 Task: Find connections with filter location Tapolca with filter topic #coach with filter profile language English with filter current company NXP Semiconductors with filter school Rajalakshmi Institute of Technology with filter industry Entertainment Providers with filter service category Web Design with filter keywords title Iron Worker
Action: Mouse moved to (696, 97)
Screenshot: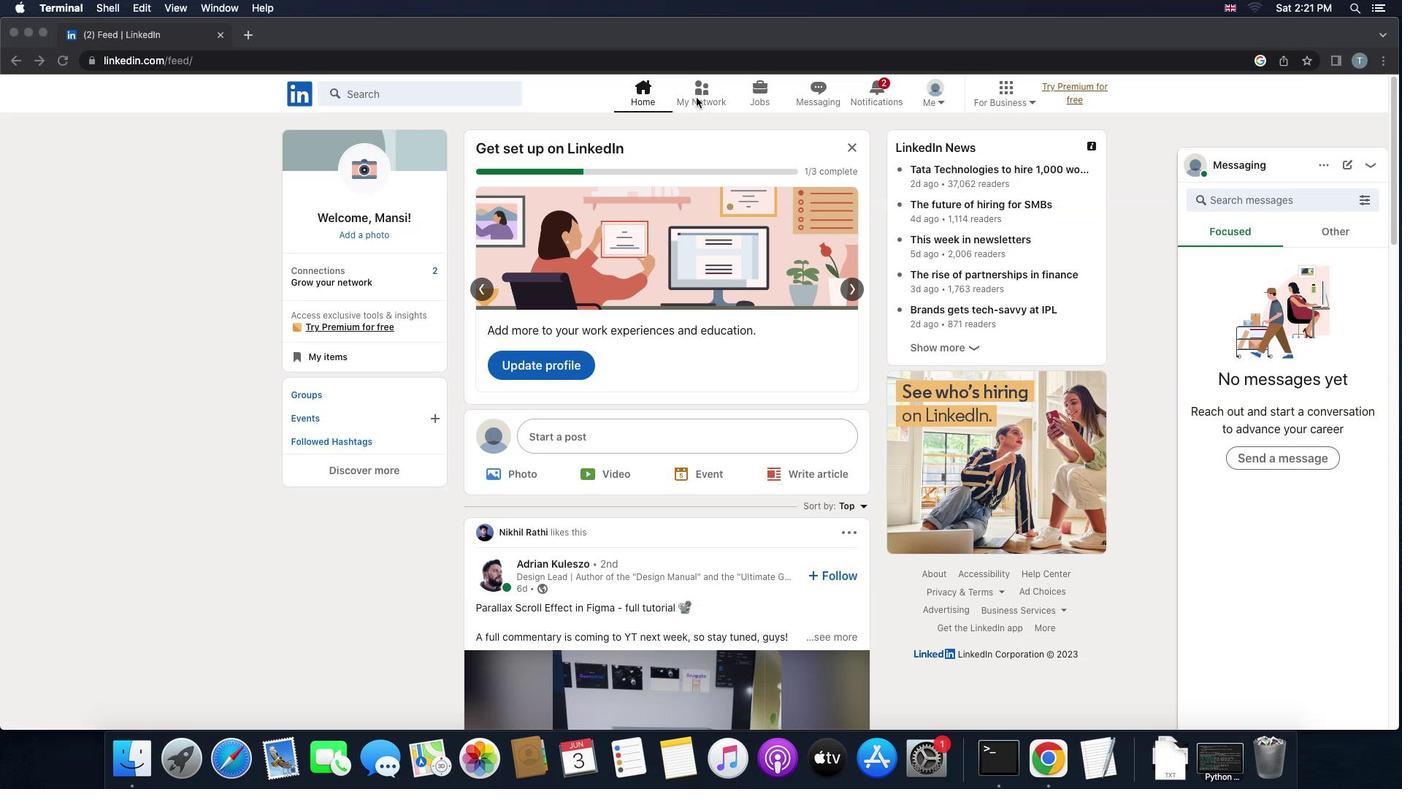 
Action: Mouse pressed left at (696, 97)
Screenshot: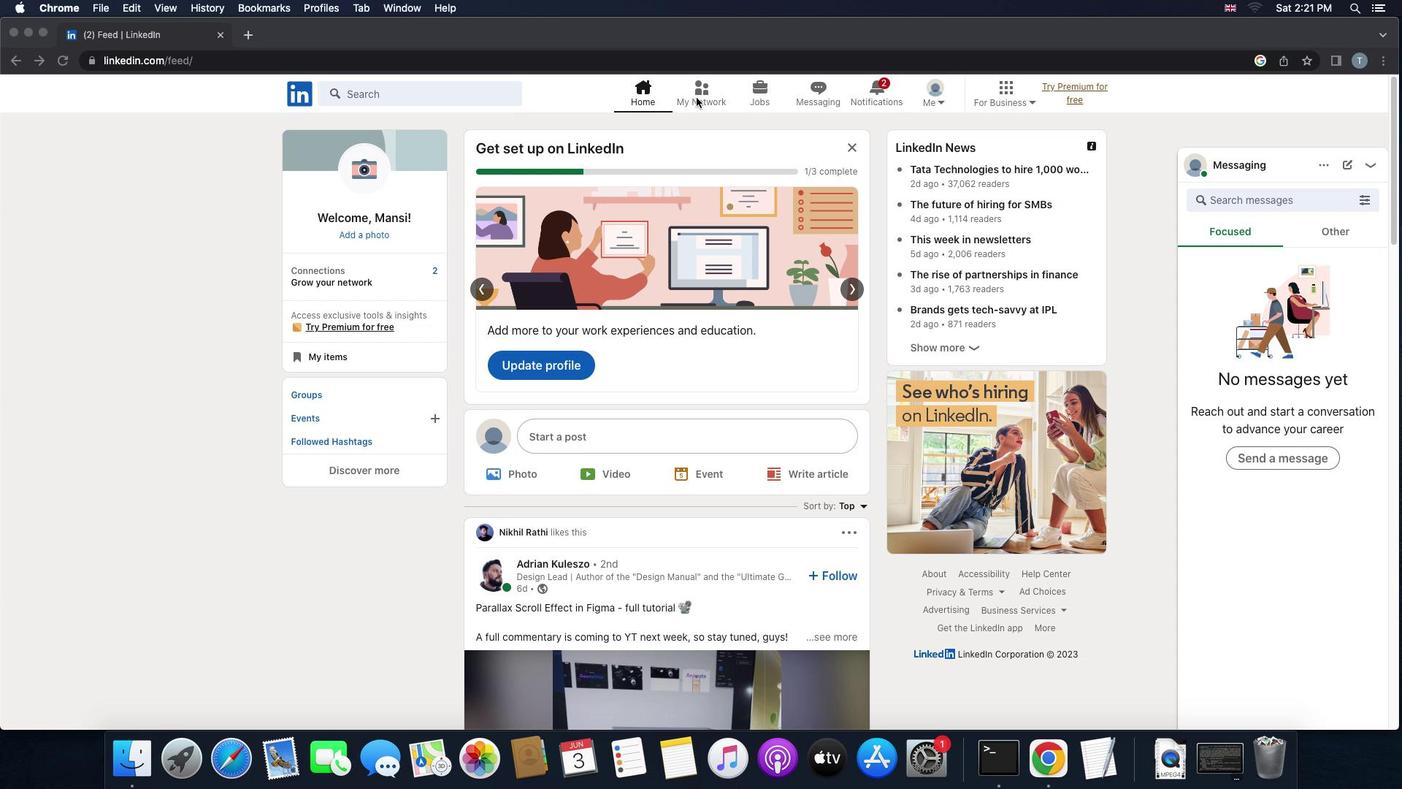 
Action: Mouse pressed left at (696, 97)
Screenshot: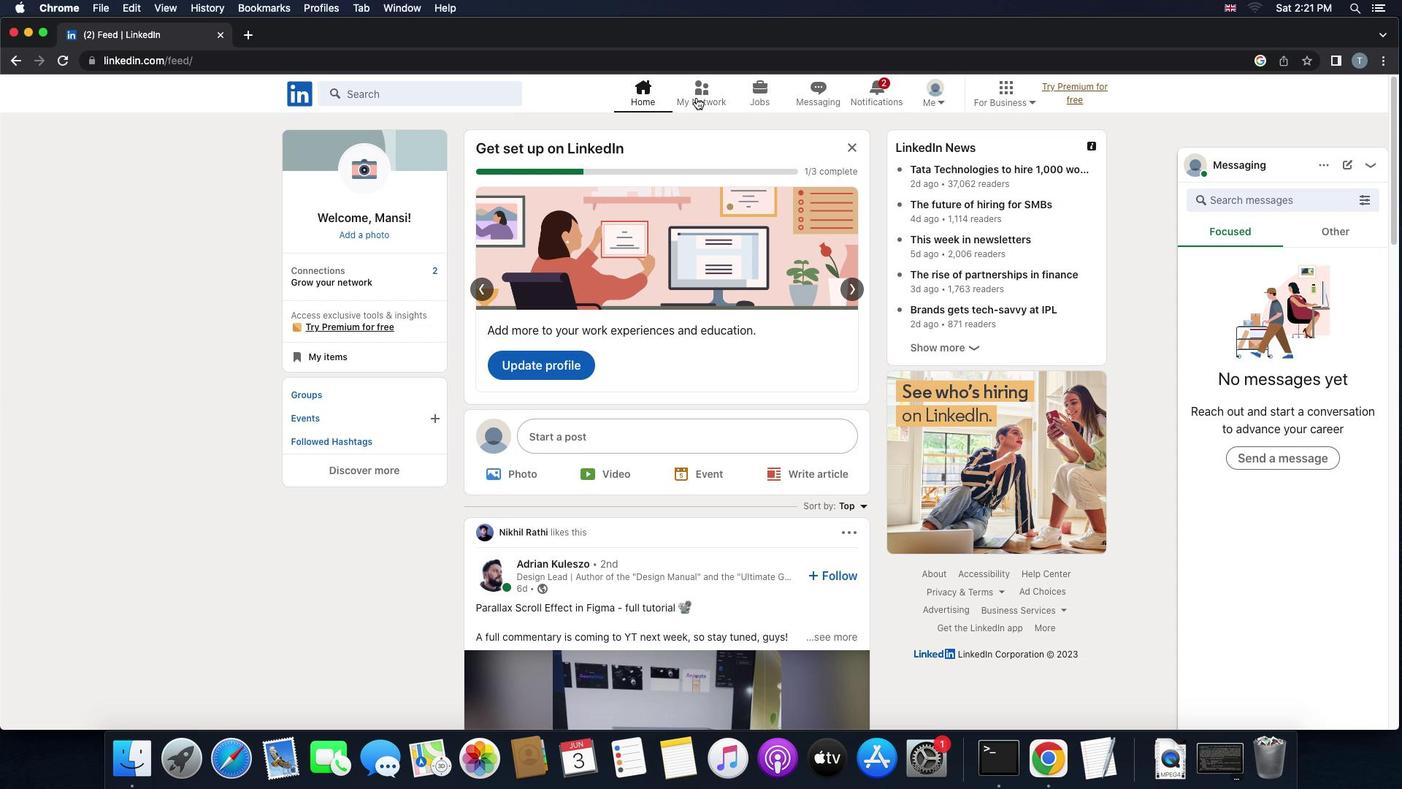
Action: Mouse moved to (420, 181)
Screenshot: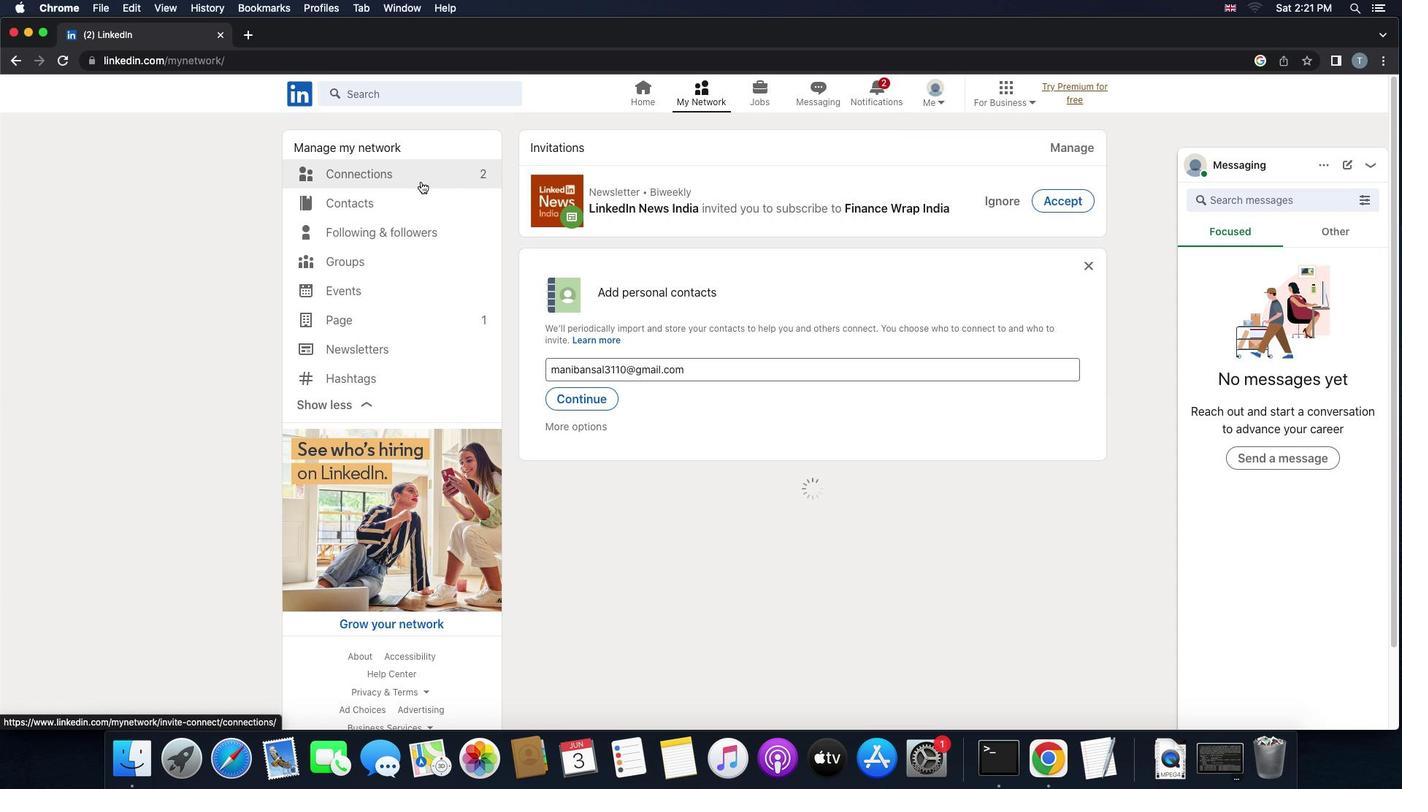
Action: Mouse pressed left at (420, 181)
Screenshot: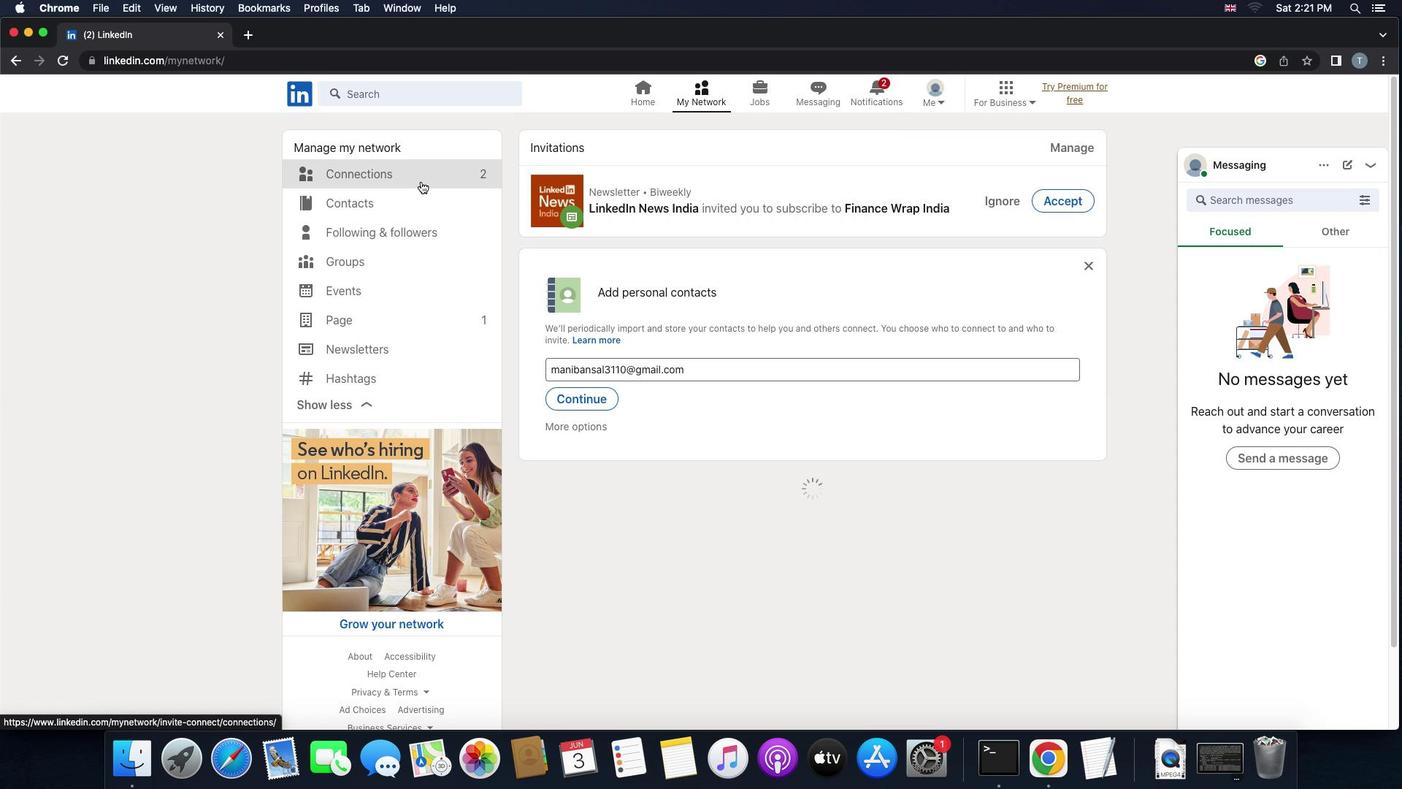 
Action: Mouse pressed left at (420, 181)
Screenshot: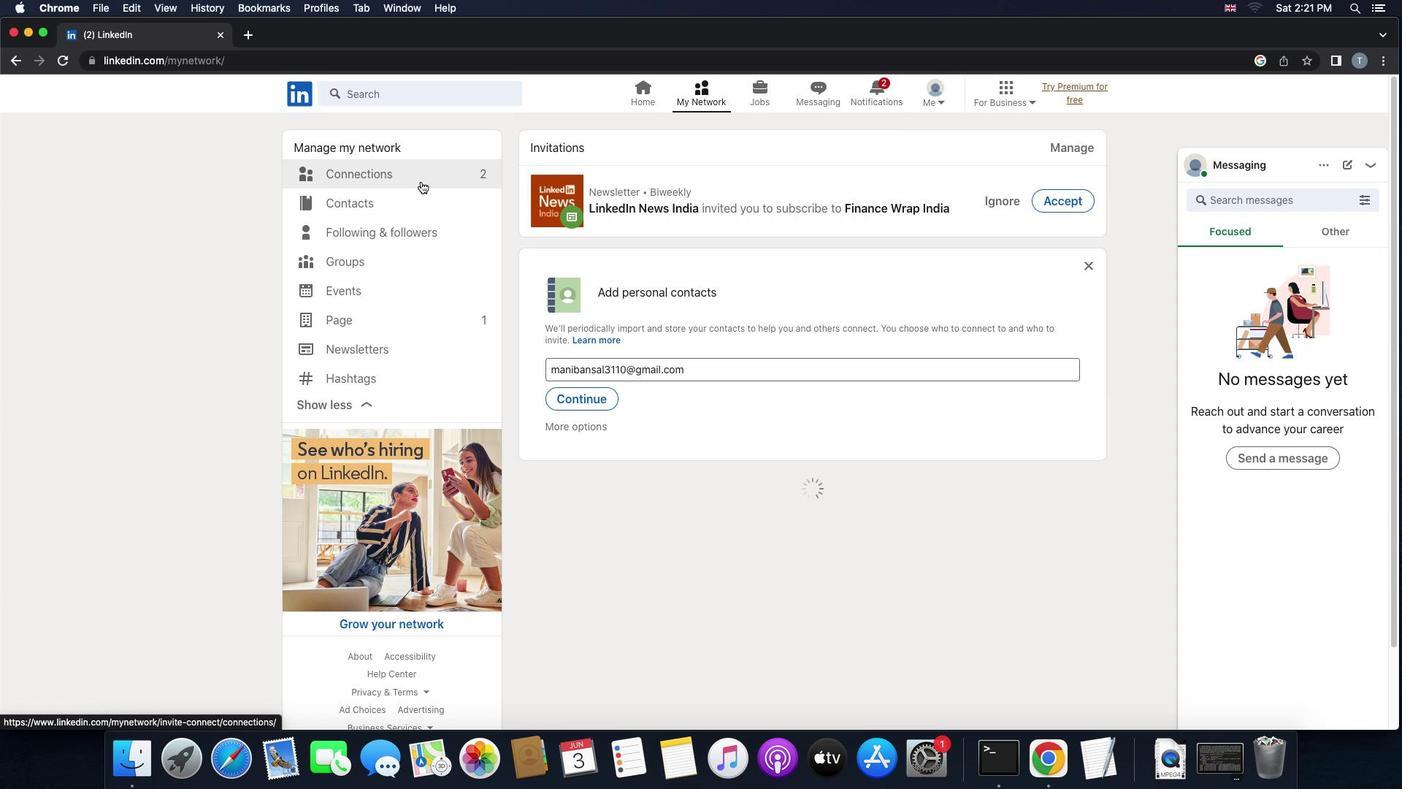 
Action: Mouse moved to (805, 175)
Screenshot: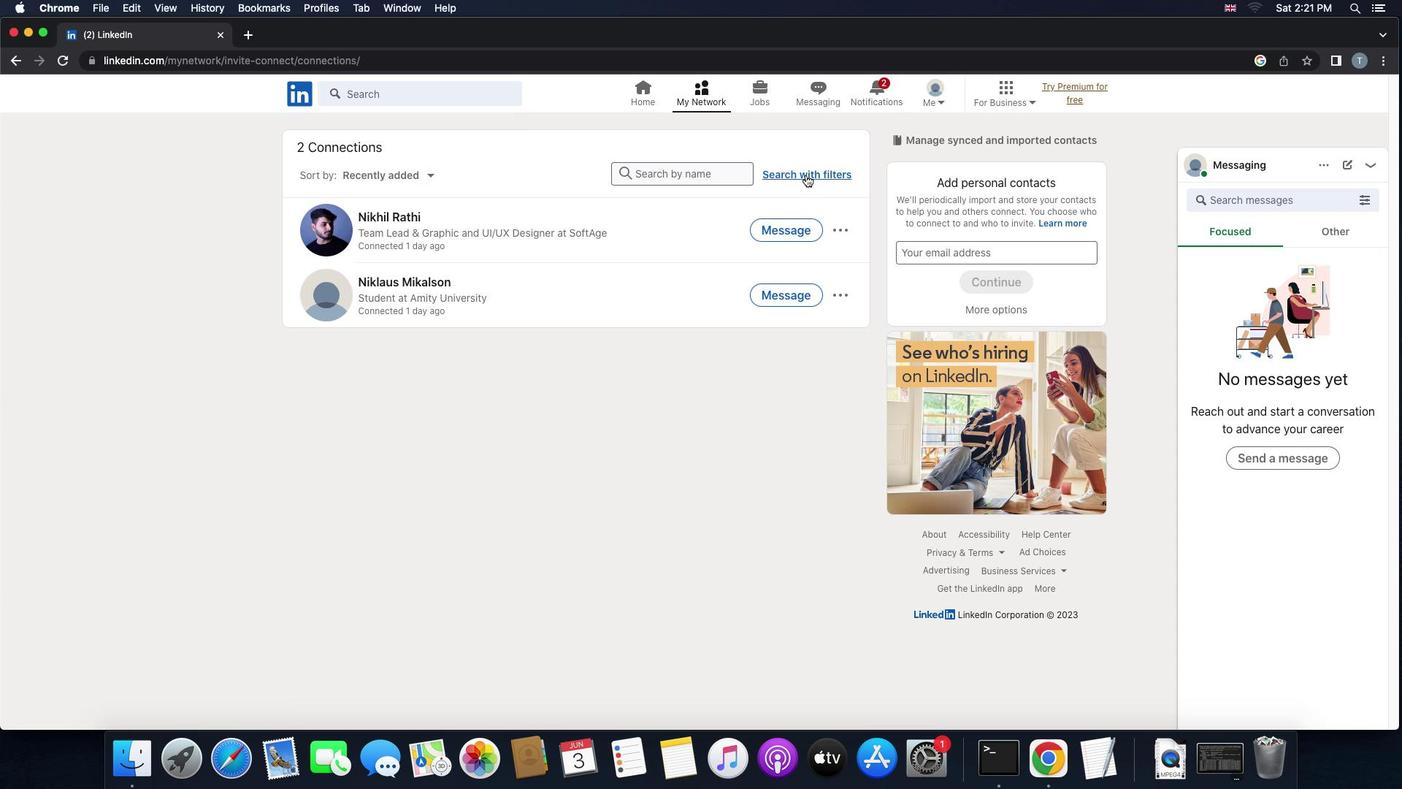 
Action: Mouse pressed left at (805, 175)
Screenshot: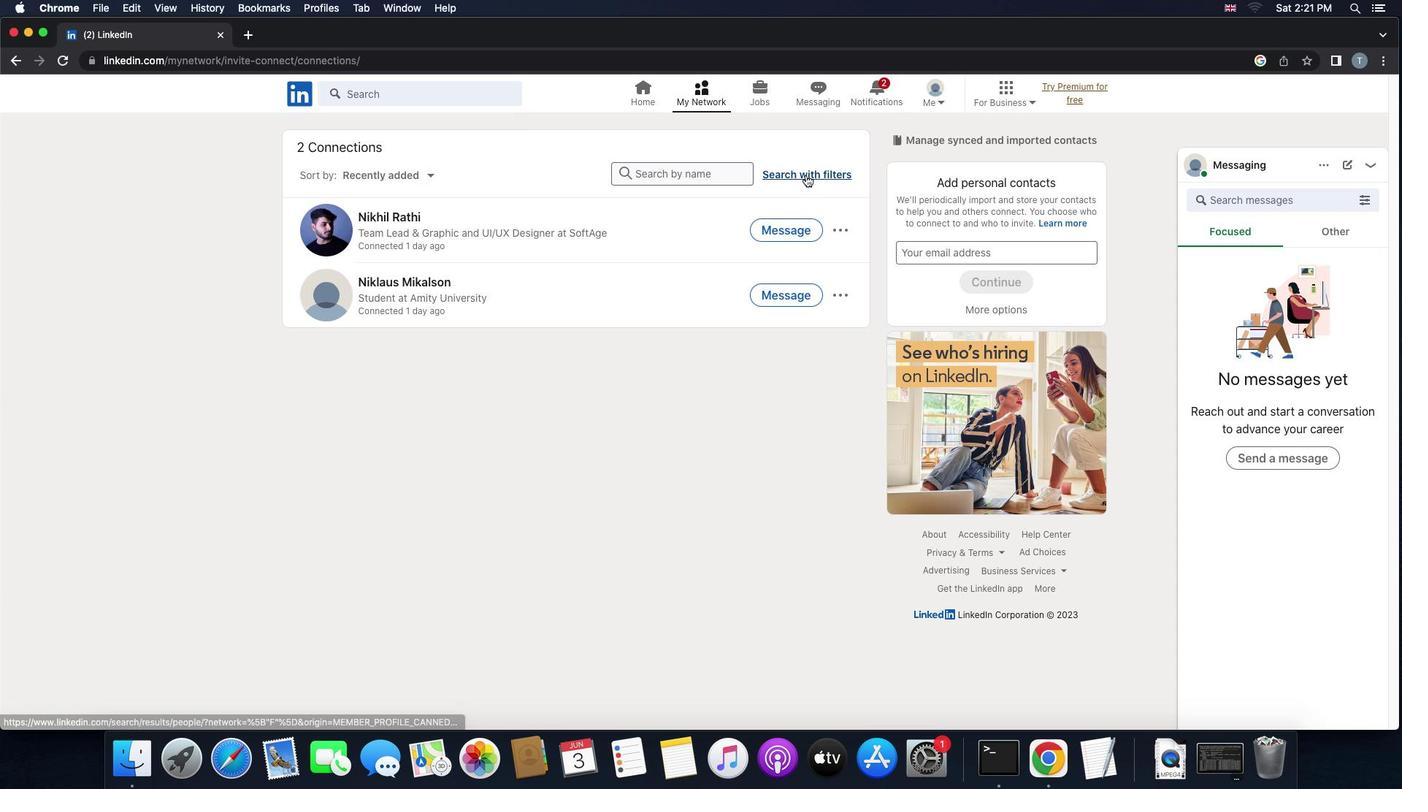 
Action: Mouse moved to (767, 135)
Screenshot: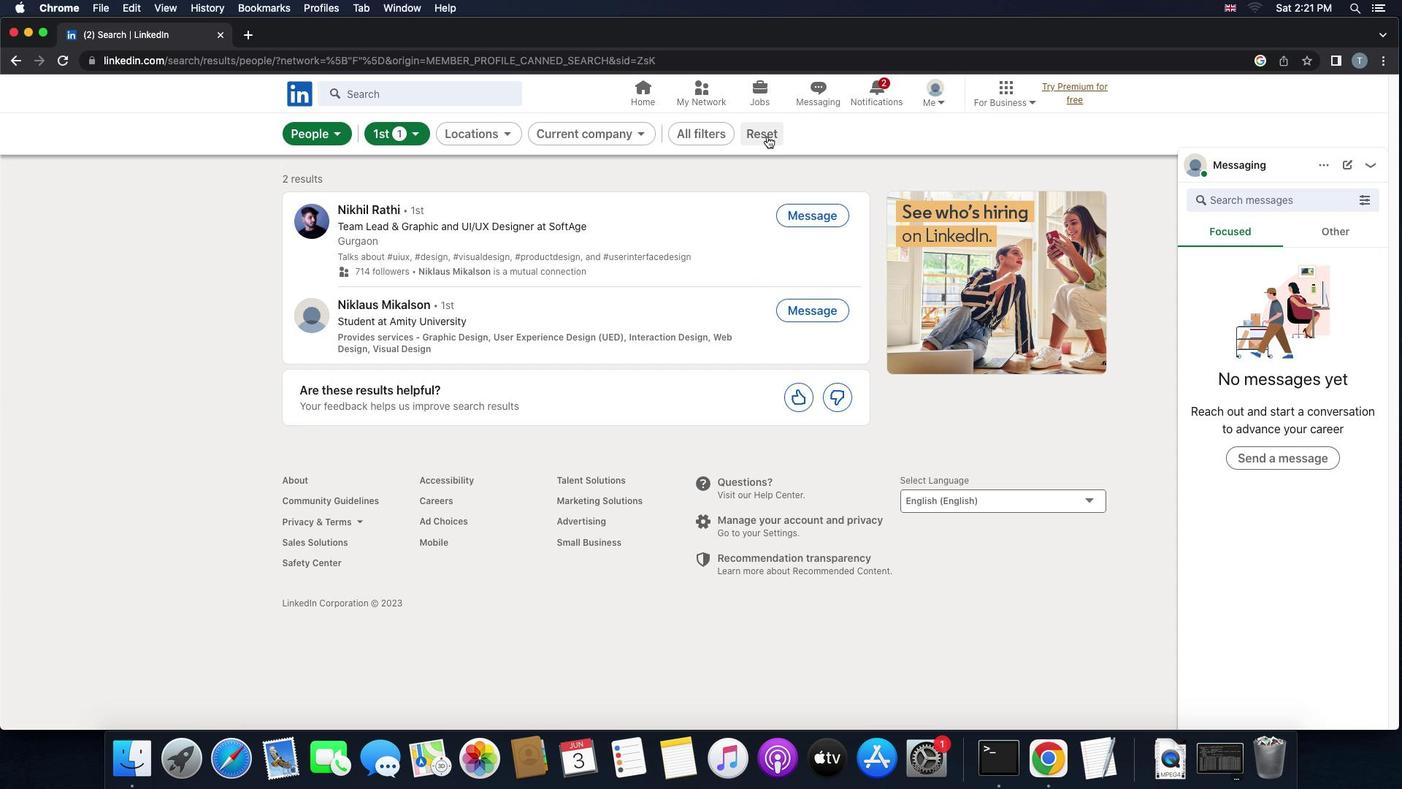 
Action: Mouse pressed left at (767, 135)
Screenshot: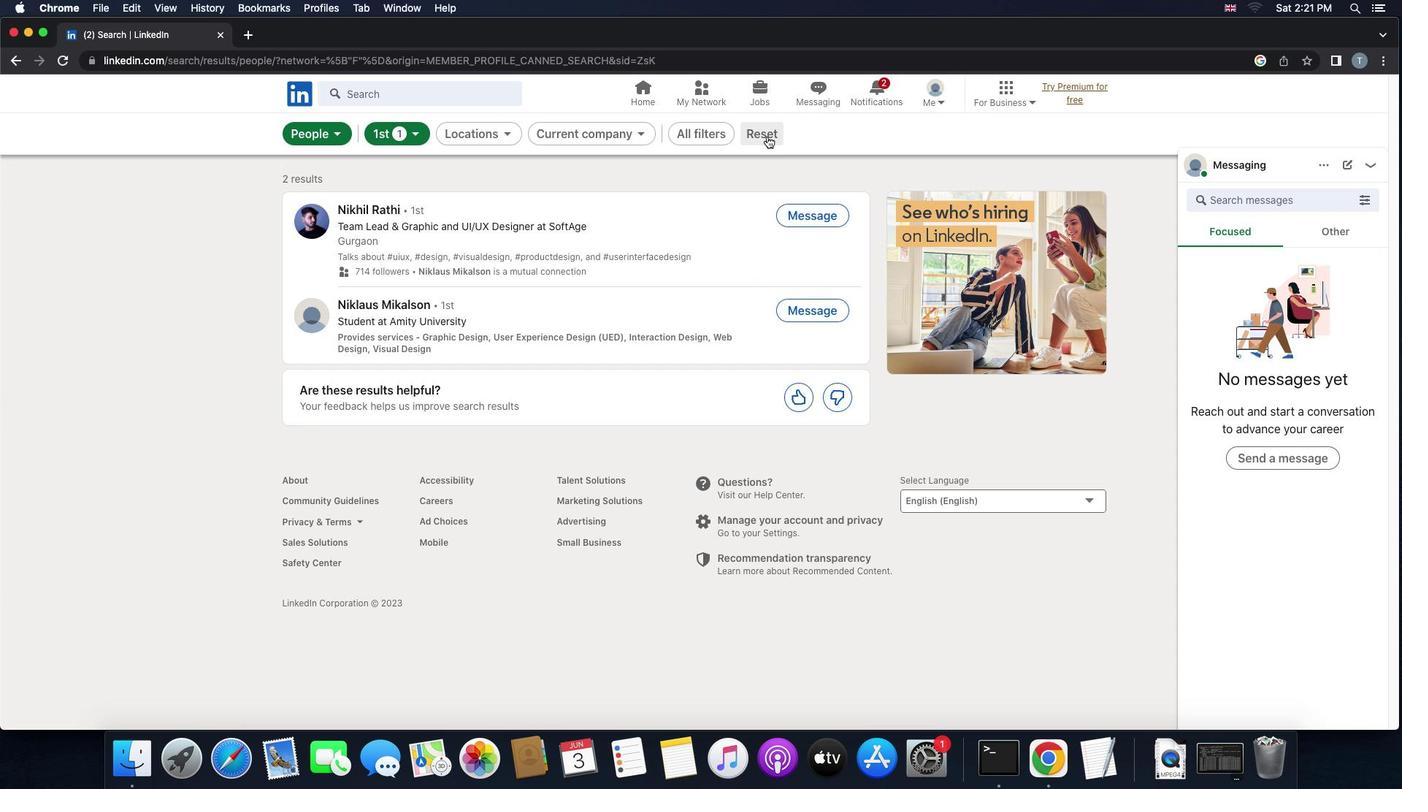 
Action: Mouse moved to (734, 138)
Screenshot: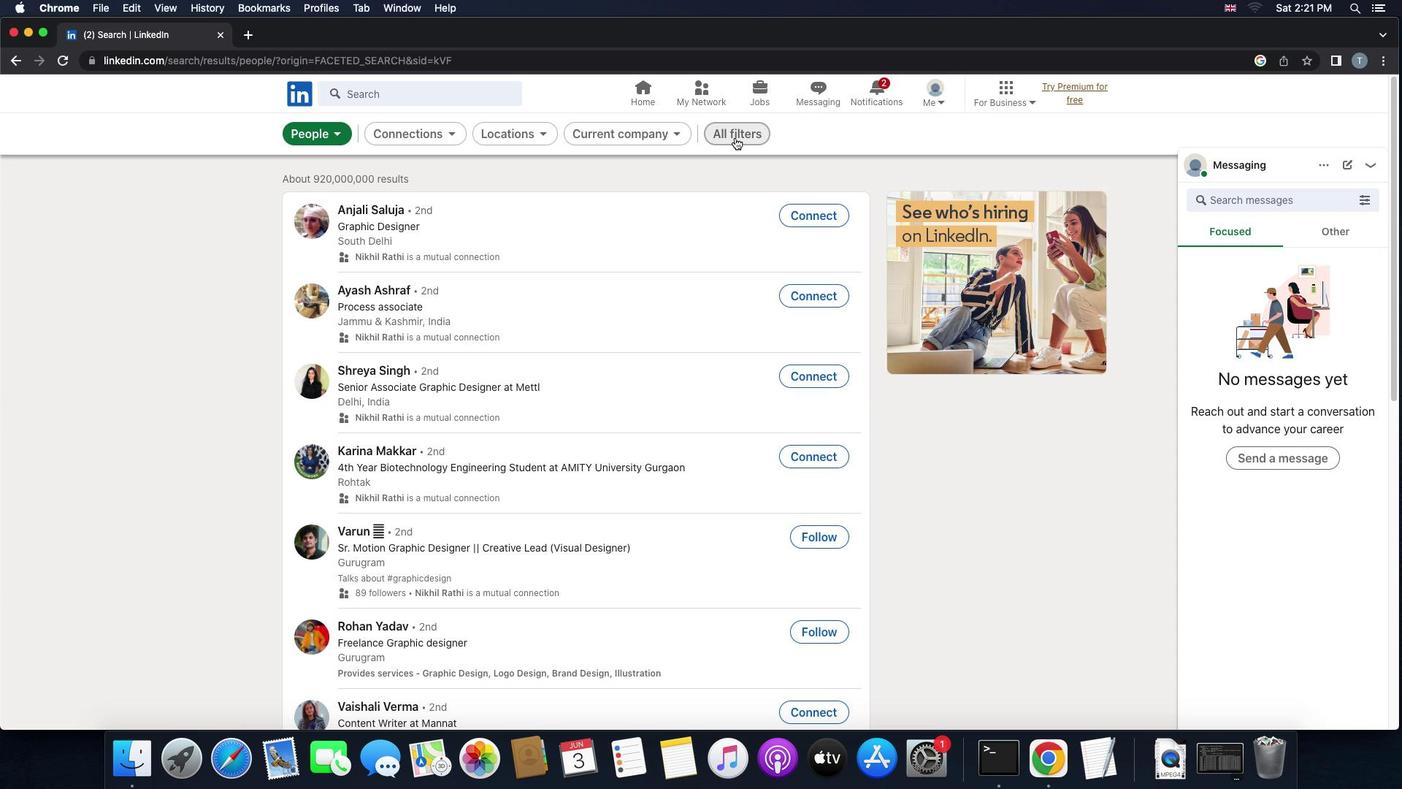 
Action: Mouse pressed left at (734, 138)
Screenshot: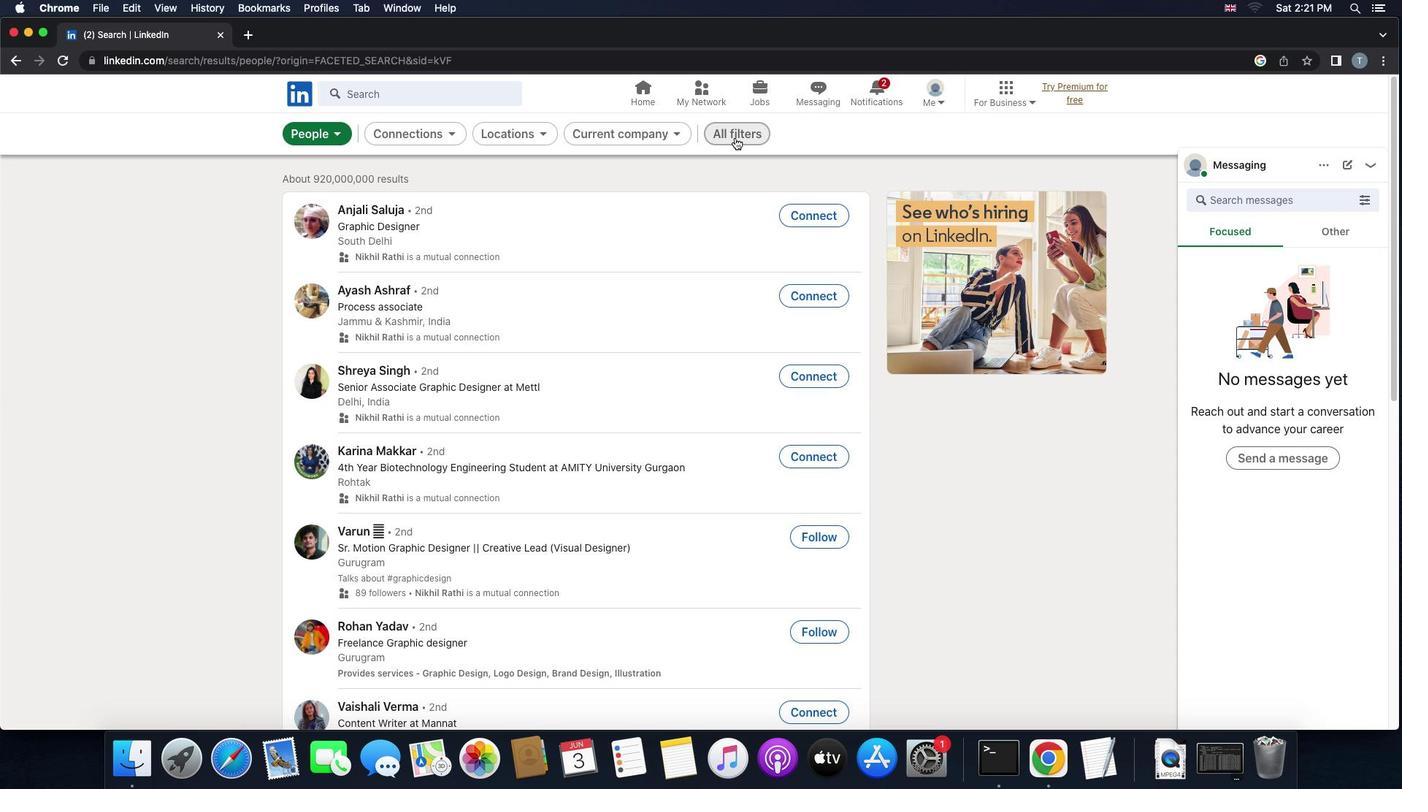 
Action: Mouse moved to (1144, 368)
Screenshot: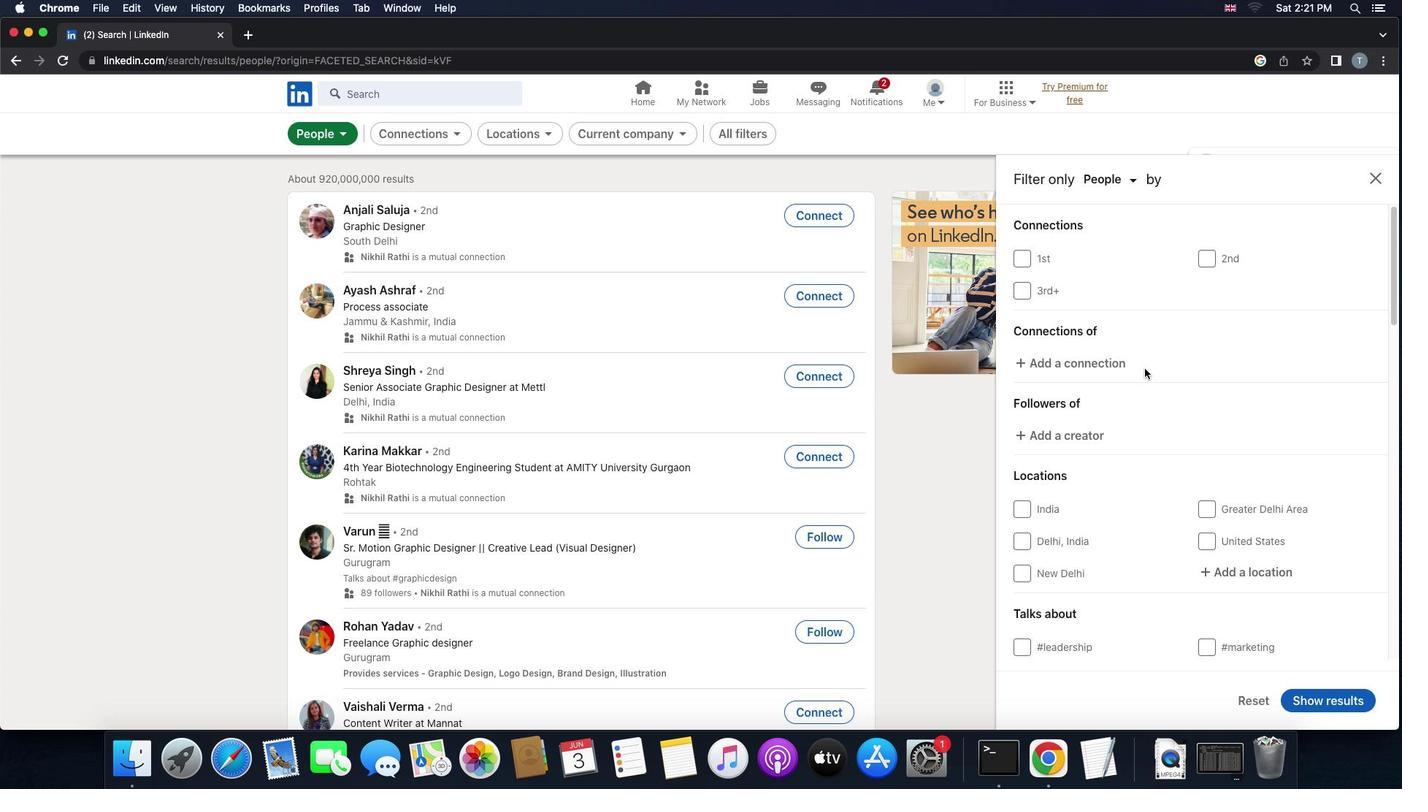 
Action: Mouse scrolled (1144, 368) with delta (0, 0)
Screenshot: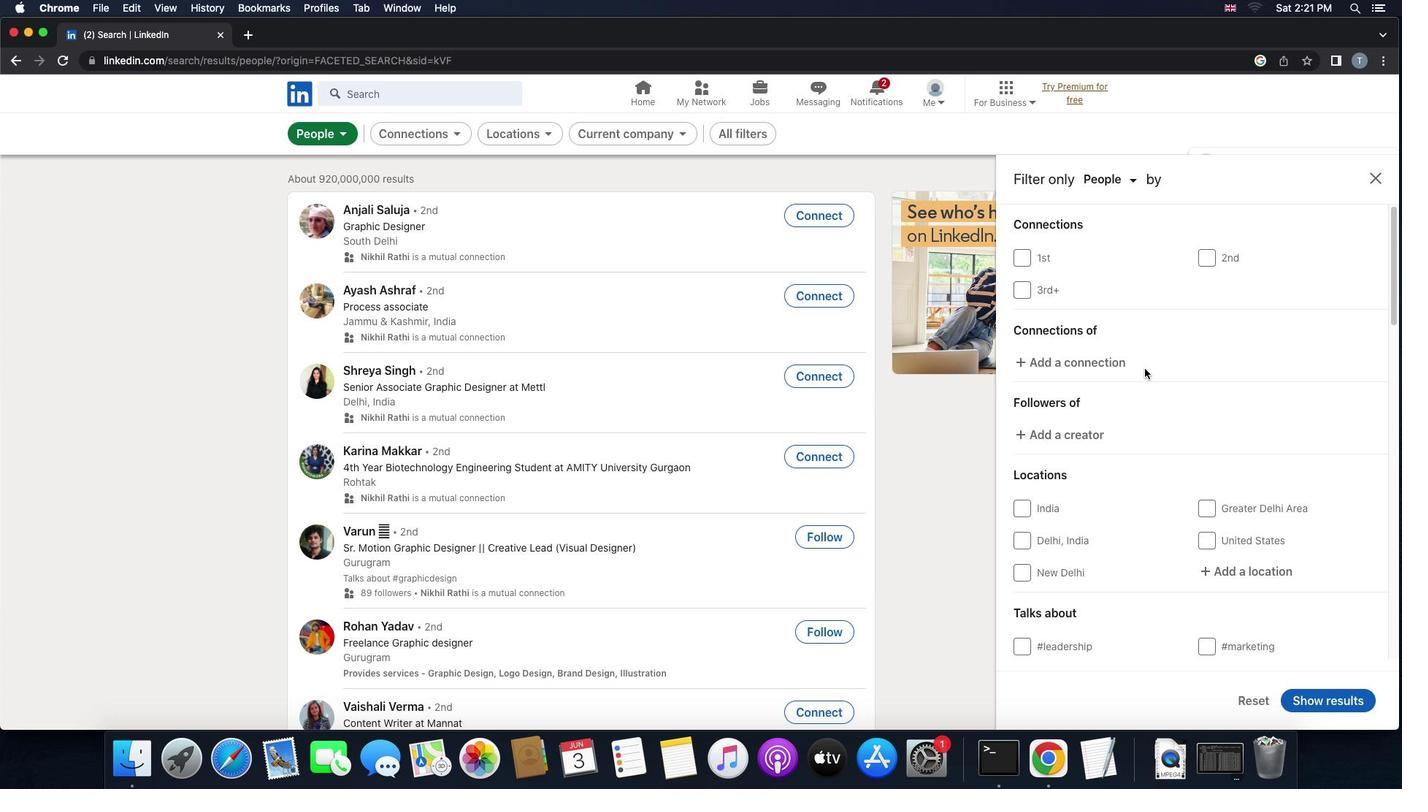 
Action: Mouse scrolled (1144, 368) with delta (0, 0)
Screenshot: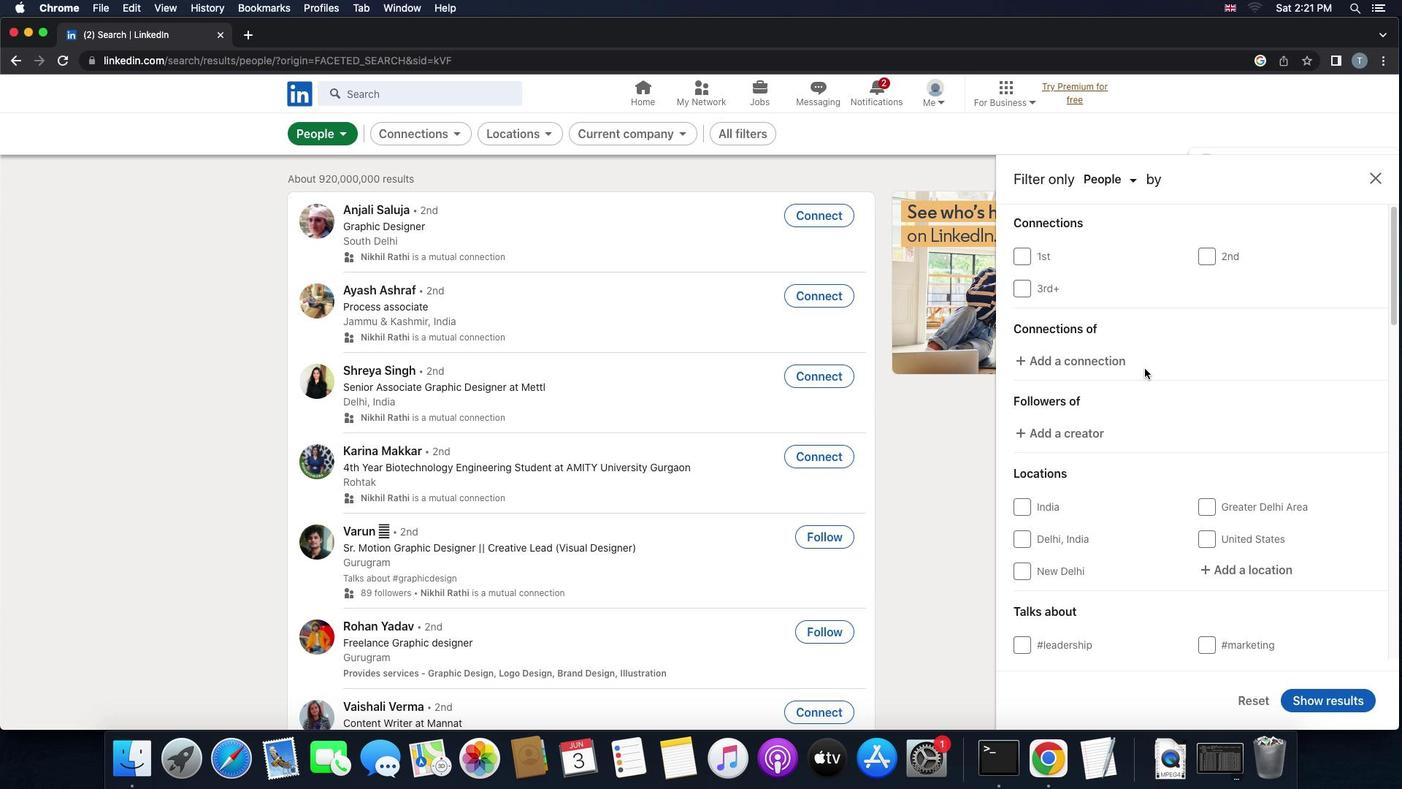 
Action: Mouse scrolled (1144, 368) with delta (0, -1)
Screenshot: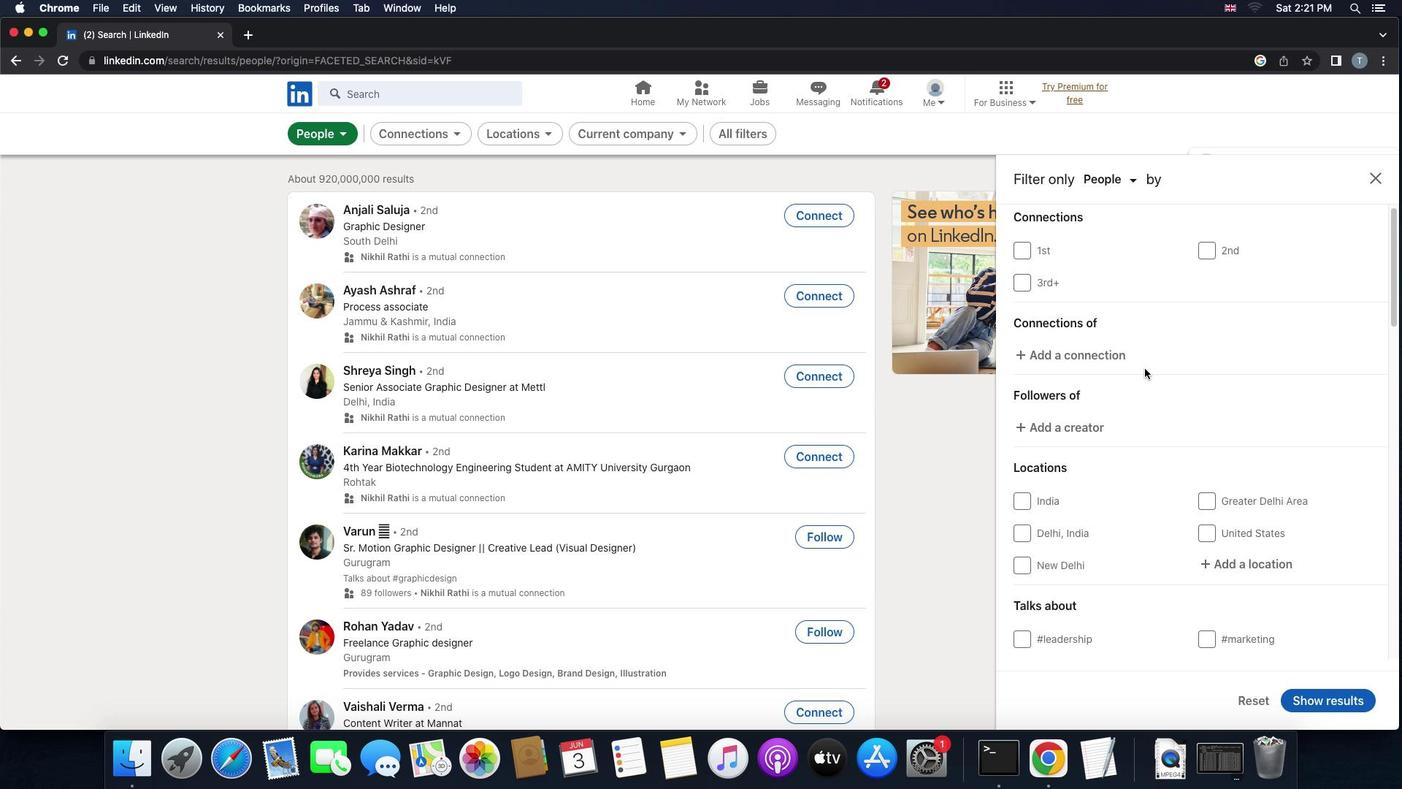 
Action: Mouse moved to (1133, 371)
Screenshot: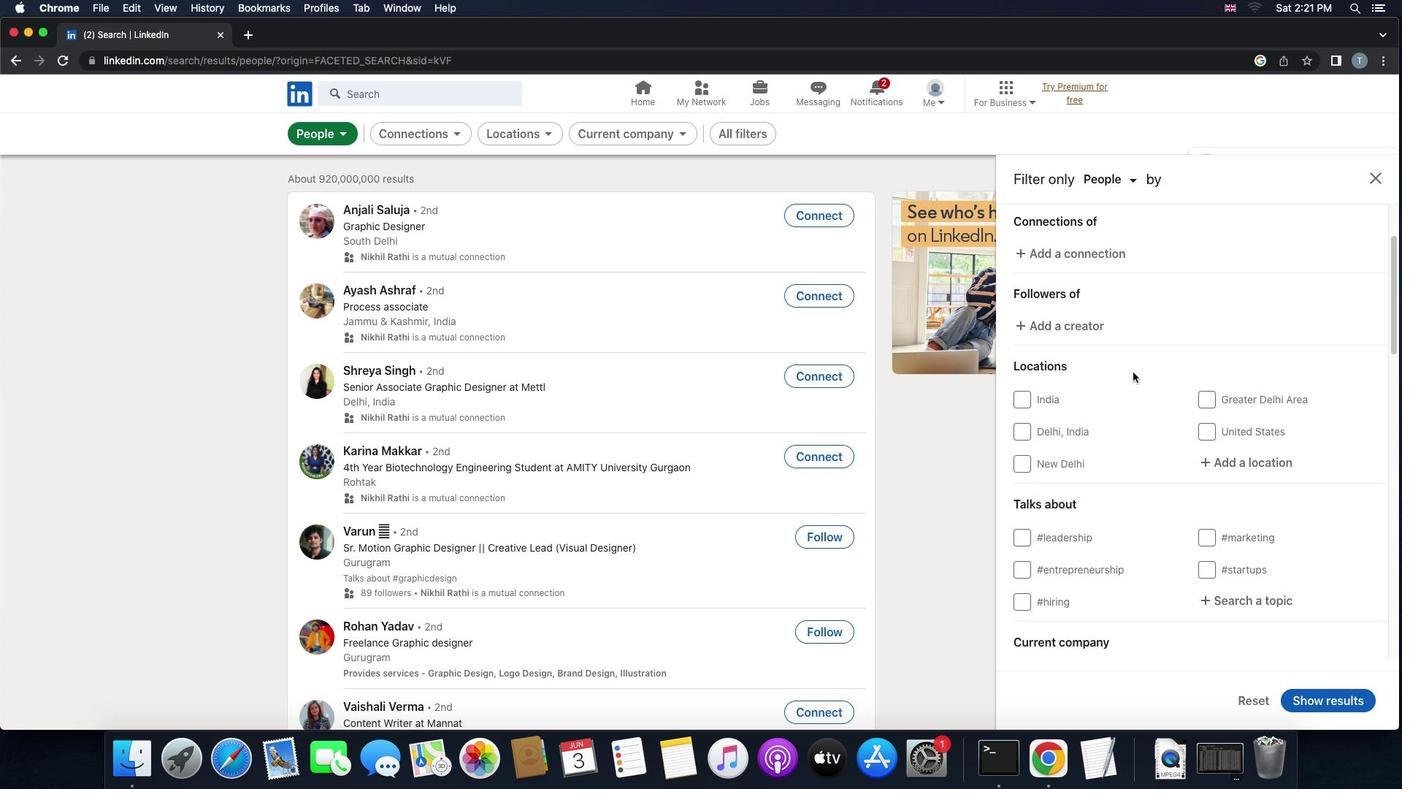 
Action: Mouse scrolled (1133, 371) with delta (0, 0)
Screenshot: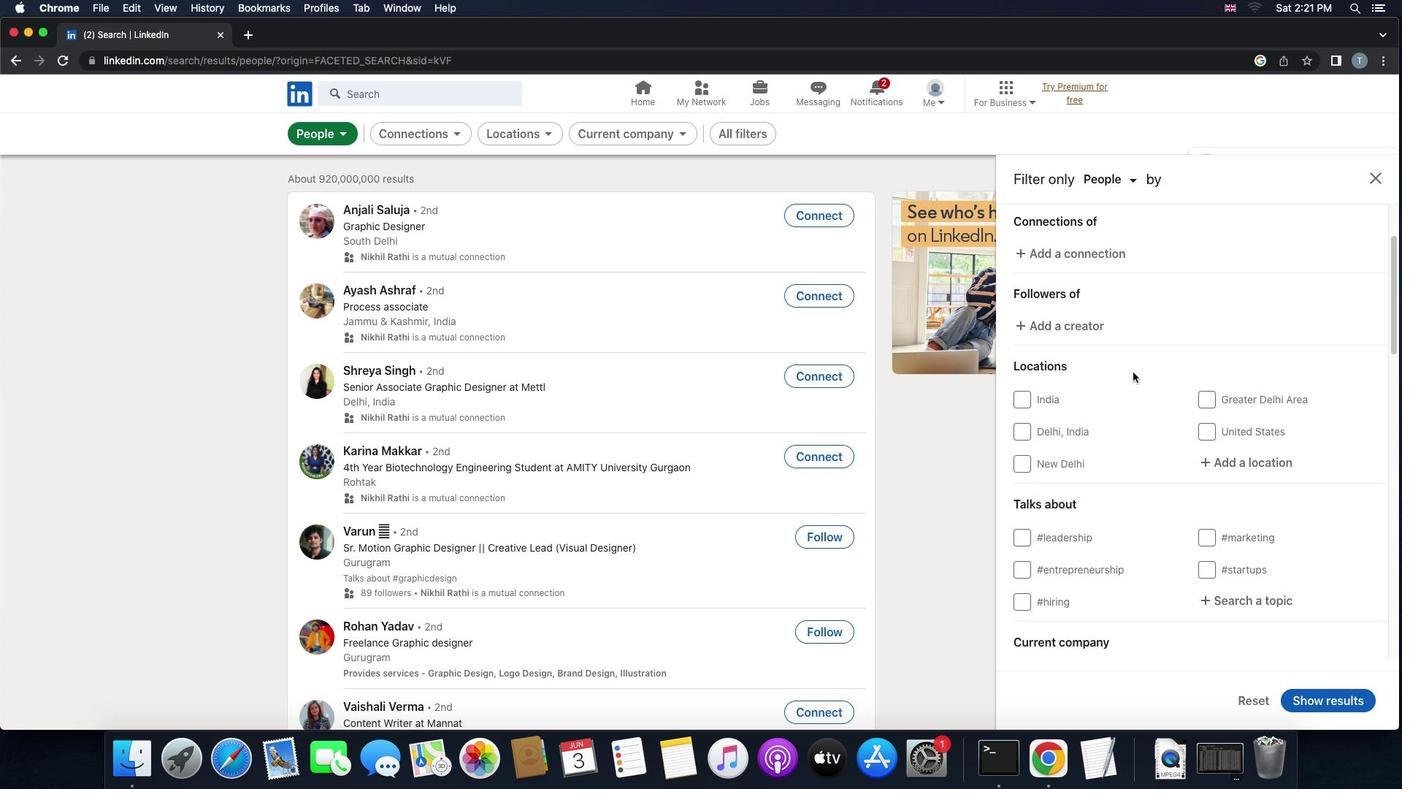 
Action: Mouse scrolled (1133, 371) with delta (0, 0)
Screenshot: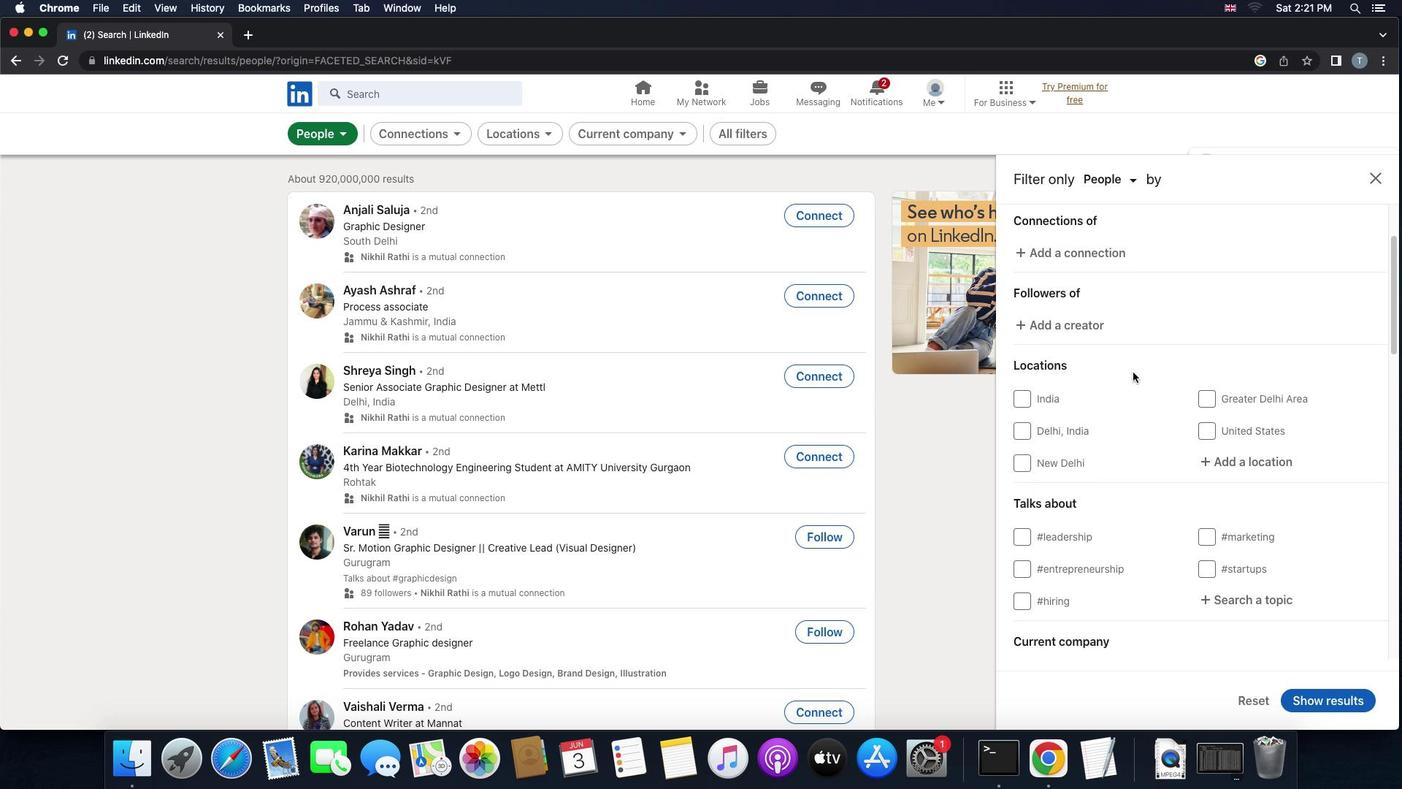 
Action: Mouse moved to (1225, 433)
Screenshot: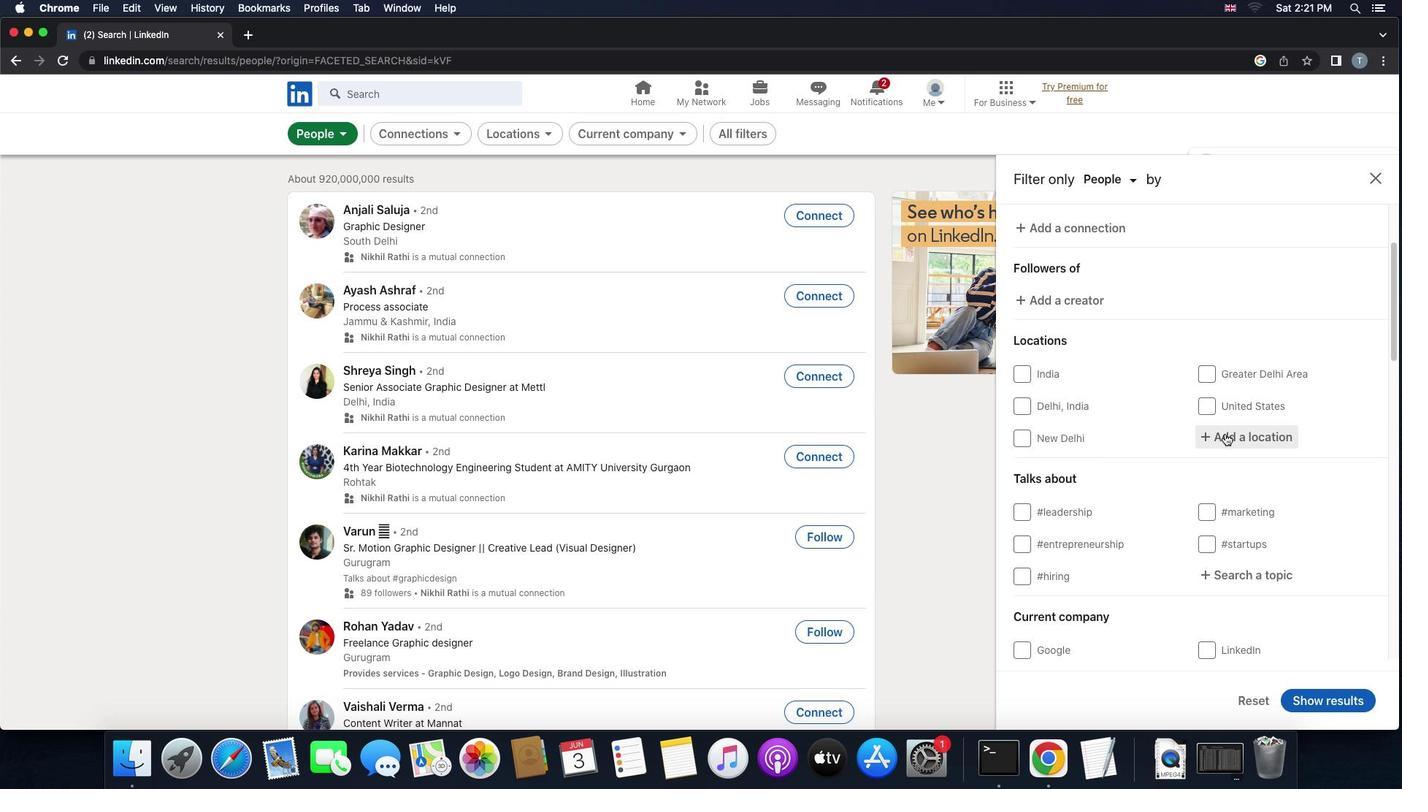 
Action: Mouse pressed left at (1225, 433)
Screenshot: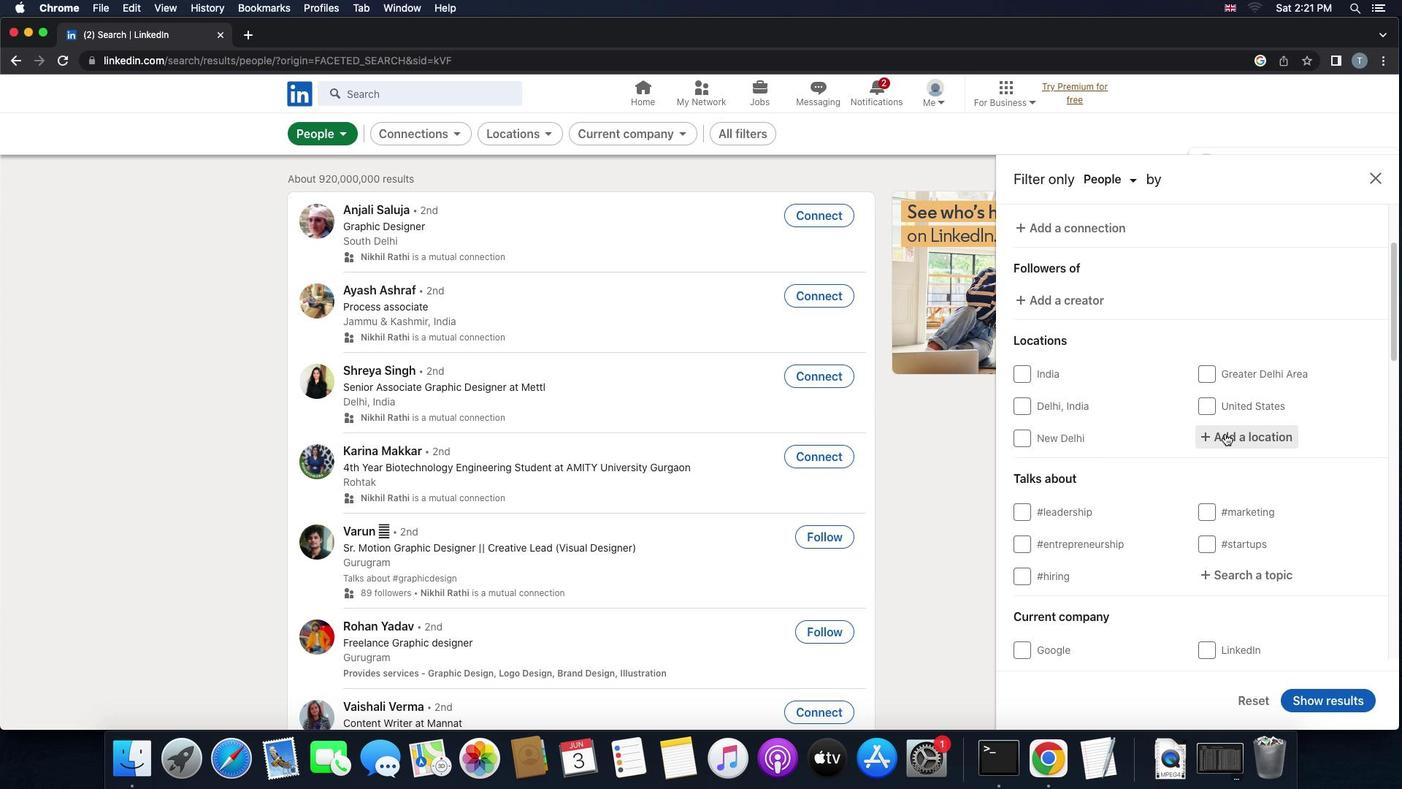 
Action: Mouse moved to (1206, 428)
Screenshot: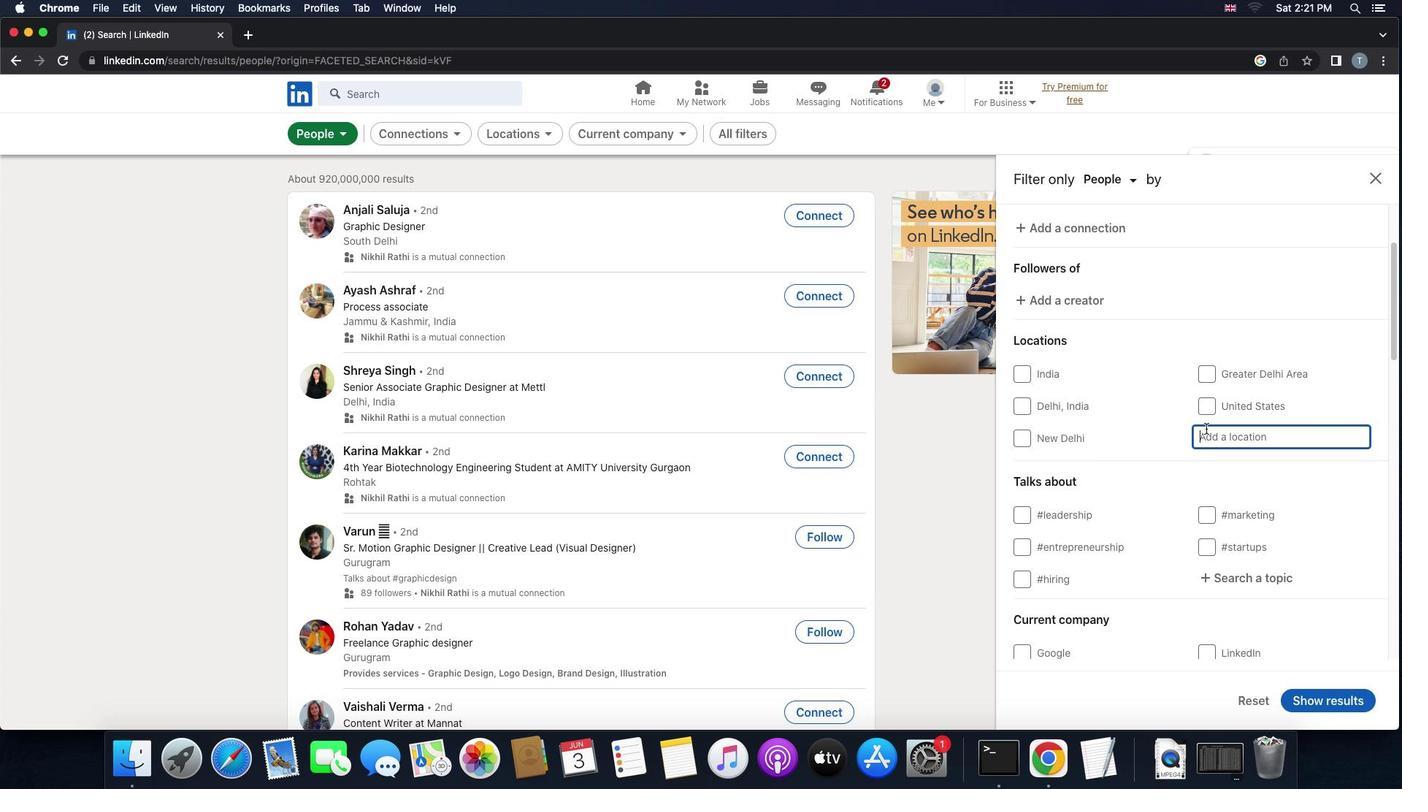 
Action: Key pressed 't'
Screenshot: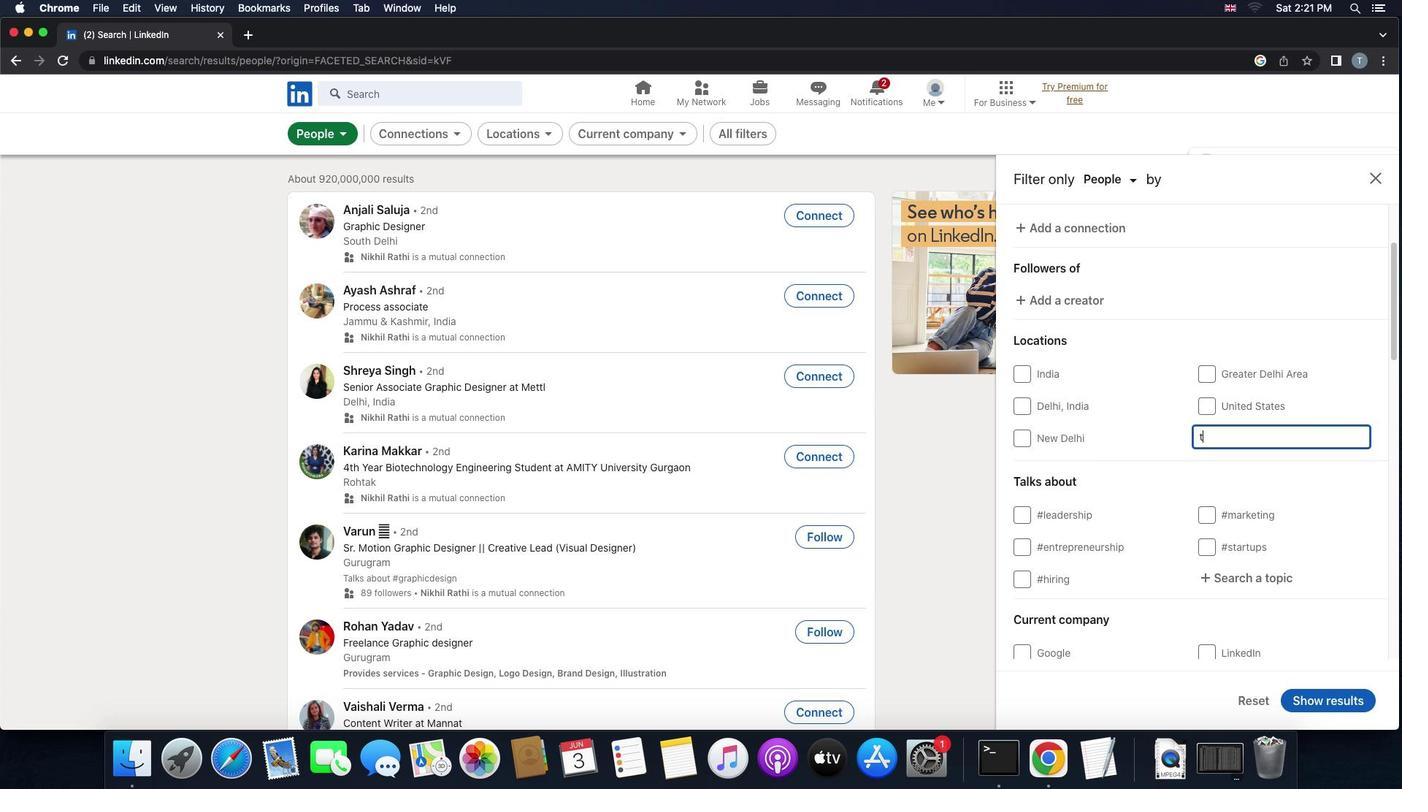 
Action: Mouse moved to (1206, 428)
Screenshot: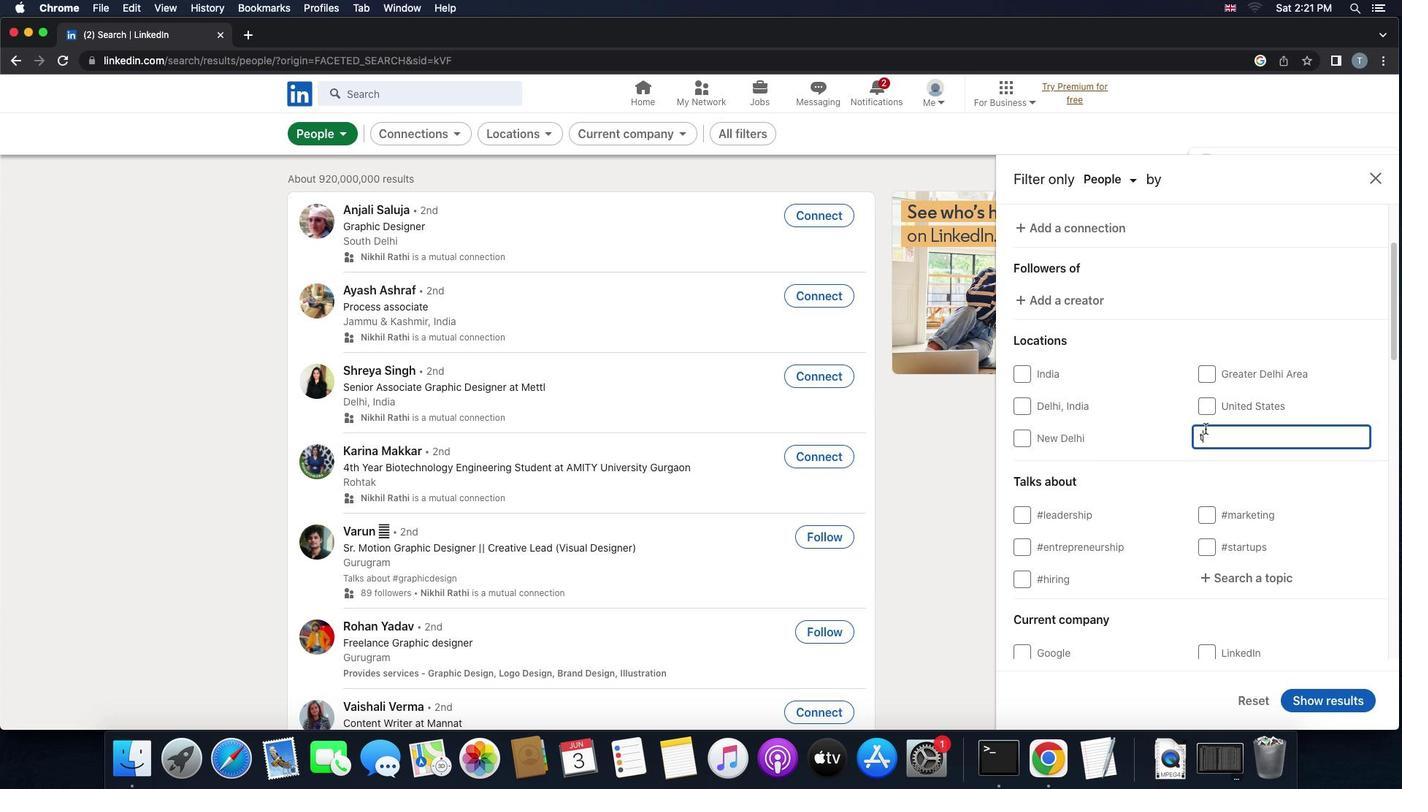
Action: Key pressed 'a''p''o''l''c''a'
Screenshot: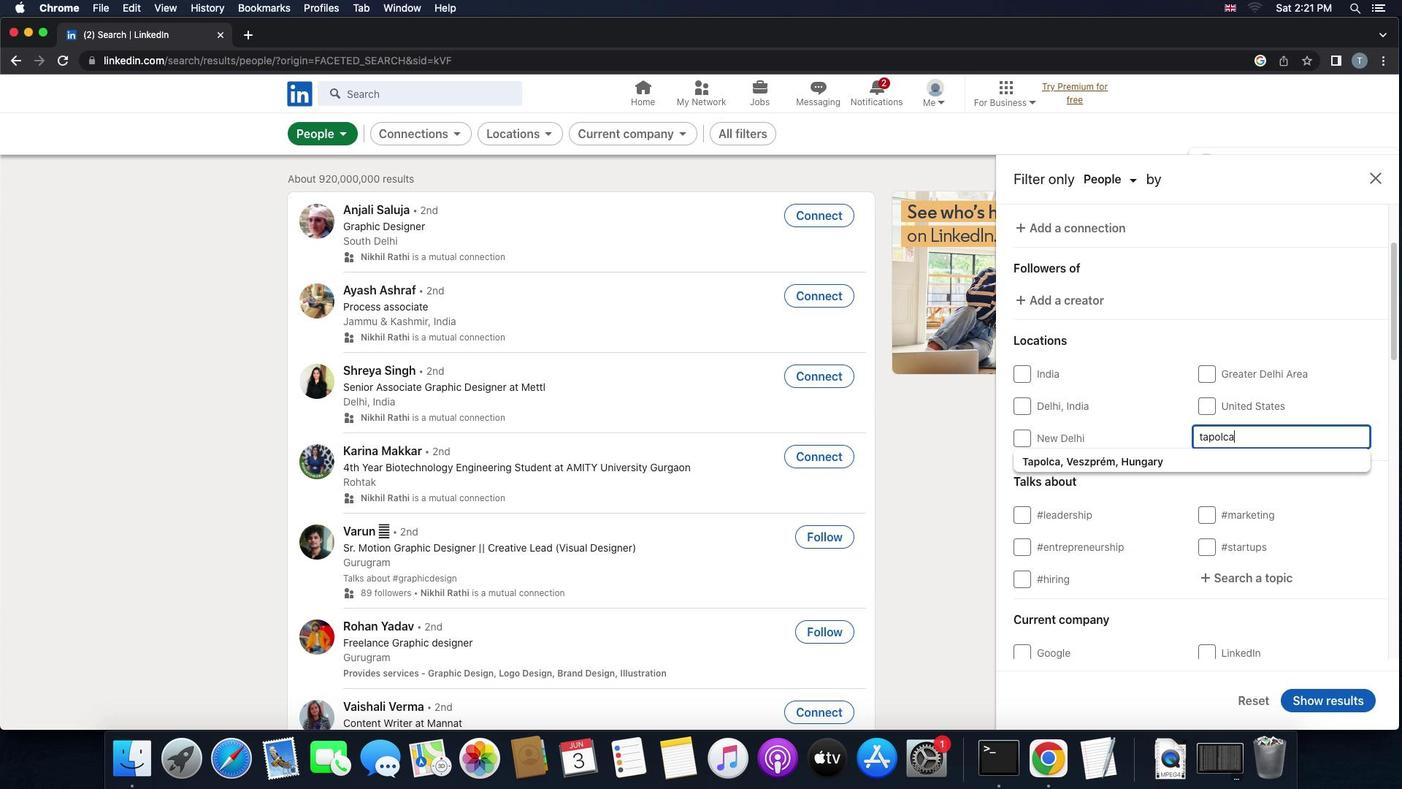 
Action: Mouse moved to (1181, 458)
Screenshot: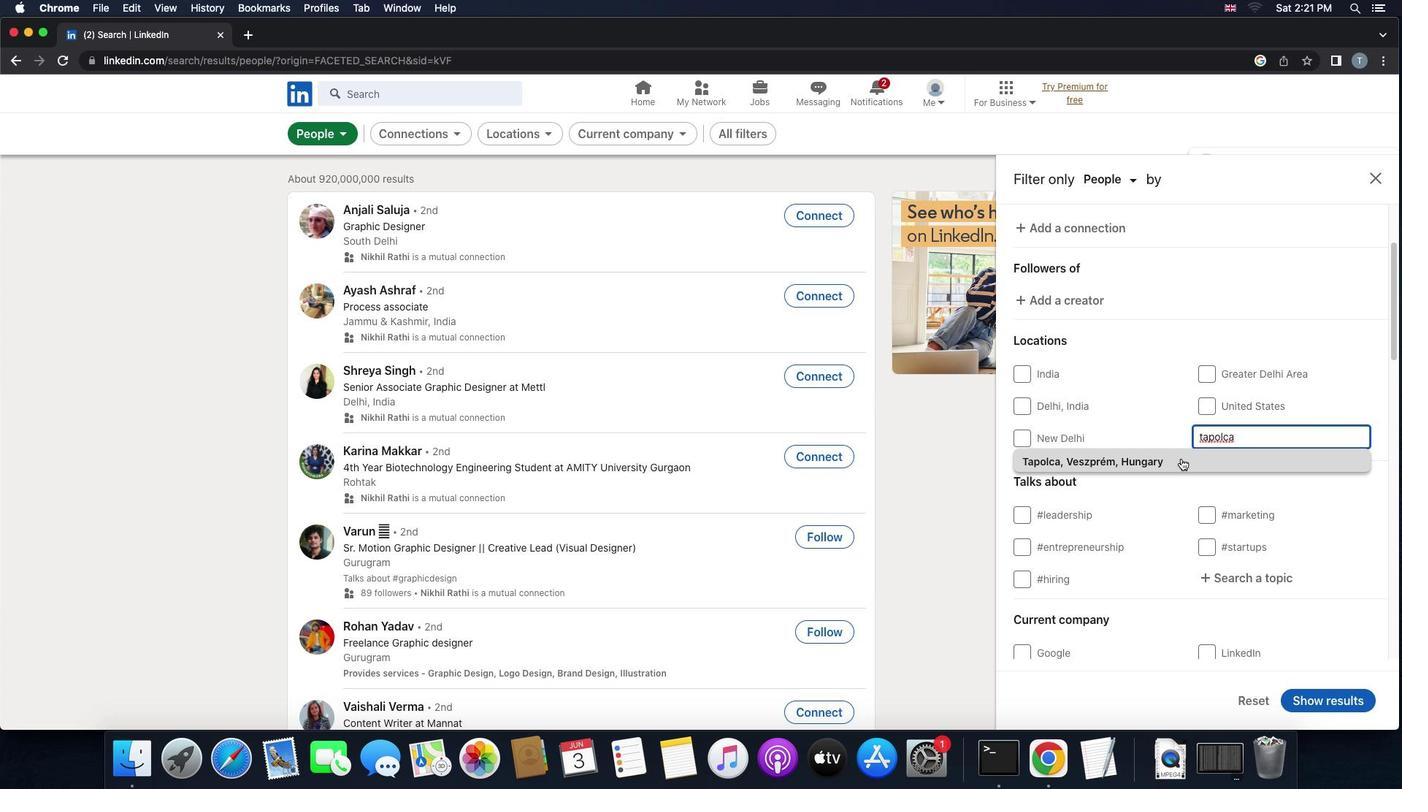 
Action: Mouse pressed left at (1181, 458)
Screenshot: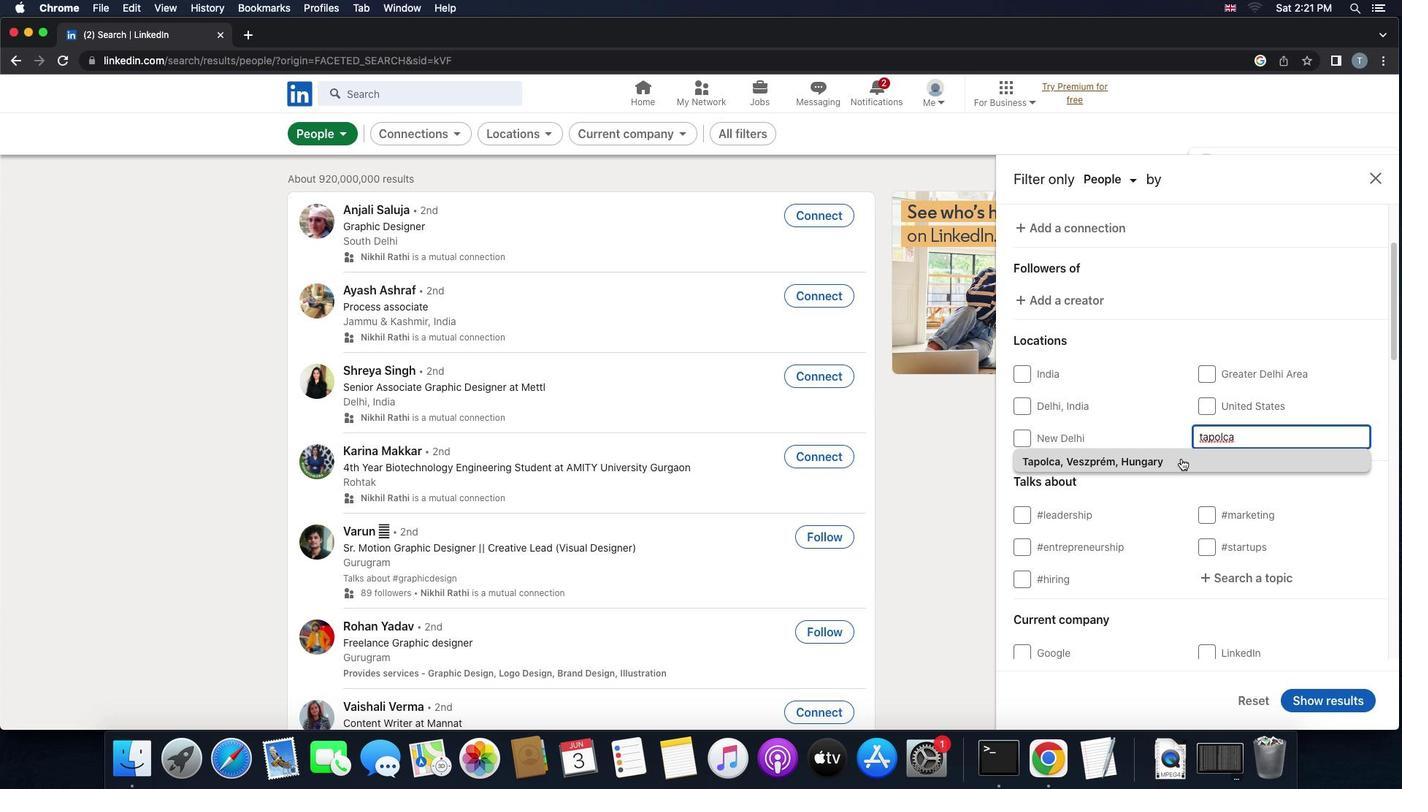 
Action: Mouse moved to (1201, 529)
Screenshot: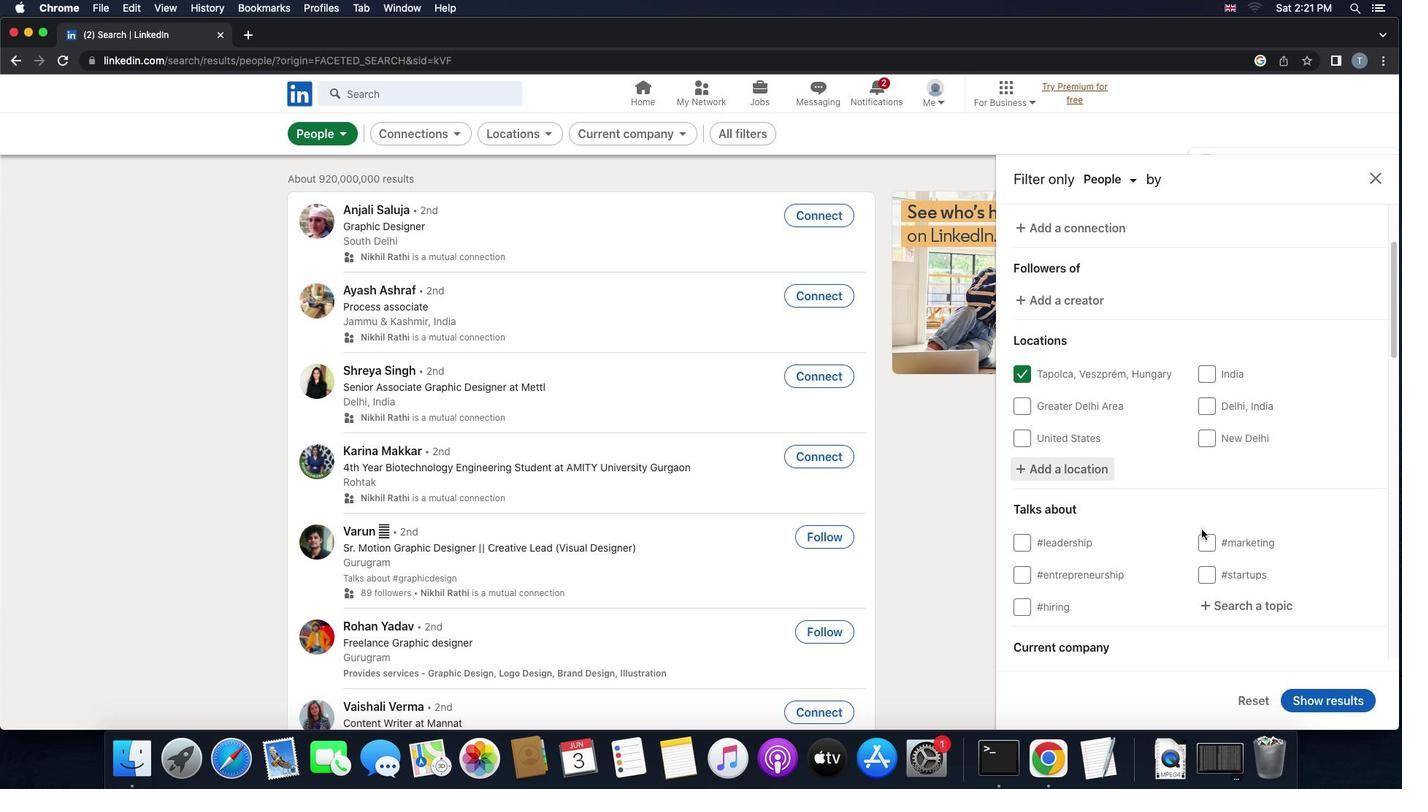 
Action: Mouse scrolled (1201, 529) with delta (0, 0)
Screenshot: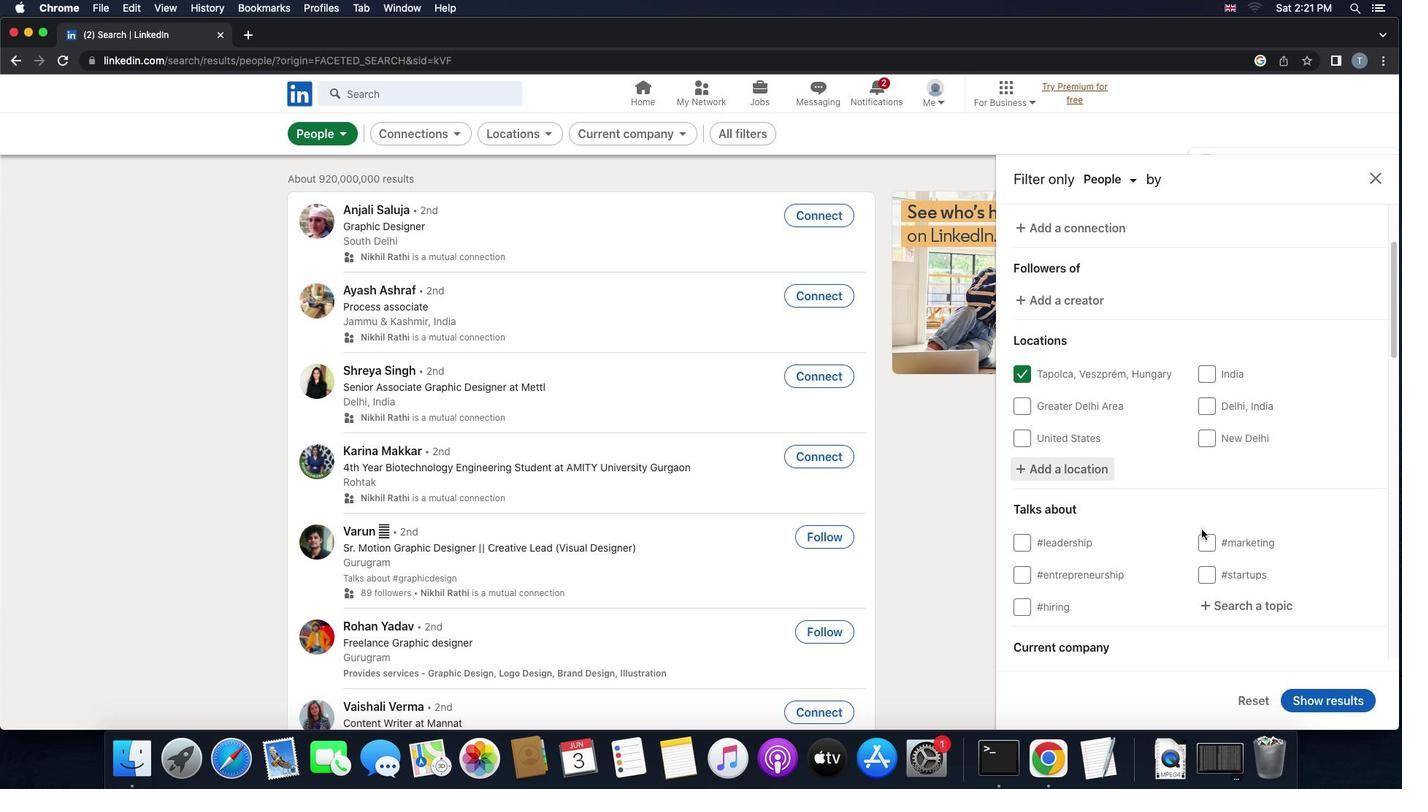 
Action: Mouse scrolled (1201, 529) with delta (0, 0)
Screenshot: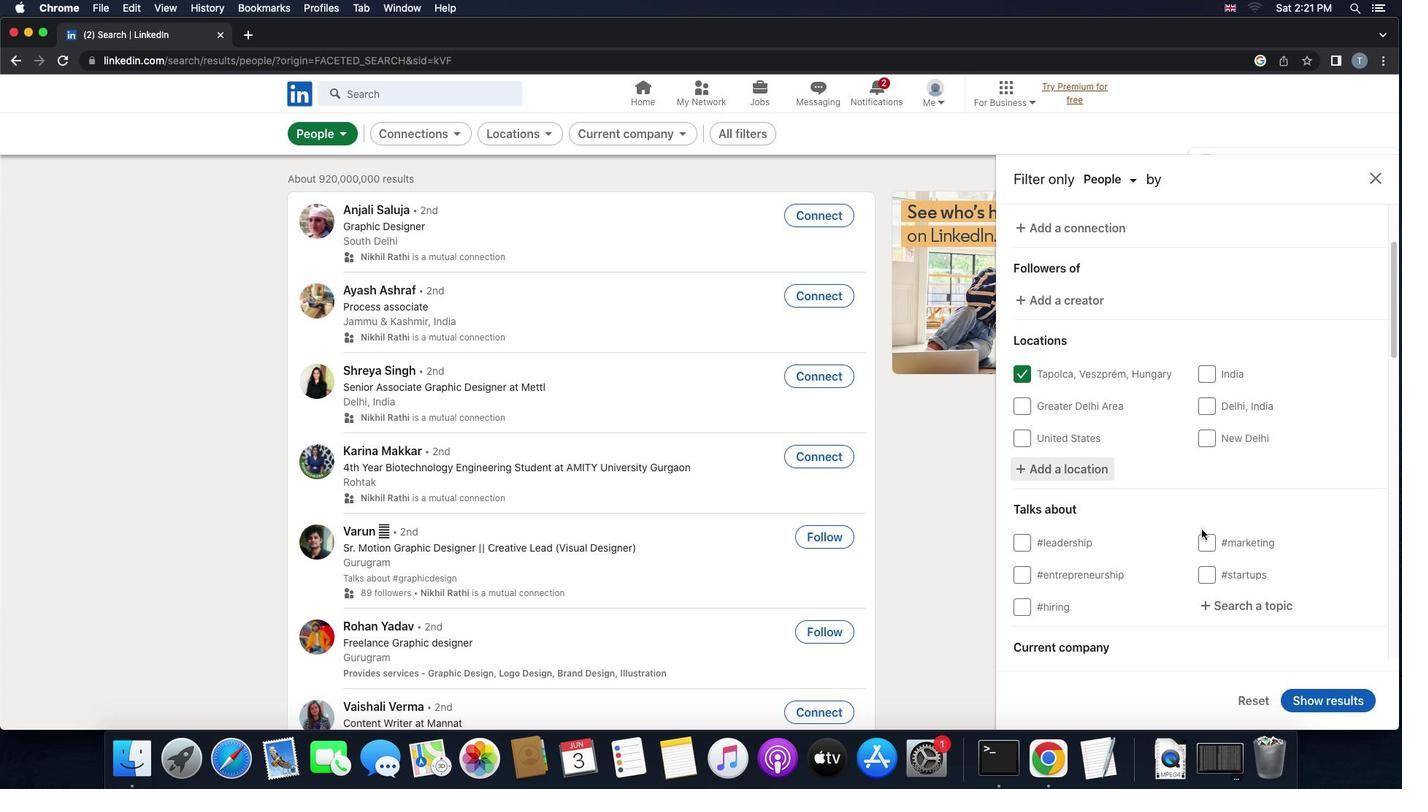 
Action: Mouse scrolled (1201, 529) with delta (0, -1)
Screenshot: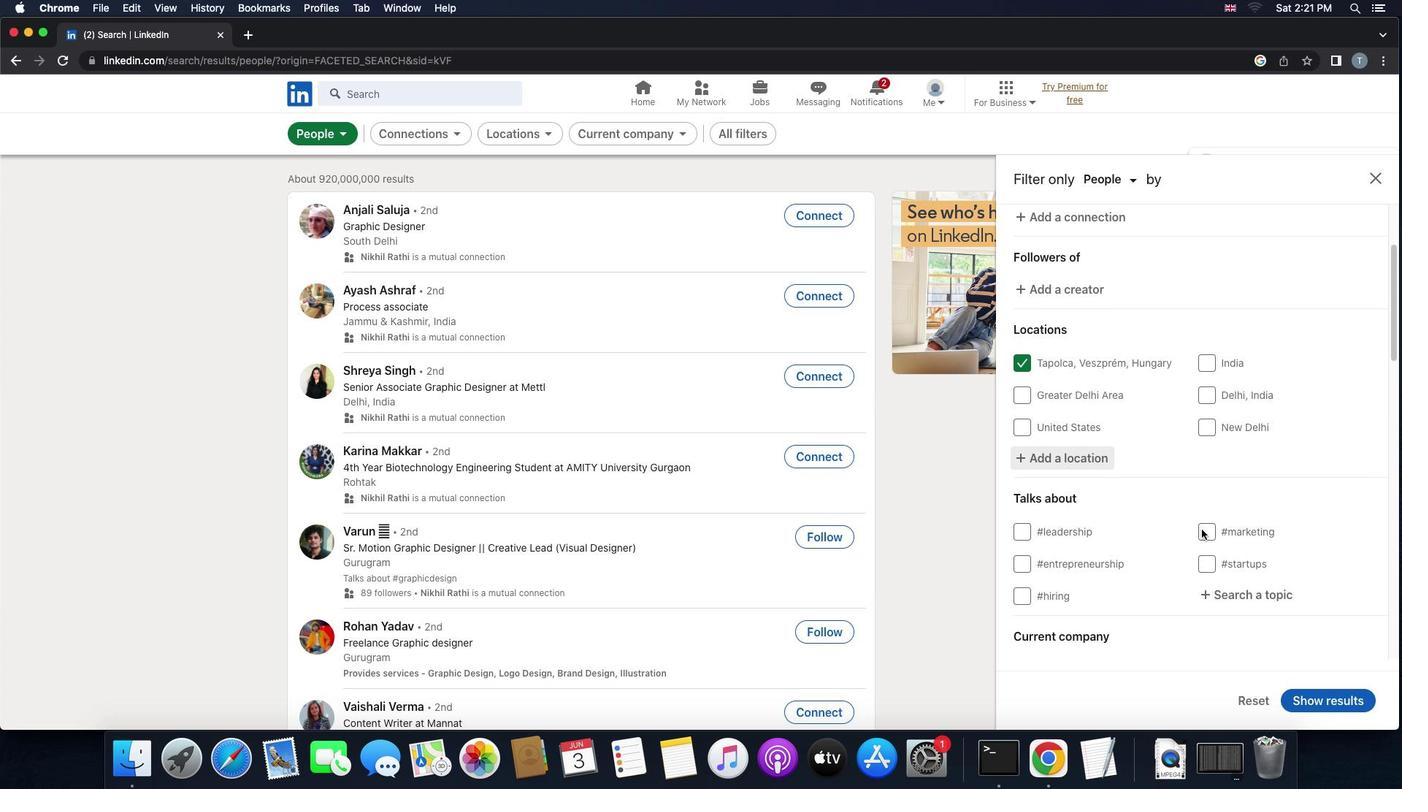 
Action: Mouse moved to (1239, 491)
Screenshot: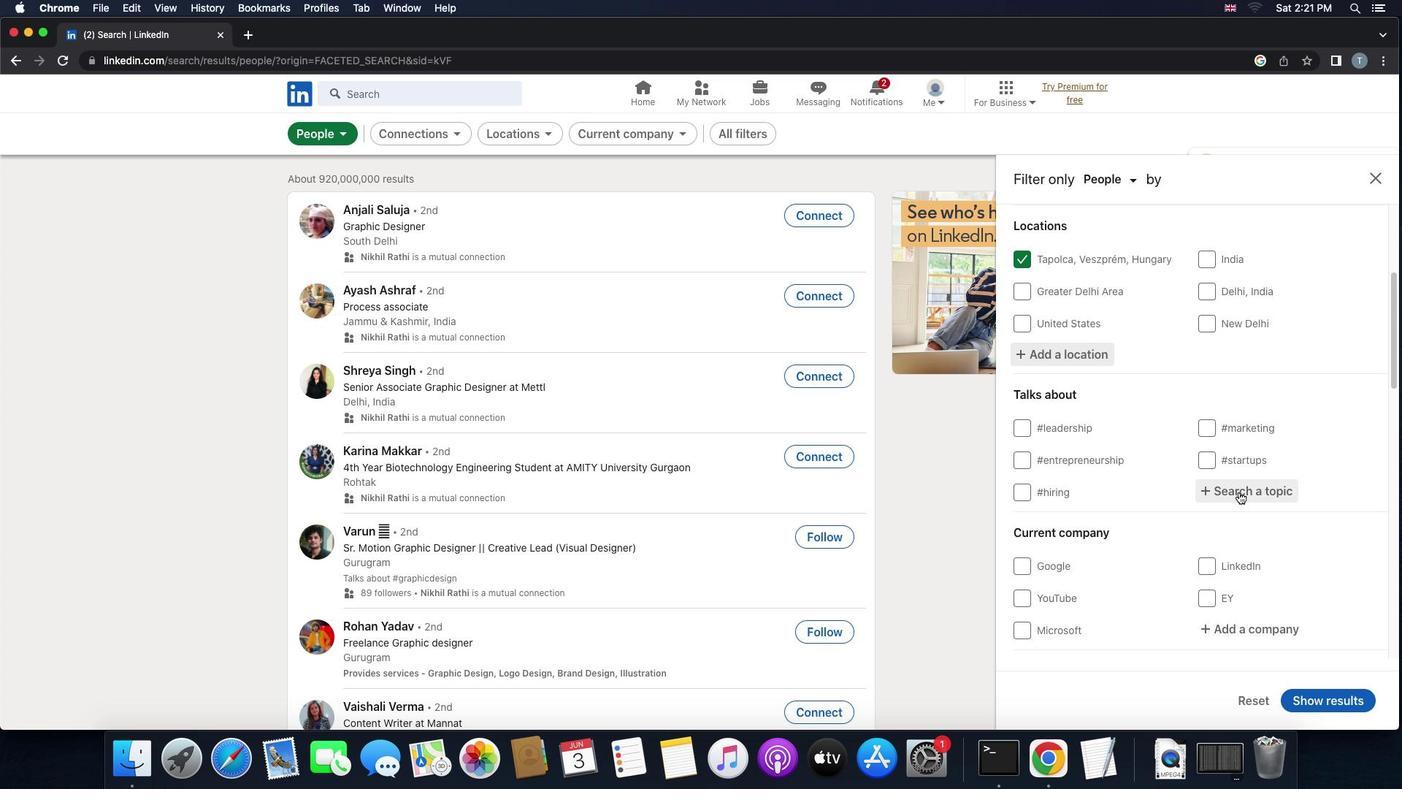 
Action: Mouse pressed left at (1239, 491)
Screenshot: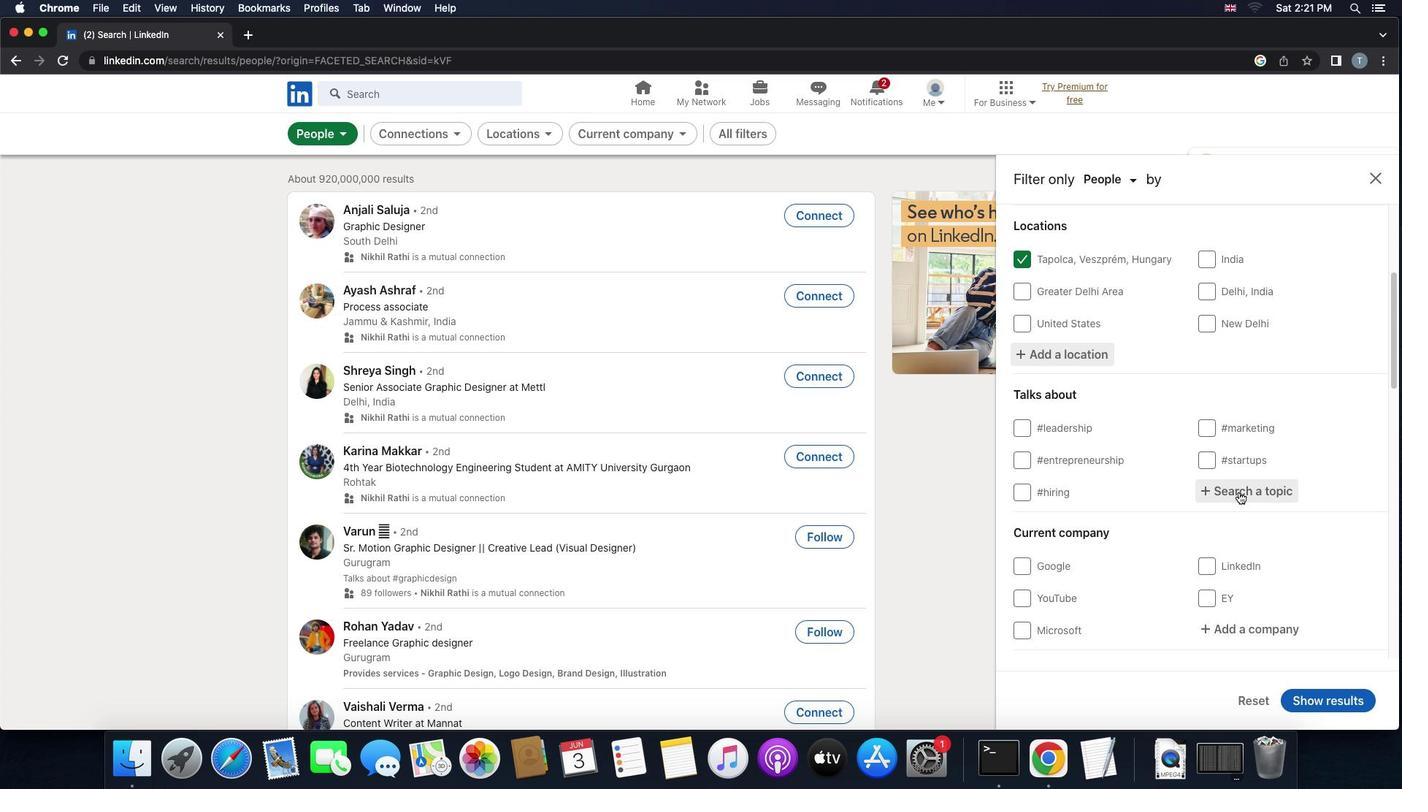 
Action: Mouse moved to (1221, 496)
Screenshot: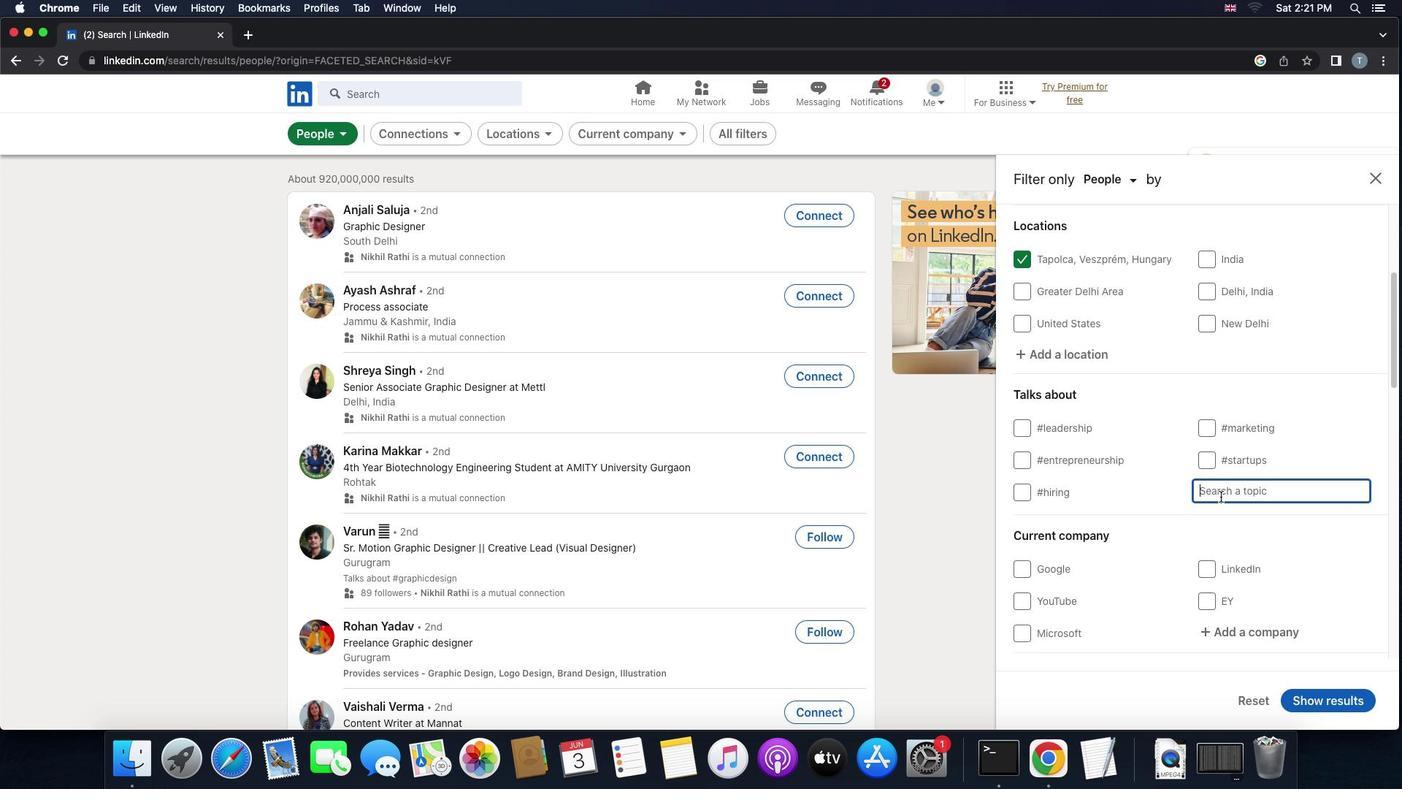 
Action: Key pressed 'c''o''a''c''h'
Screenshot: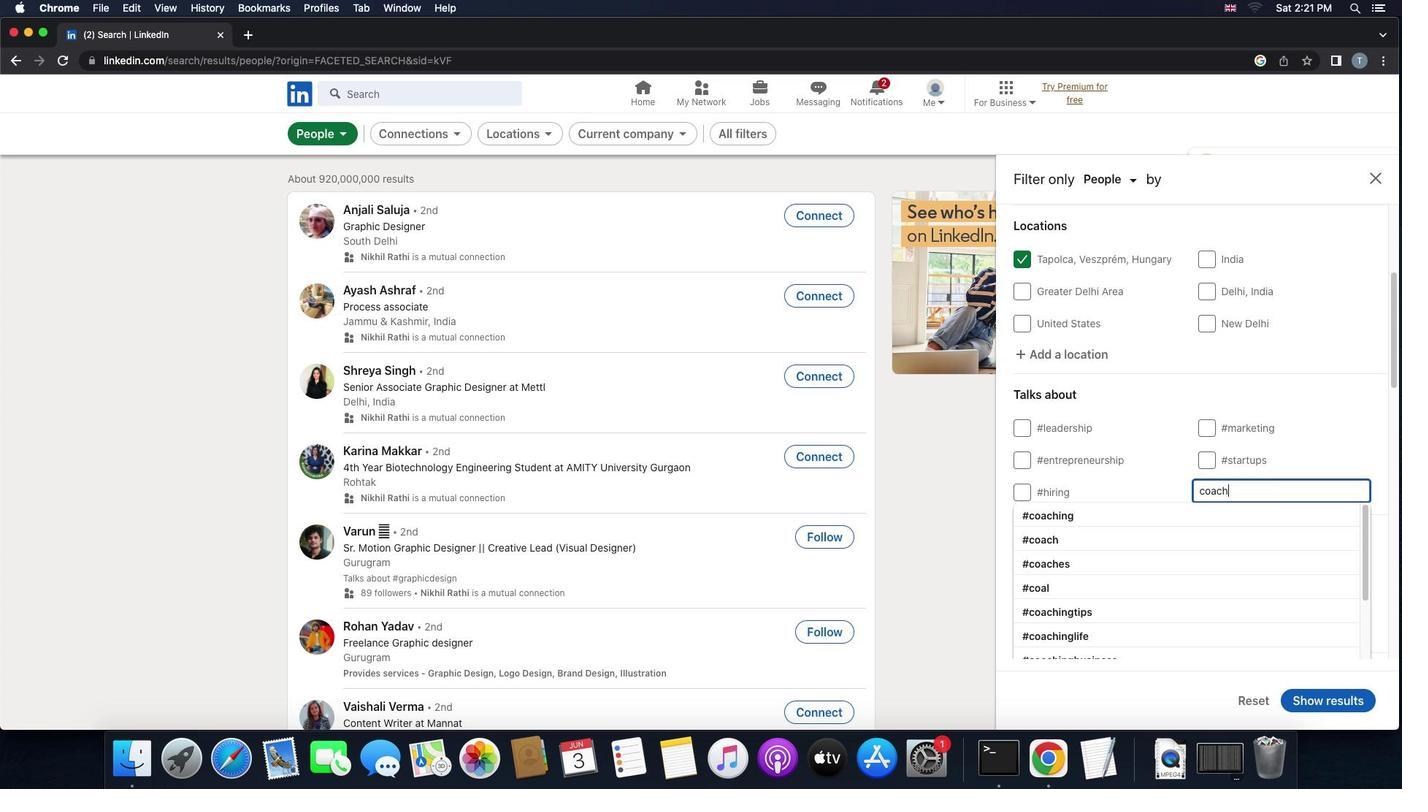 
Action: Mouse moved to (1204, 536)
Screenshot: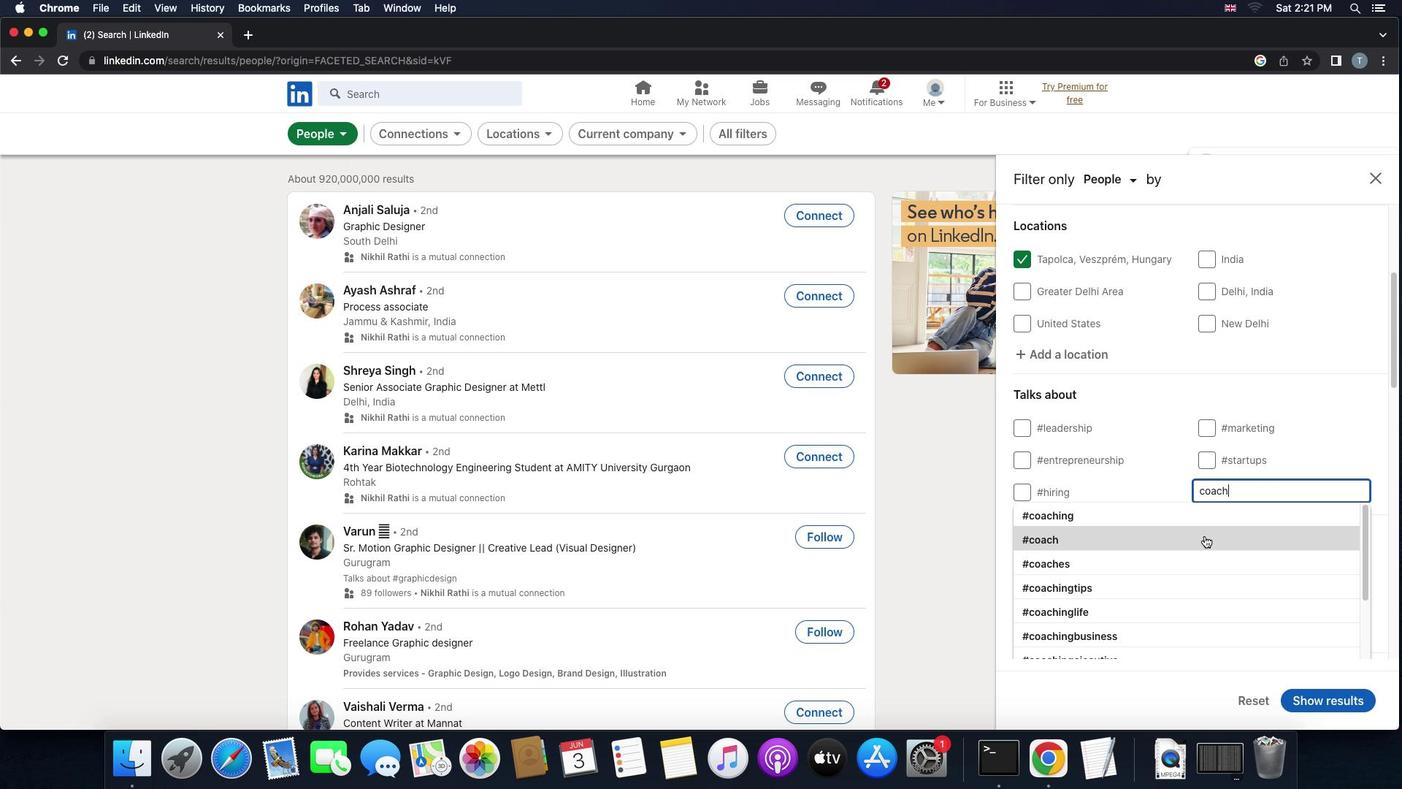 
Action: Mouse pressed left at (1204, 536)
Screenshot: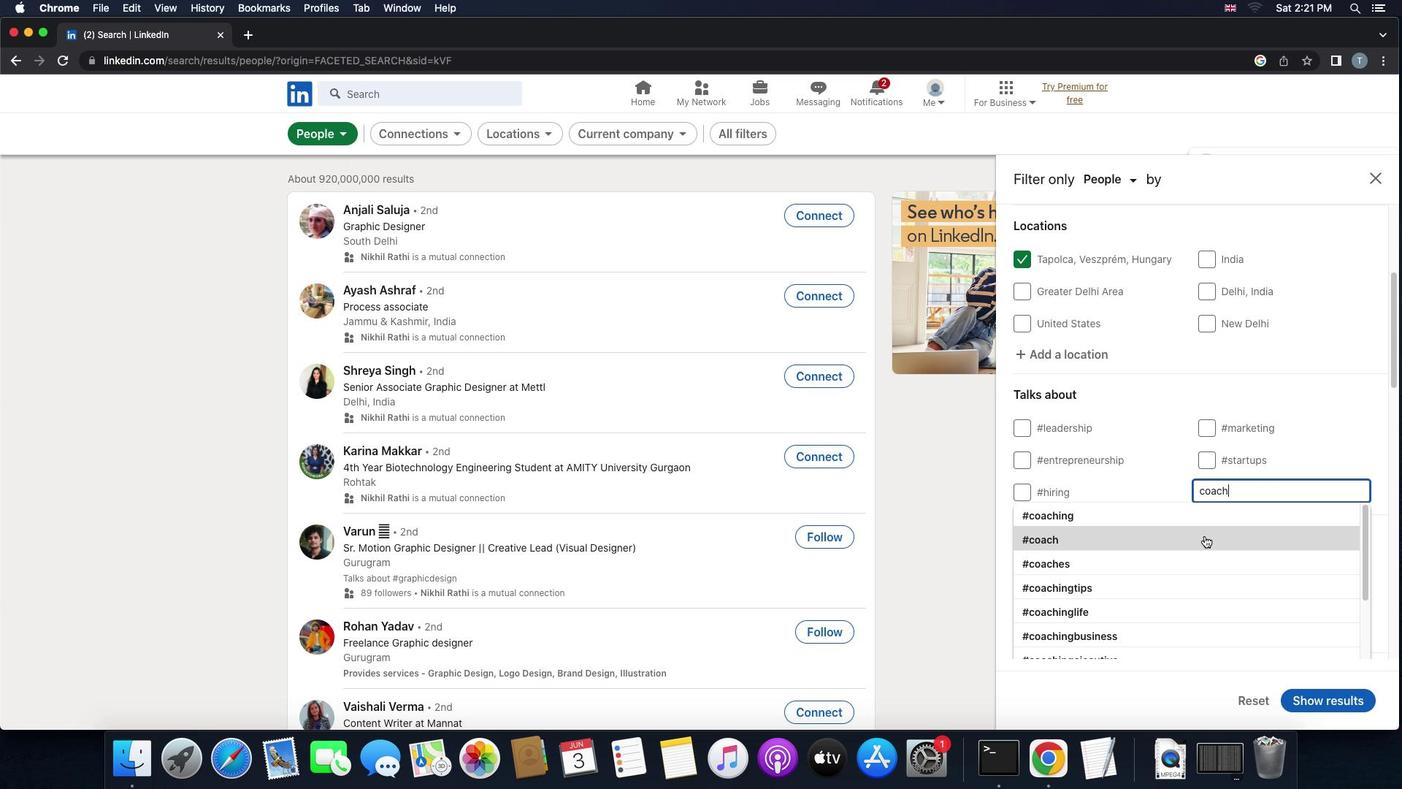 
Action: Mouse scrolled (1204, 536) with delta (0, 0)
Screenshot: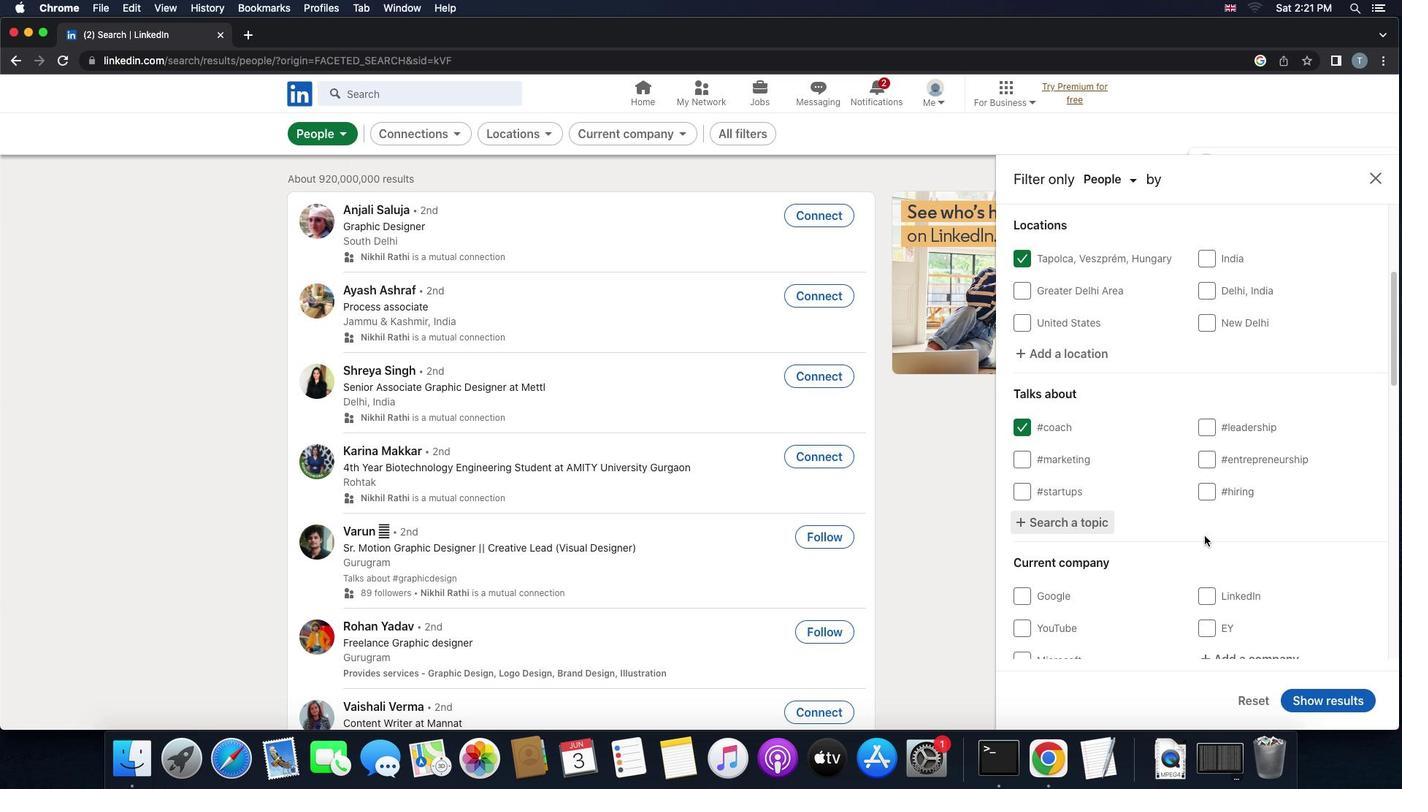 
Action: Mouse scrolled (1204, 536) with delta (0, 0)
Screenshot: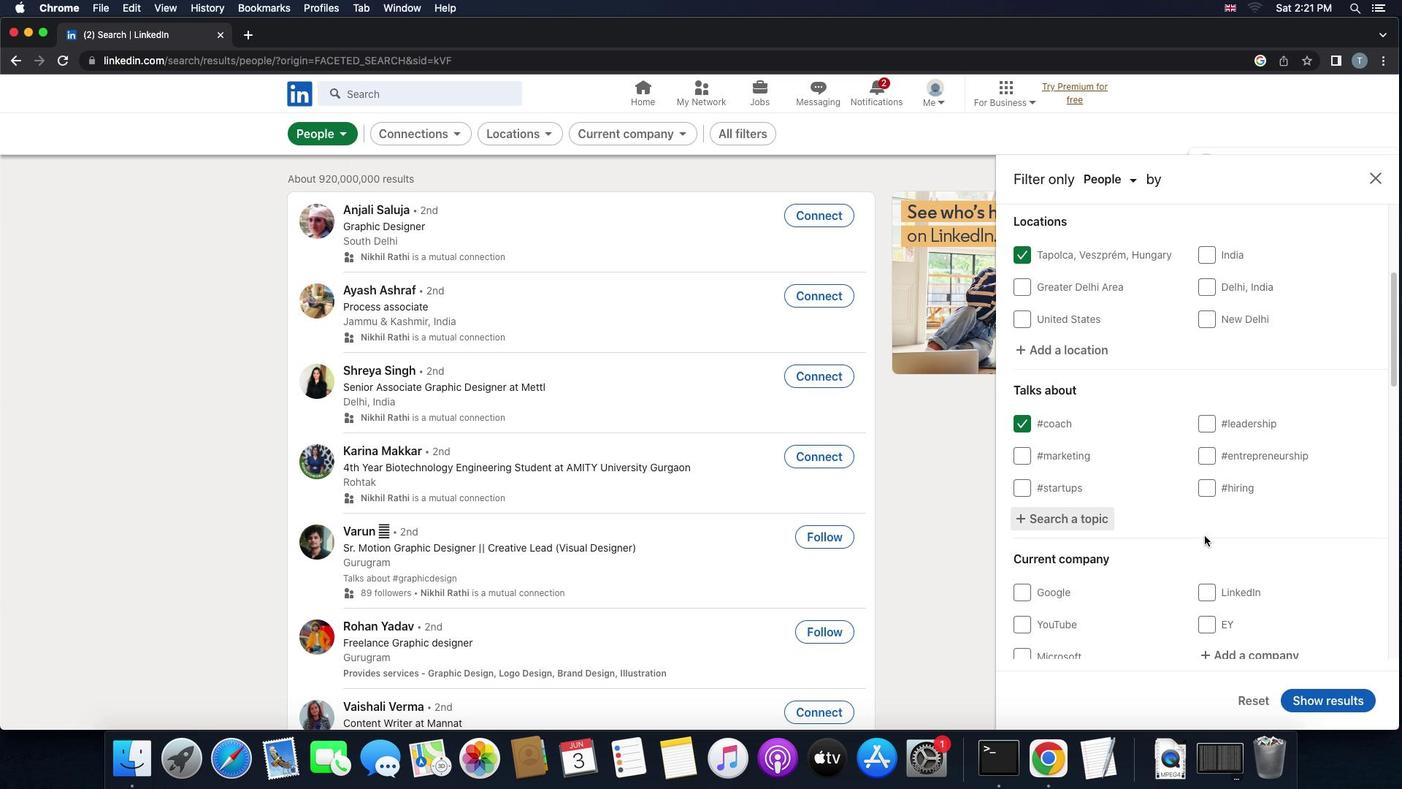 
Action: Mouse scrolled (1204, 536) with delta (0, -1)
Screenshot: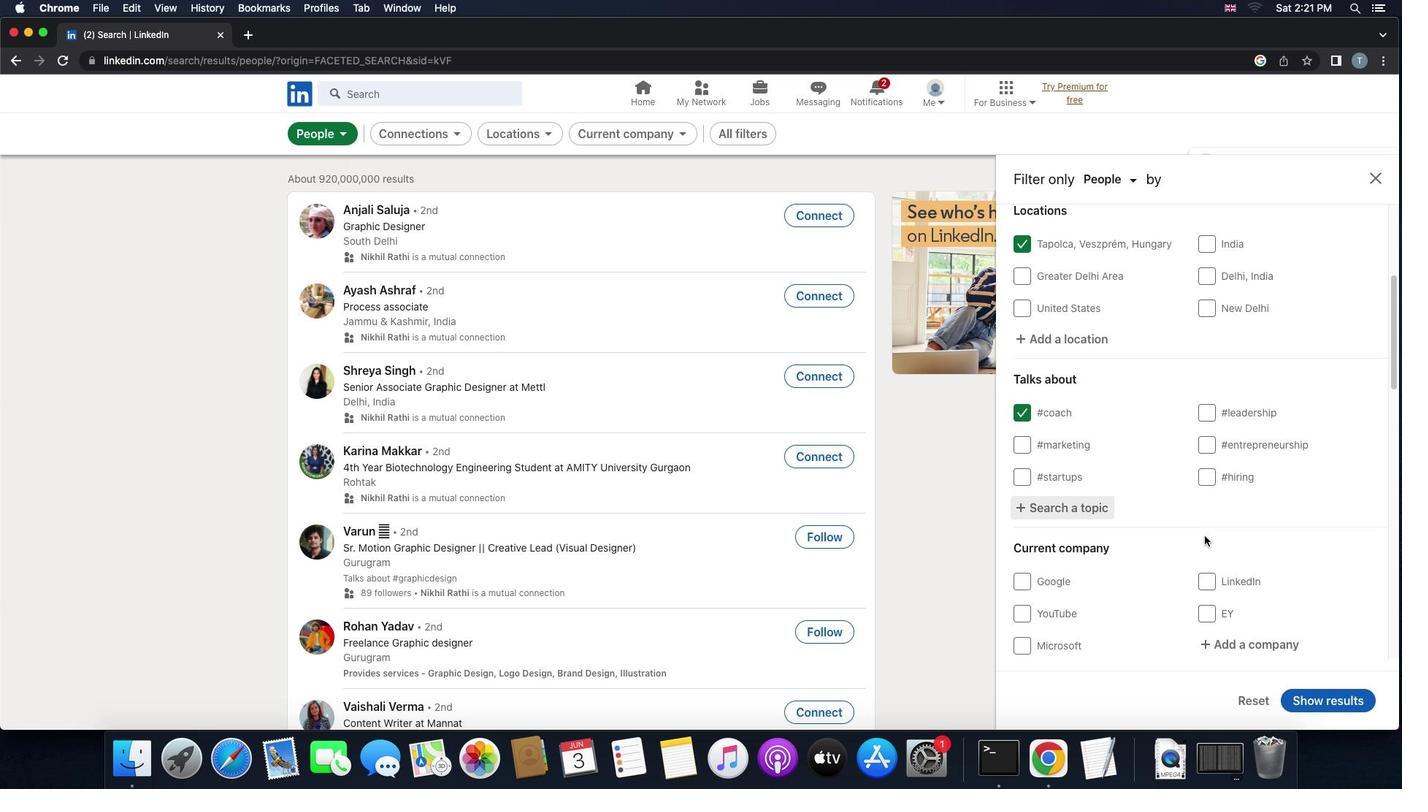 
Action: Mouse scrolled (1204, 536) with delta (0, -1)
Screenshot: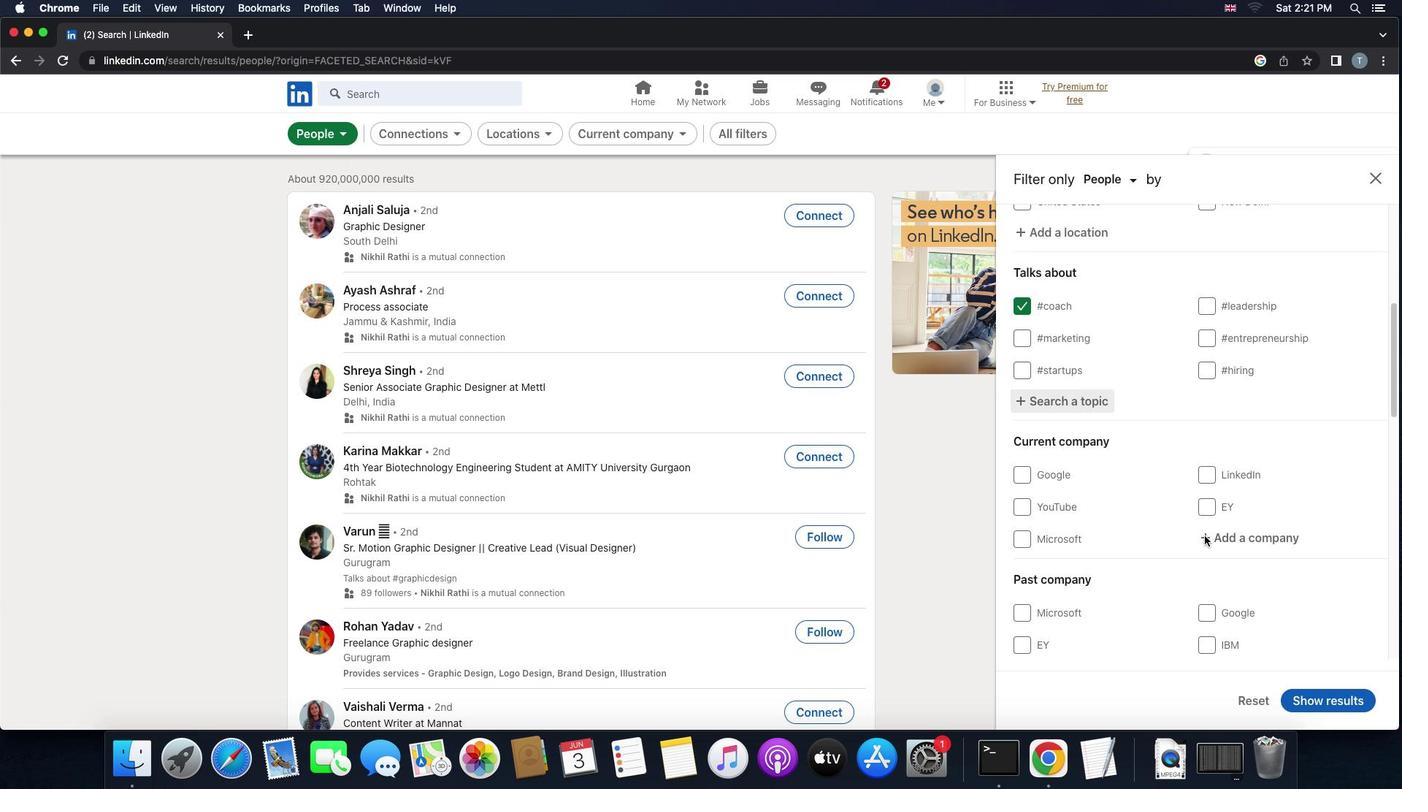 
Action: Mouse moved to (1204, 527)
Screenshot: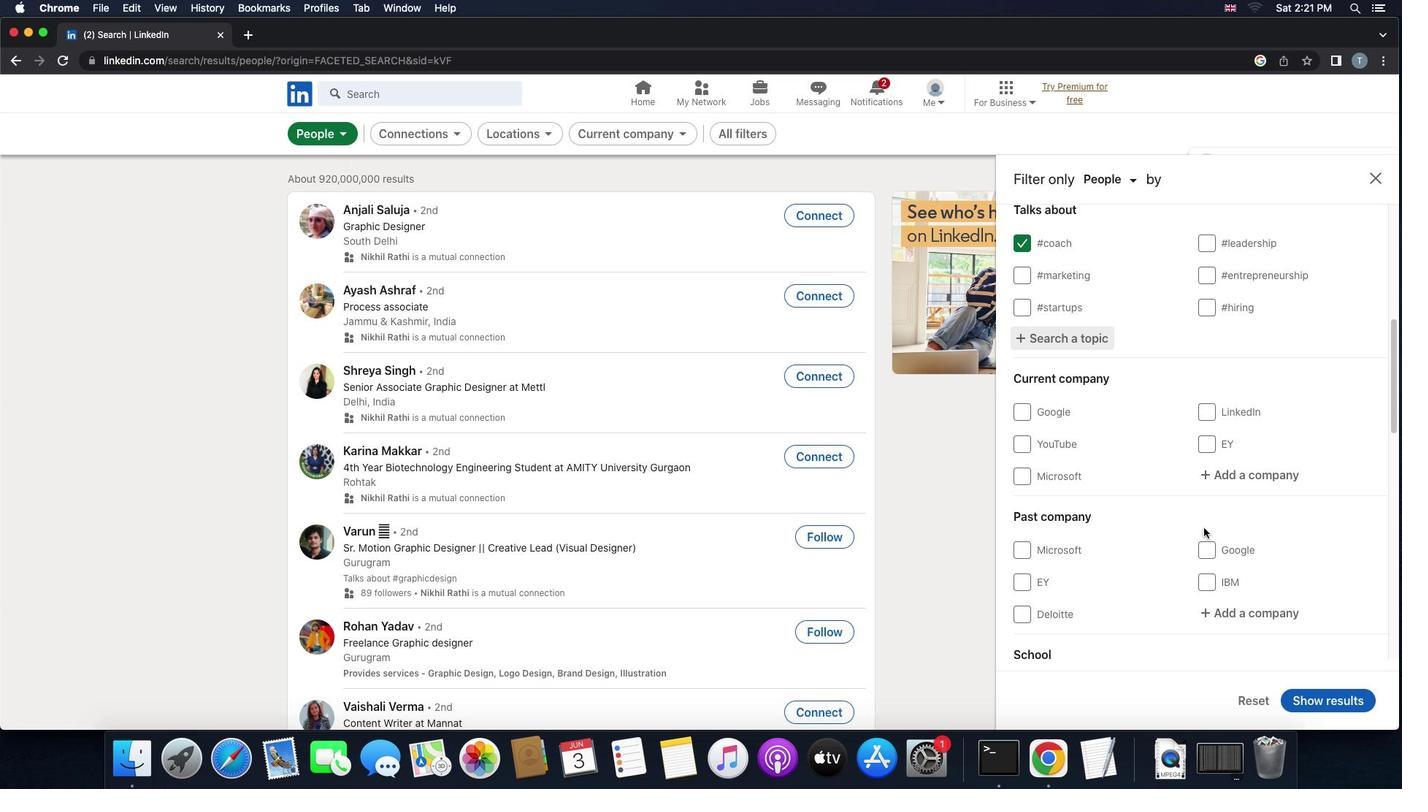 
Action: Mouse scrolled (1204, 527) with delta (0, 0)
Screenshot: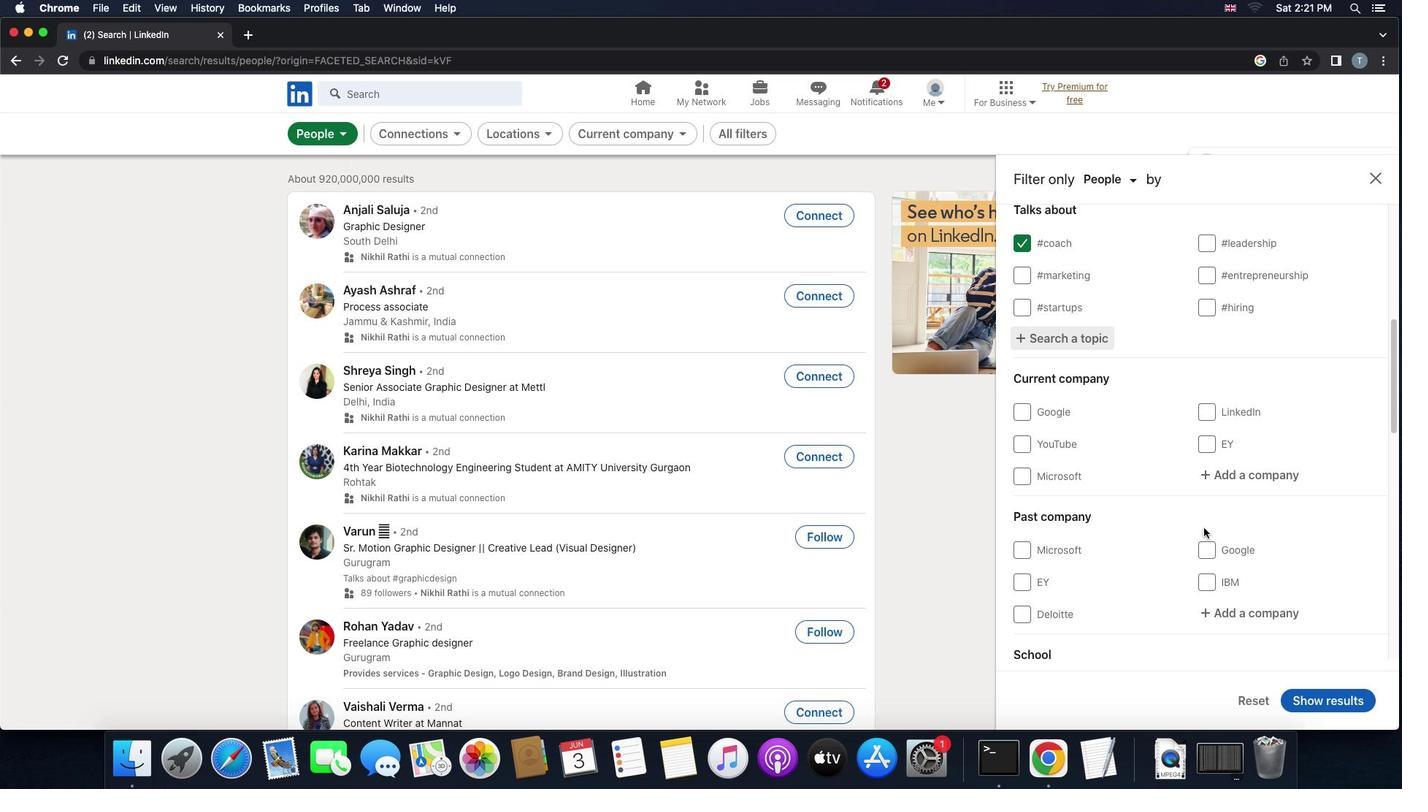 
Action: Mouse scrolled (1204, 527) with delta (0, 0)
Screenshot: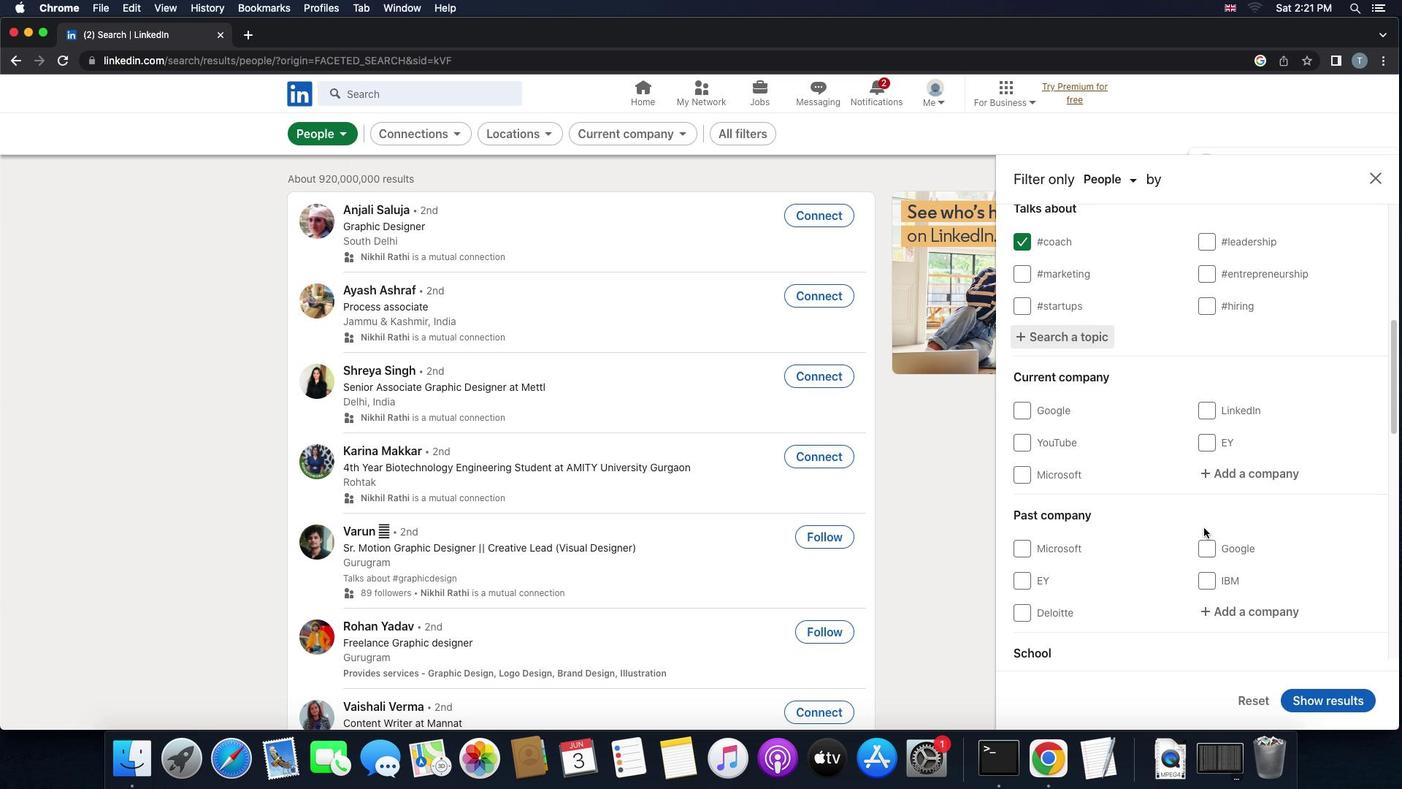 
Action: Mouse moved to (1242, 452)
Screenshot: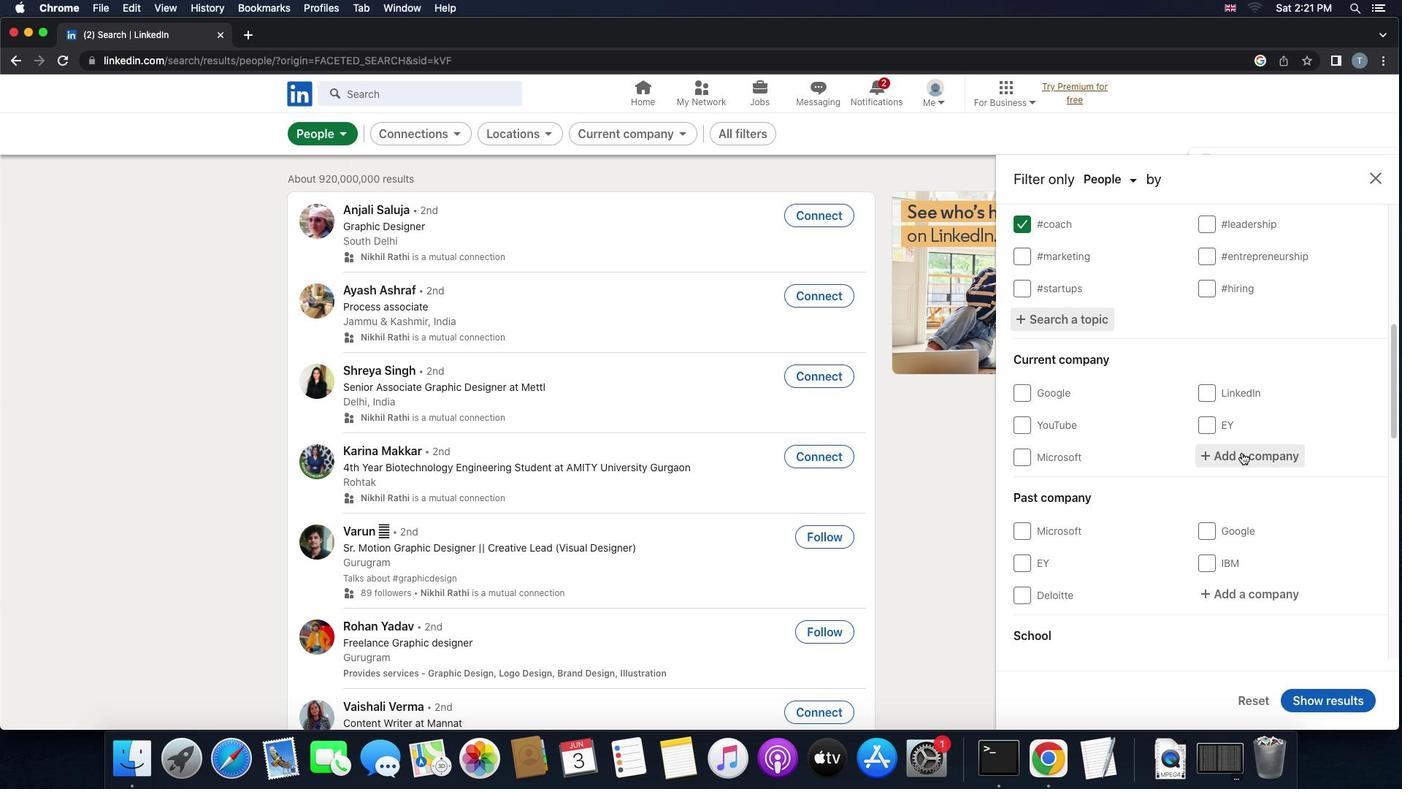 
Action: Mouse pressed left at (1242, 452)
Screenshot: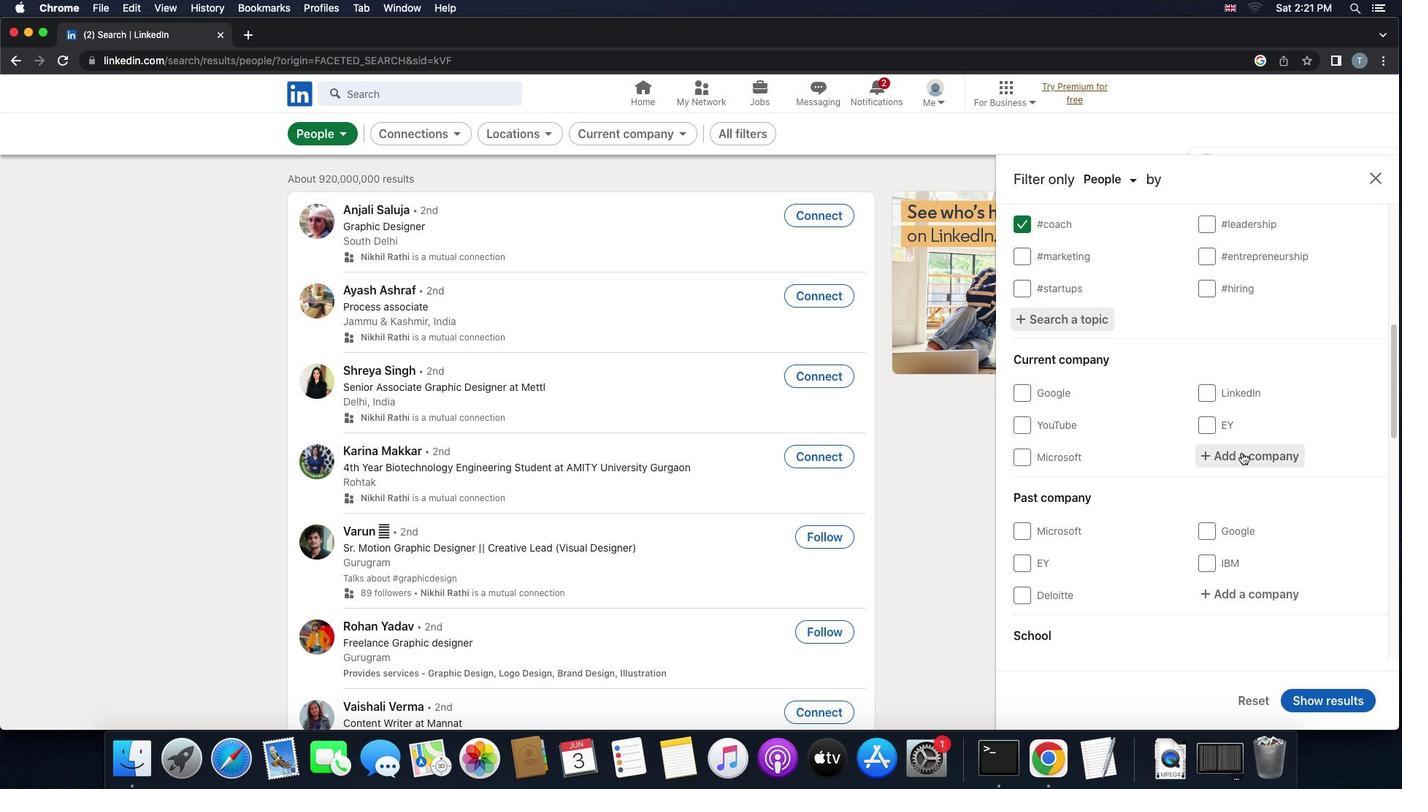 
Action: Key pressed Key.shift'N''X''P'
Screenshot: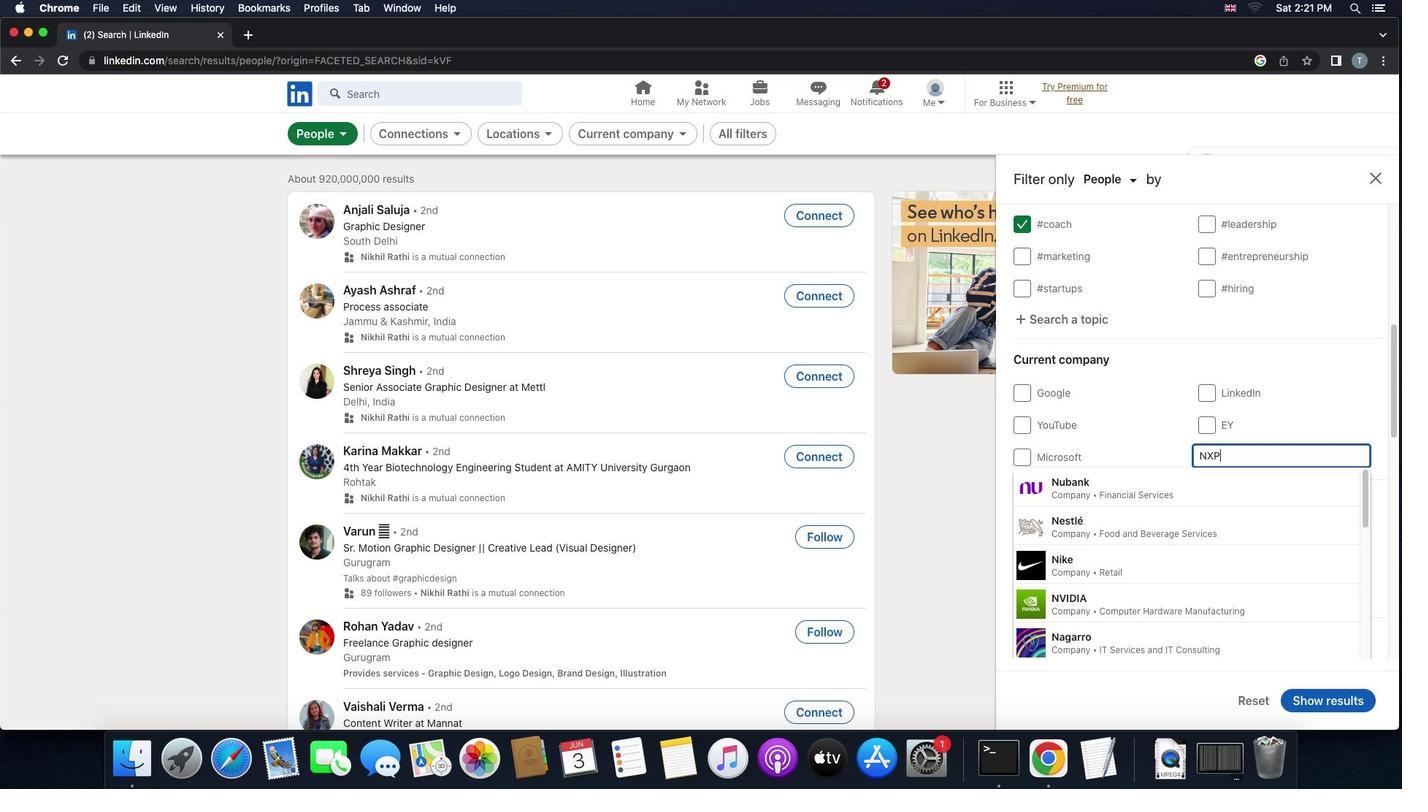 
Action: Mouse moved to (1216, 481)
Screenshot: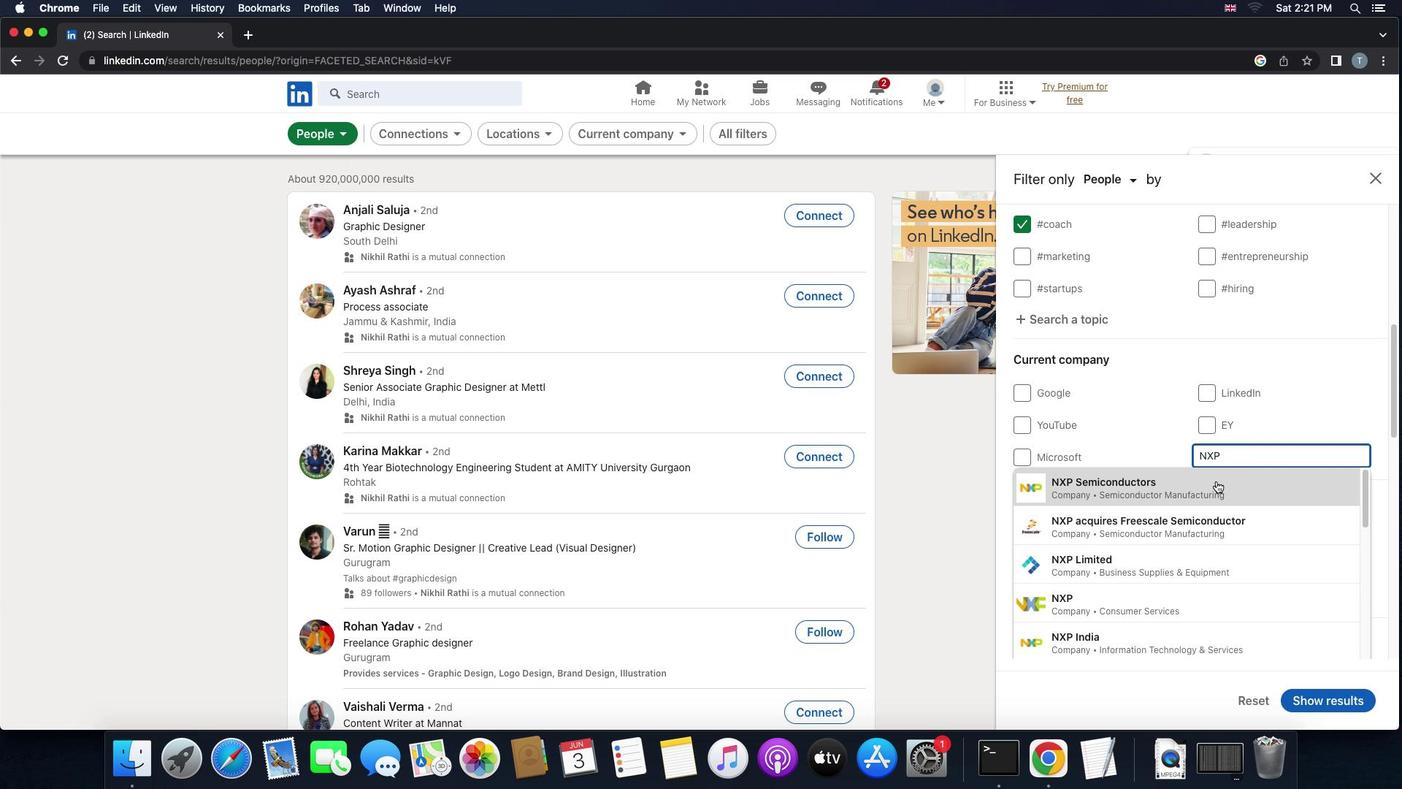 
Action: Mouse pressed left at (1216, 481)
Screenshot: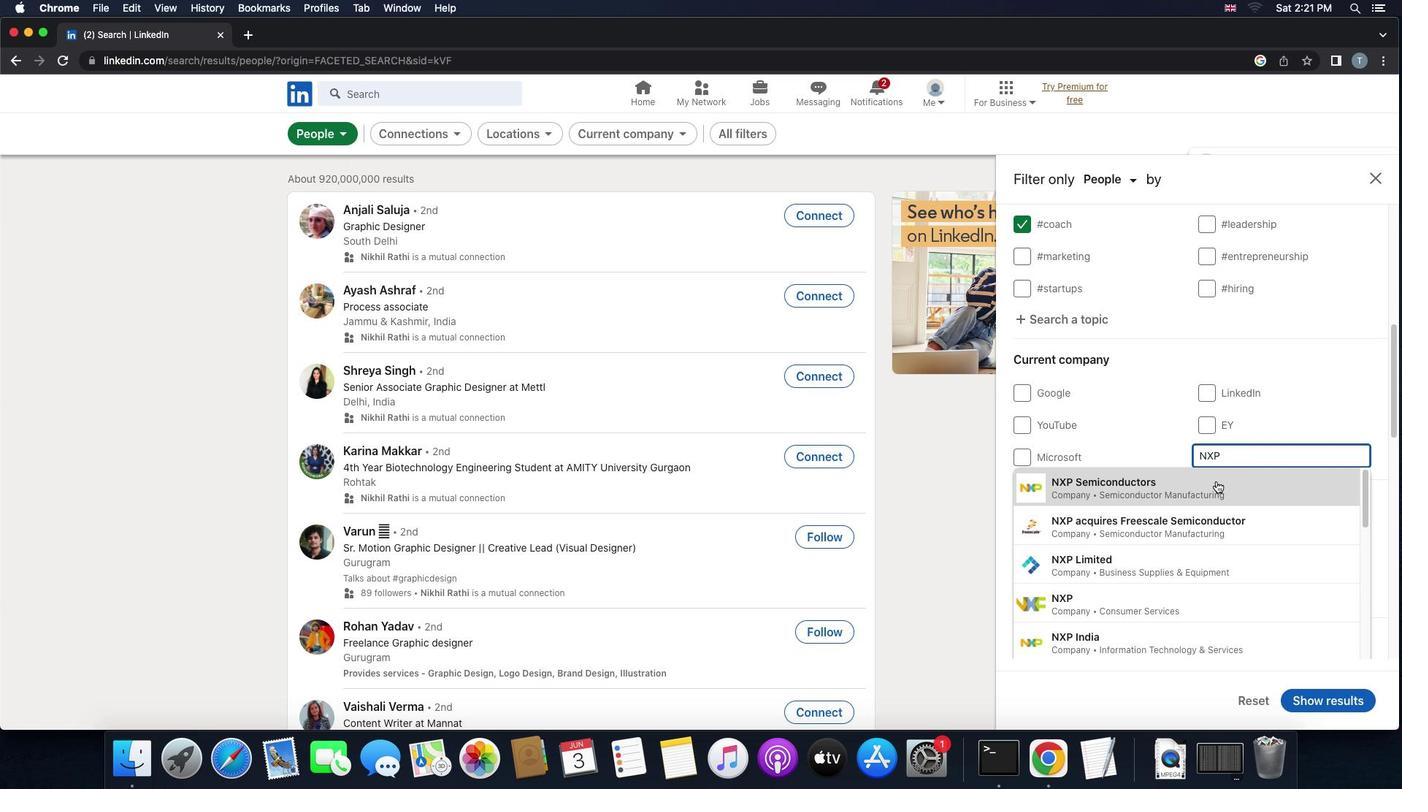 
Action: Mouse scrolled (1216, 481) with delta (0, 0)
Screenshot: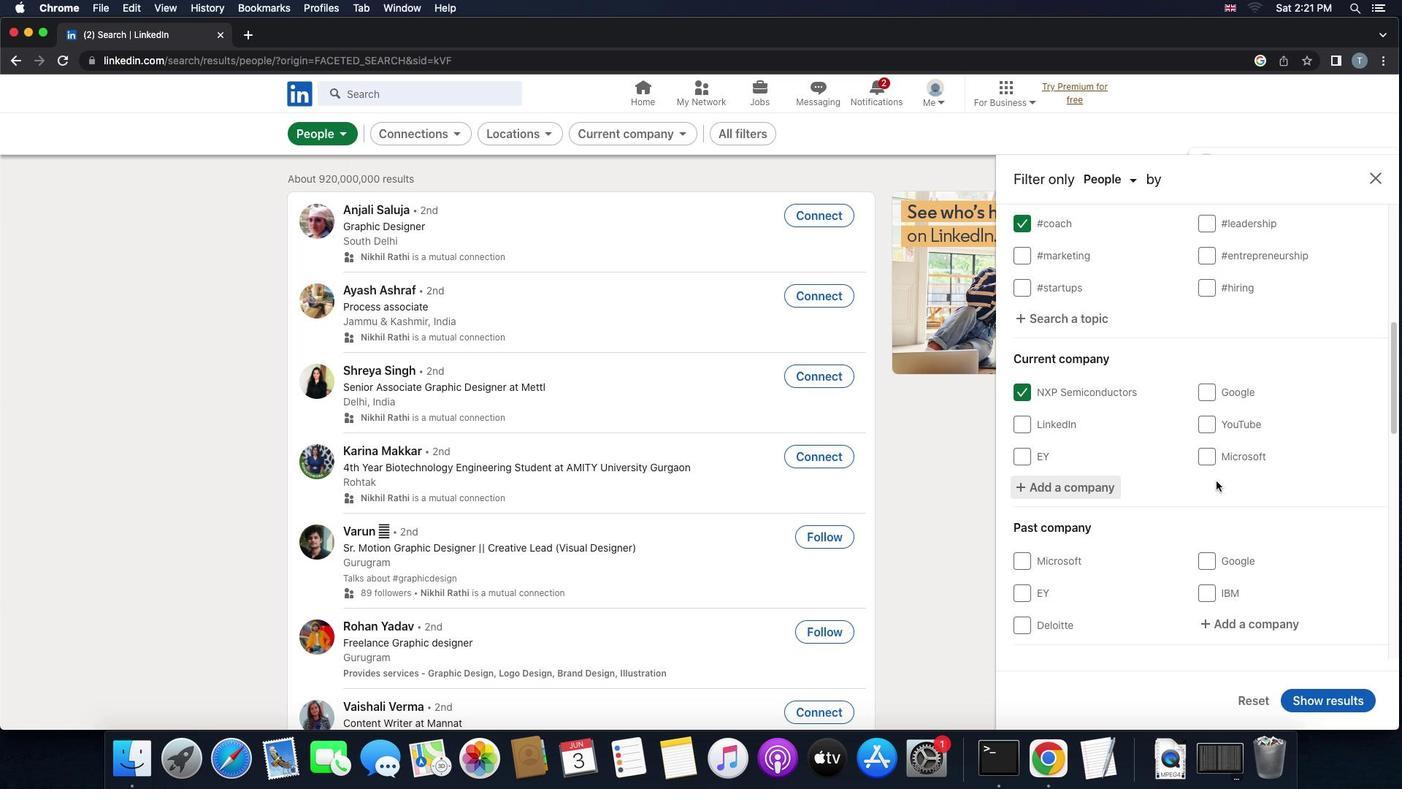 
Action: Mouse scrolled (1216, 481) with delta (0, 0)
Screenshot: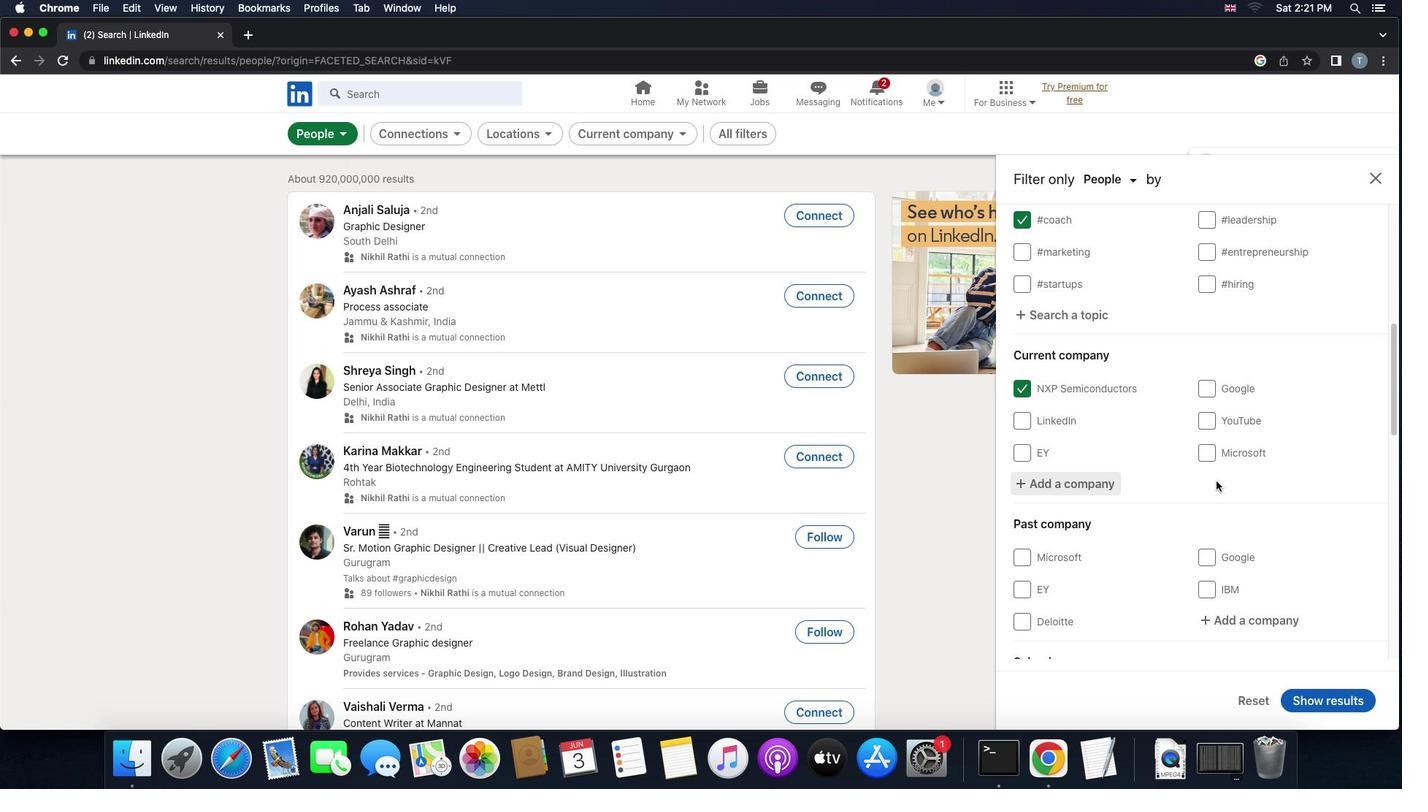 
Action: Mouse scrolled (1216, 481) with delta (0, 0)
Screenshot: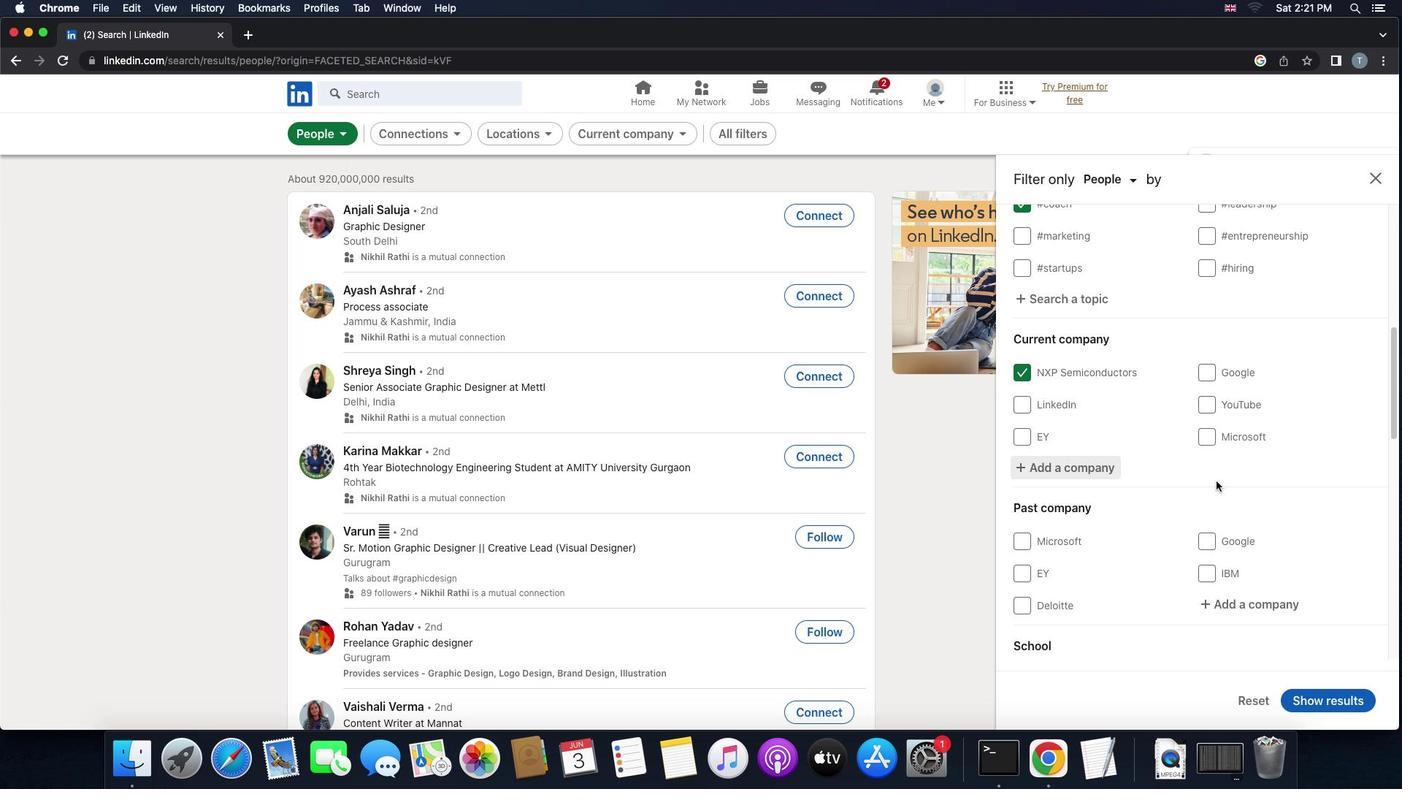 
Action: Mouse scrolled (1216, 481) with delta (0, 0)
Screenshot: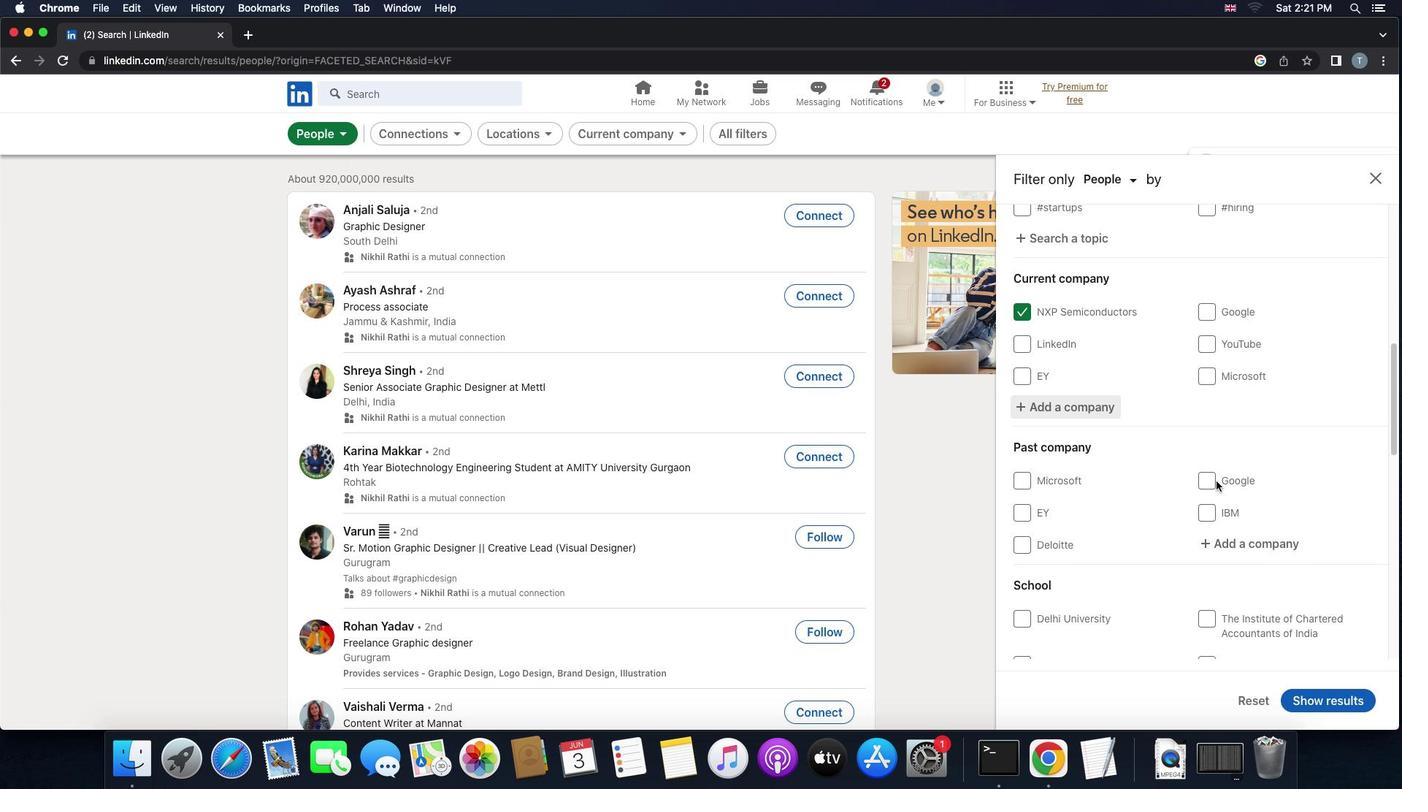 
Action: Mouse scrolled (1216, 481) with delta (0, 0)
Screenshot: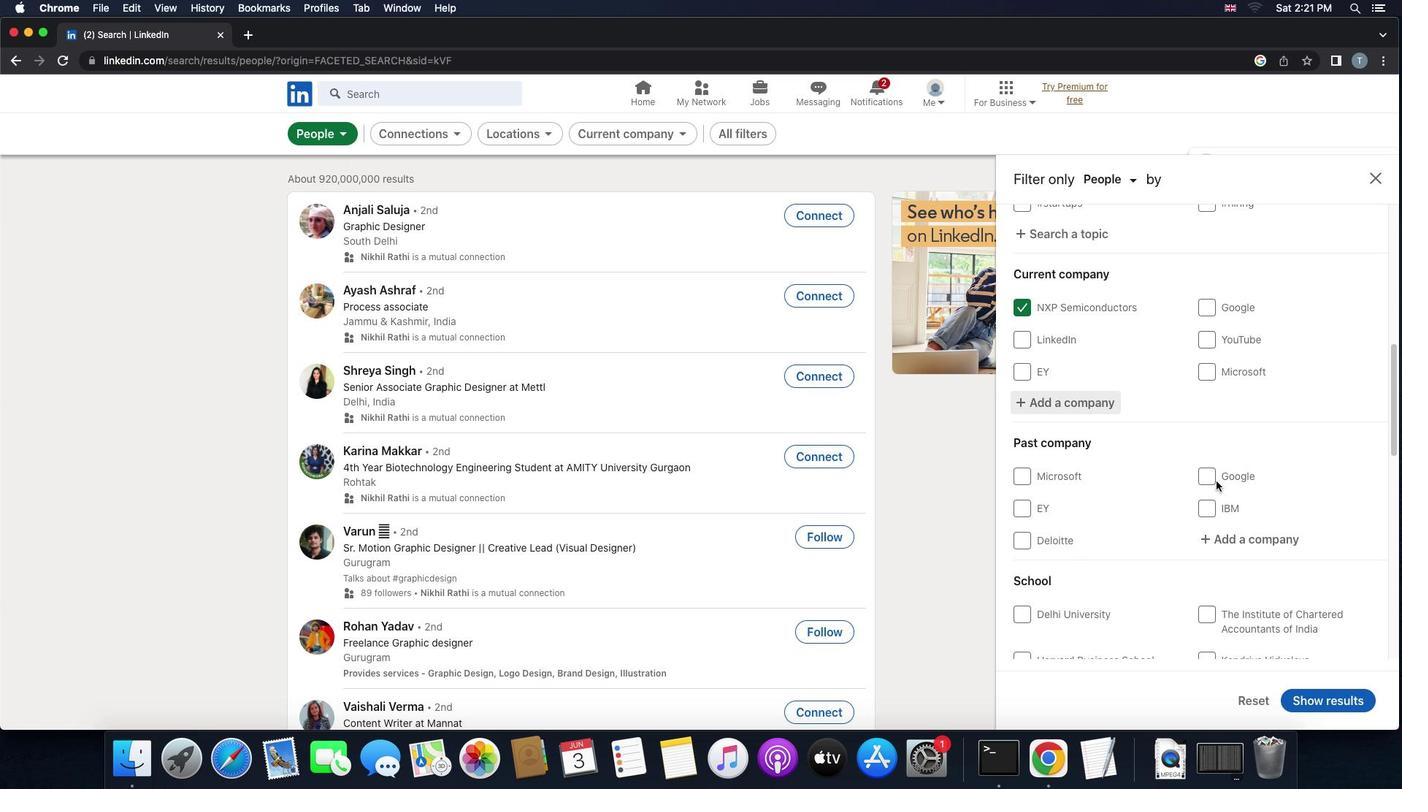 
Action: Mouse scrolled (1216, 481) with delta (0, 0)
Screenshot: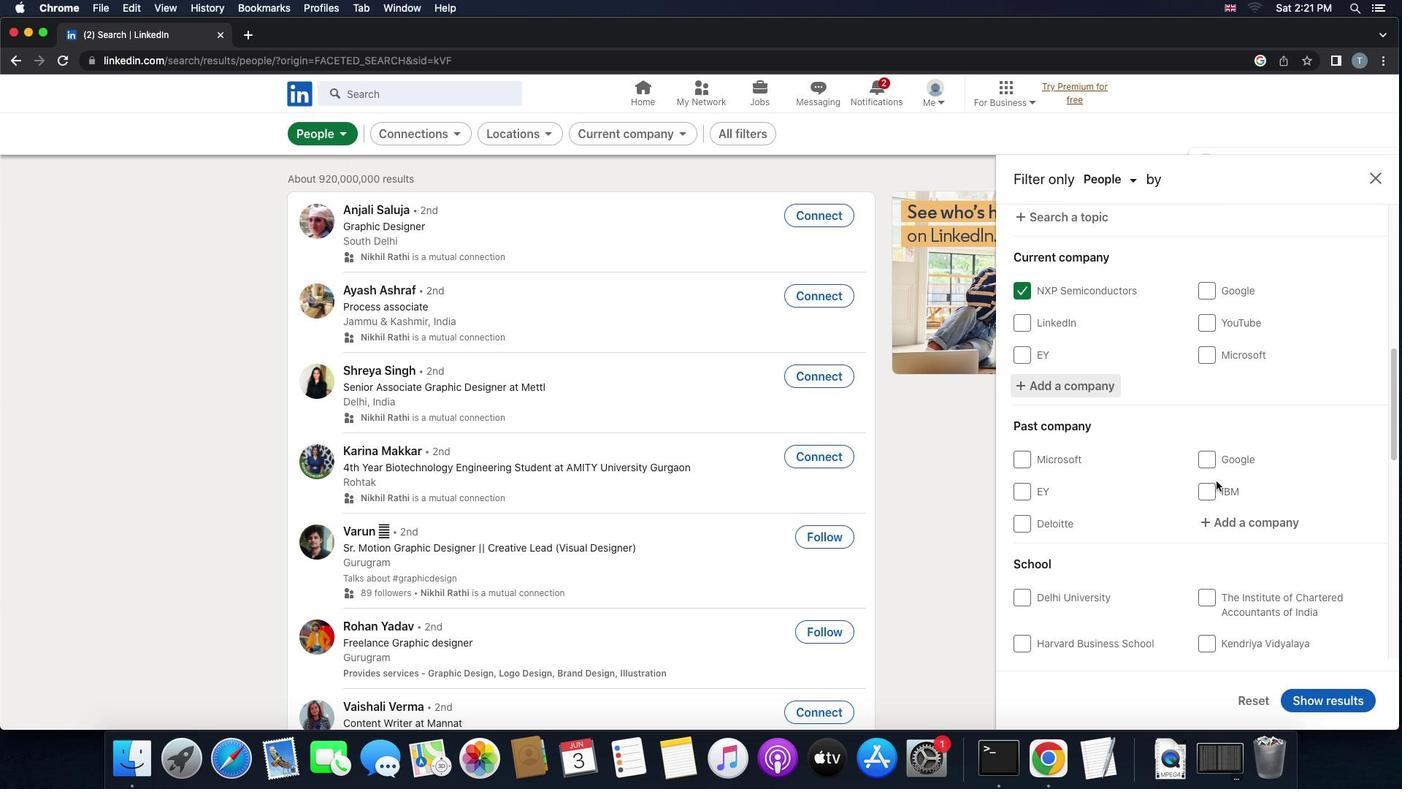 
Action: Mouse scrolled (1216, 481) with delta (0, 0)
Screenshot: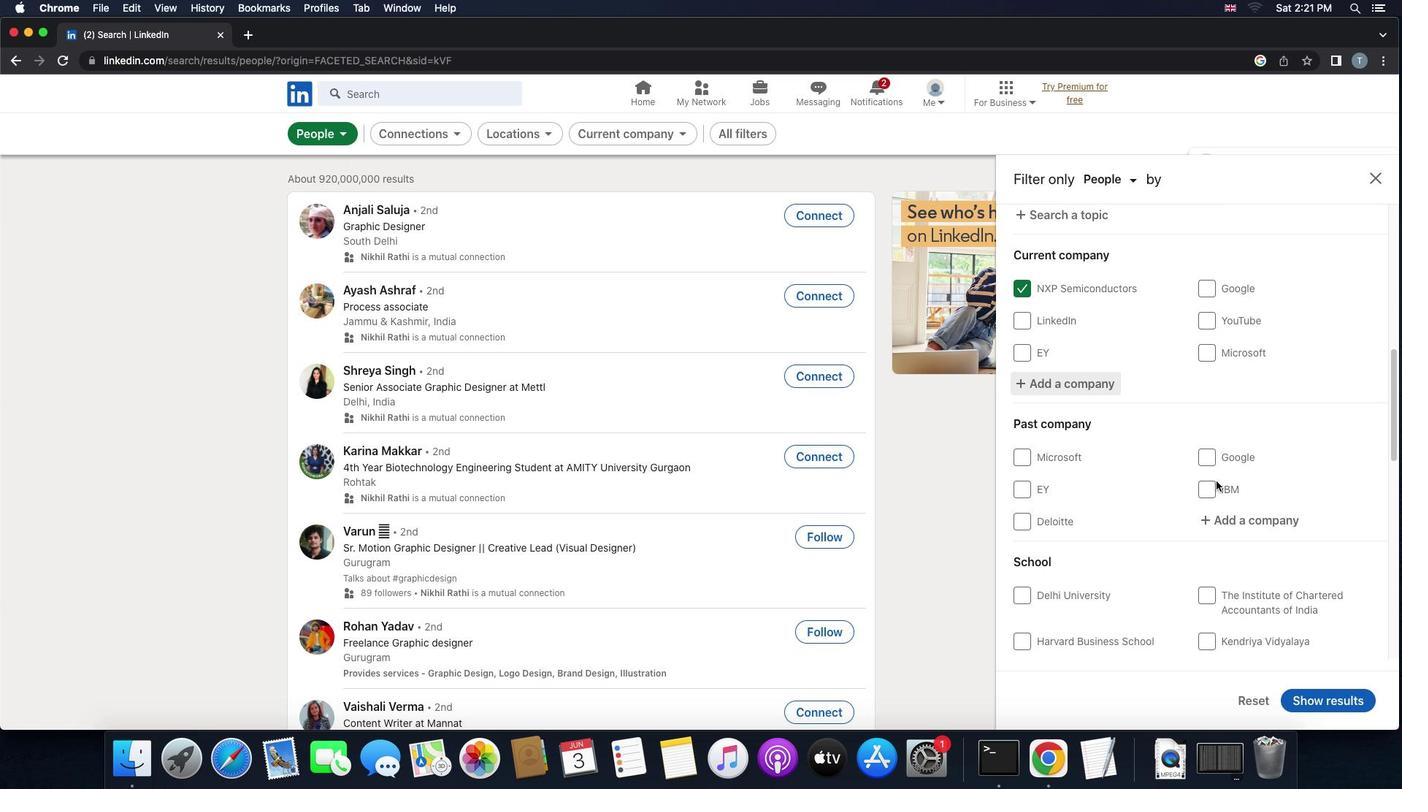 
Action: Mouse scrolled (1216, 481) with delta (0, 0)
Screenshot: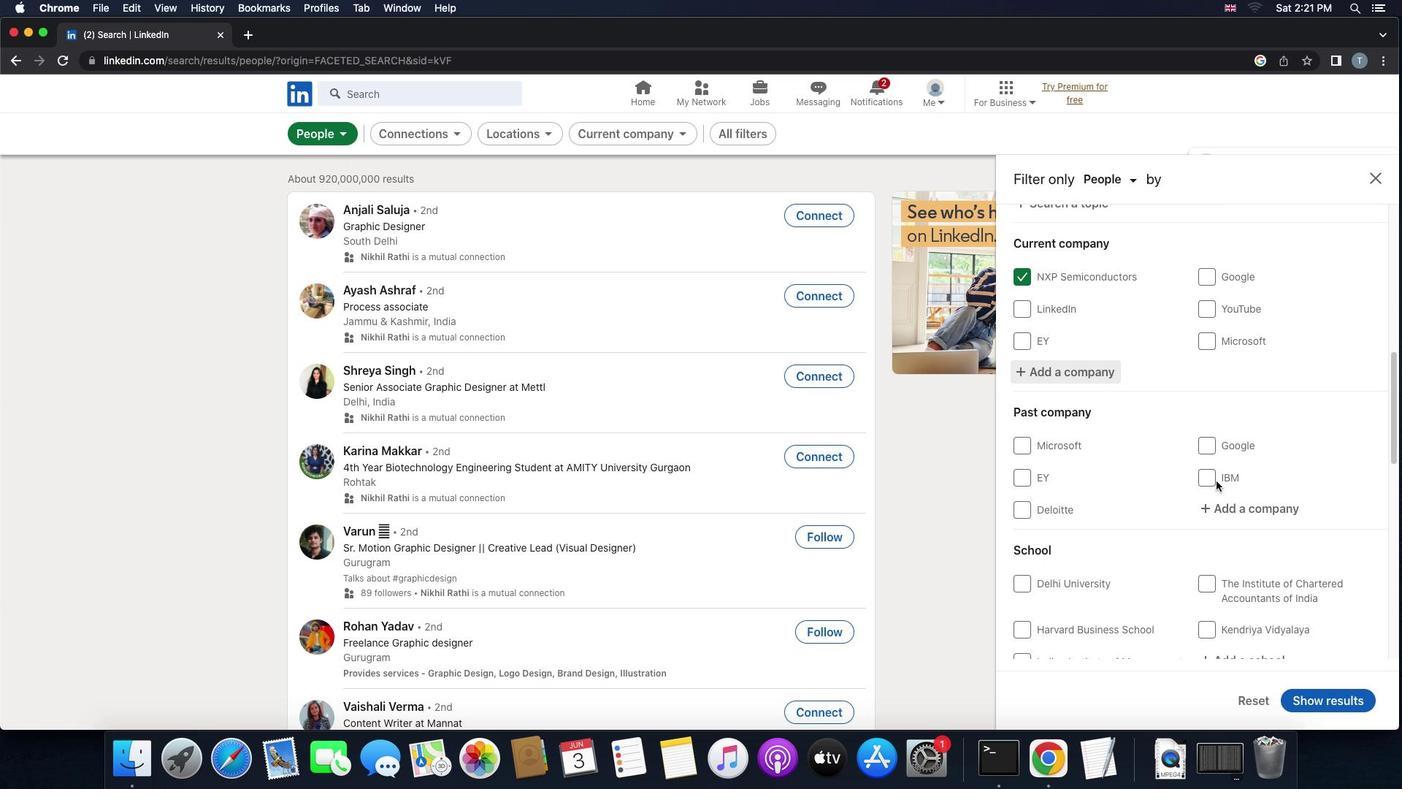 
Action: Mouse scrolled (1216, 481) with delta (0, 0)
Screenshot: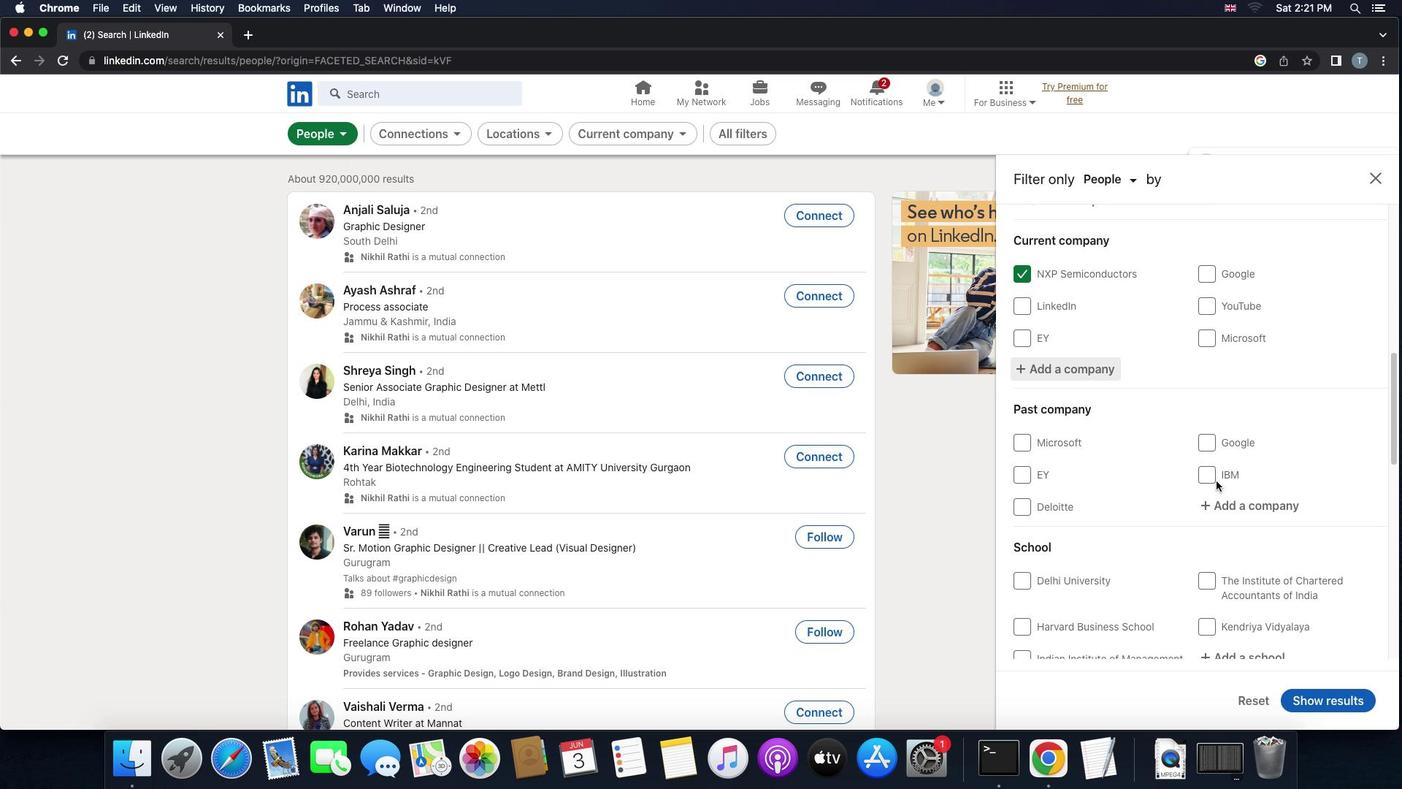 
Action: Mouse scrolled (1216, 481) with delta (0, -1)
Screenshot: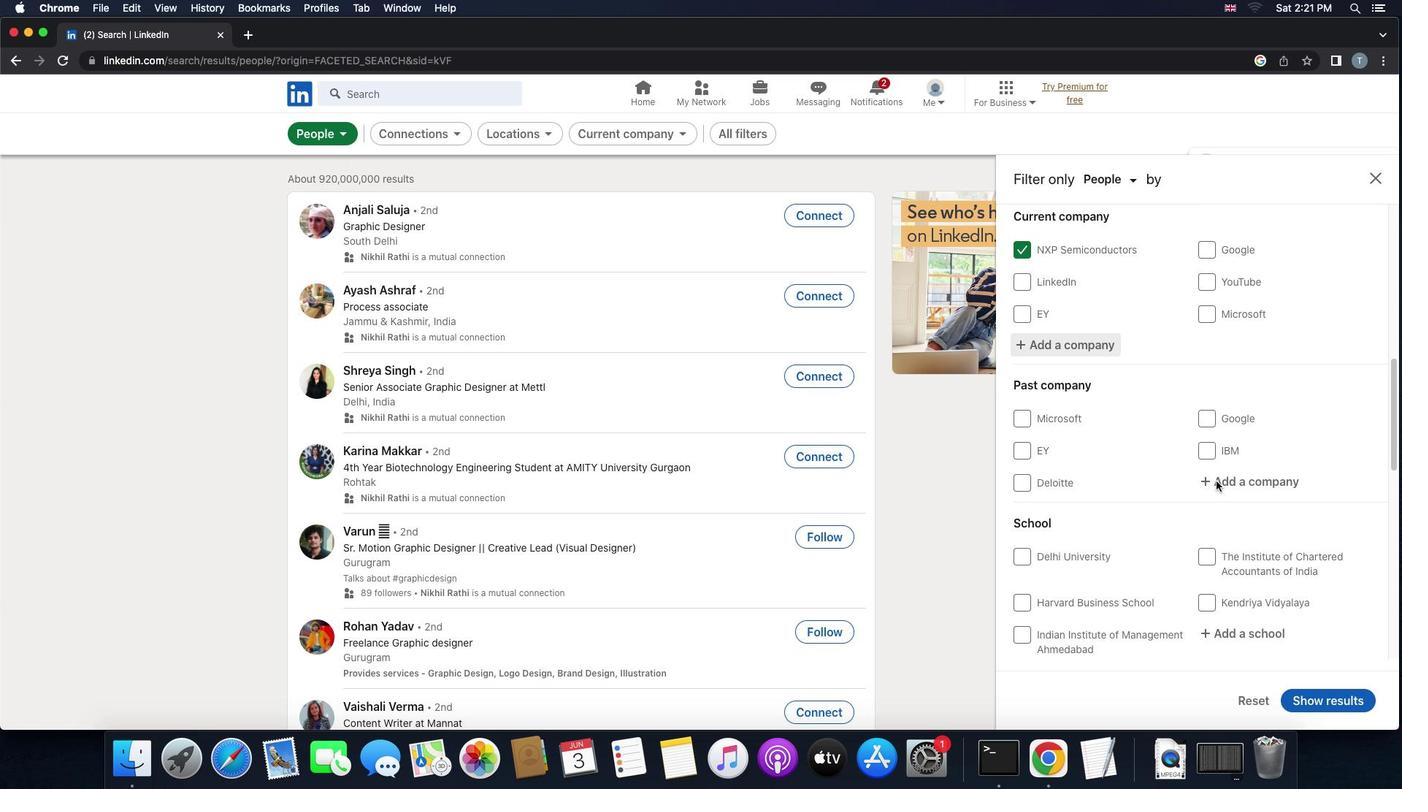 
Action: Mouse moved to (1224, 555)
Screenshot: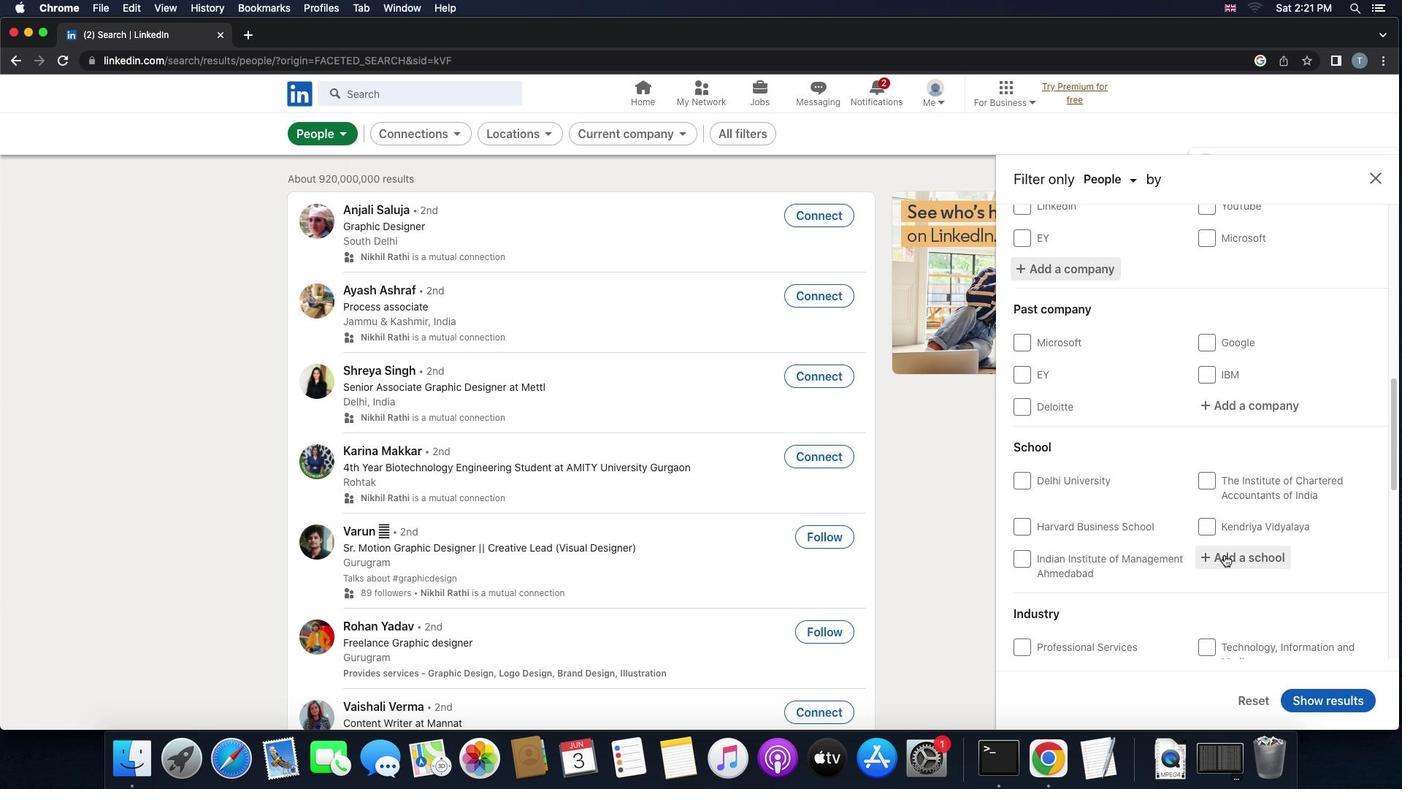 
Action: Mouse pressed left at (1224, 555)
Screenshot: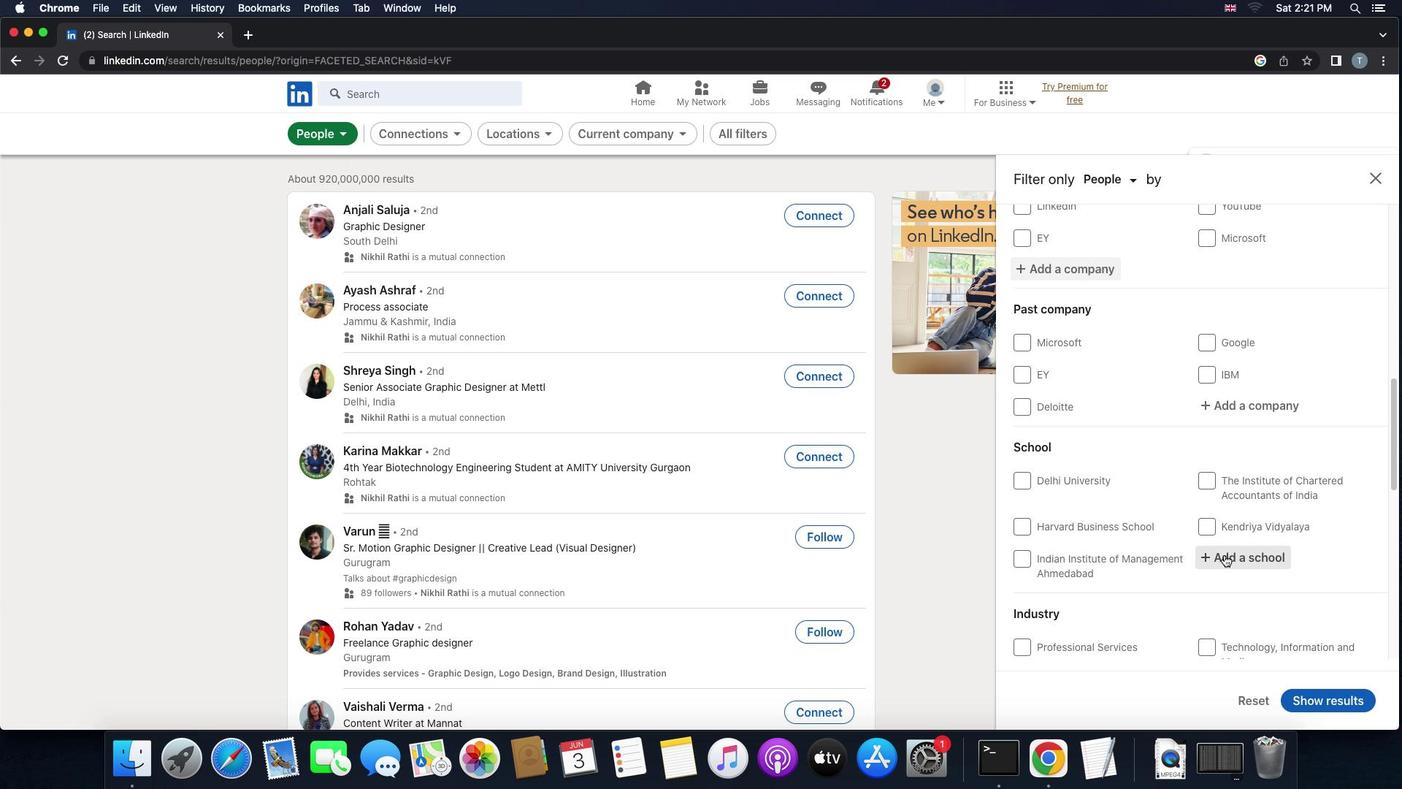 
Action: Mouse moved to (1172, 539)
Screenshot: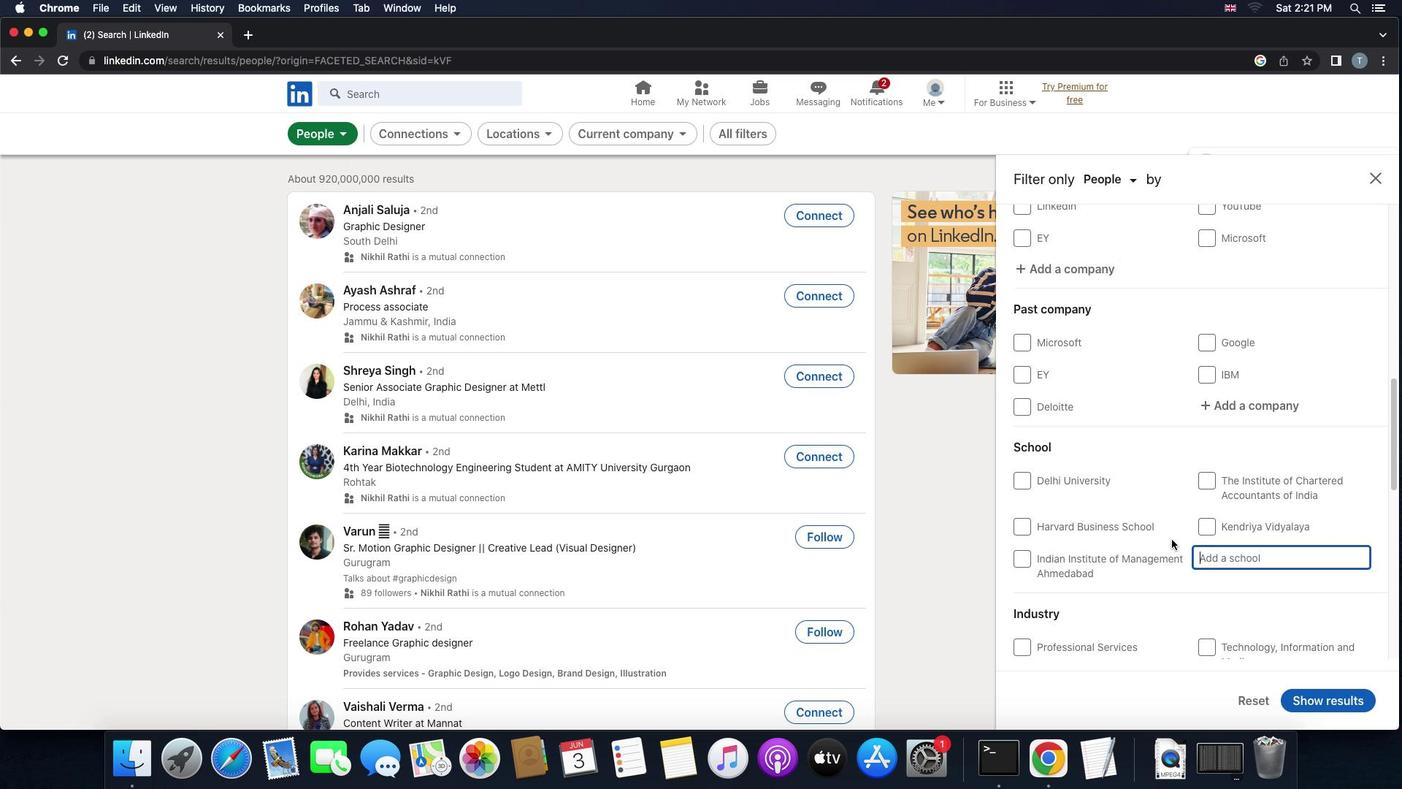 
Action: Mouse scrolled (1172, 539) with delta (0, 0)
Screenshot: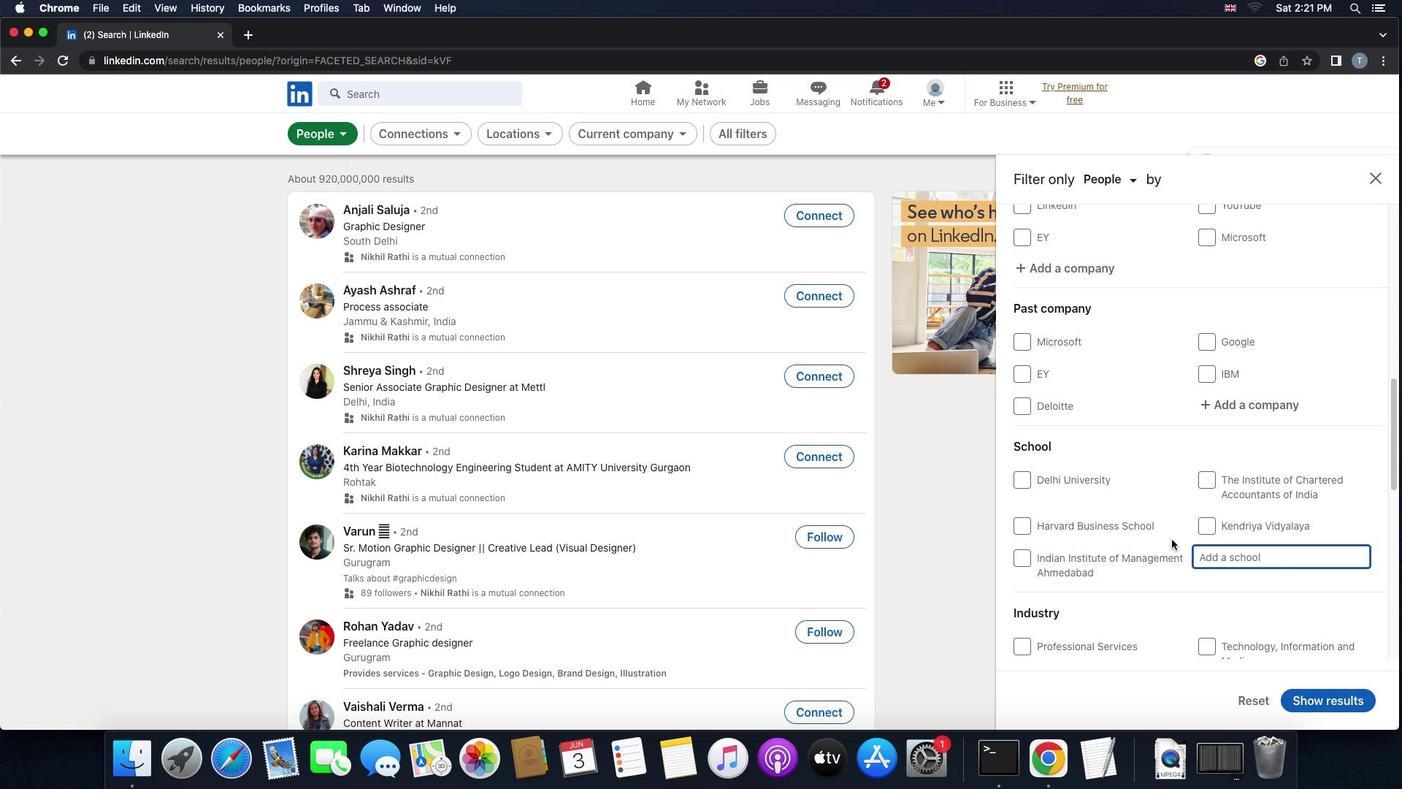 
Action: Mouse scrolled (1172, 539) with delta (0, 0)
Screenshot: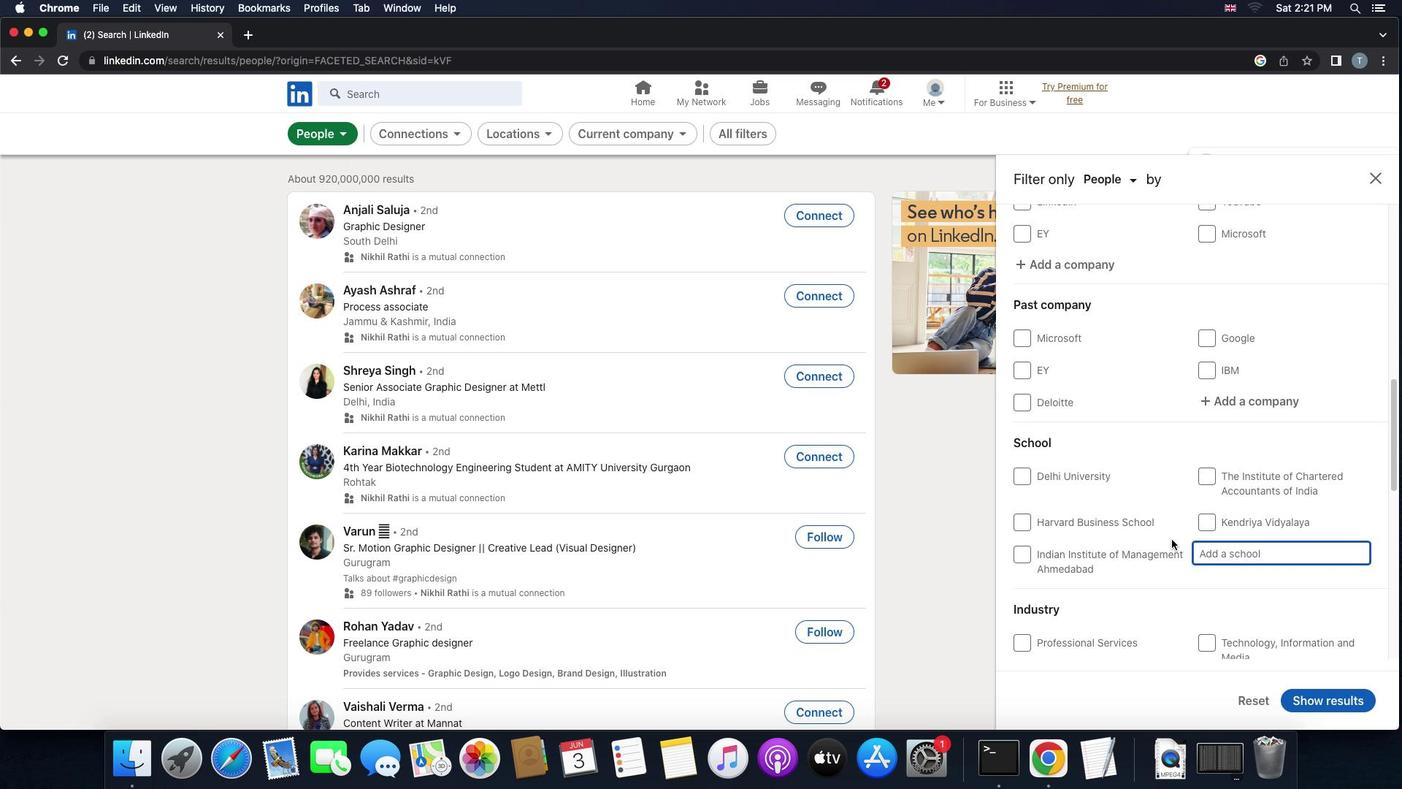
Action: Mouse scrolled (1172, 539) with delta (0, -1)
Screenshot: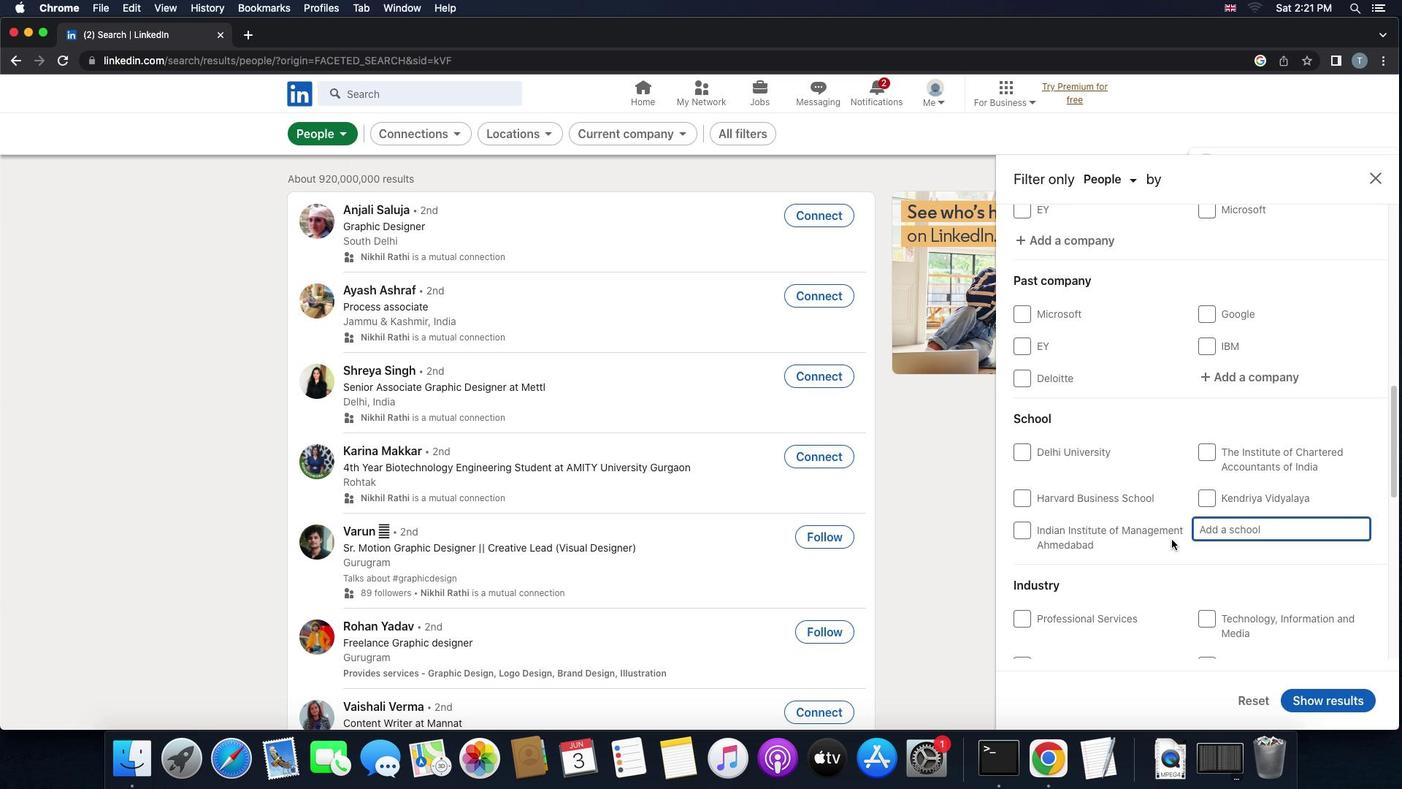 
Action: Mouse moved to (1249, 452)
Screenshot: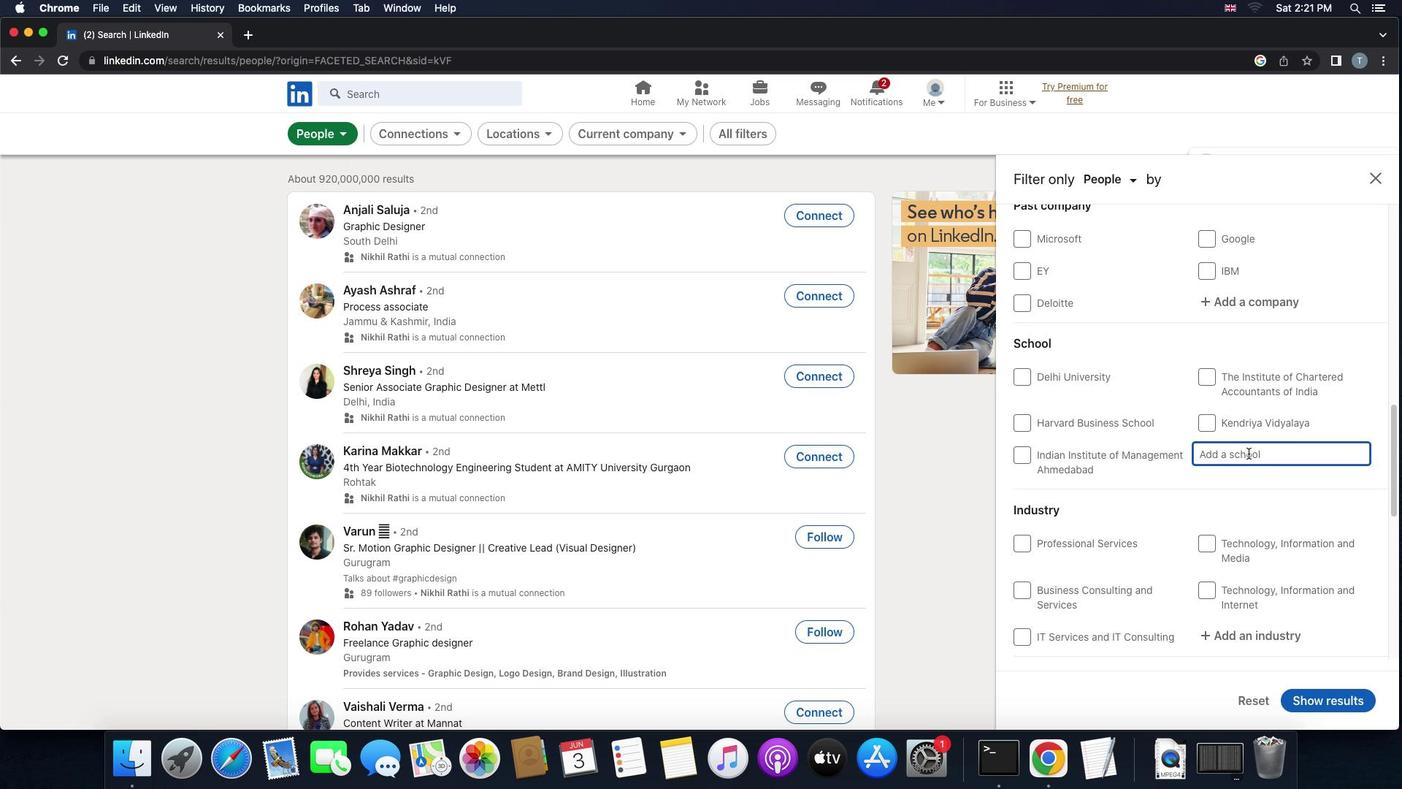 
Action: Key pressed 'r''a''j''a''l''a''k''s''h''m''i'Key.space'i''n''s''t''i'
Screenshot: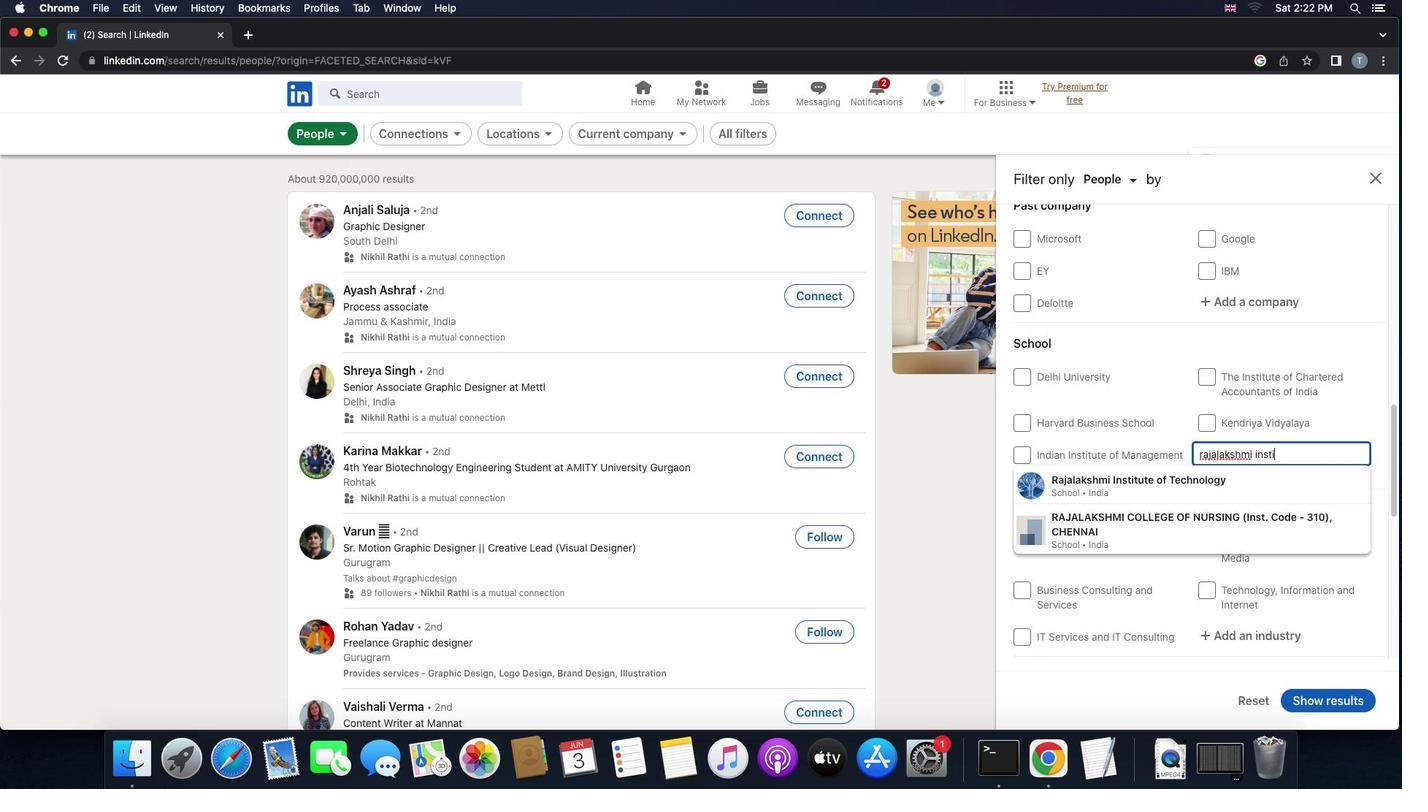 
Action: Mouse moved to (1229, 477)
Screenshot: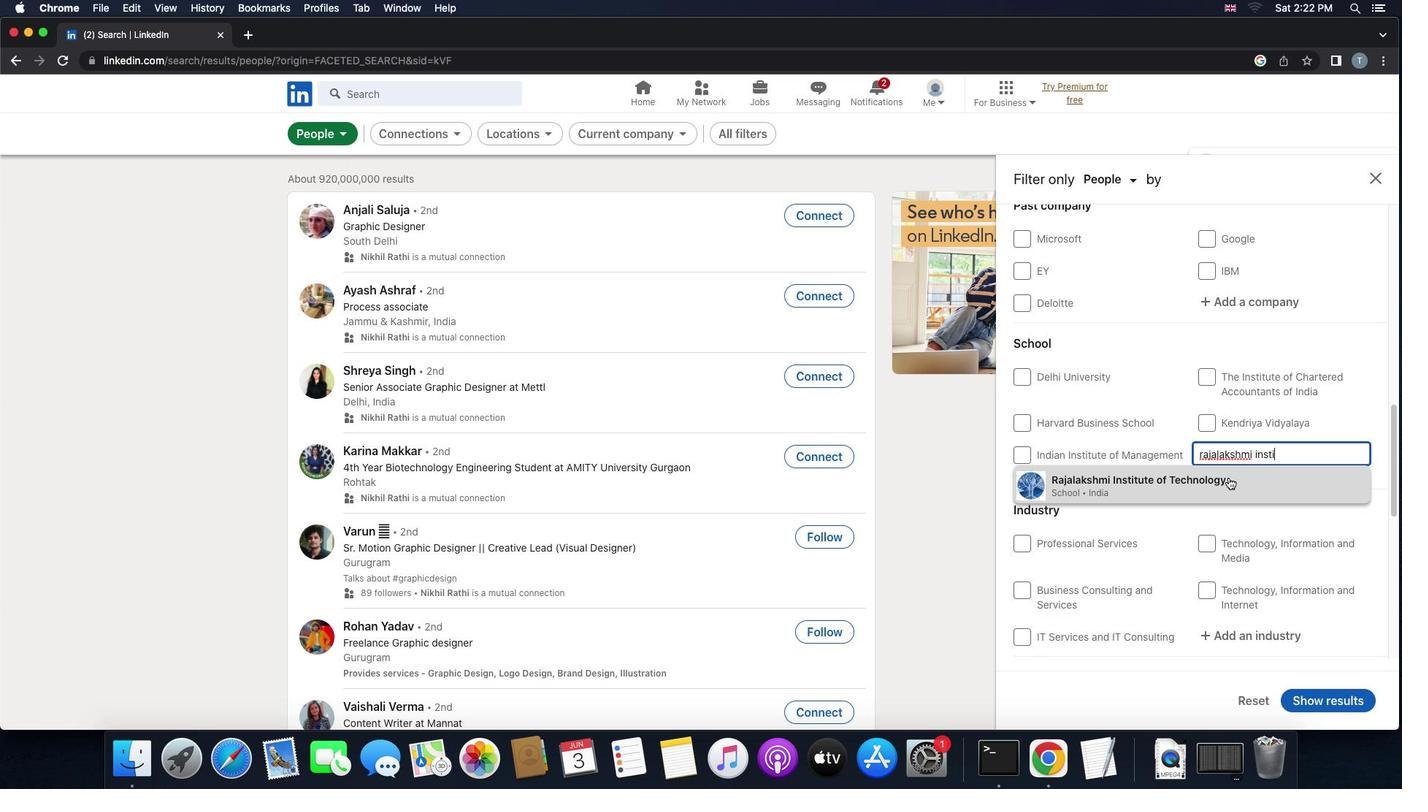 
Action: Mouse pressed left at (1229, 477)
Screenshot: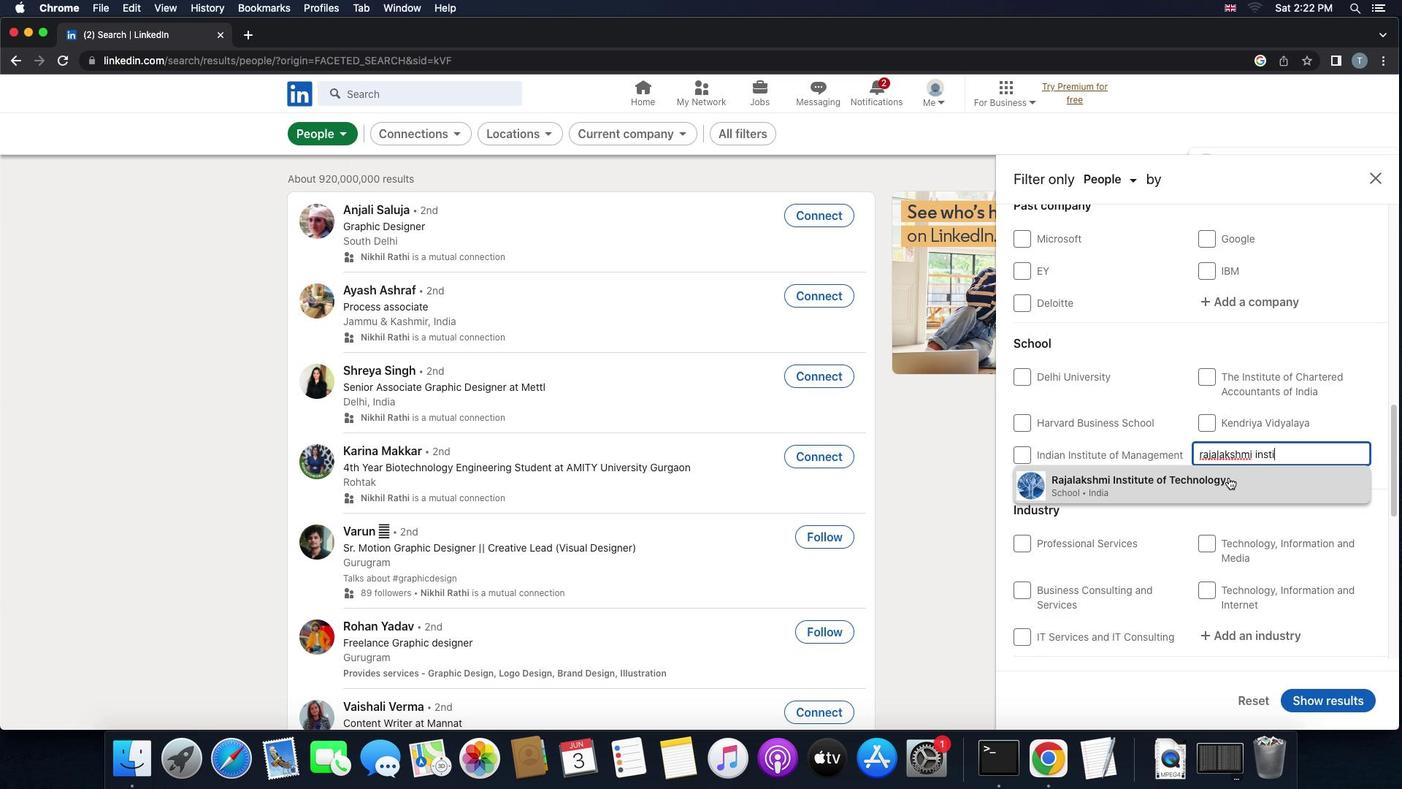 
Action: Mouse moved to (1220, 501)
Screenshot: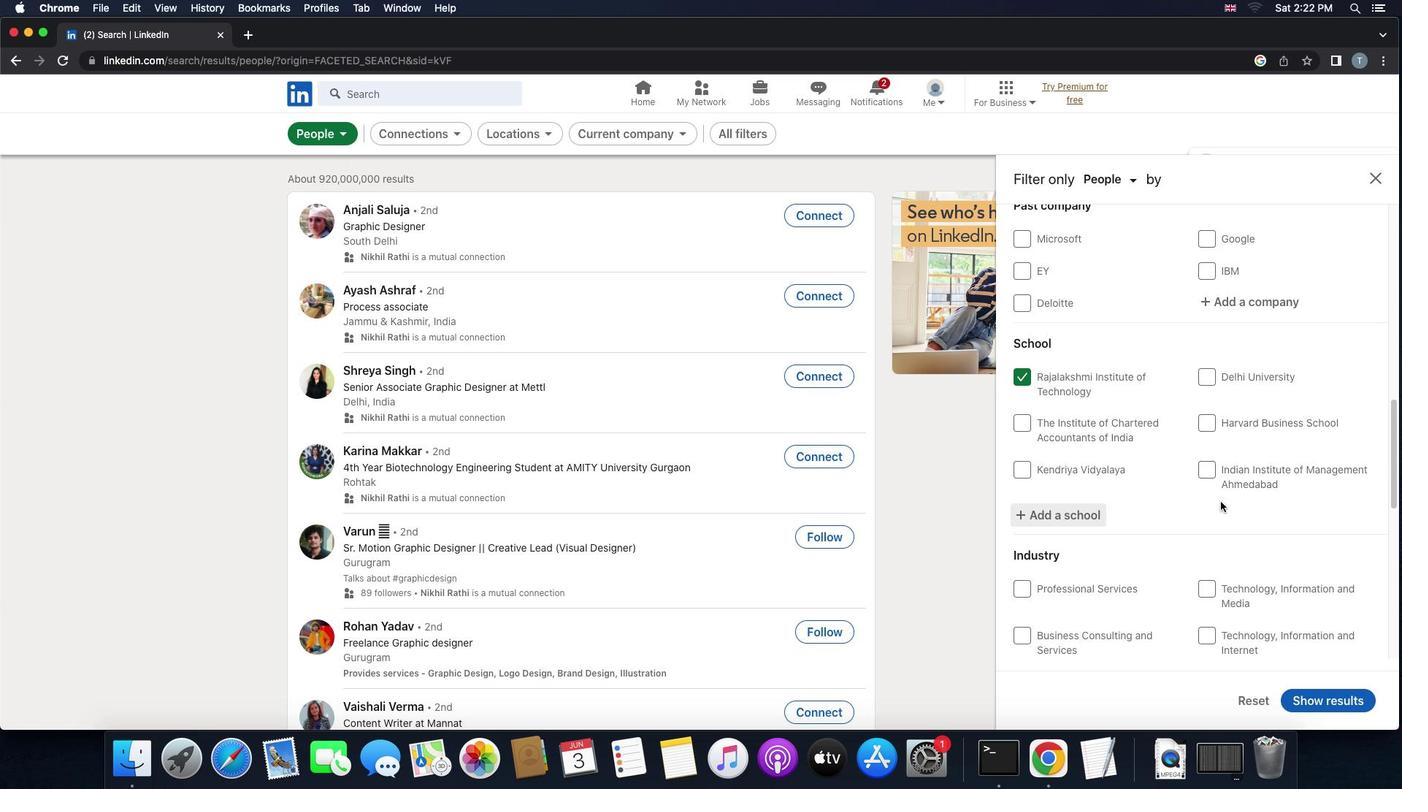 
Action: Mouse scrolled (1220, 501) with delta (0, 0)
Screenshot: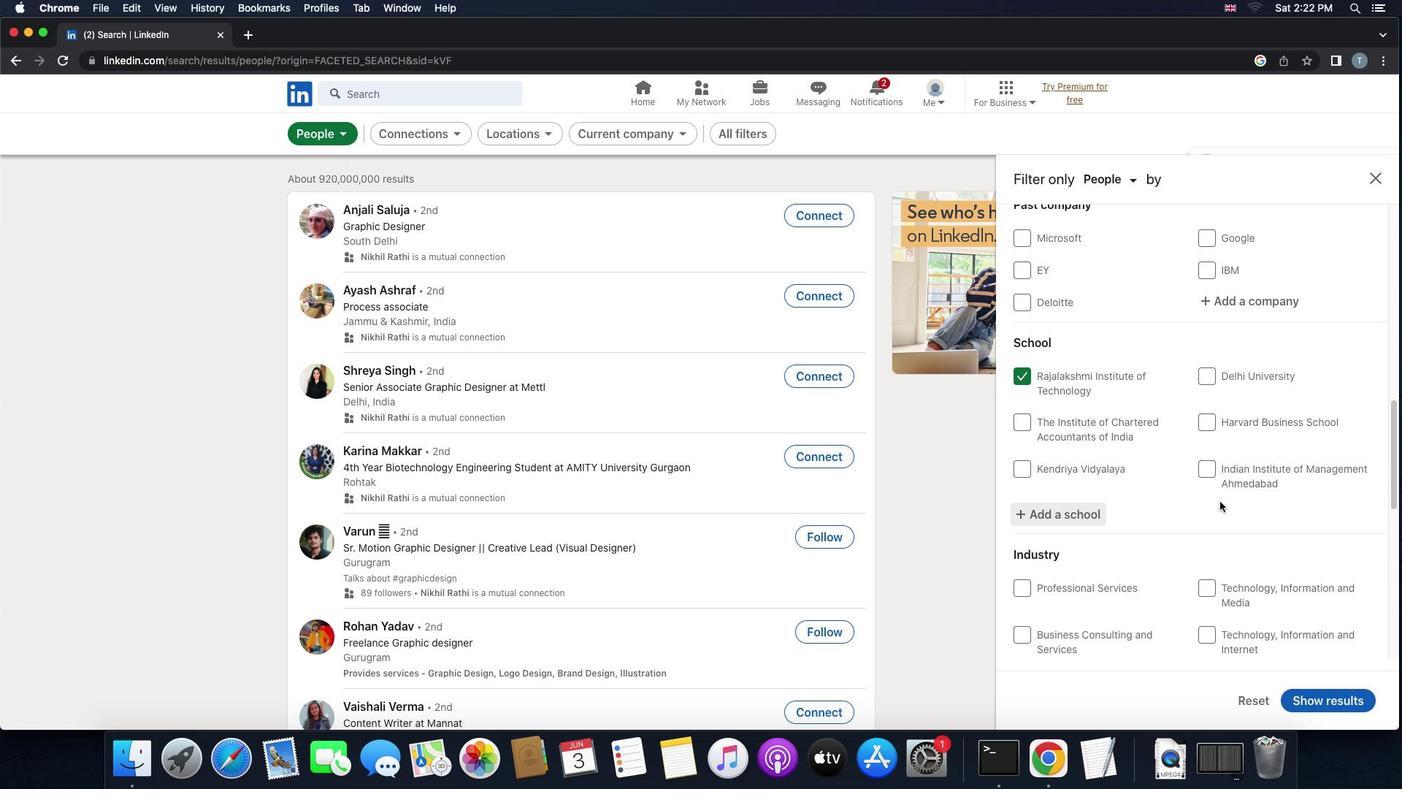 
Action: Mouse scrolled (1220, 501) with delta (0, 0)
Screenshot: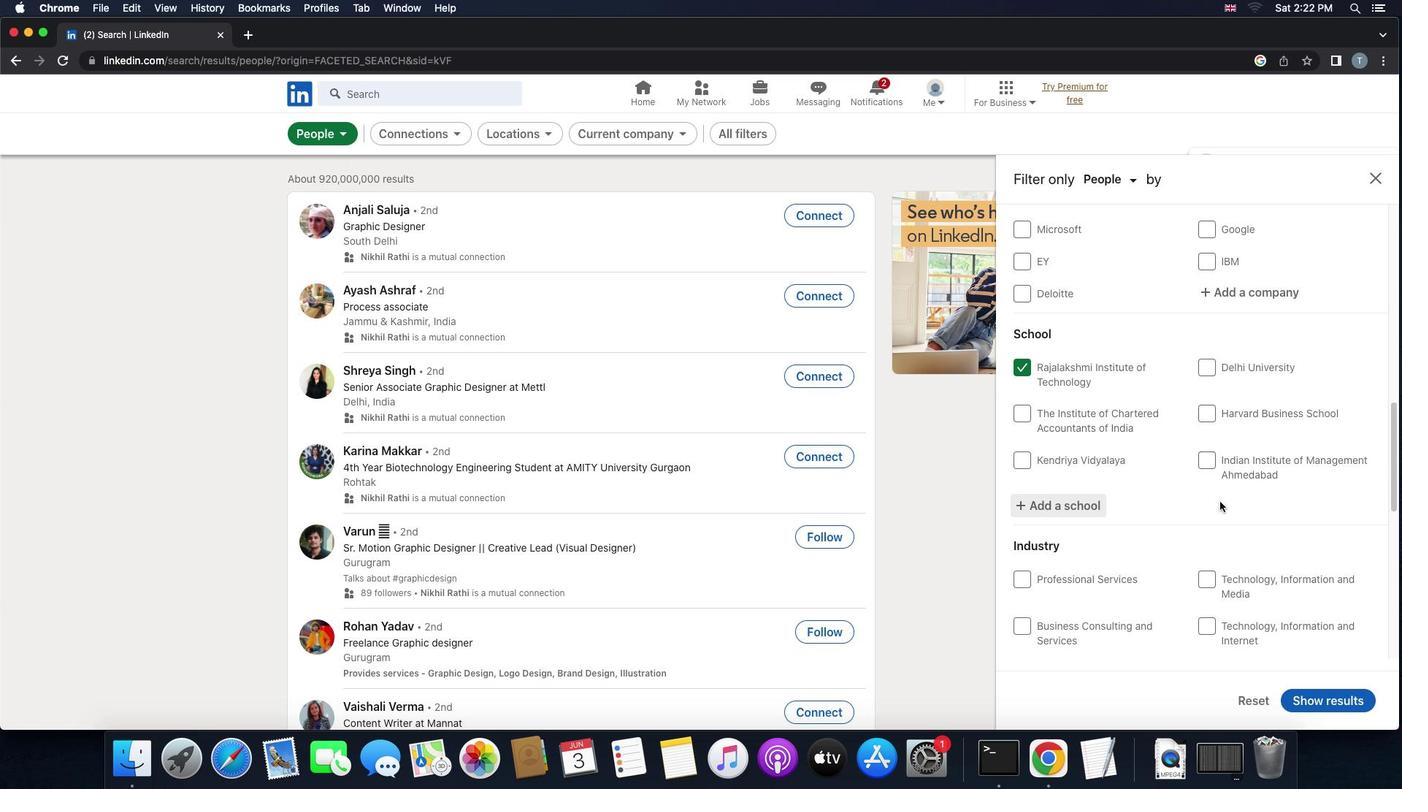 
Action: Mouse moved to (1220, 501)
Screenshot: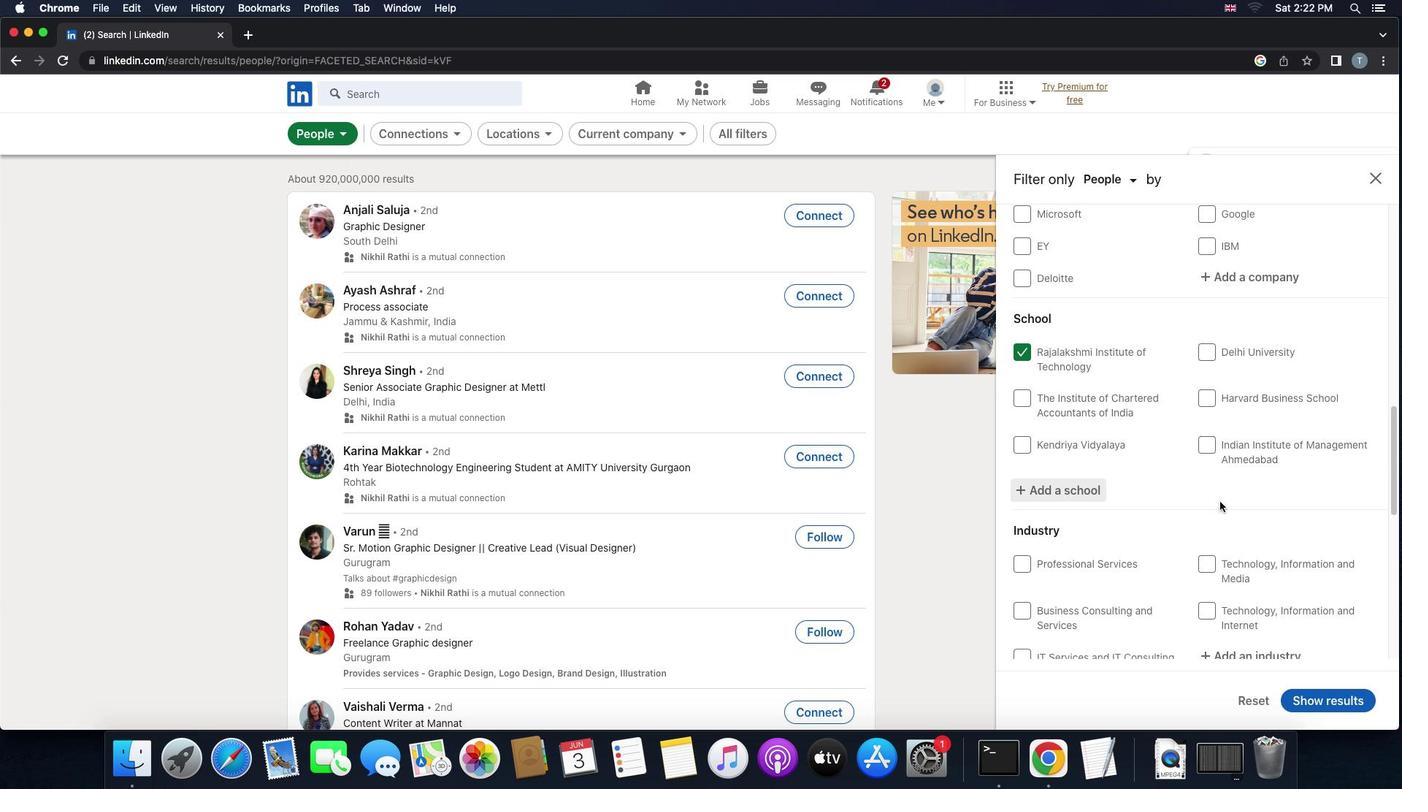 
Action: Mouse scrolled (1220, 501) with delta (0, -1)
Screenshot: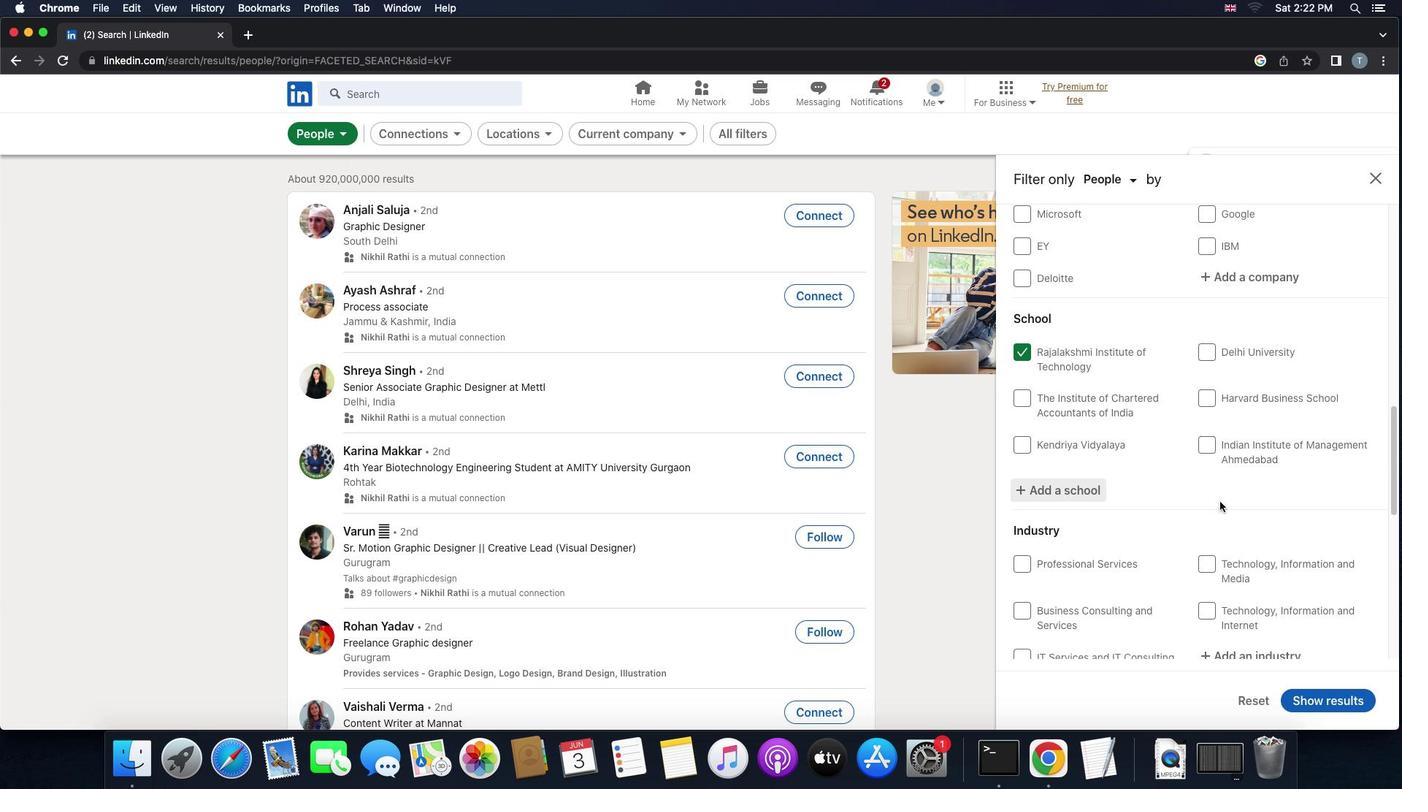 
Action: Mouse scrolled (1220, 501) with delta (0, -2)
Screenshot: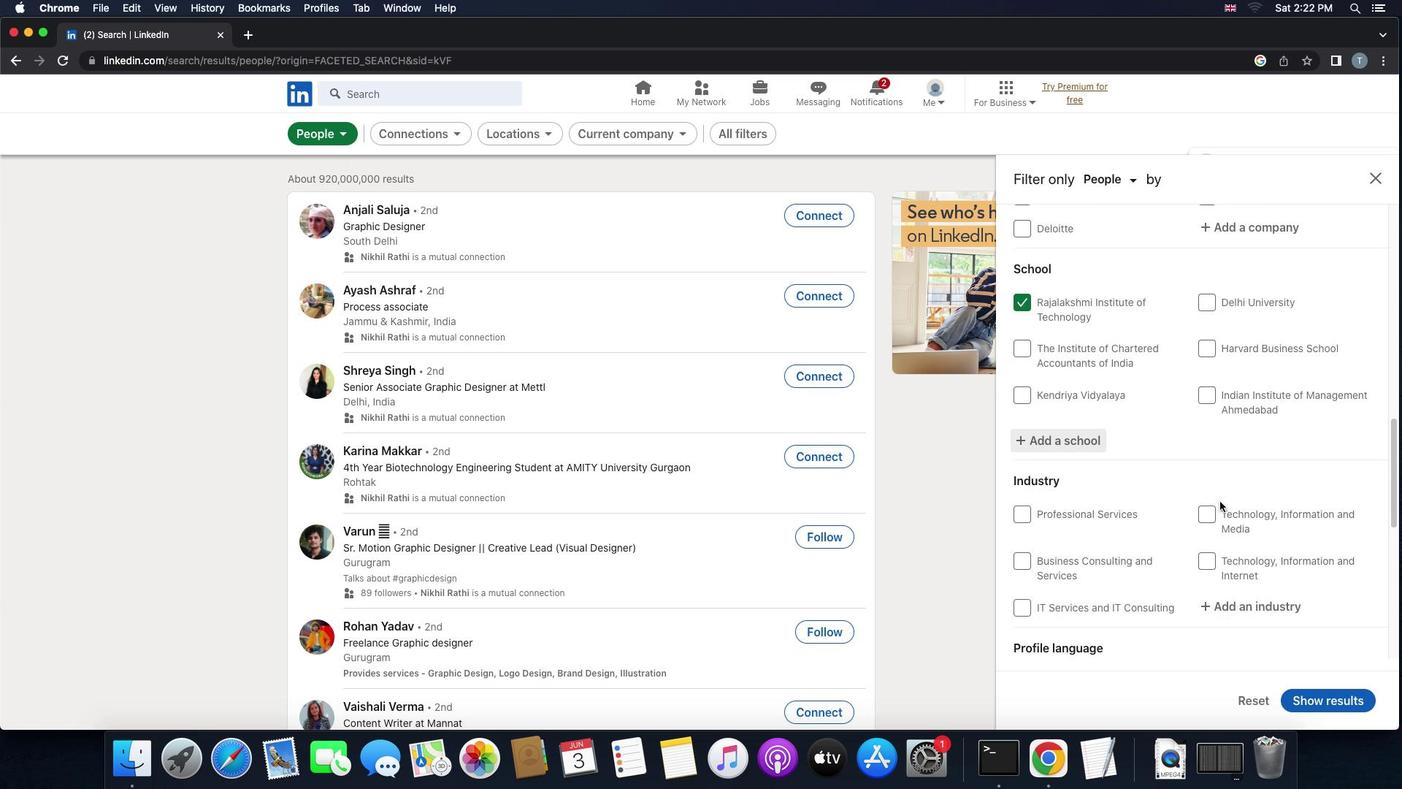 
Action: Mouse moved to (1251, 494)
Screenshot: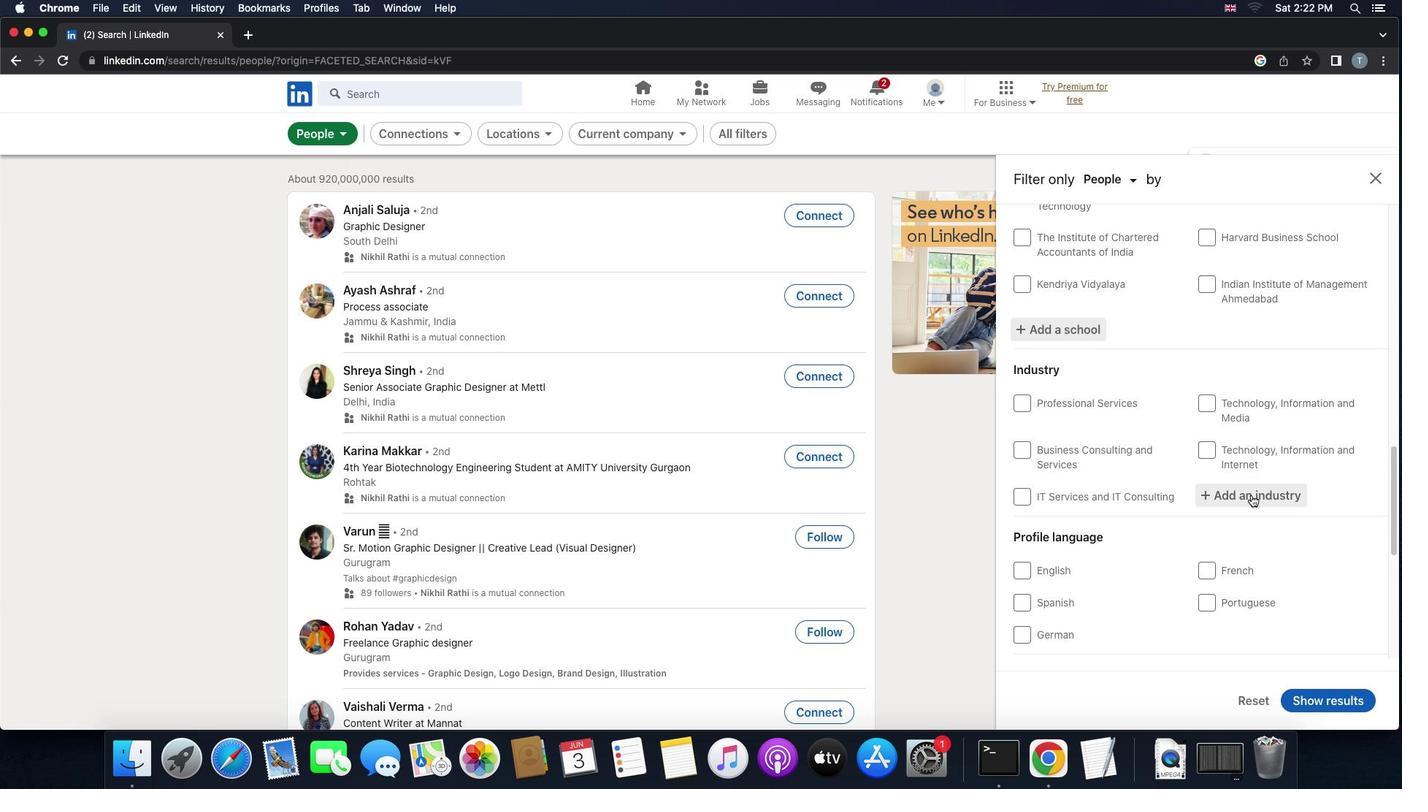 
Action: Mouse pressed left at (1251, 494)
Screenshot: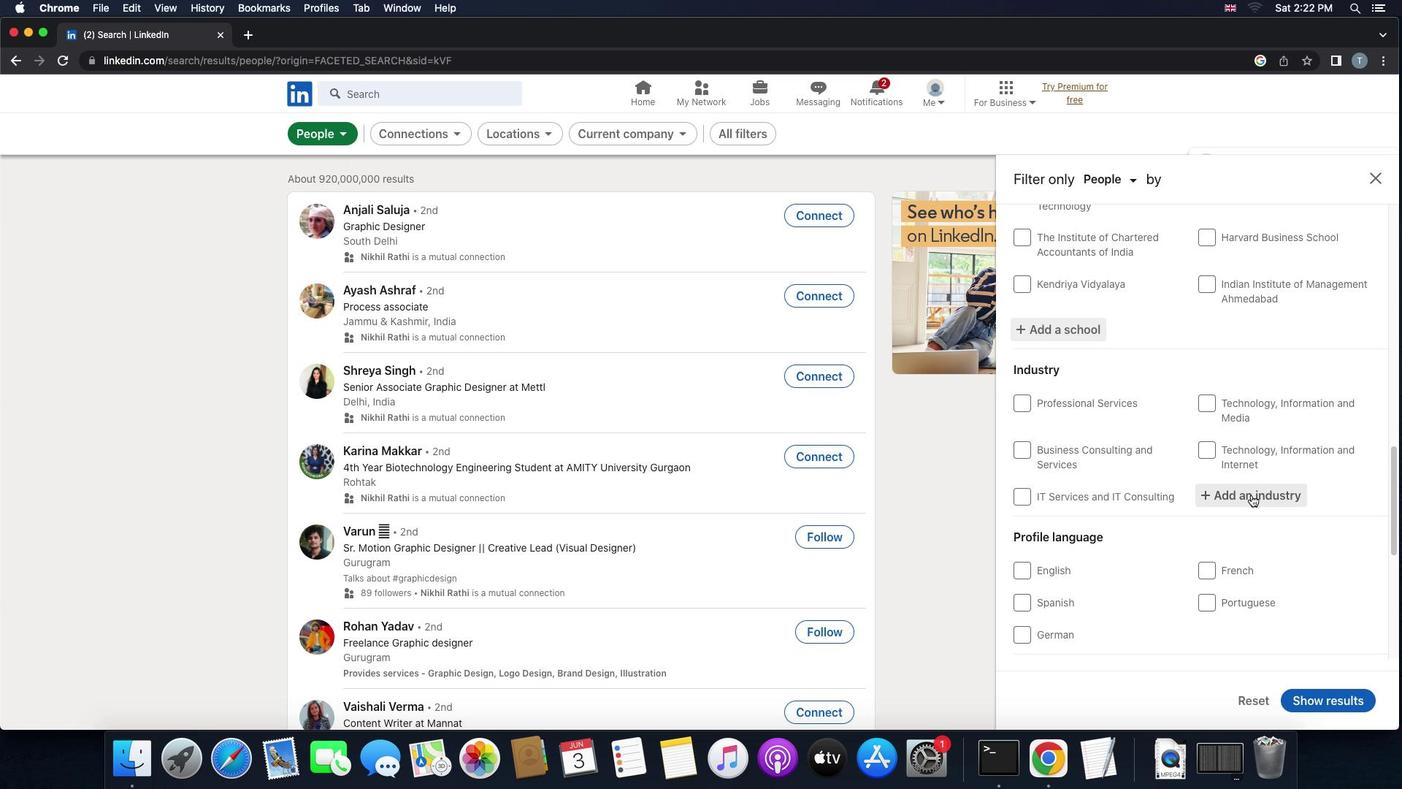 
Action: Mouse moved to (1251, 494)
Screenshot: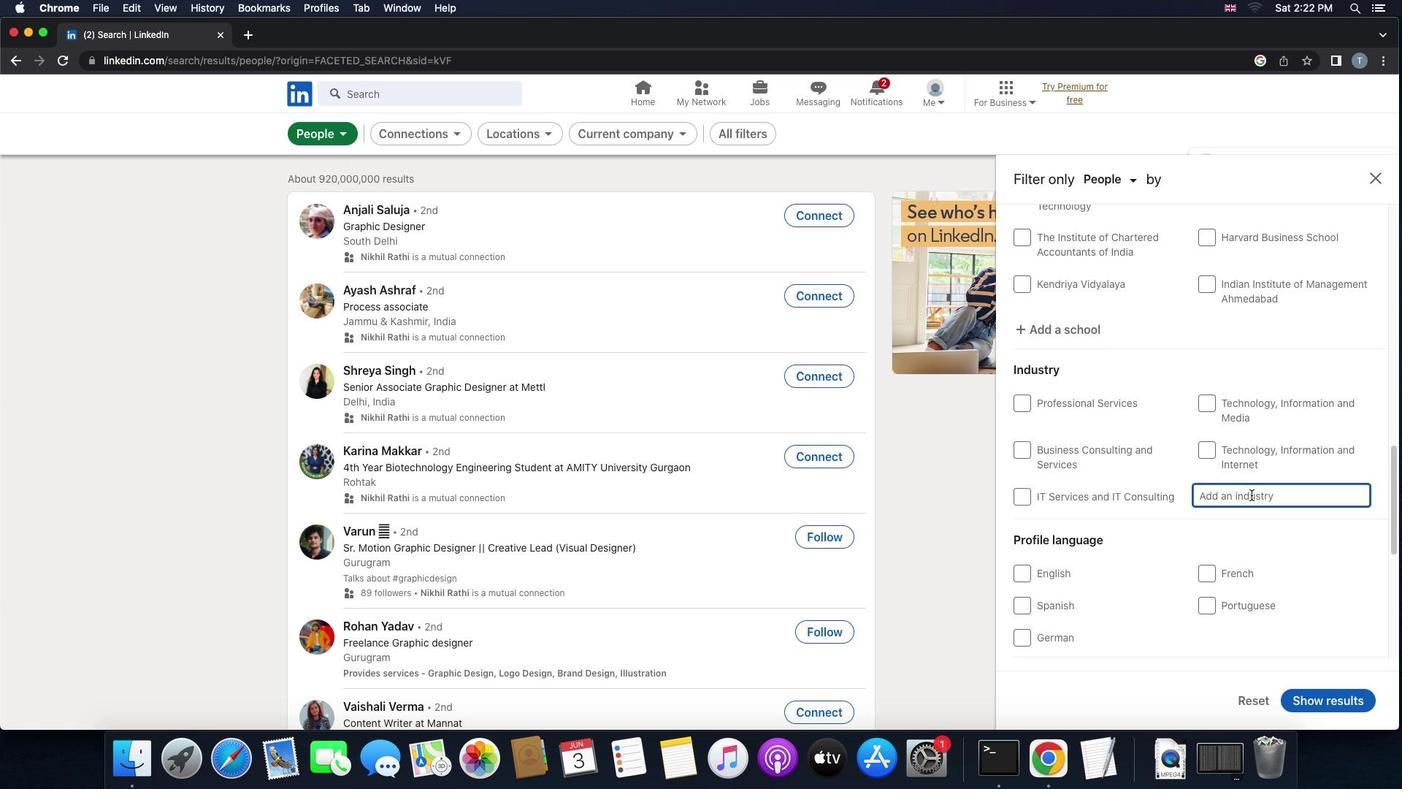 
Action: Key pressed 'e''n''t''e''r''t''a''i''n''m'
Screenshot: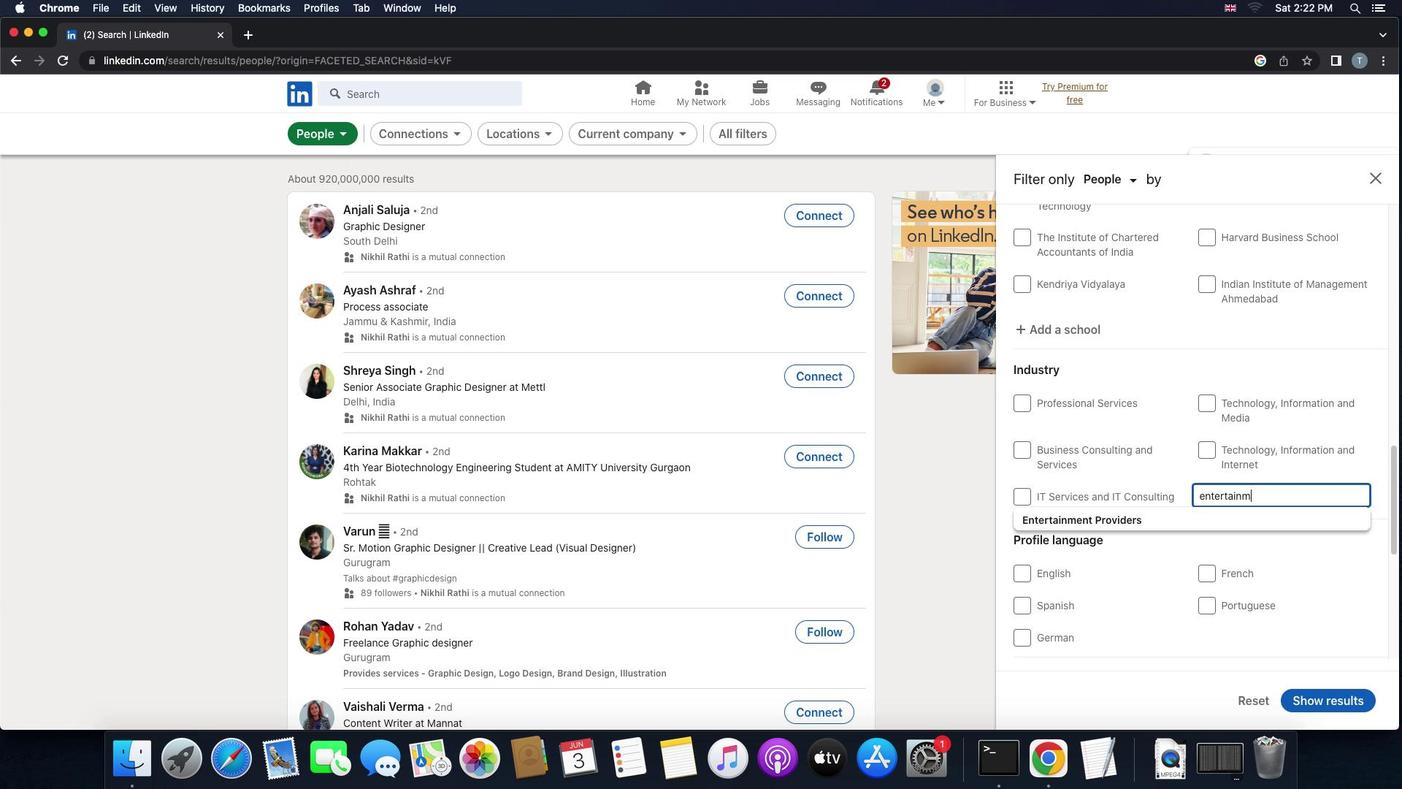 
Action: Mouse moved to (1164, 522)
Screenshot: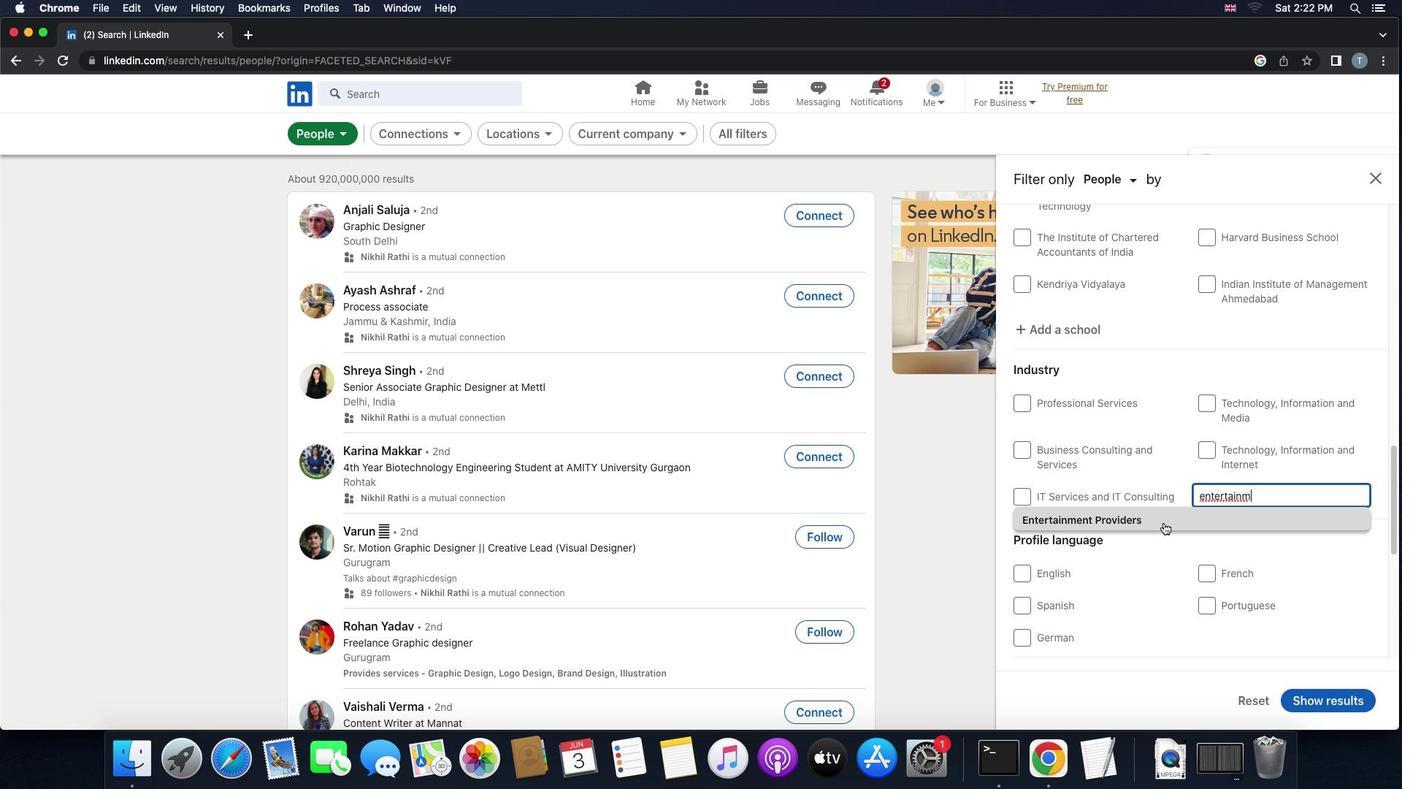 
Action: Mouse pressed left at (1164, 522)
Screenshot: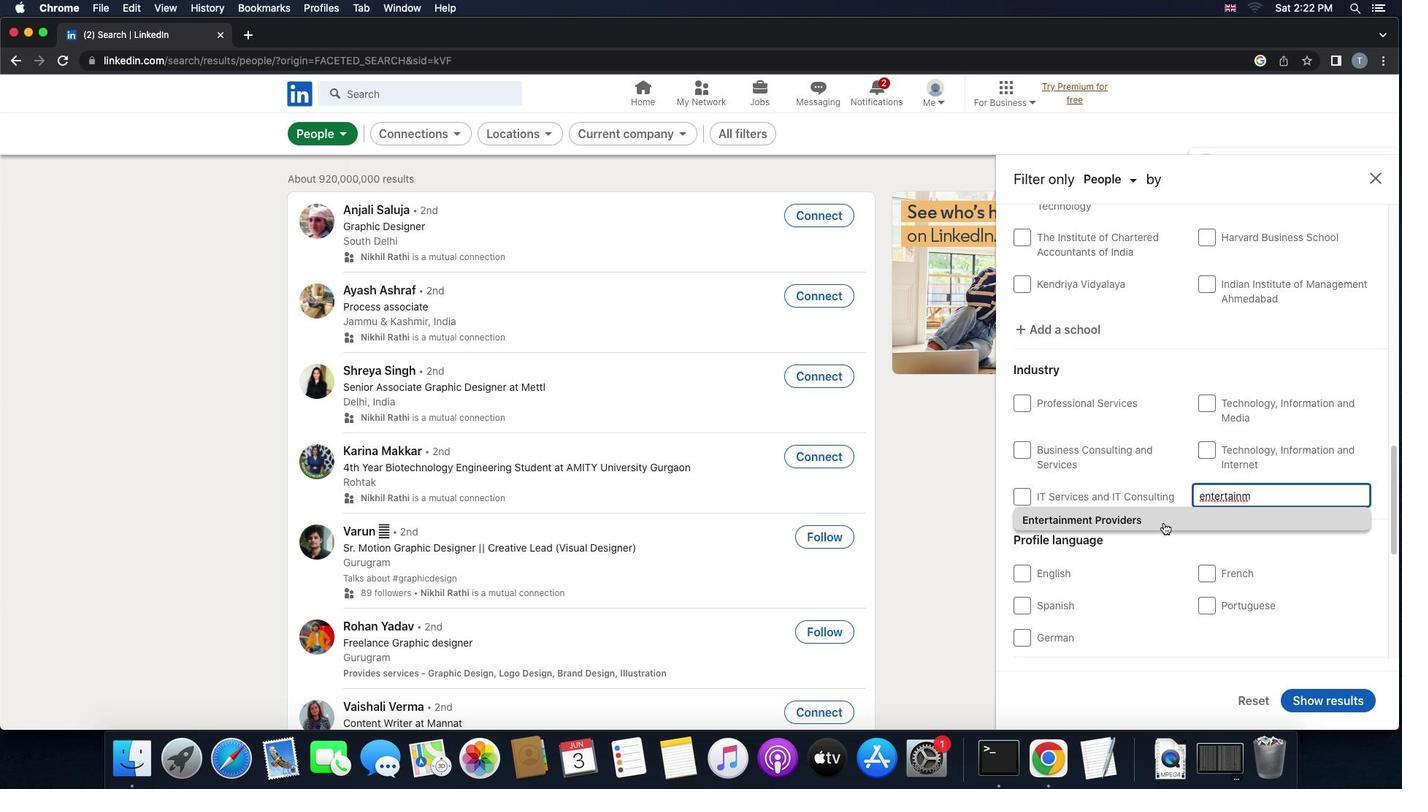 
Action: Mouse moved to (1143, 550)
Screenshot: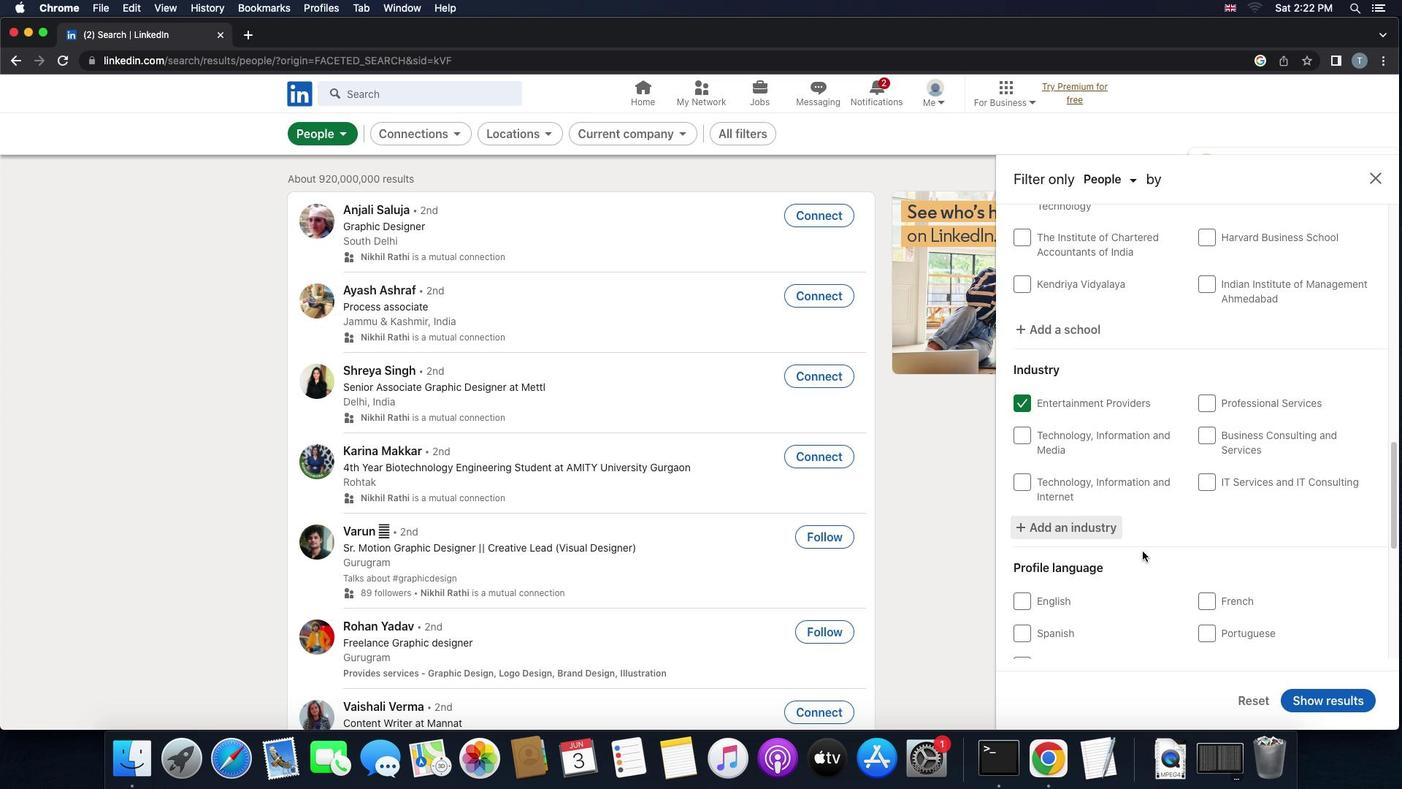 
Action: Mouse scrolled (1143, 550) with delta (0, 0)
Screenshot: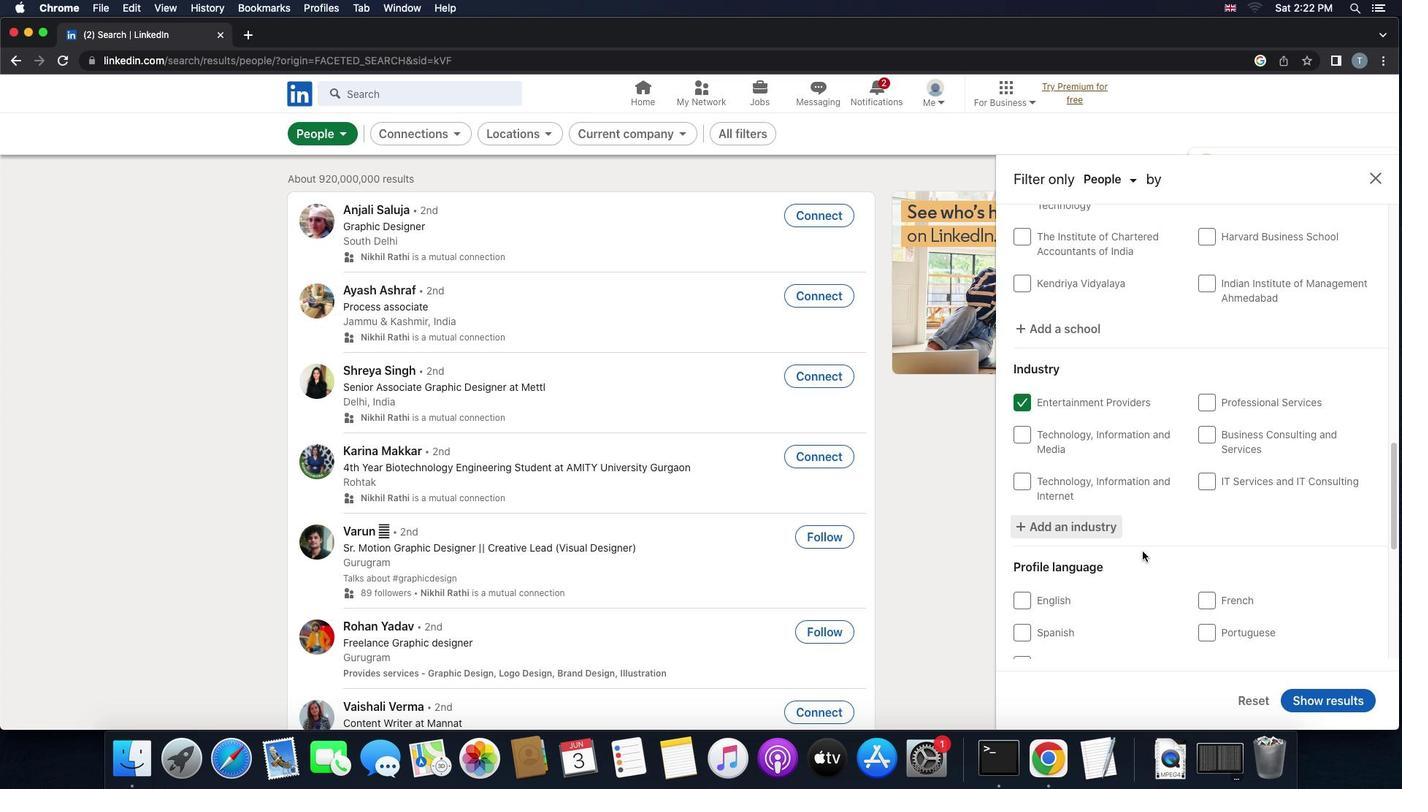 
Action: Mouse moved to (1143, 550)
Screenshot: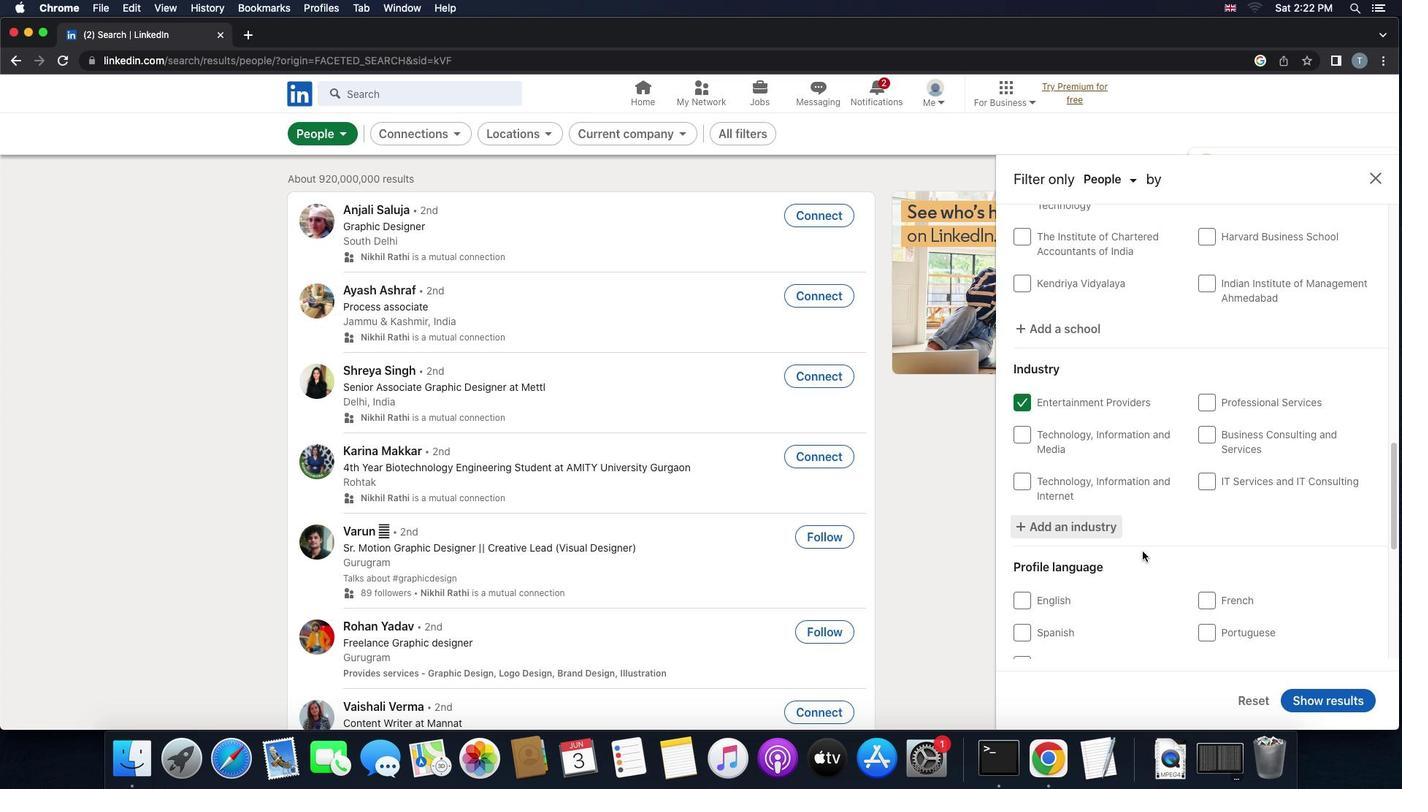 
Action: Mouse scrolled (1143, 550) with delta (0, 0)
Screenshot: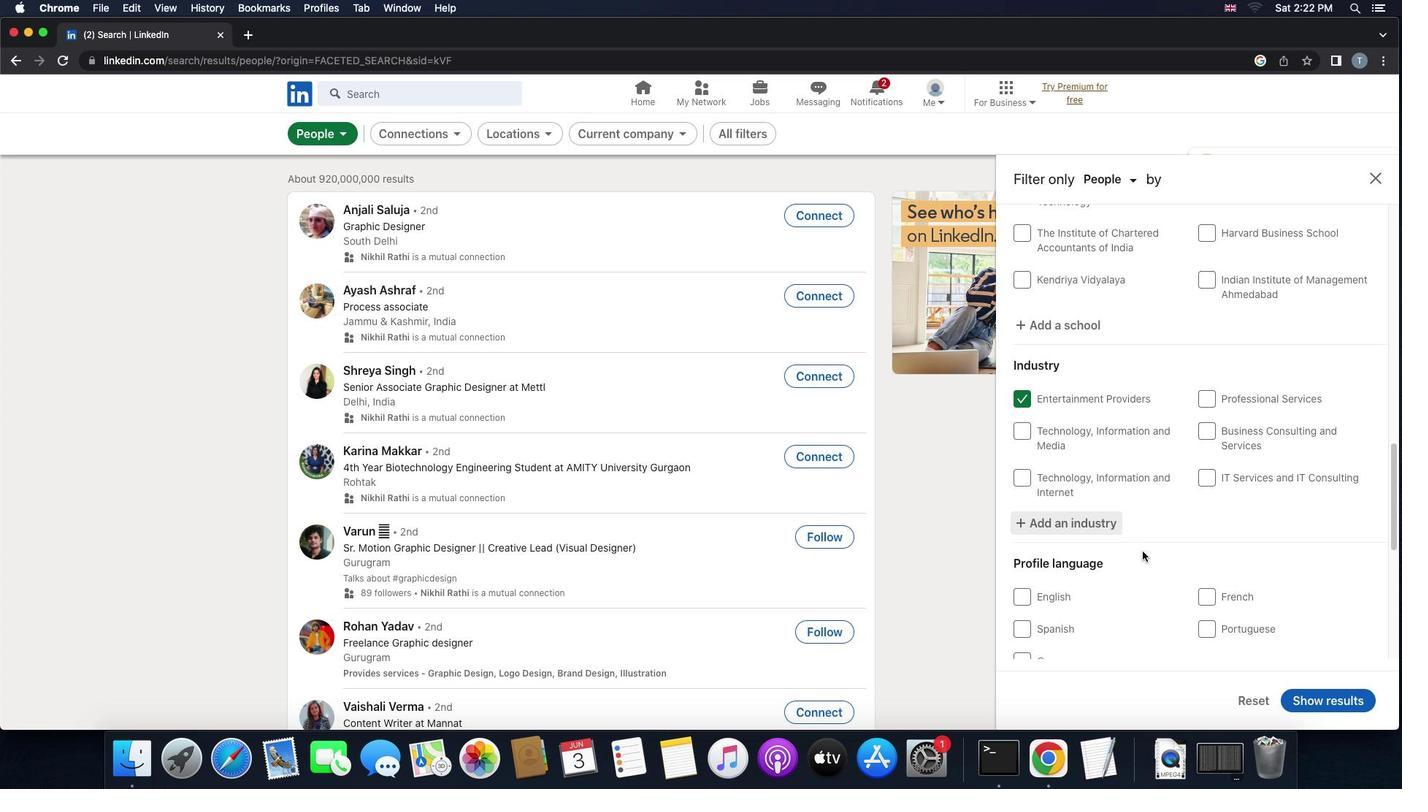 
Action: Mouse scrolled (1143, 550) with delta (0, -1)
Screenshot: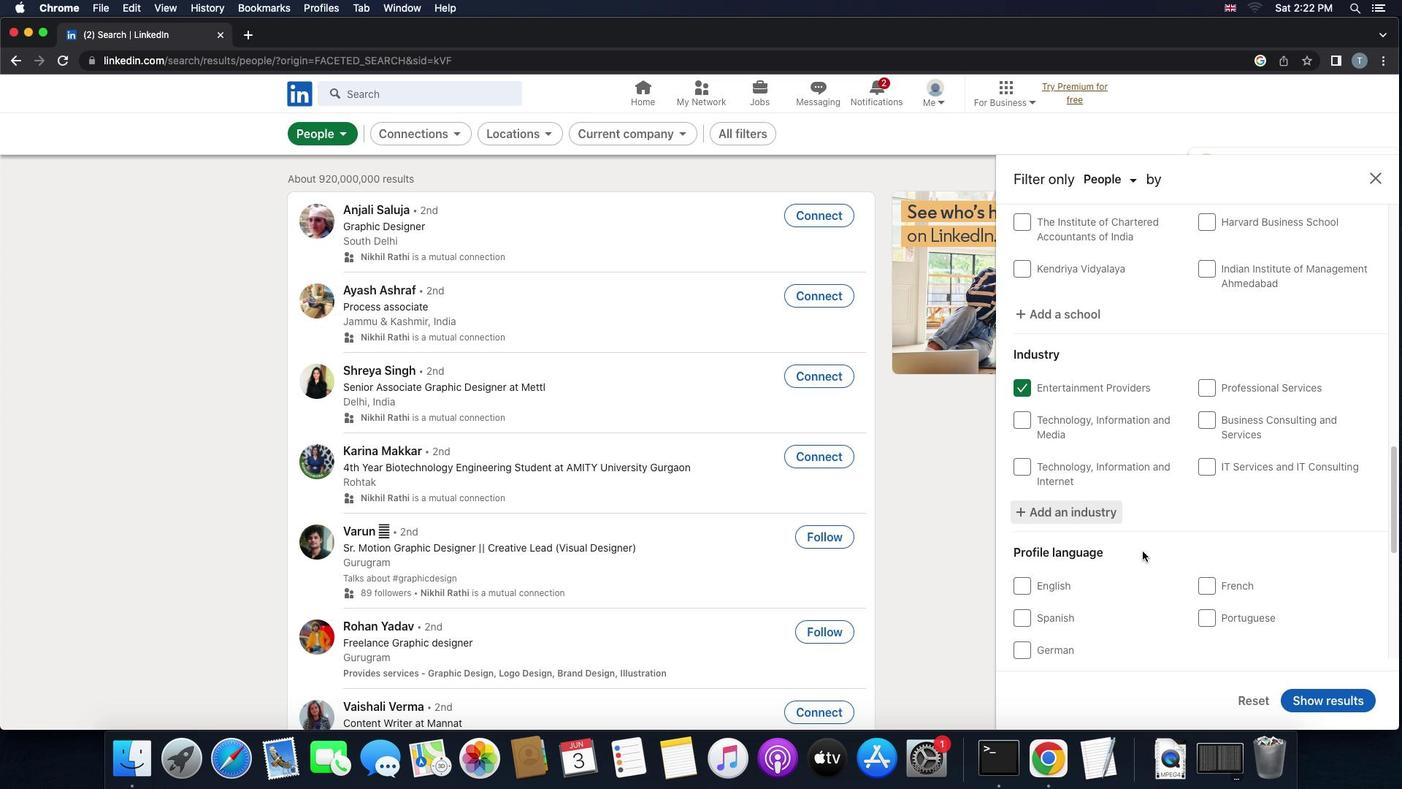 
Action: Mouse moved to (1143, 550)
Screenshot: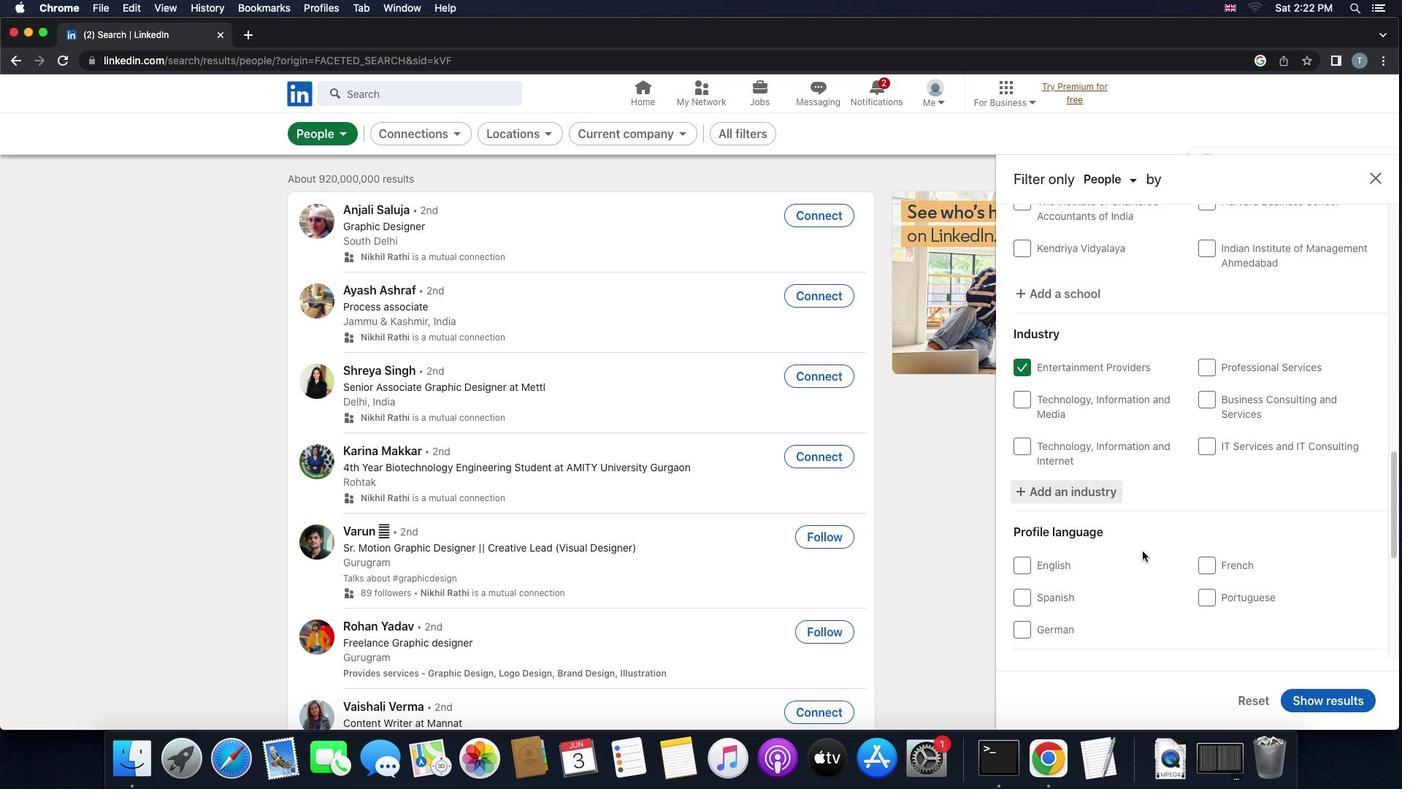 
Action: Mouse scrolled (1143, 550) with delta (0, 0)
Screenshot: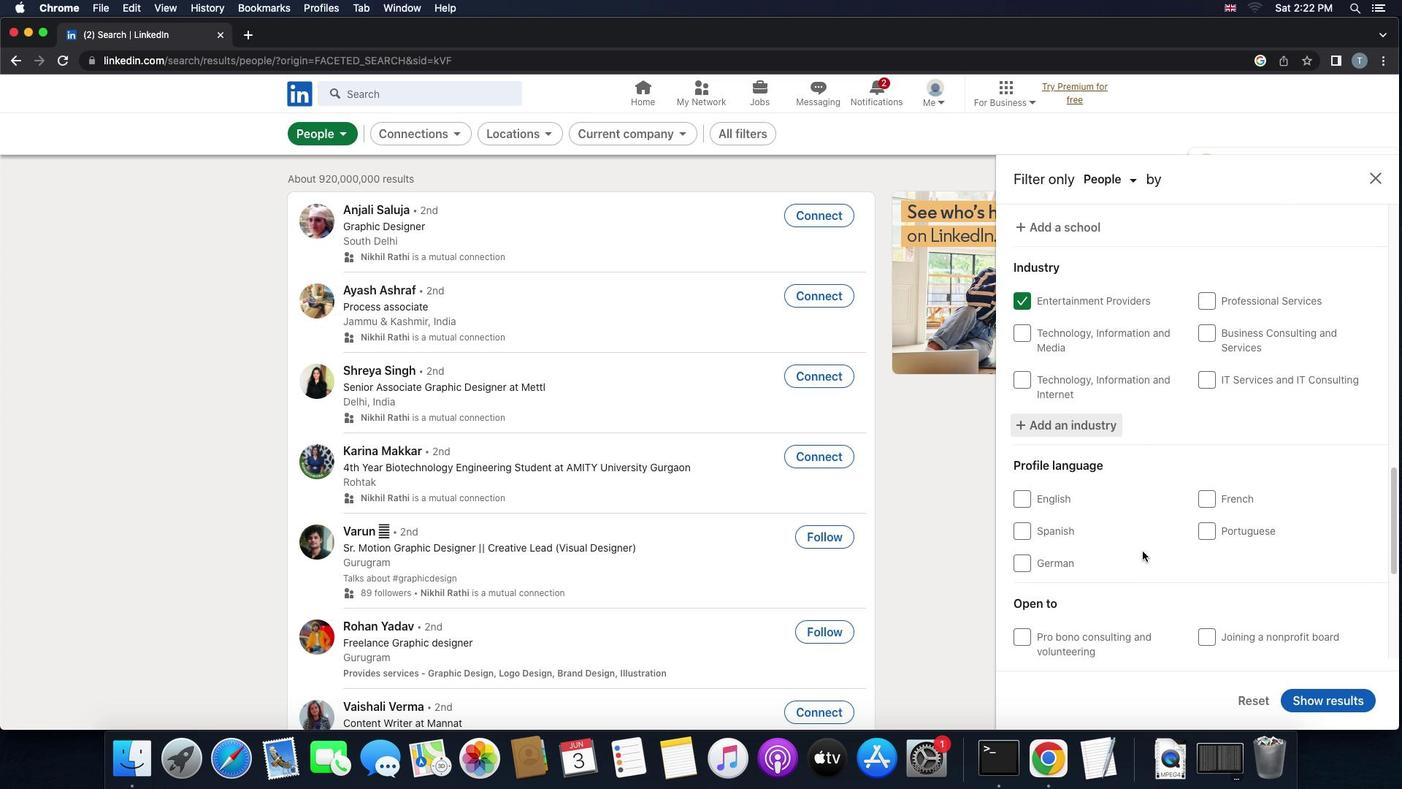 
Action: Mouse scrolled (1143, 550) with delta (0, 0)
Screenshot: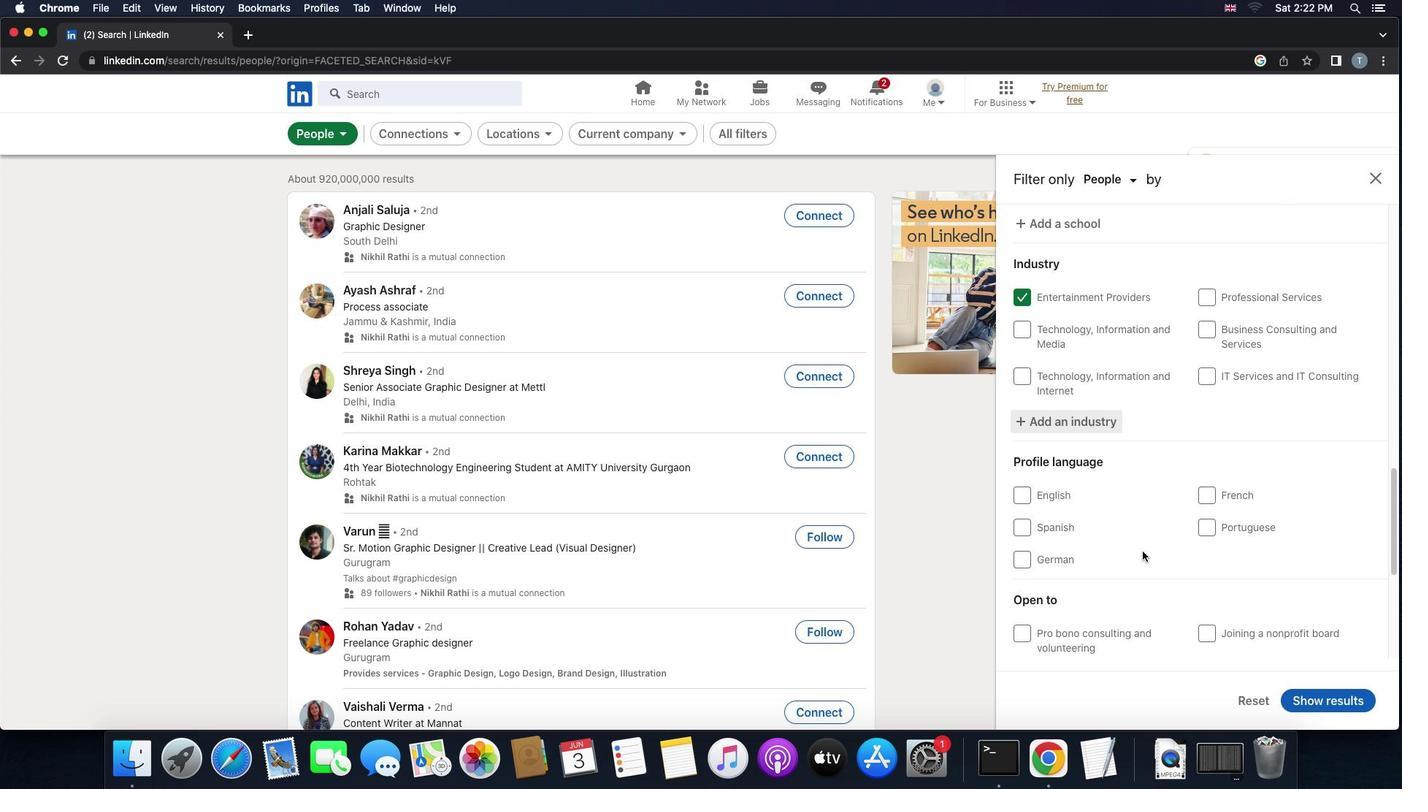 
Action: Mouse scrolled (1143, 550) with delta (0, 0)
Screenshot: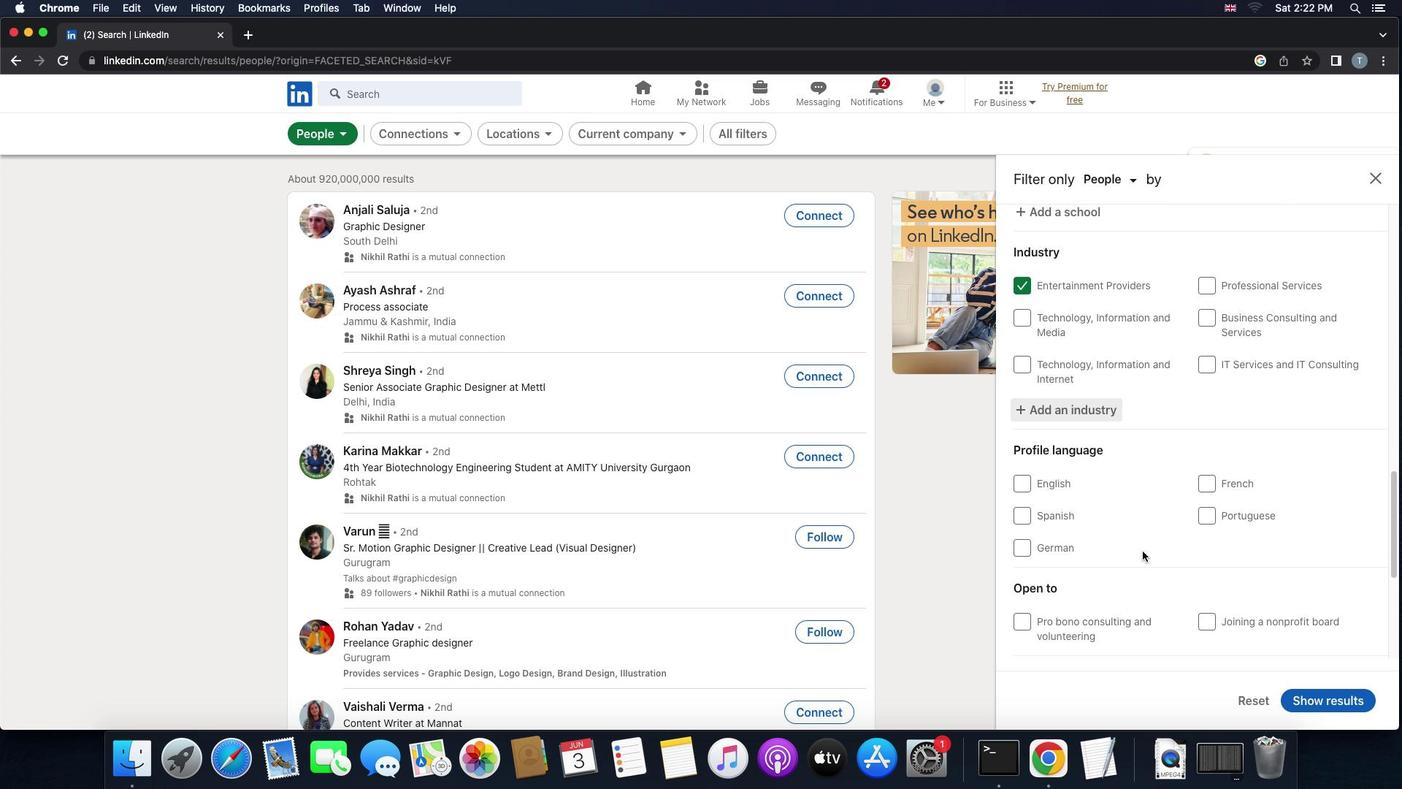 
Action: Mouse moved to (1029, 479)
Screenshot: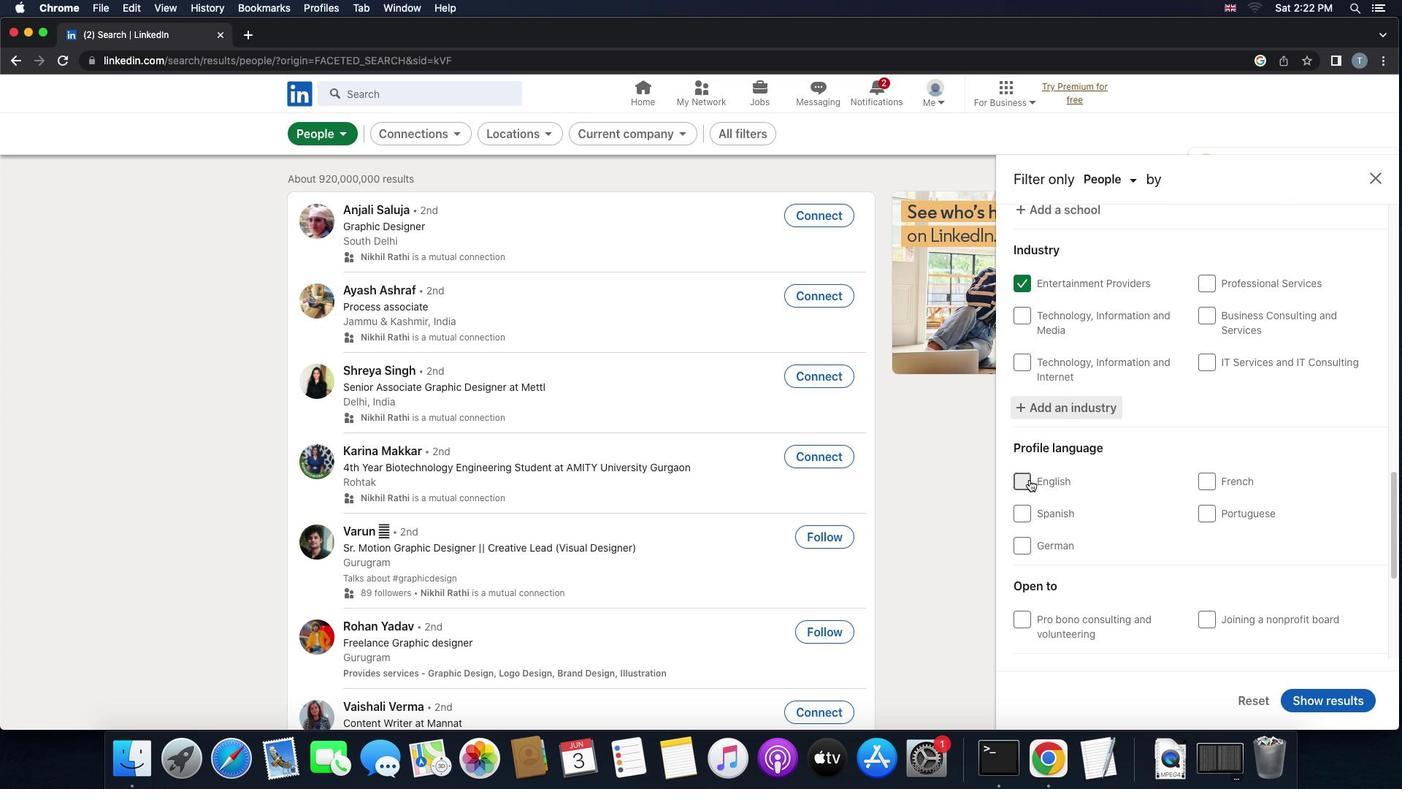 
Action: Mouse pressed left at (1029, 479)
Screenshot: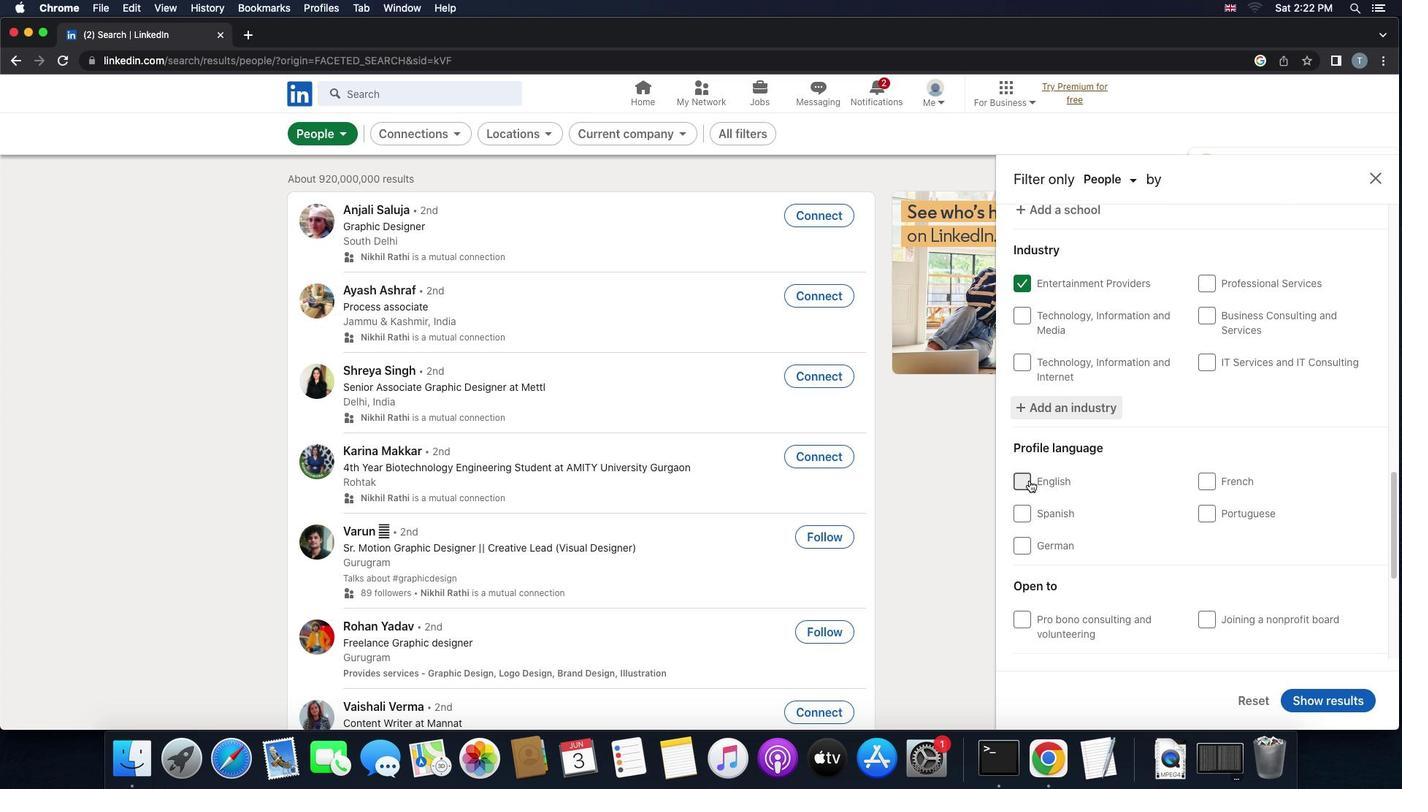 
Action: Mouse moved to (1259, 543)
Screenshot: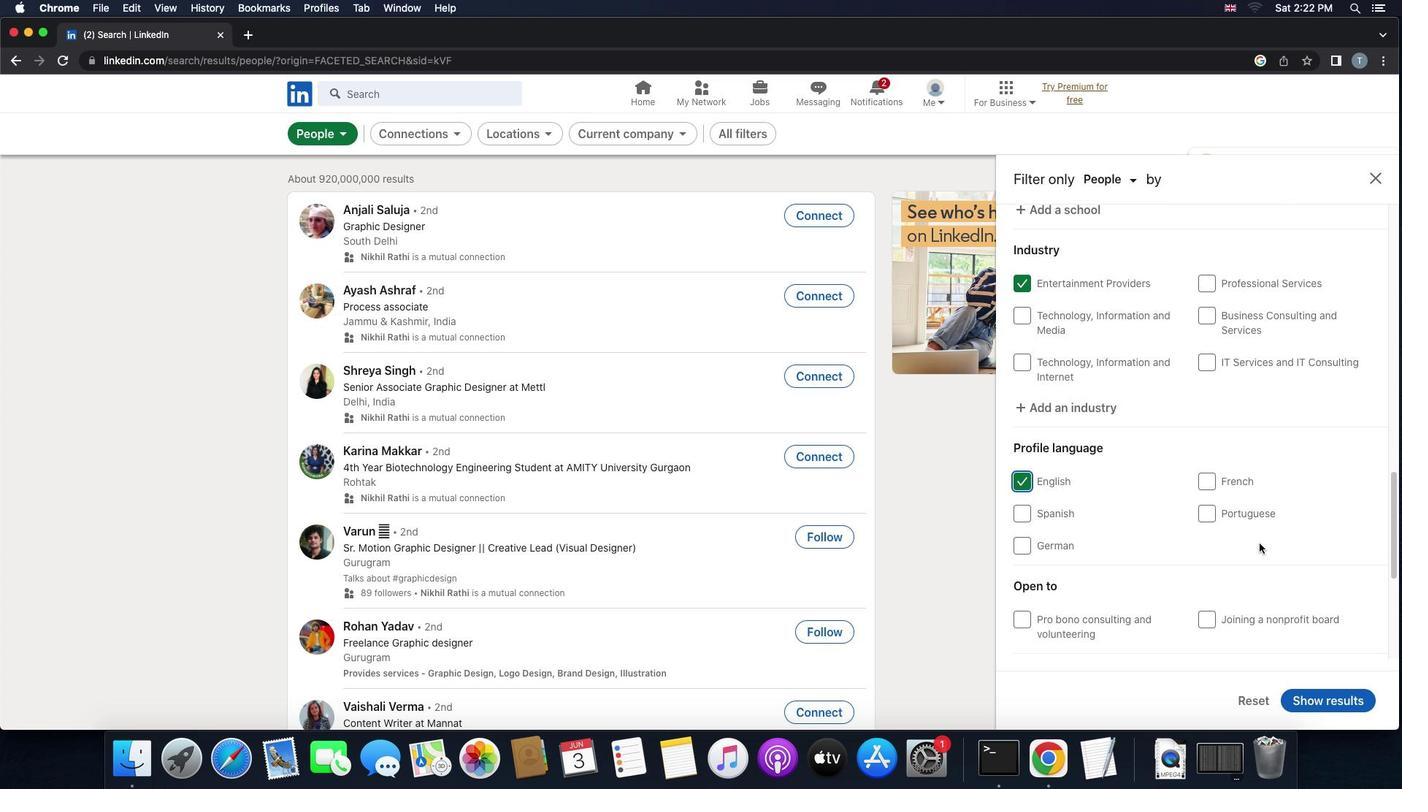 
Action: Mouse scrolled (1259, 543) with delta (0, 0)
Screenshot: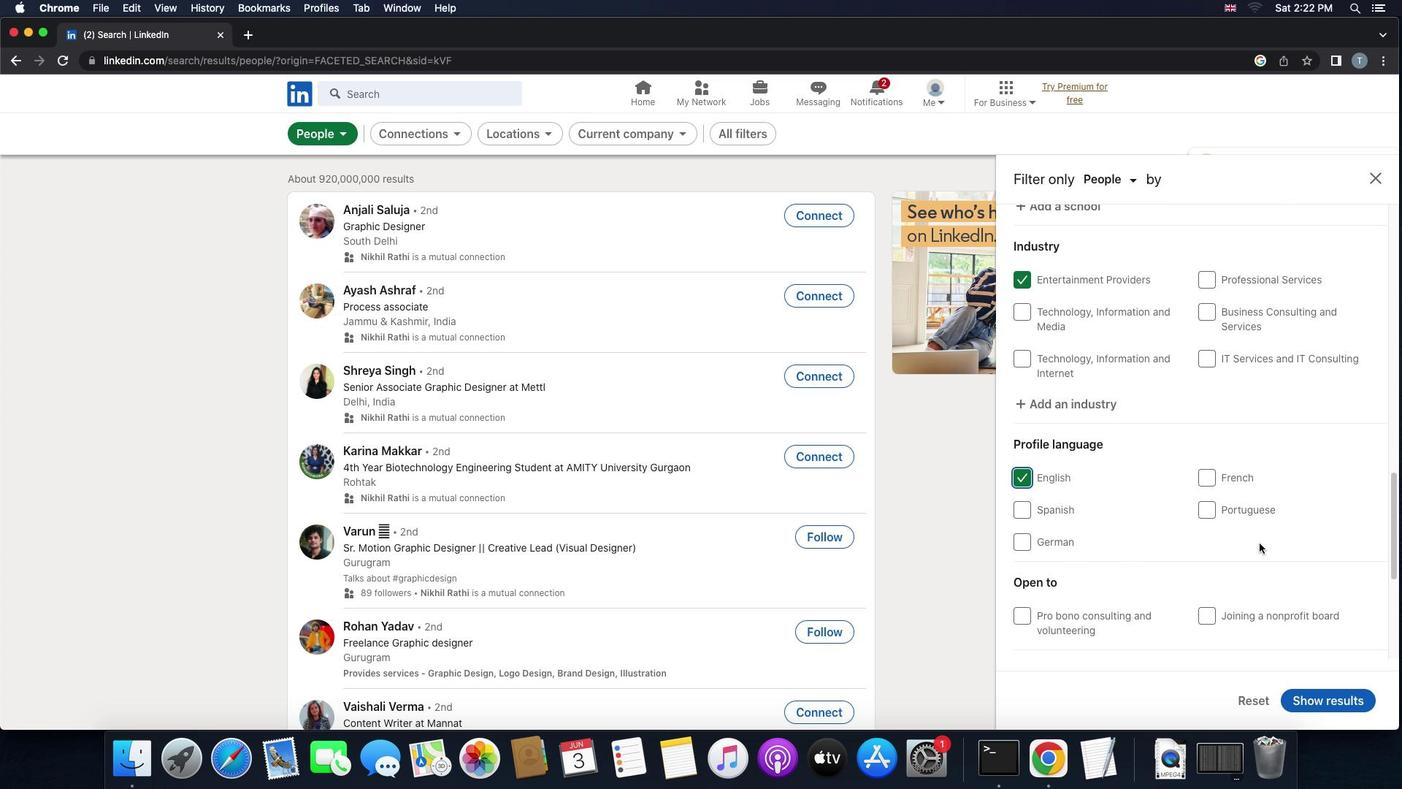 
Action: Mouse scrolled (1259, 543) with delta (0, 0)
Screenshot: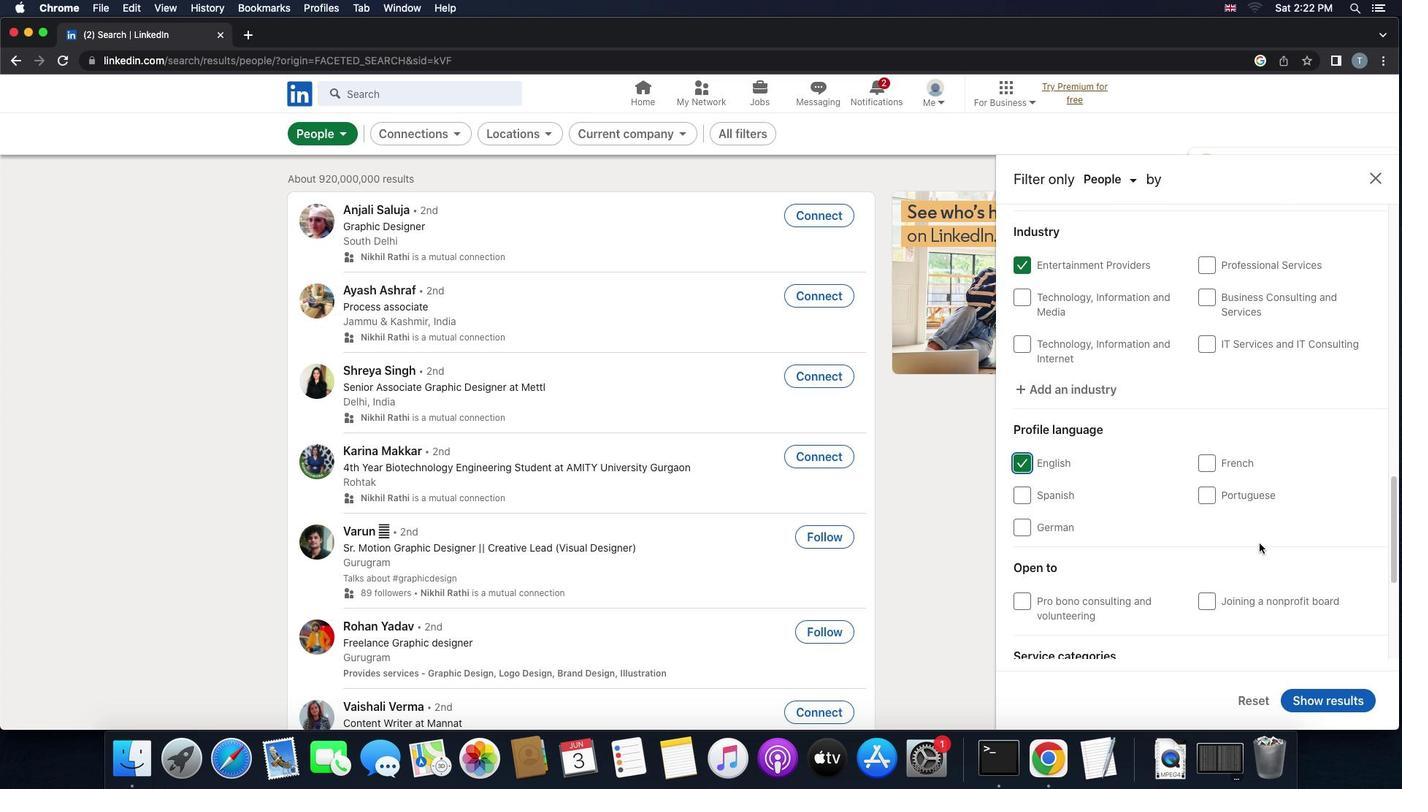 
Action: Mouse scrolled (1259, 543) with delta (0, -2)
Screenshot: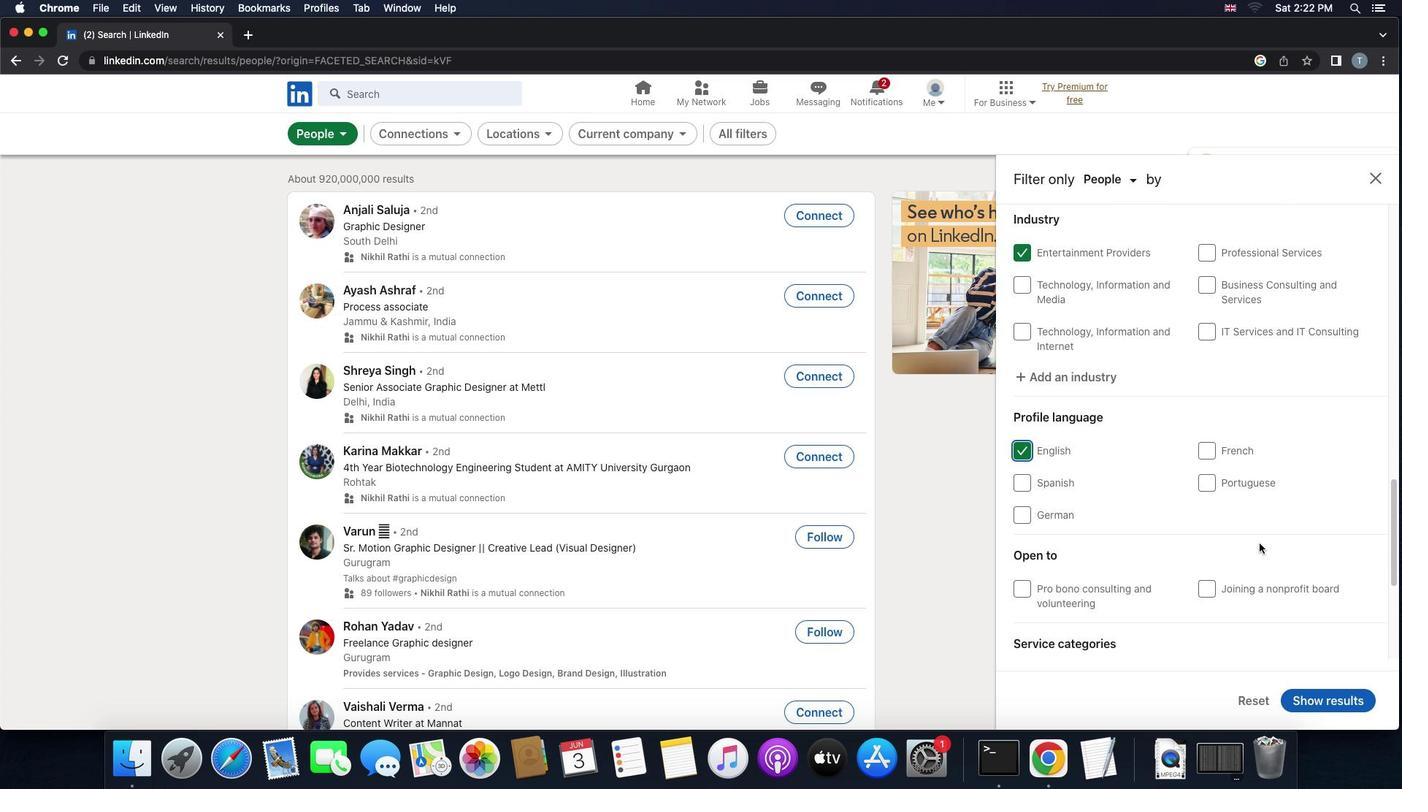 
Action: Mouse moved to (1259, 544)
Screenshot: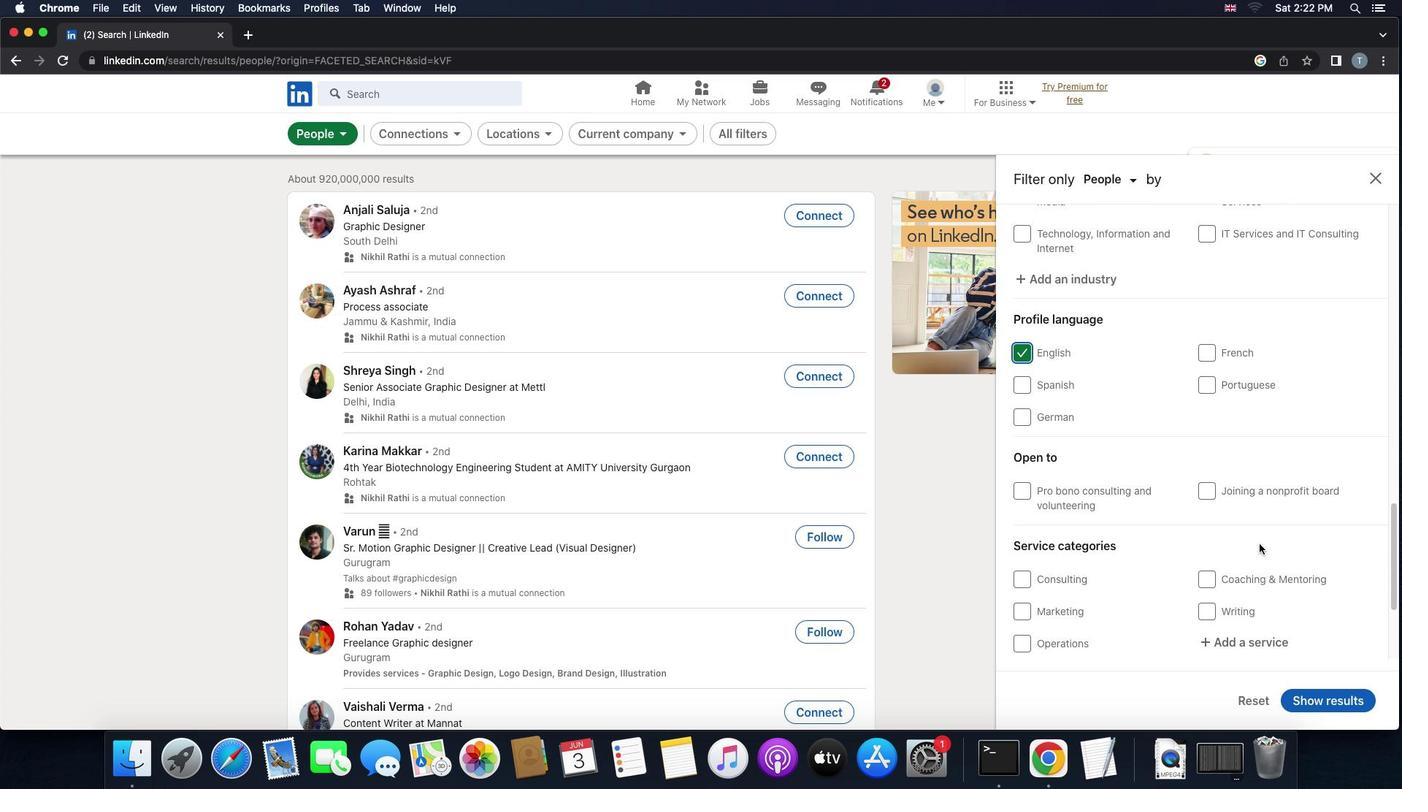 
Action: Mouse scrolled (1259, 544) with delta (0, 0)
Screenshot: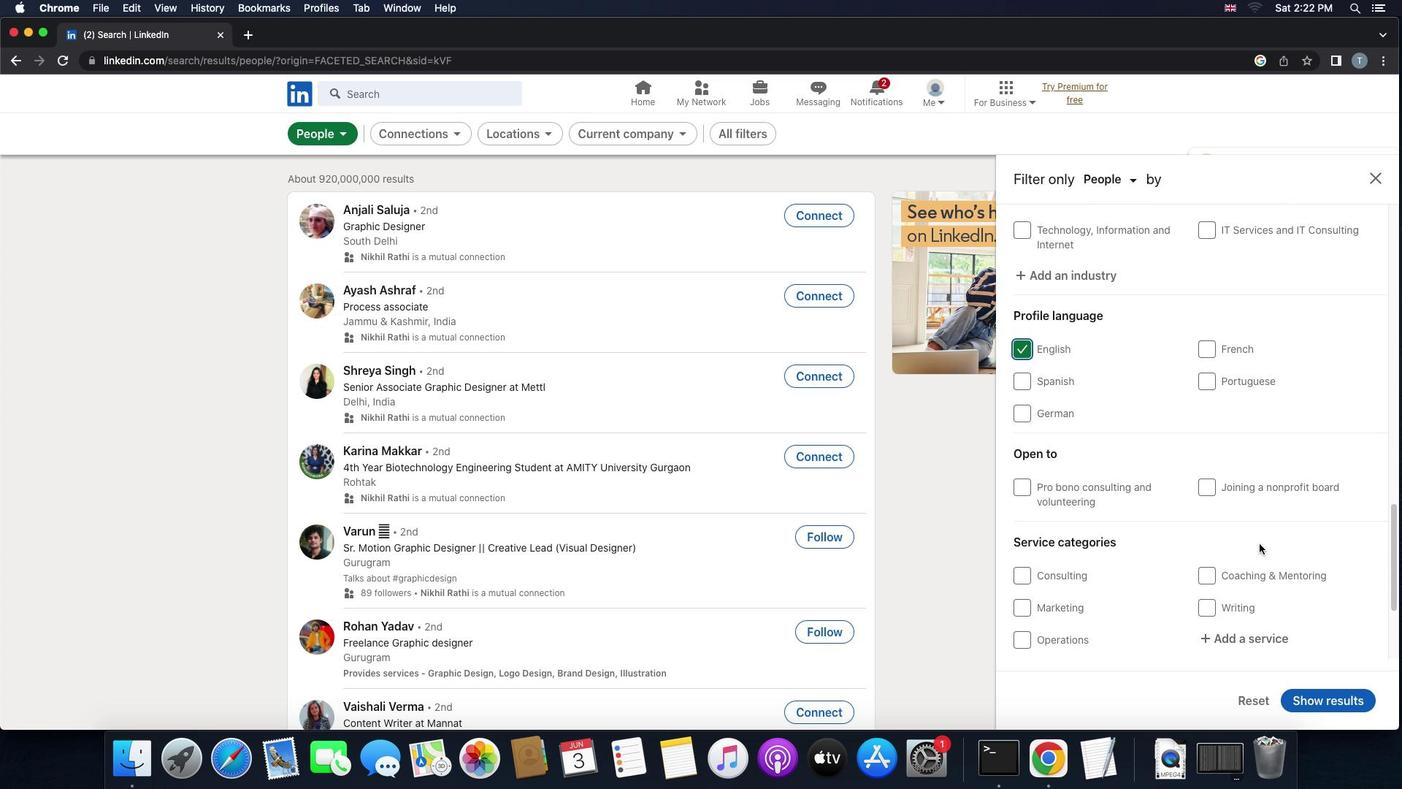 
Action: Mouse scrolled (1259, 544) with delta (0, 0)
Screenshot: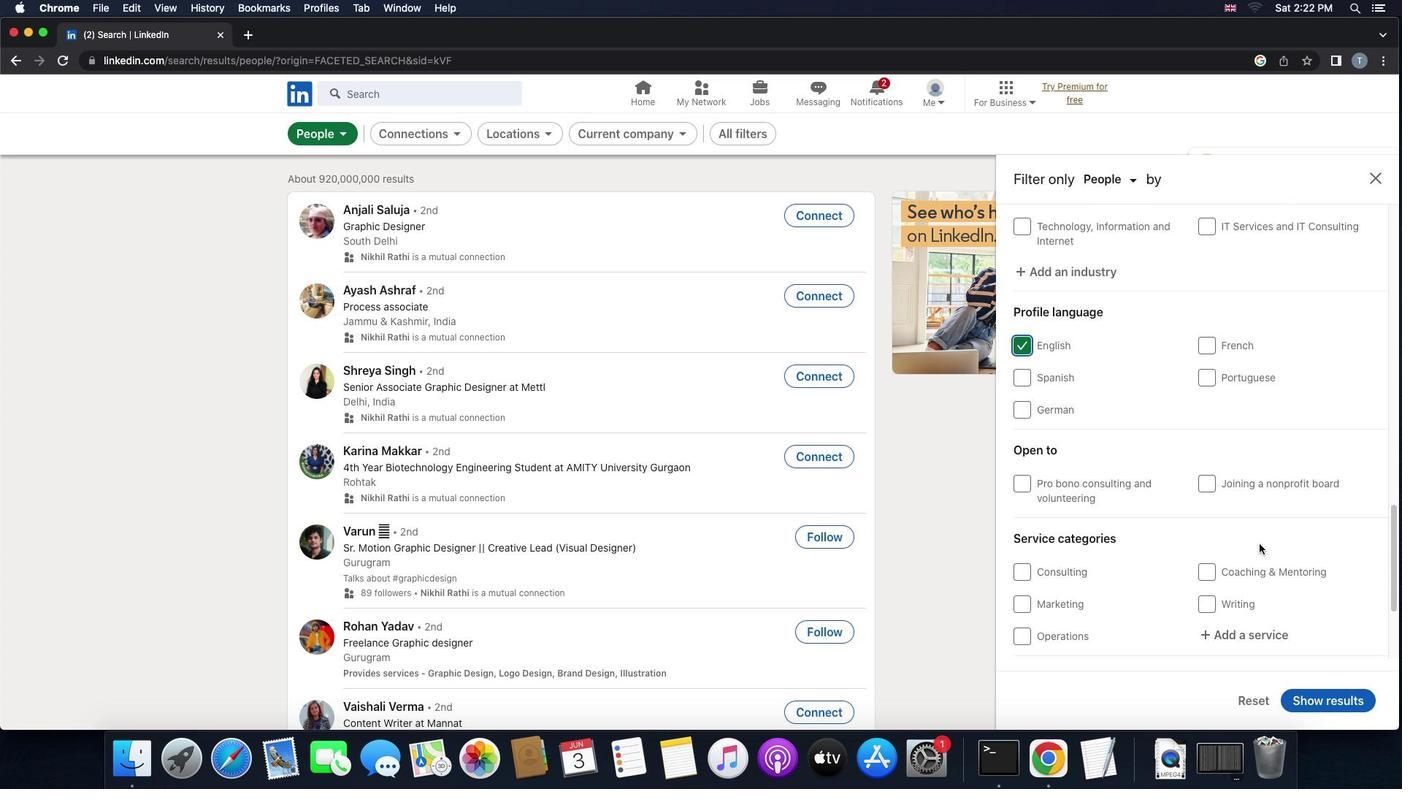 
Action: Mouse scrolled (1259, 544) with delta (0, -1)
Screenshot: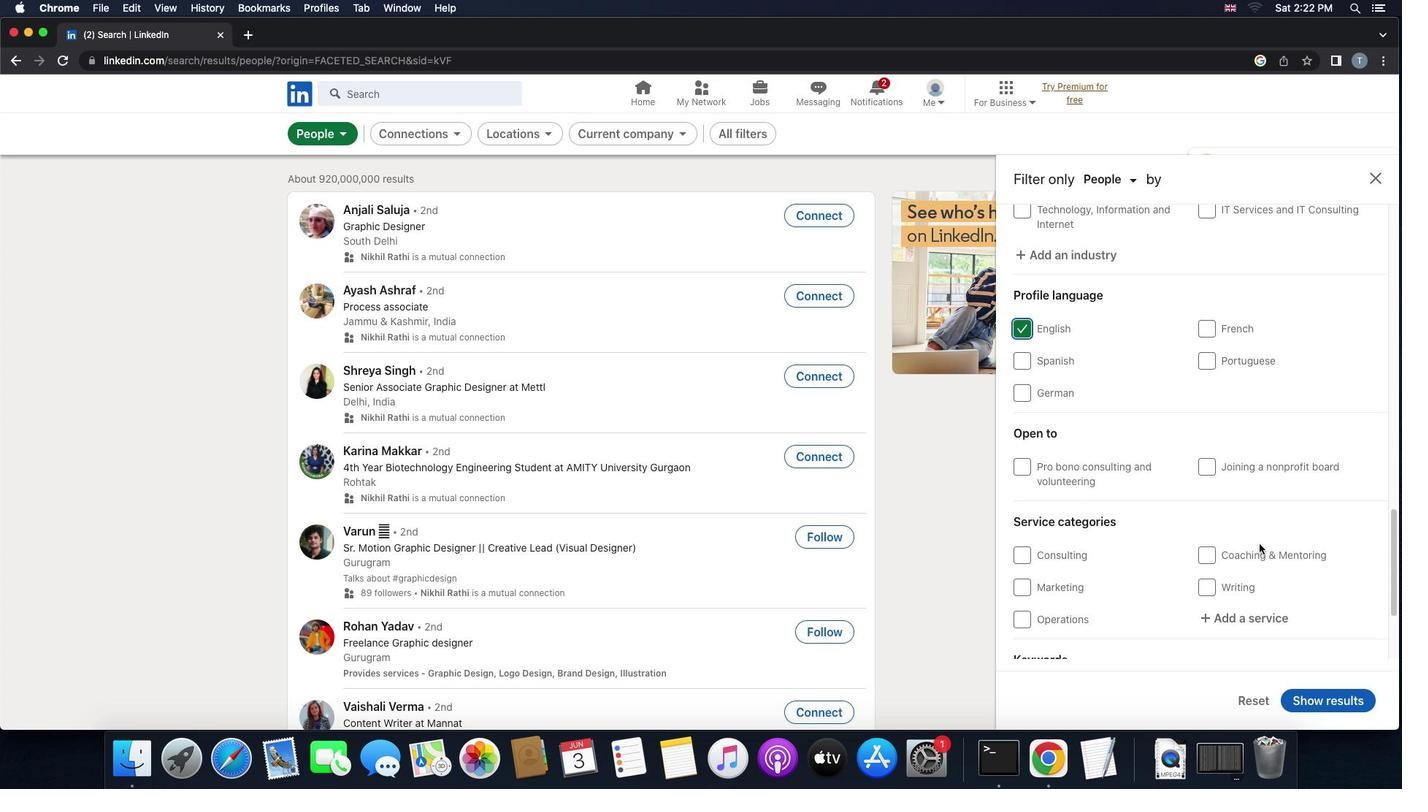 
Action: Mouse moved to (1244, 550)
Screenshot: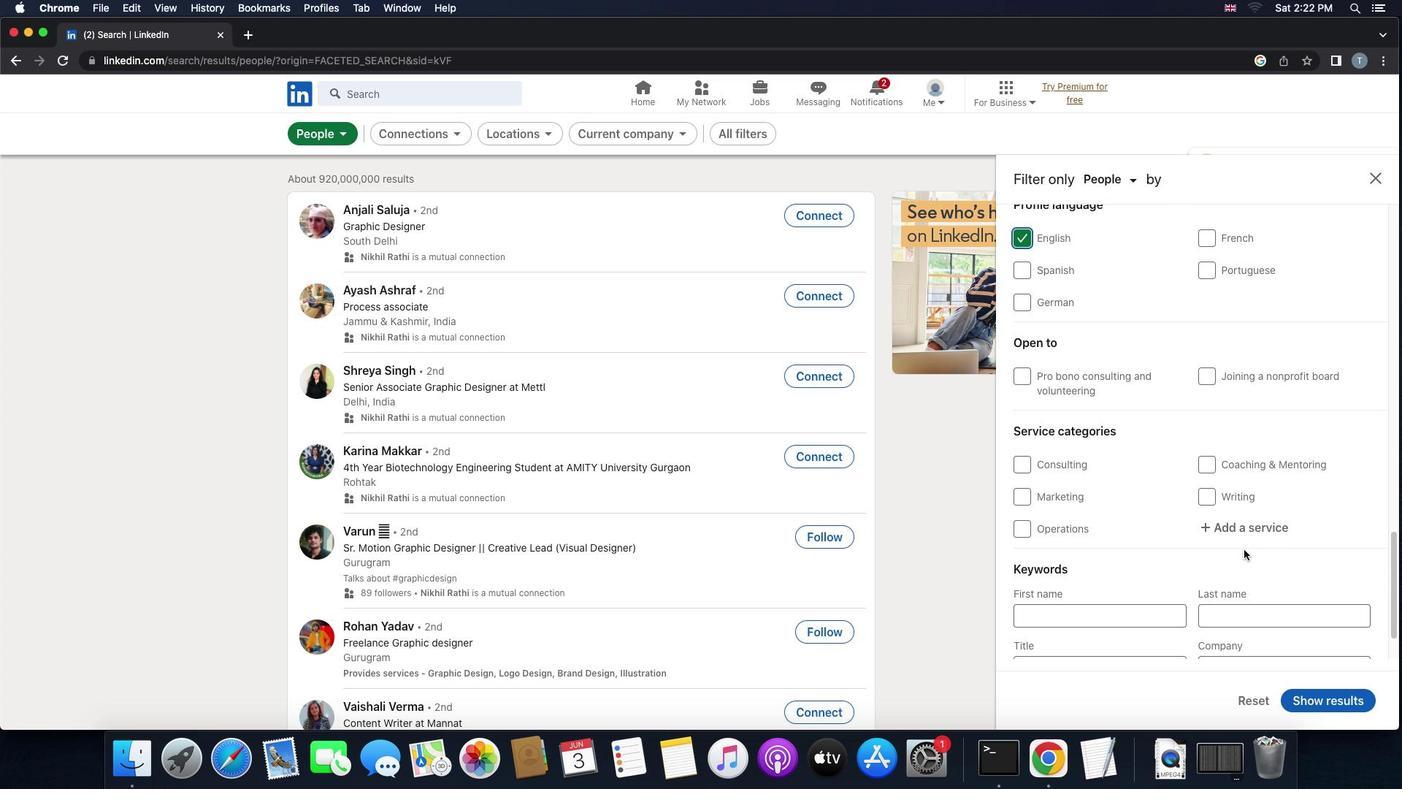 
Action: Mouse scrolled (1244, 550) with delta (0, 0)
Screenshot: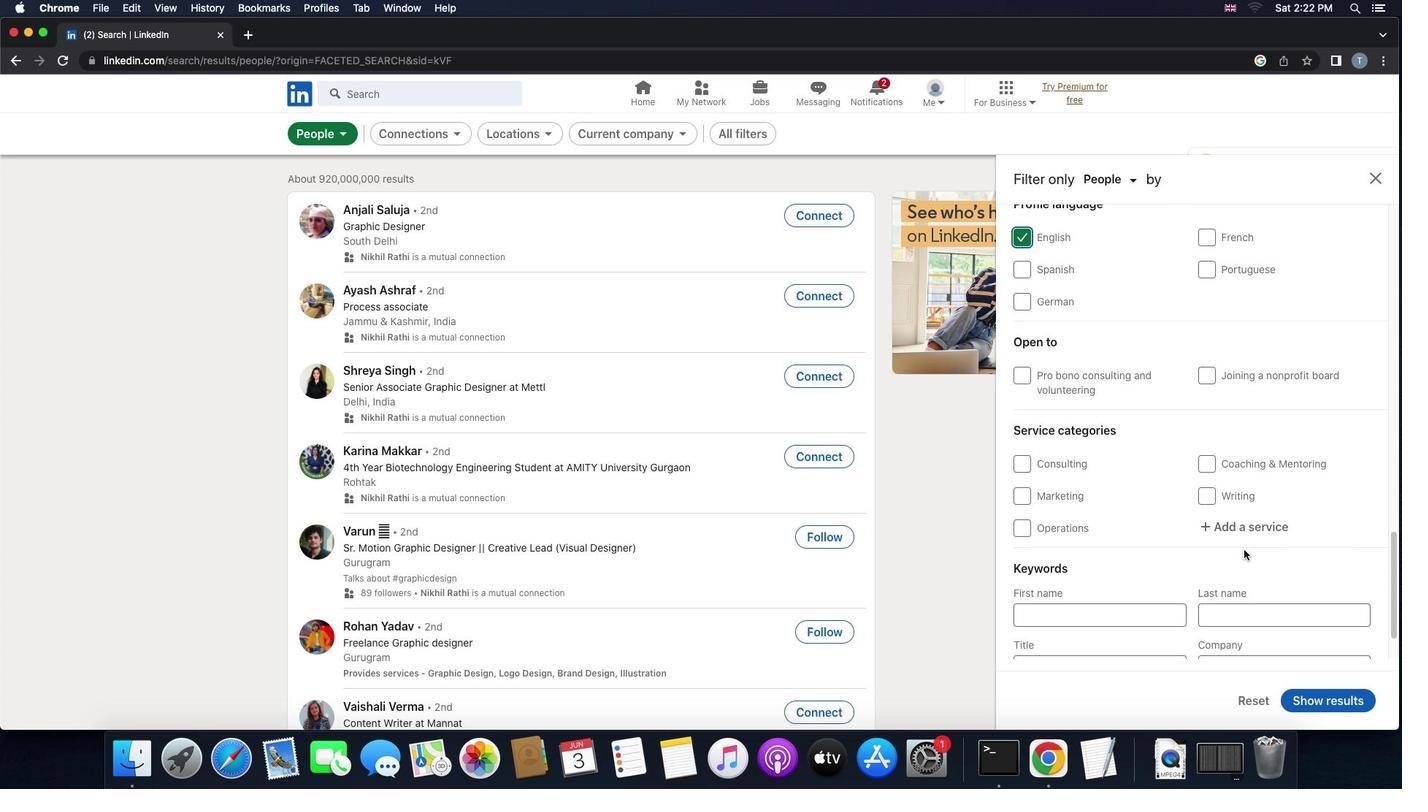 
Action: Mouse scrolled (1244, 550) with delta (0, 0)
Screenshot: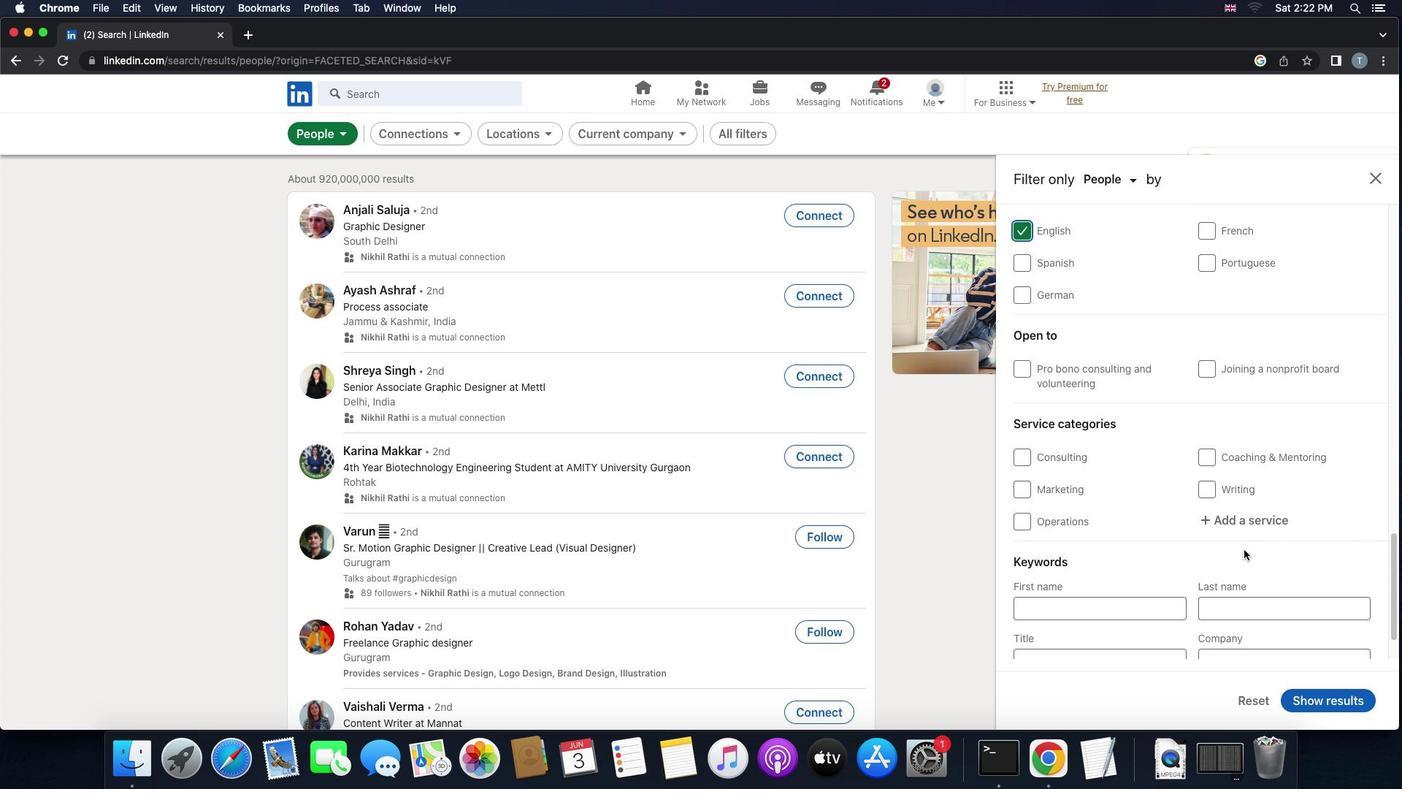 
Action: Mouse moved to (1191, 518)
Screenshot: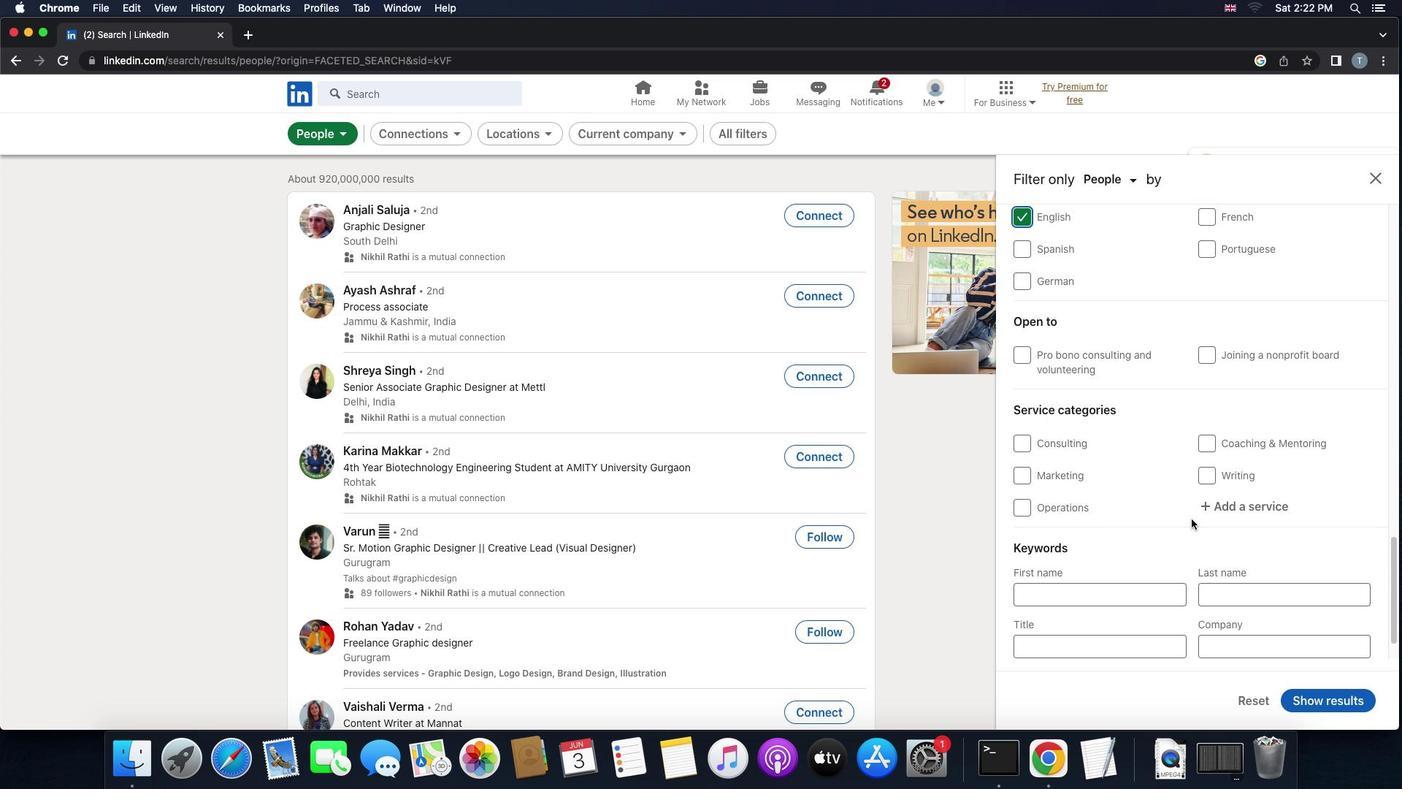 
Action: Mouse scrolled (1191, 518) with delta (0, 0)
Screenshot: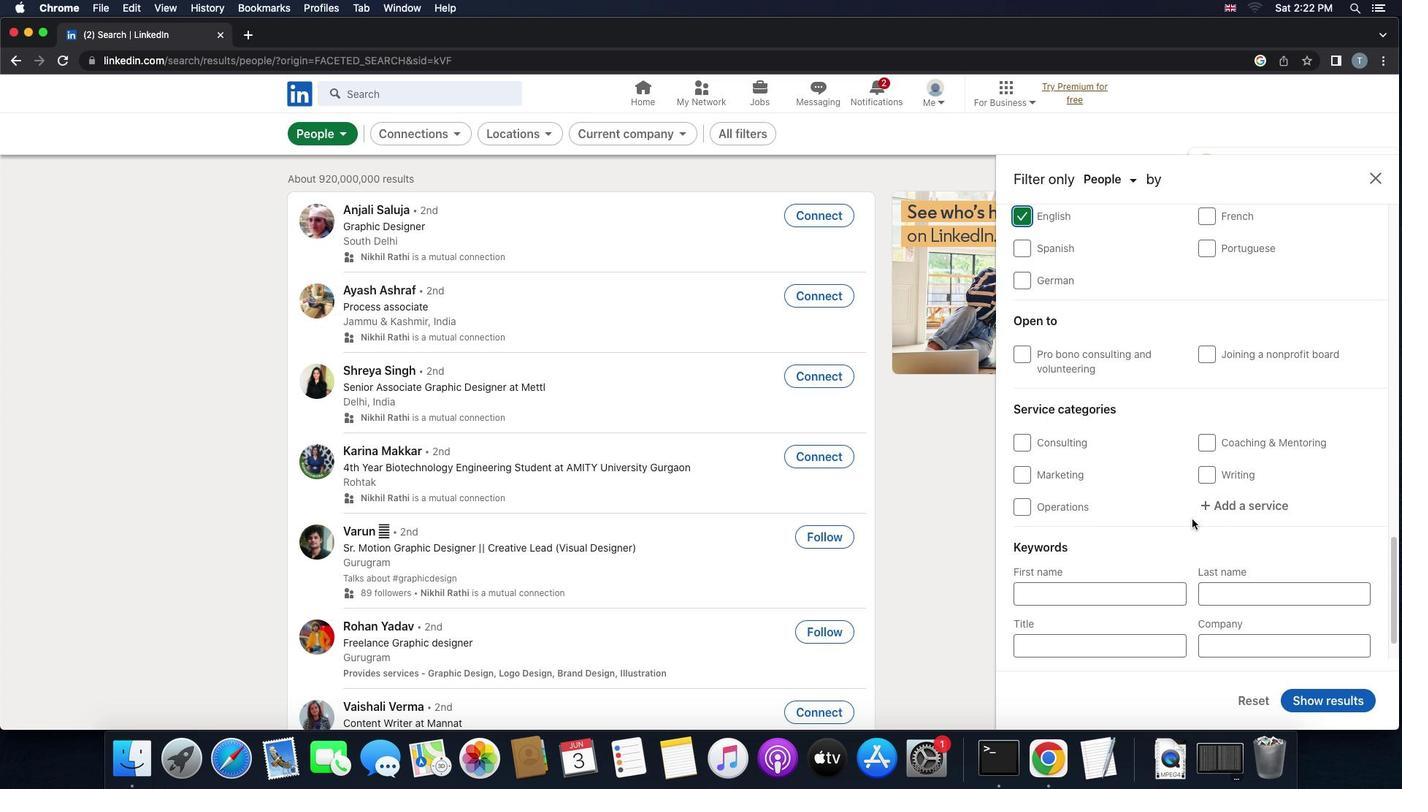 
Action: Mouse moved to (1227, 507)
Screenshot: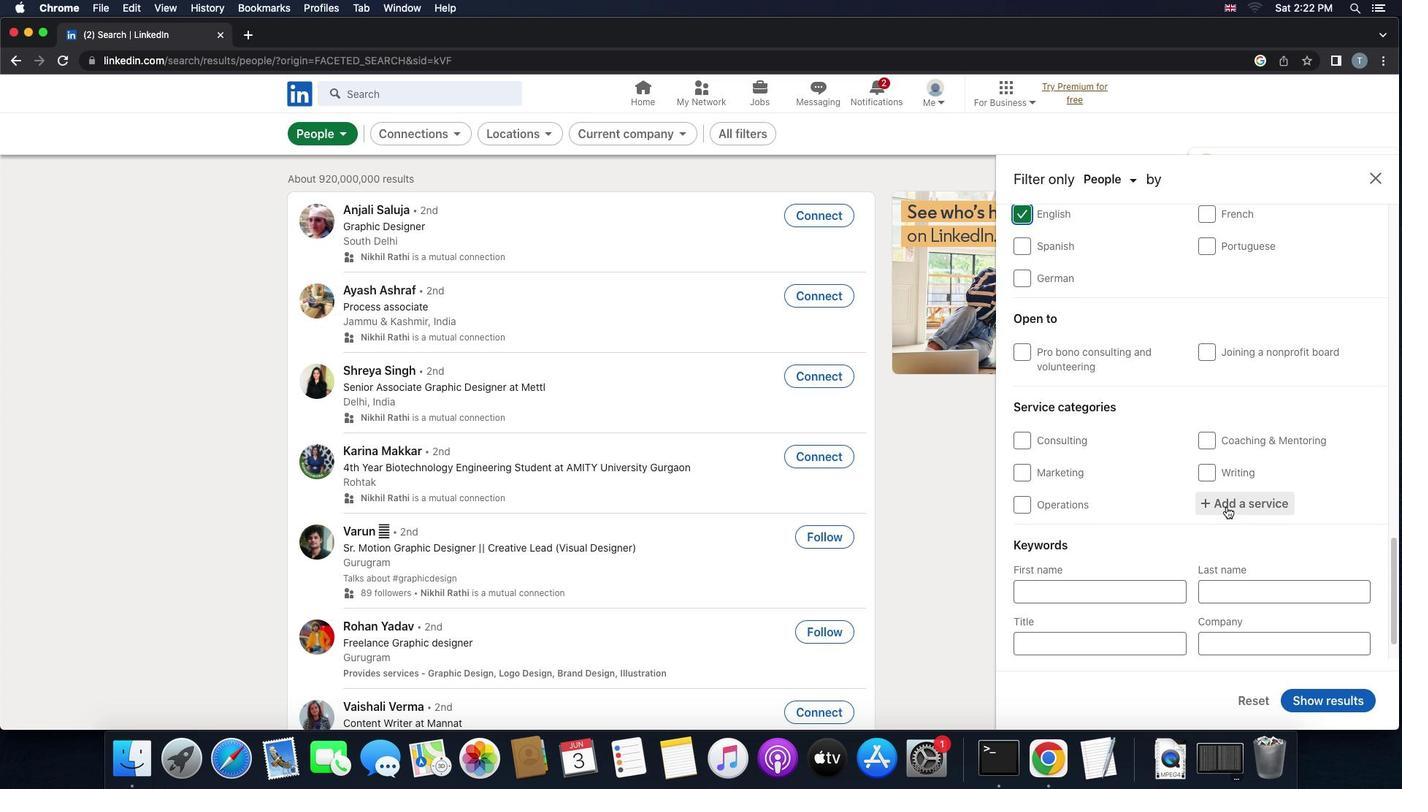 
Action: Mouse pressed left at (1227, 507)
Screenshot: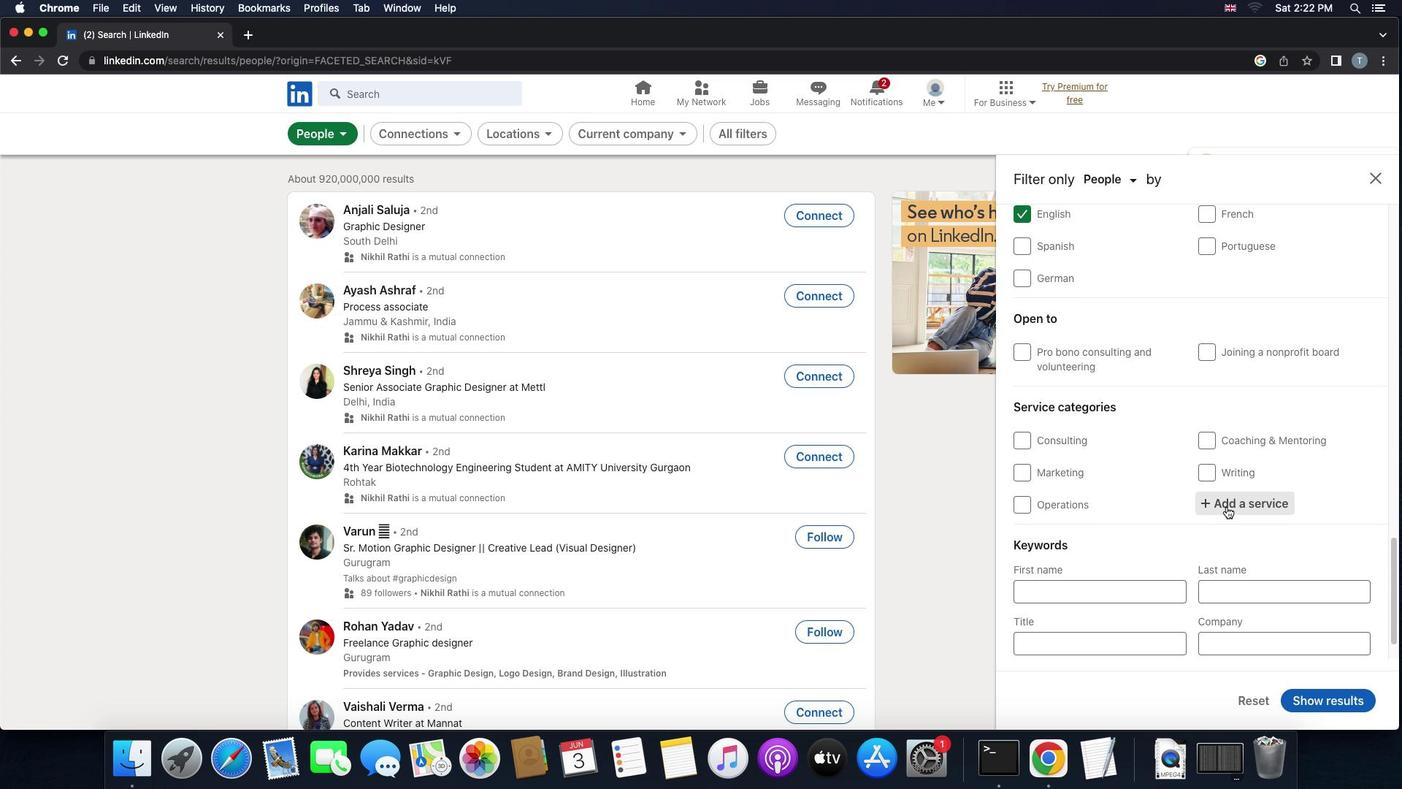 
Action: Key pressed 'w''e''b'Key.space
Screenshot: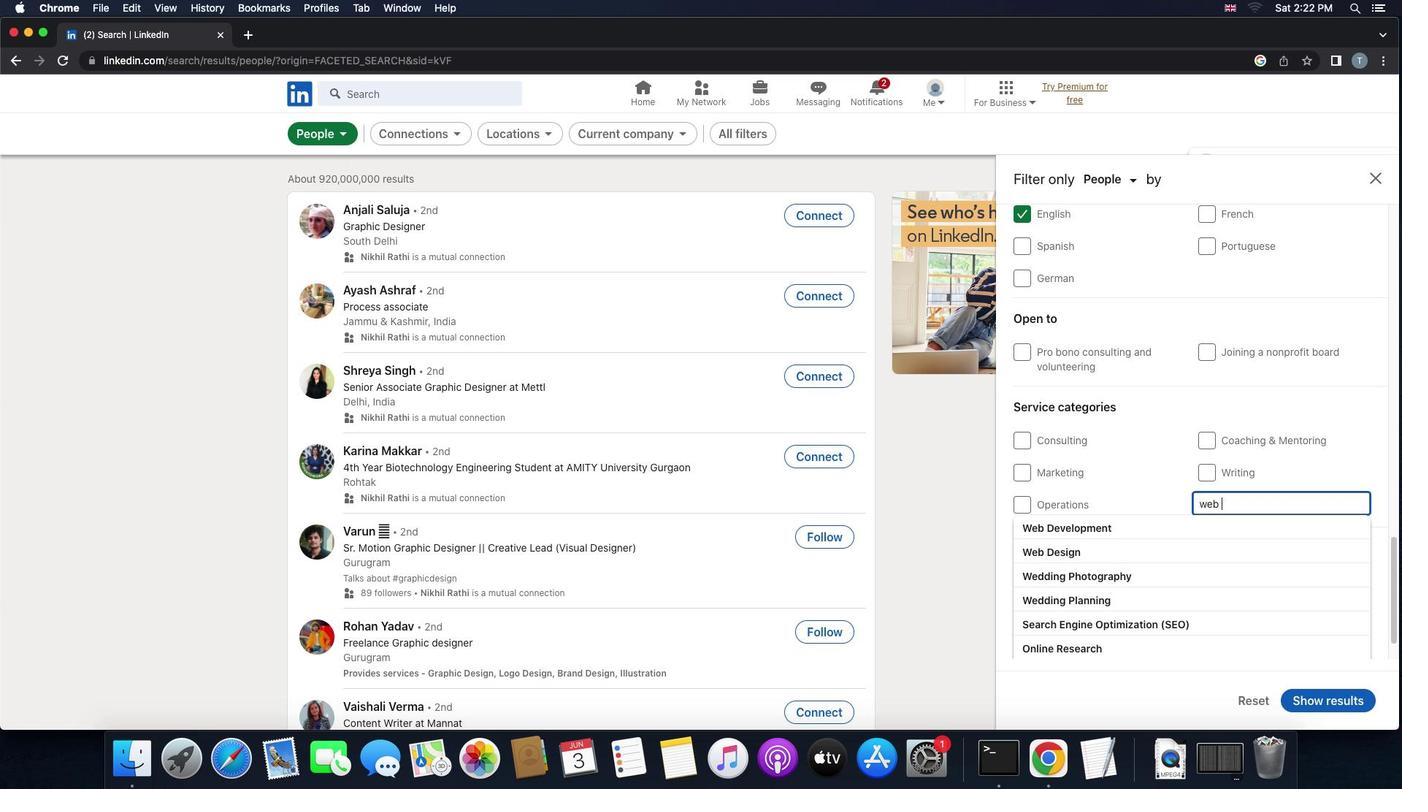 
Action: Mouse moved to (1165, 550)
Screenshot: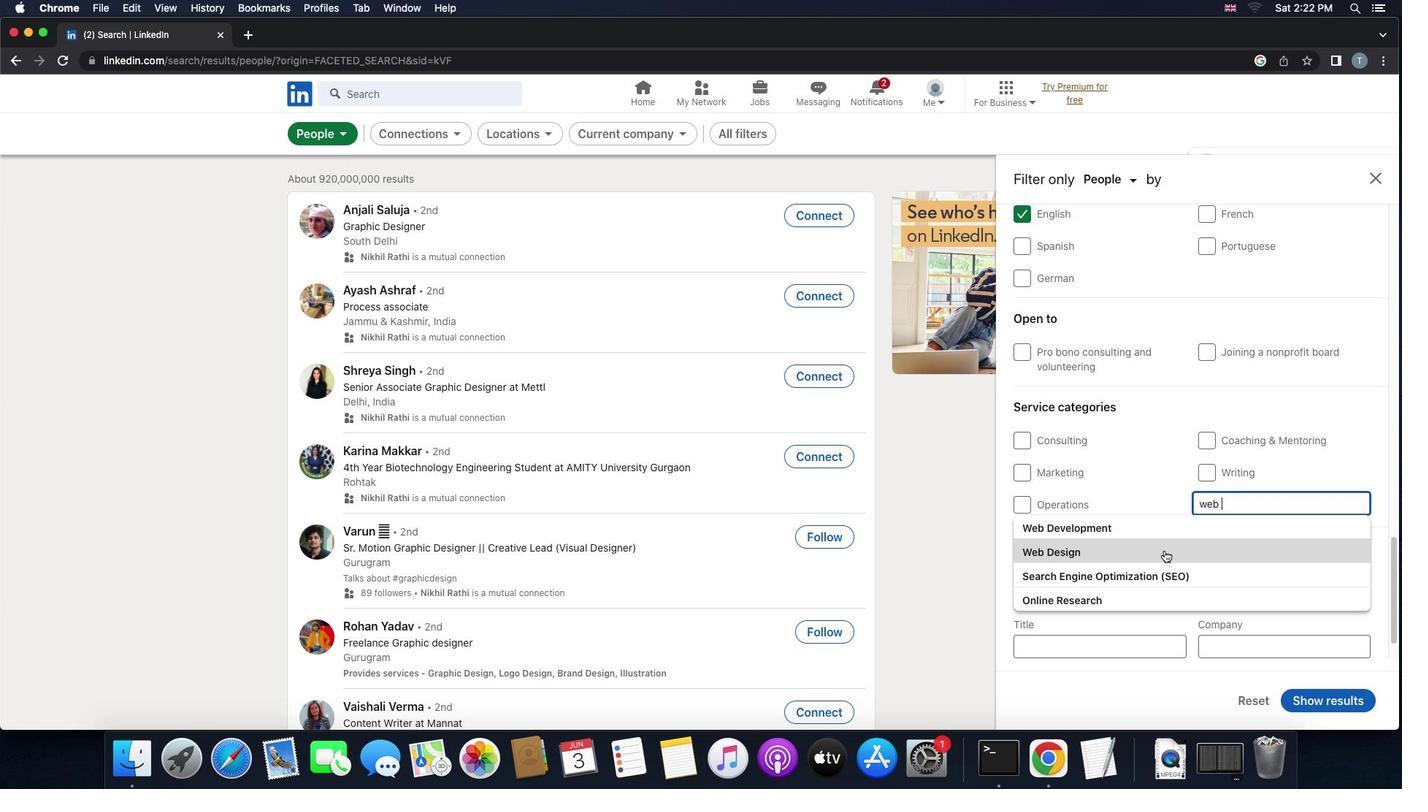 
Action: Mouse pressed left at (1165, 550)
Screenshot: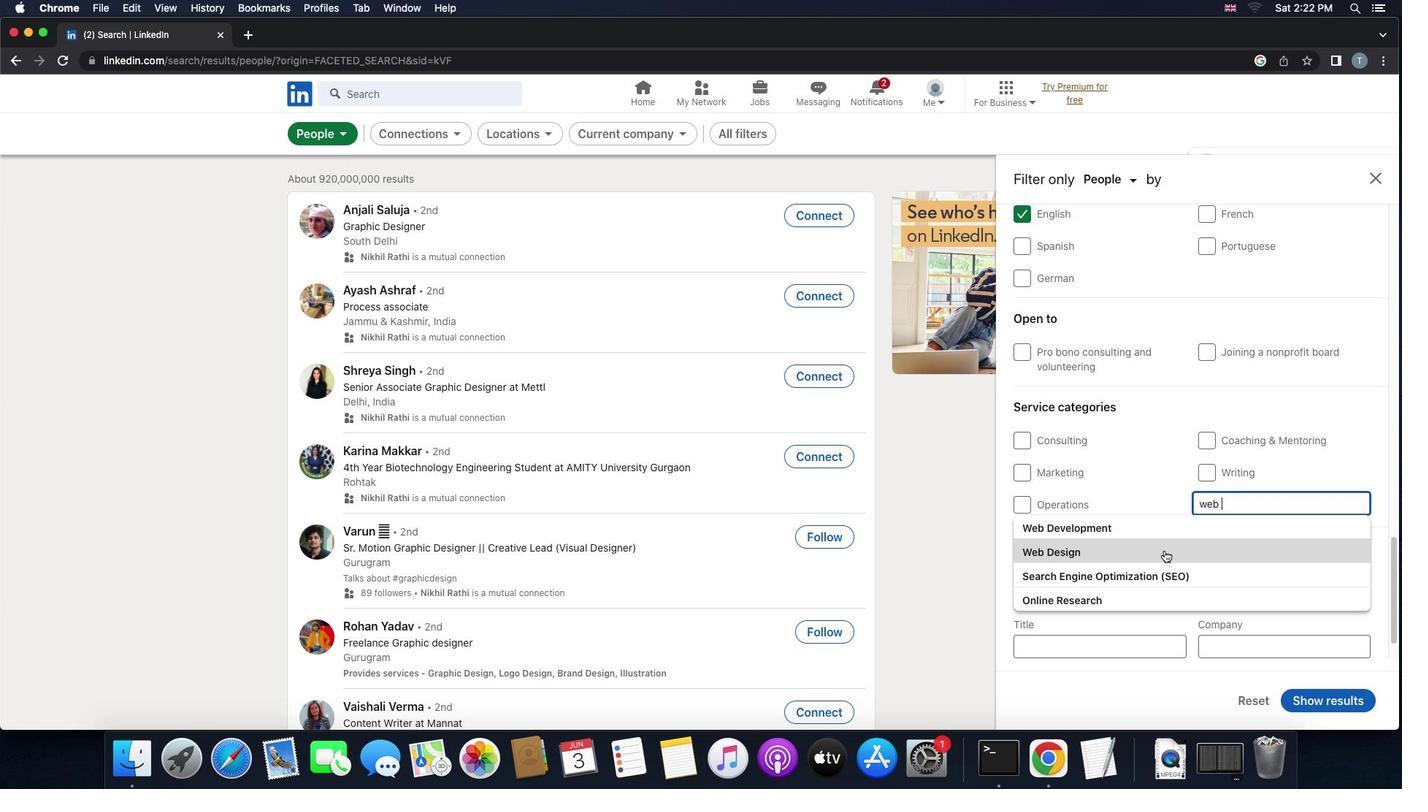 
Action: Mouse scrolled (1165, 550) with delta (0, 0)
Screenshot: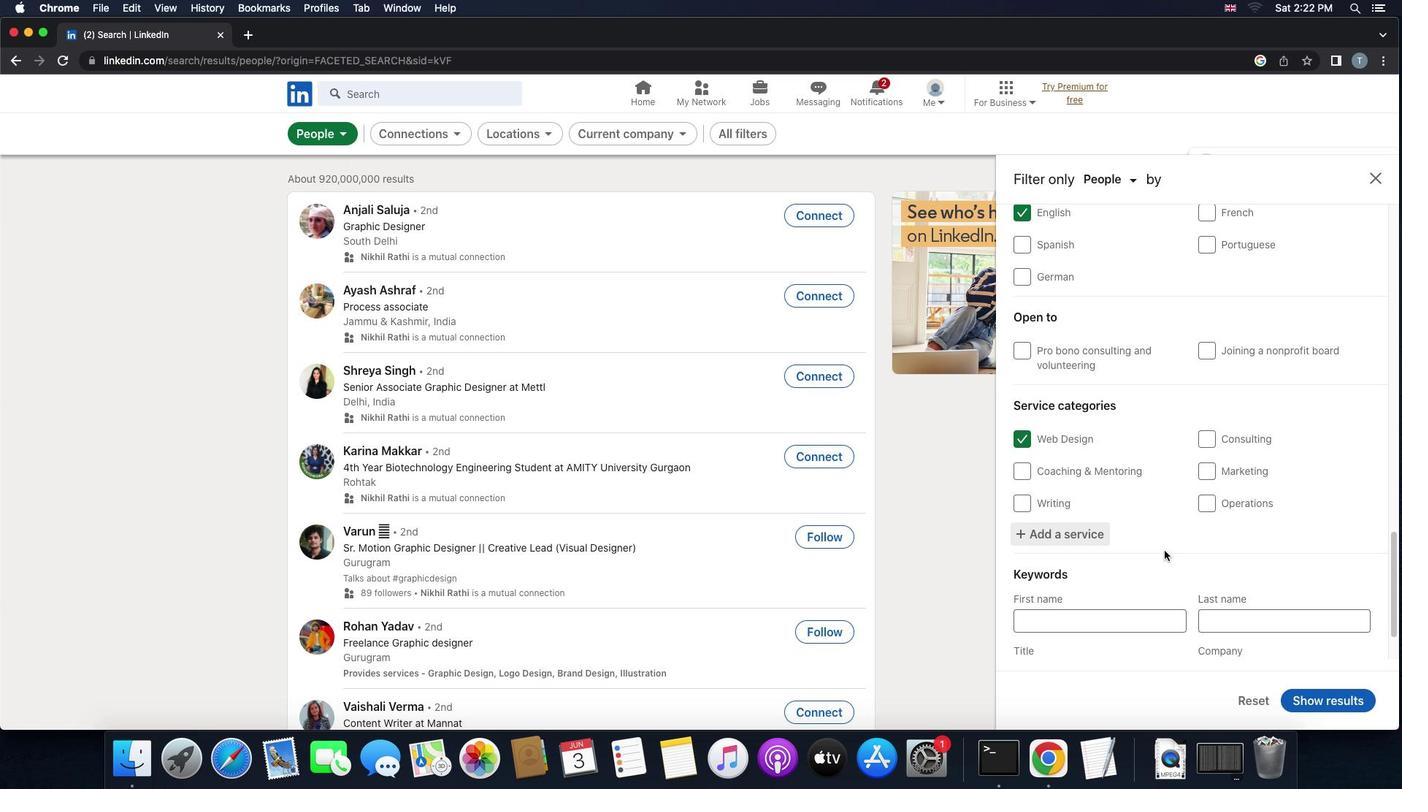 
Action: Mouse scrolled (1165, 550) with delta (0, 0)
Screenshot: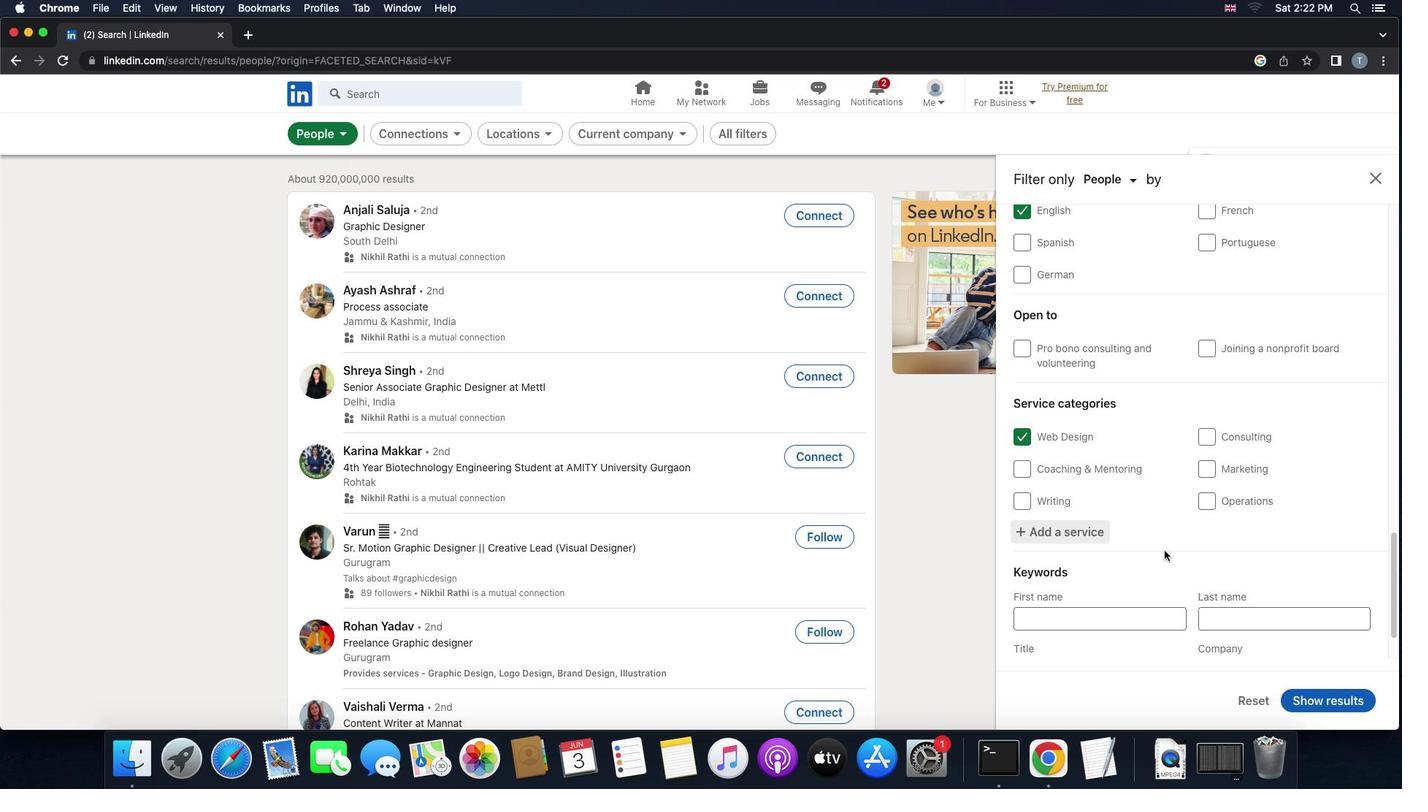
Action: Mouse scrolled (1165, 550) with delta (0, 0)
Screenshot: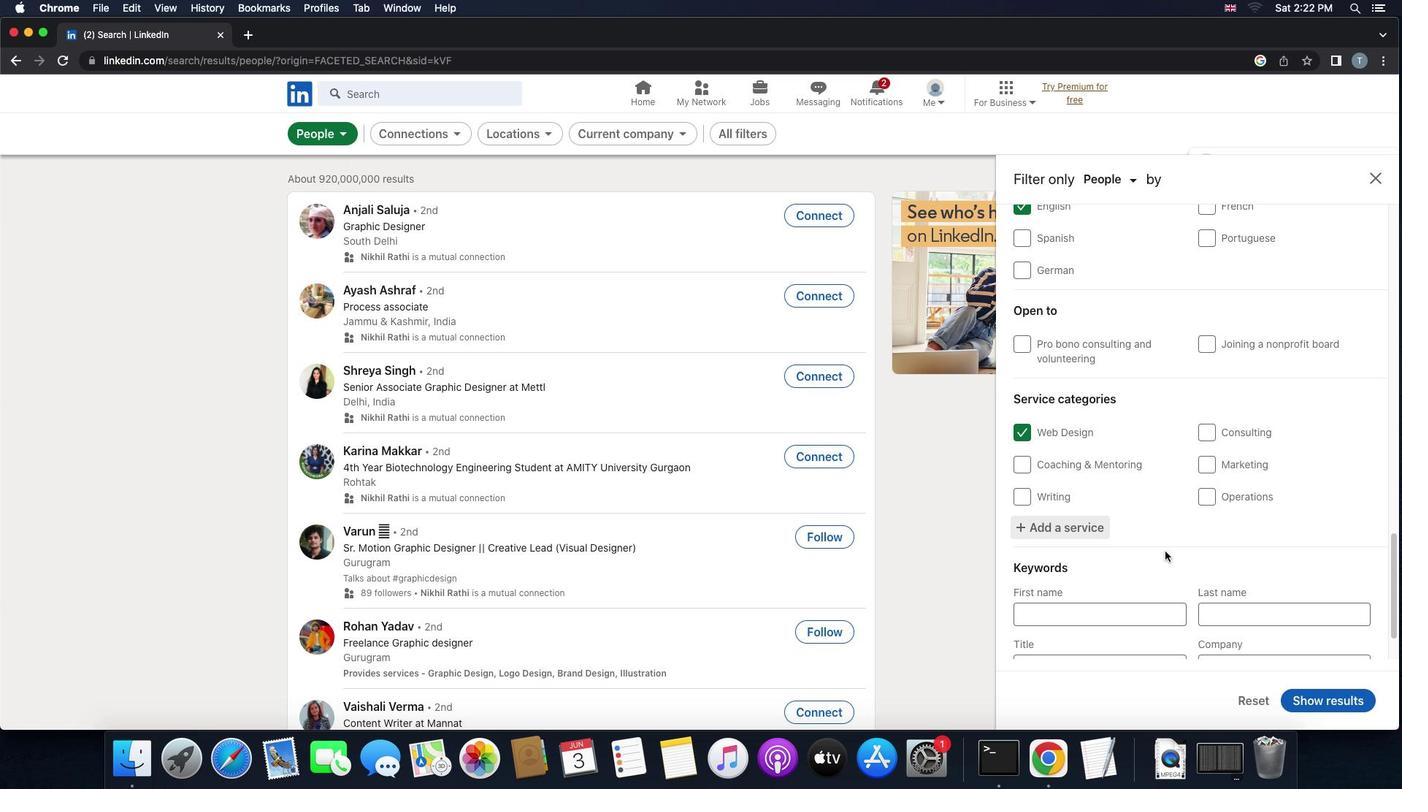 
Action: Mouse moved to (1165, 550)
Screenshot: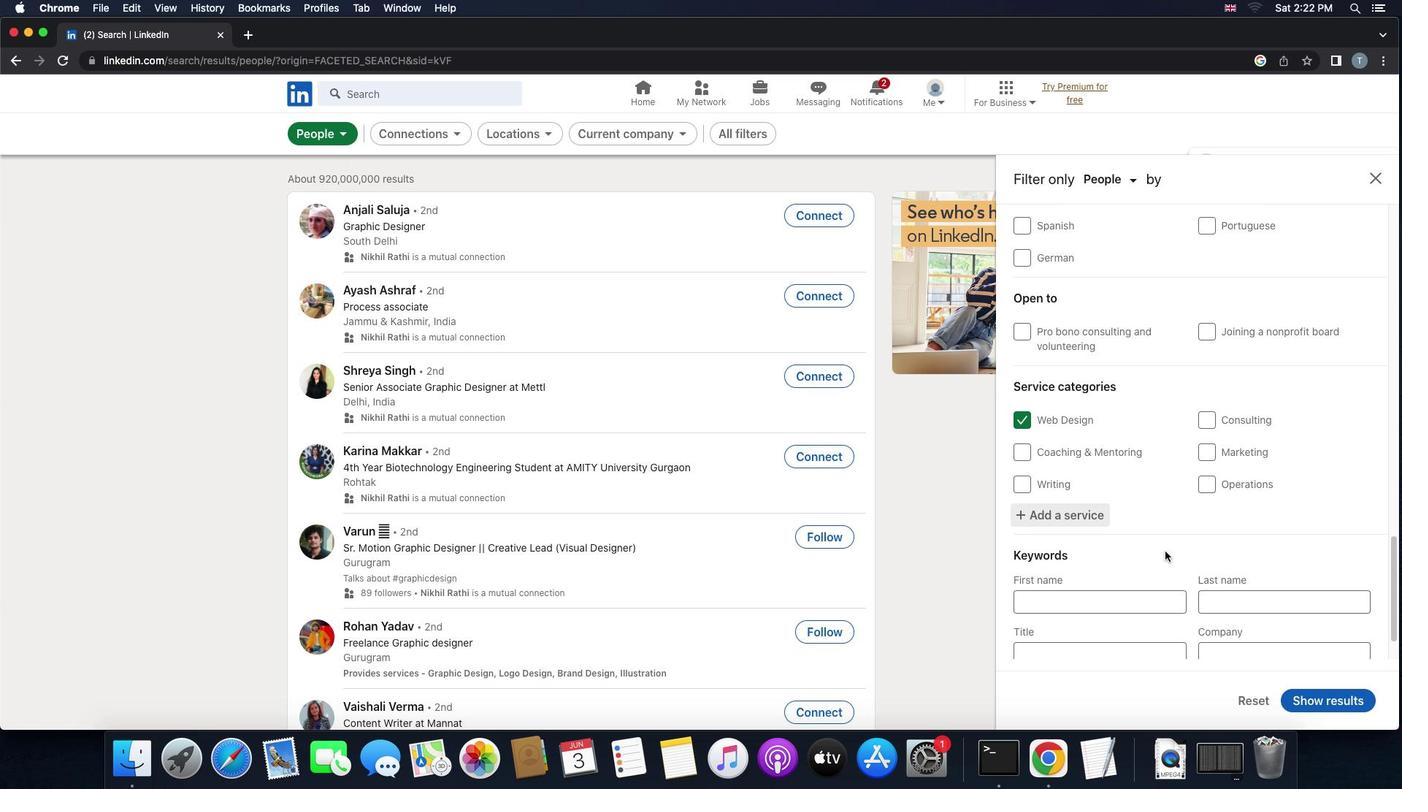 
Action: Mouse scrolled (1165, 550) with delta (0, 0)
Screenshot: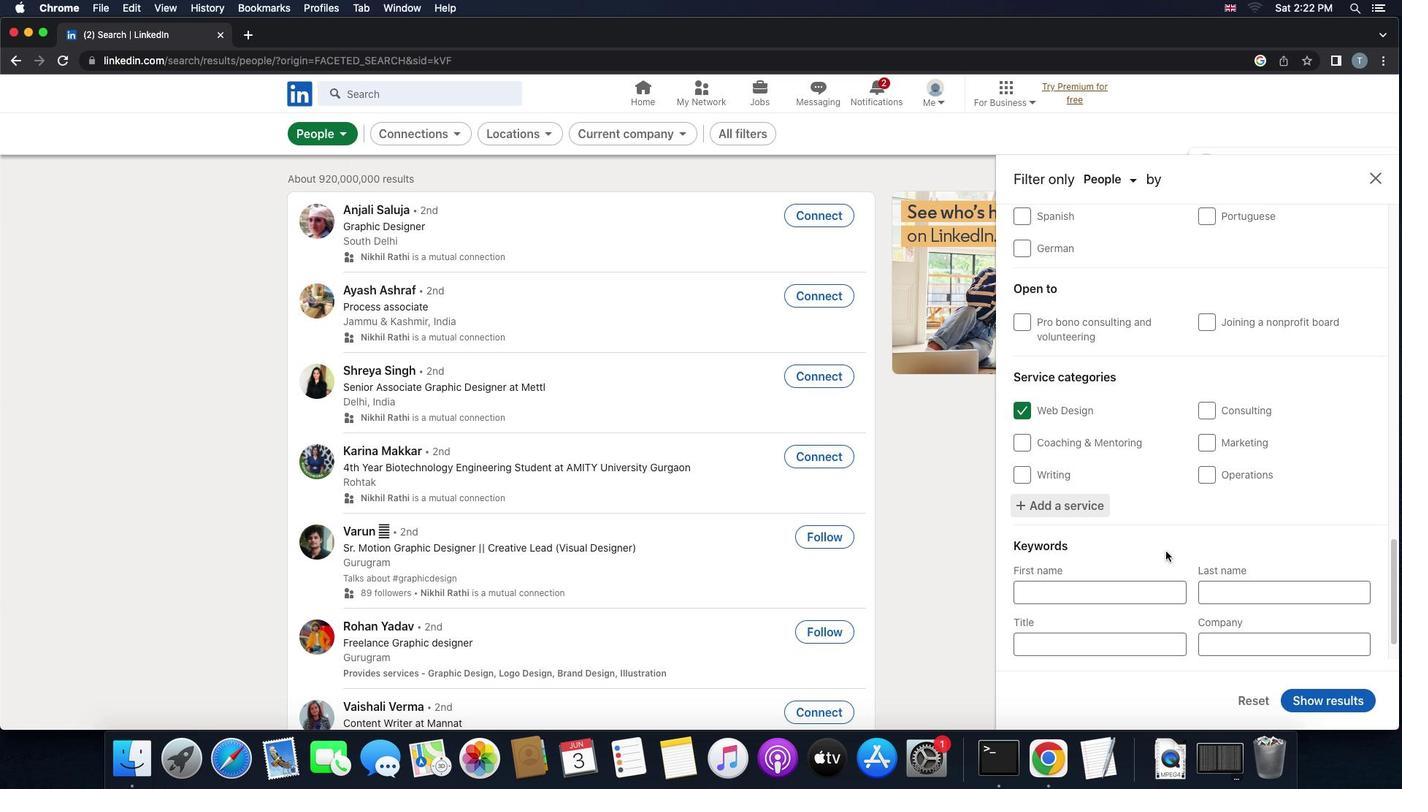 
Action: Mouse moved to (1165, 551)
Screenshot: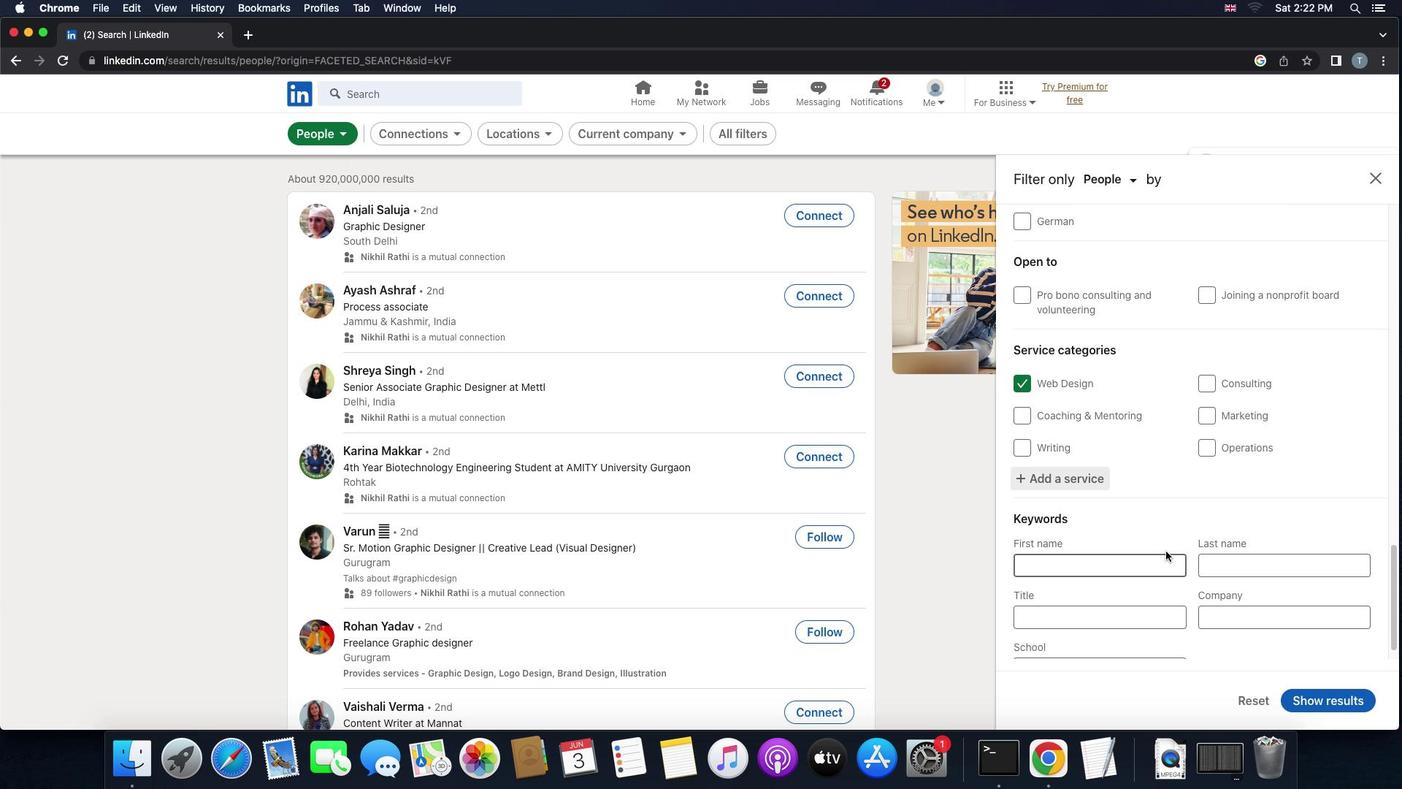 
Action: Mouse scrolled (1165, 551) with delta (0, 0)
Screenshot: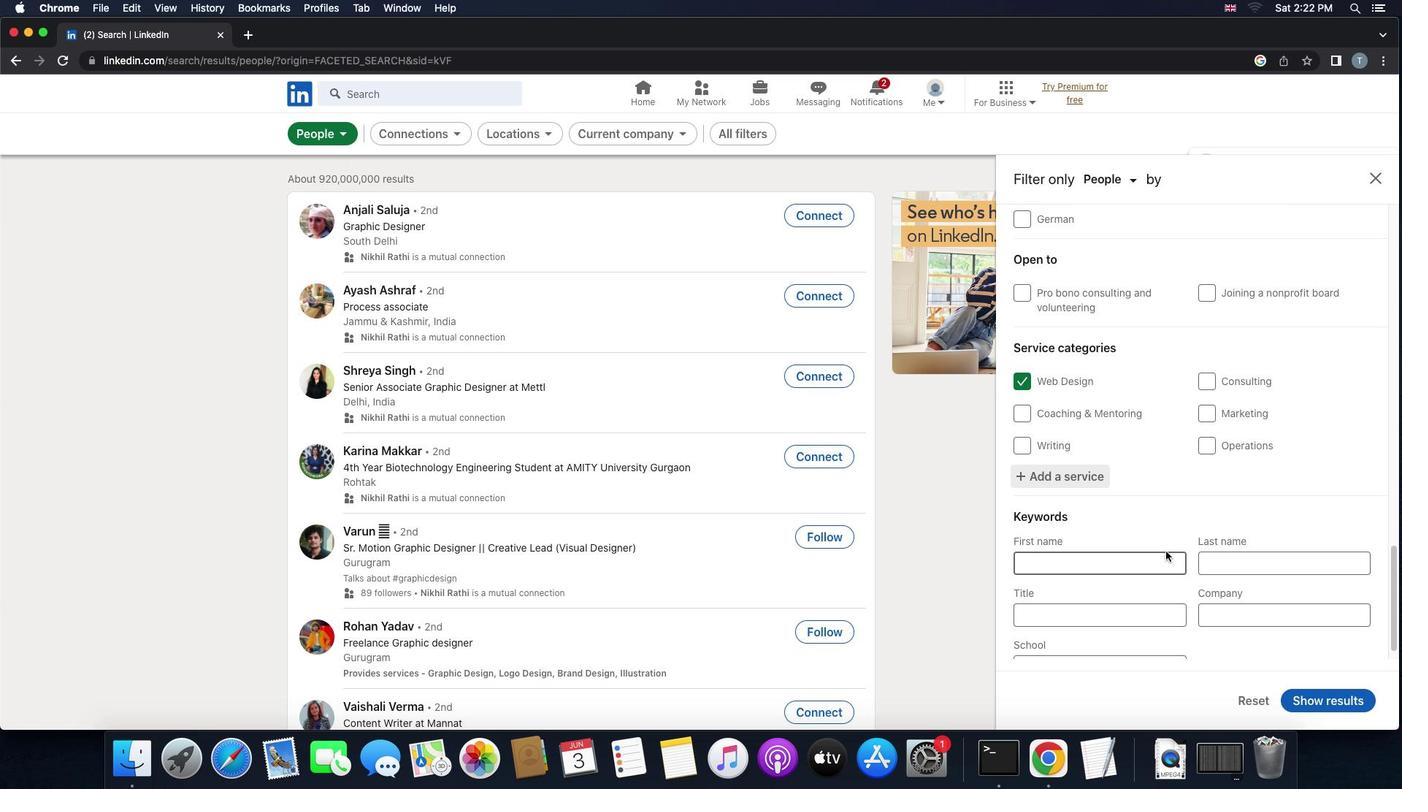 
Action: Mouse scrolled (1165, 551) with delta (0, 0)
Screenshot: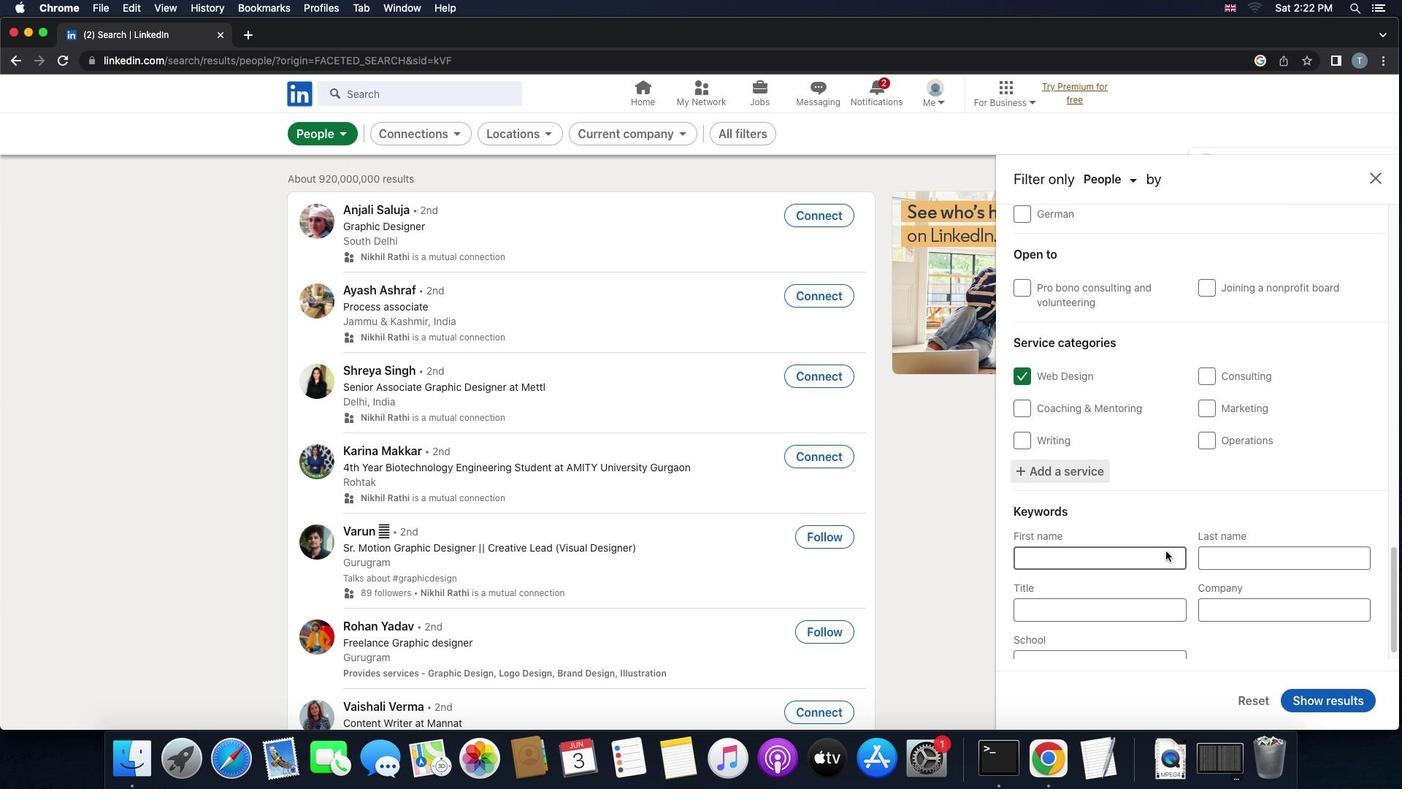 
Action: Mouse scrolled (1165, 551) with delta (0, 0)
Screenshot: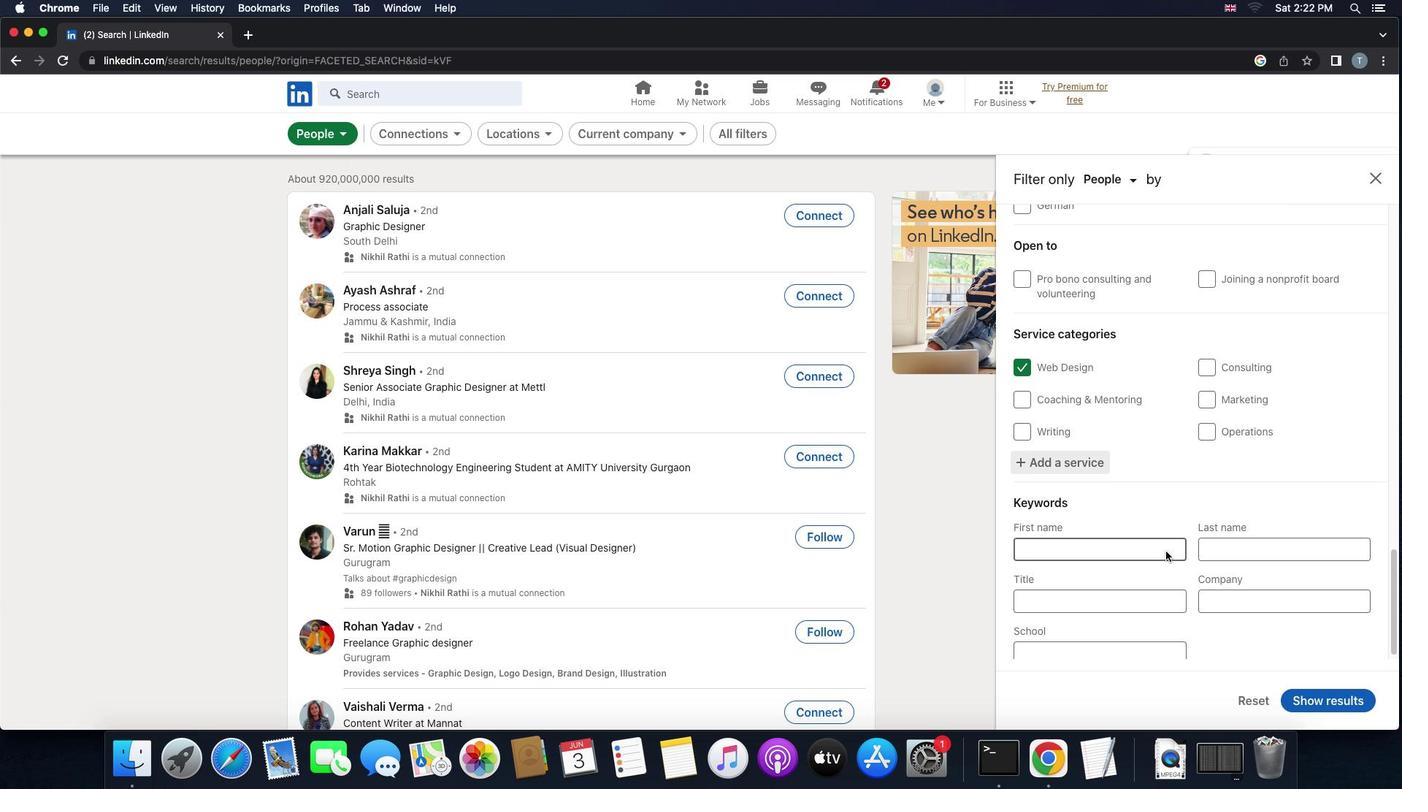 
Action: Mouse scrolled (1165, 551) with delta (0, 0)
Screenshot: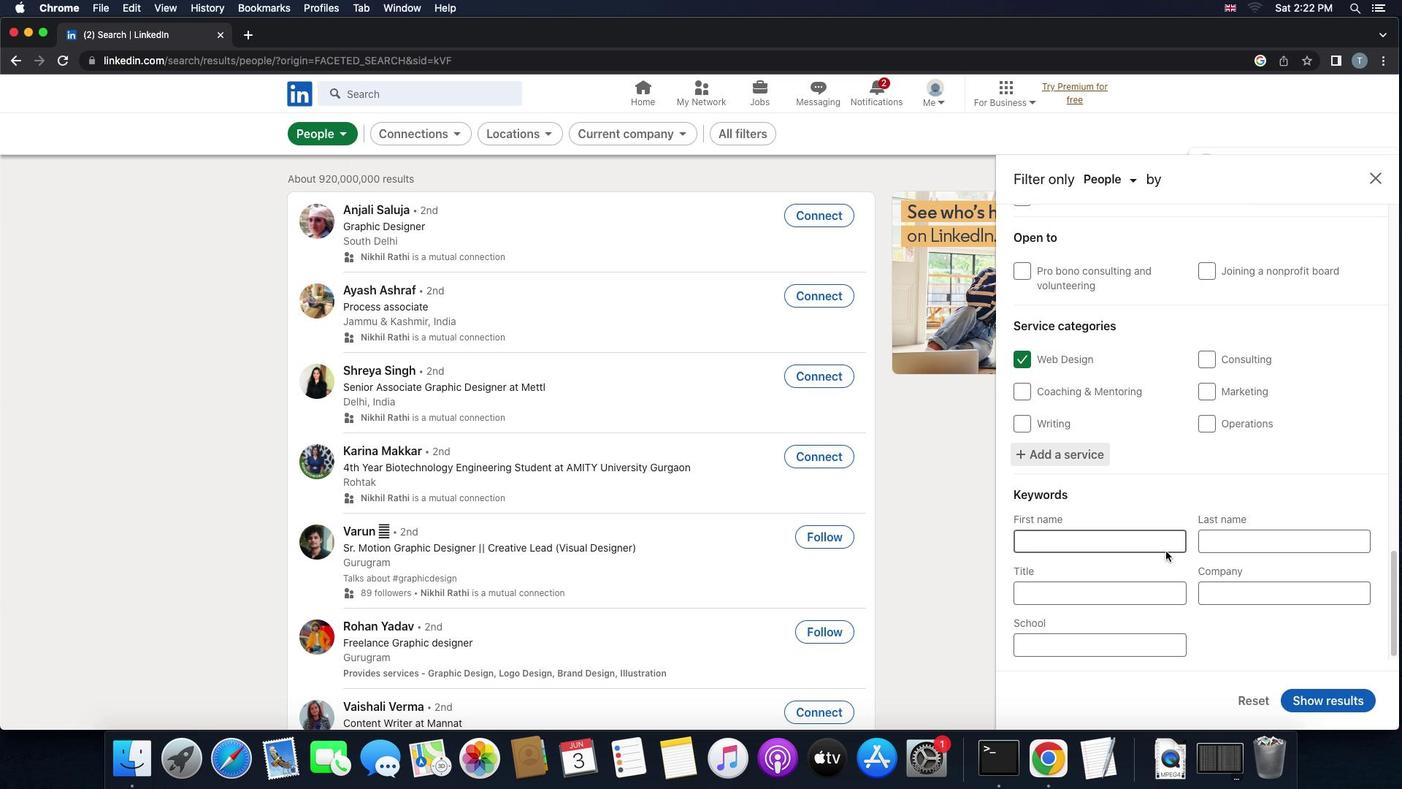 
Action: Mouse moved to (1120, 591)
Screenshot: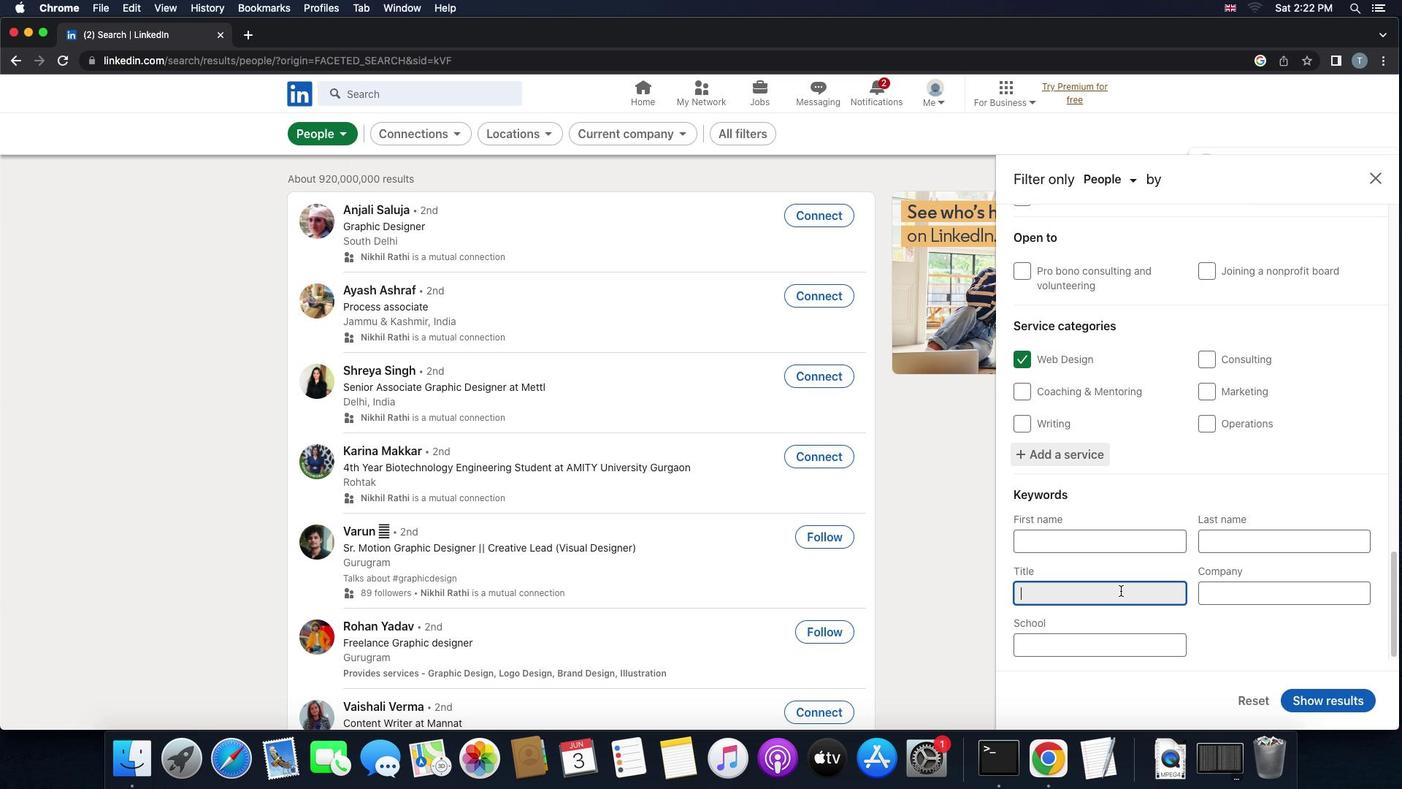 
Action: Mouse pressed left at (1120, 591)
Screenshot: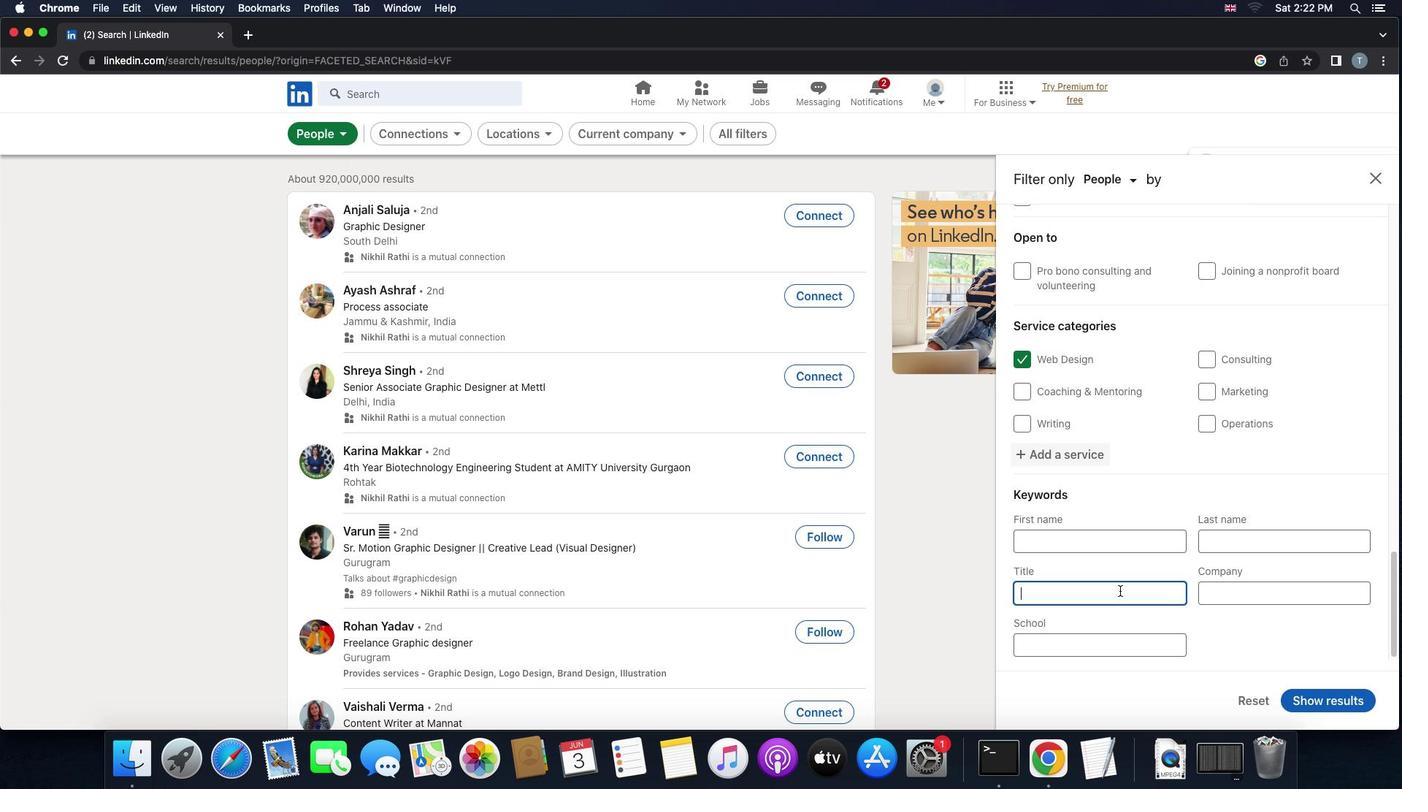 
Action: Mouse moved to (1123, 591)
Screenshot: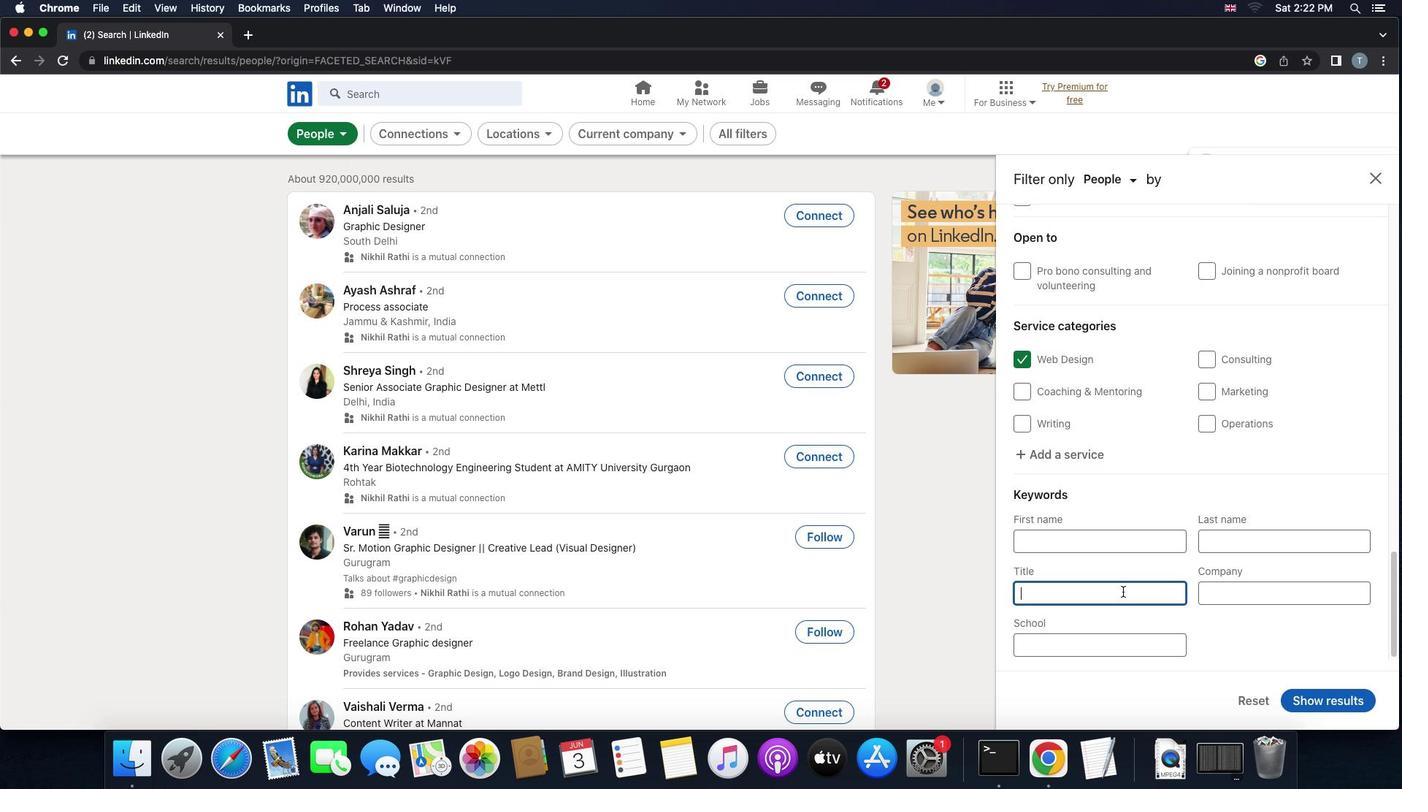 
Action: Key pressed 'i''r''o''n'Key.space'w''o''r''k''e''r'
Screenshot: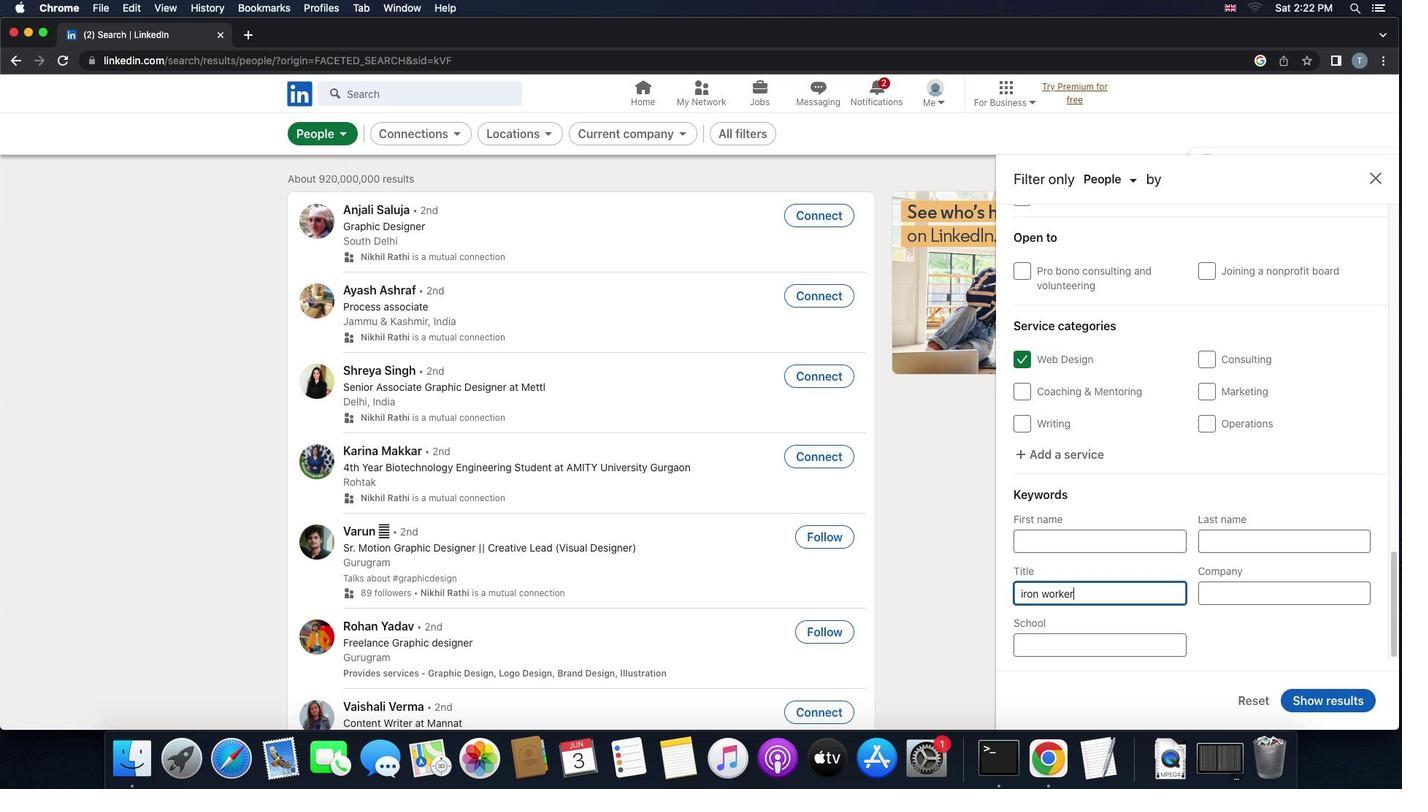 
Action: Mouse moved to (1345, 707)
Screenshot: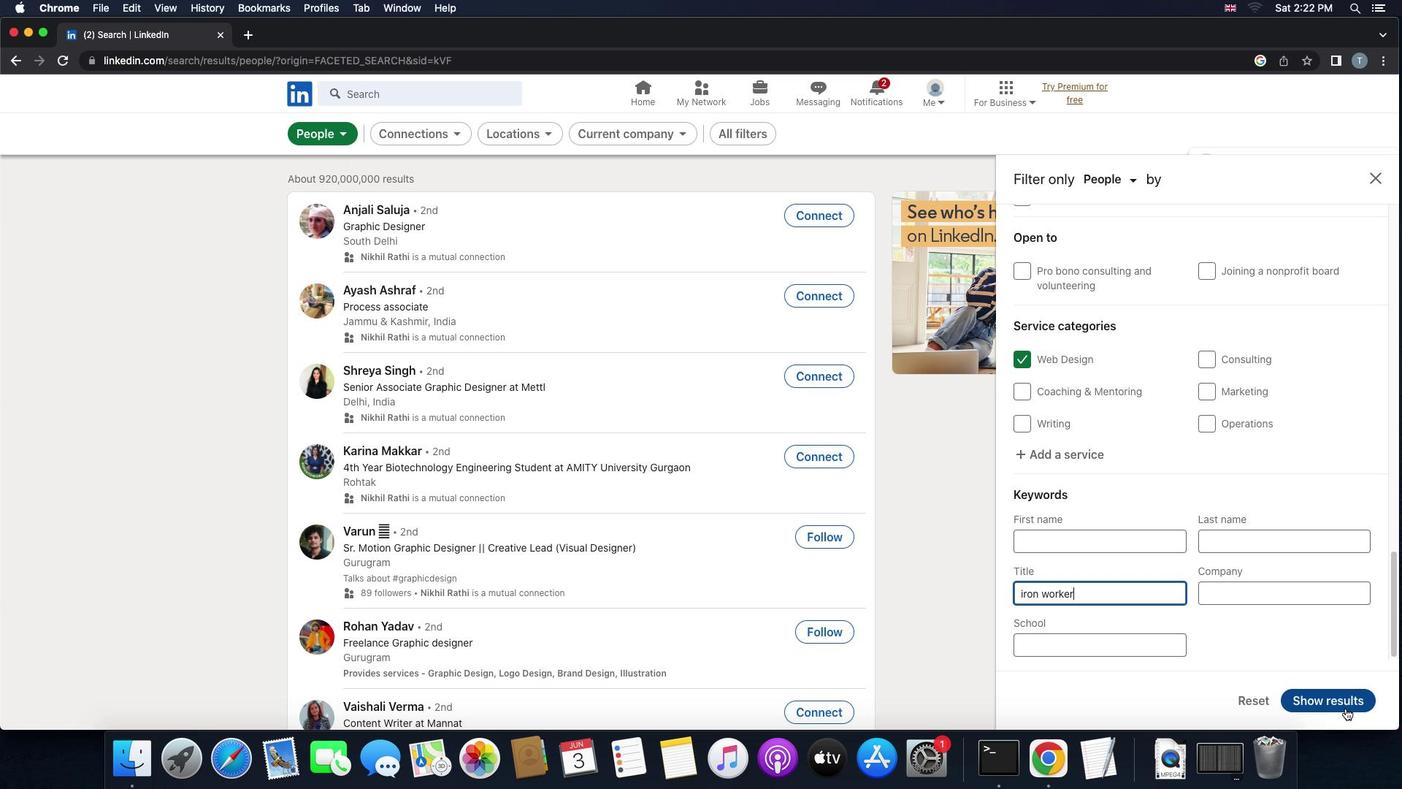 
Action: Mouse pressed left at (1345, 707)
Screenshot: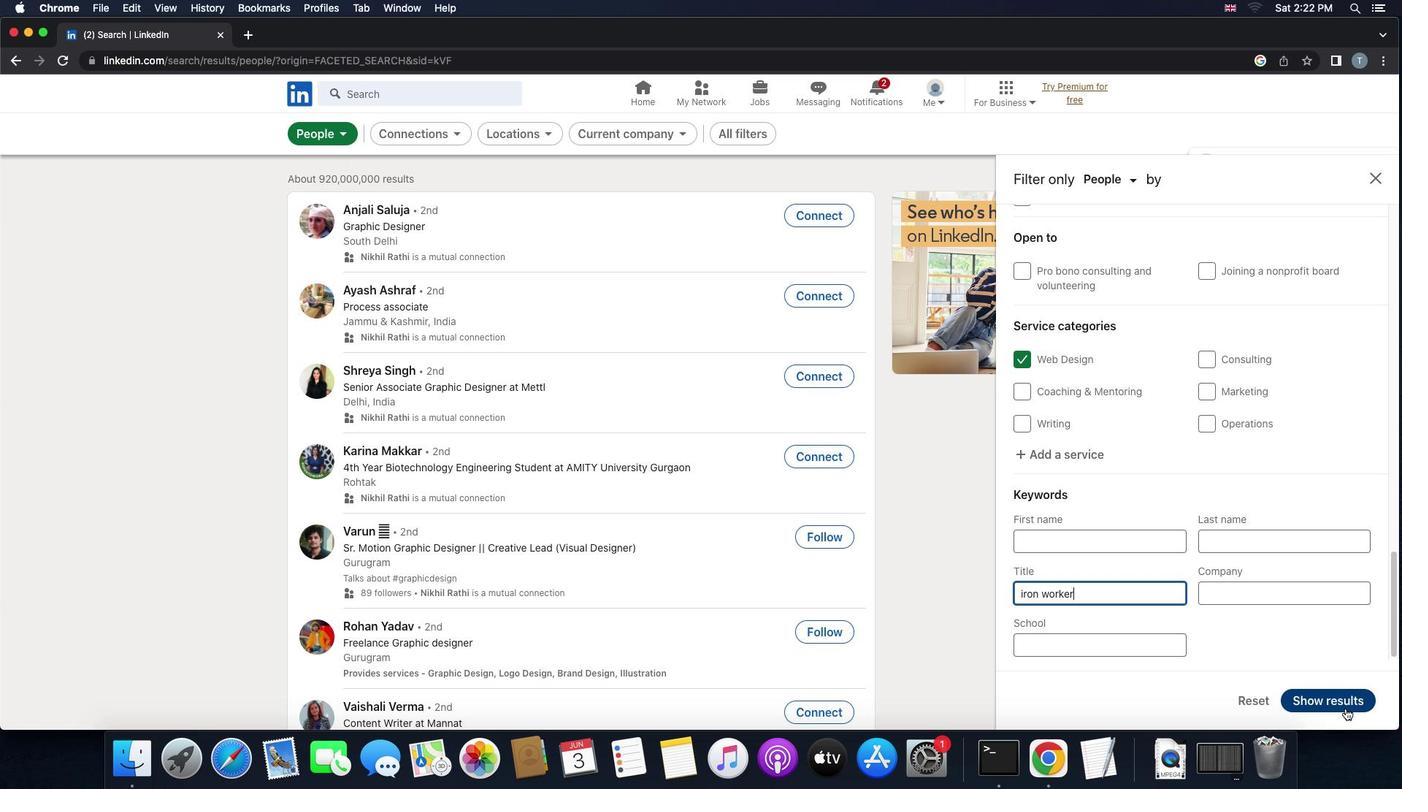 
Action: Mouse moved to (1345, 707)
Screenshot: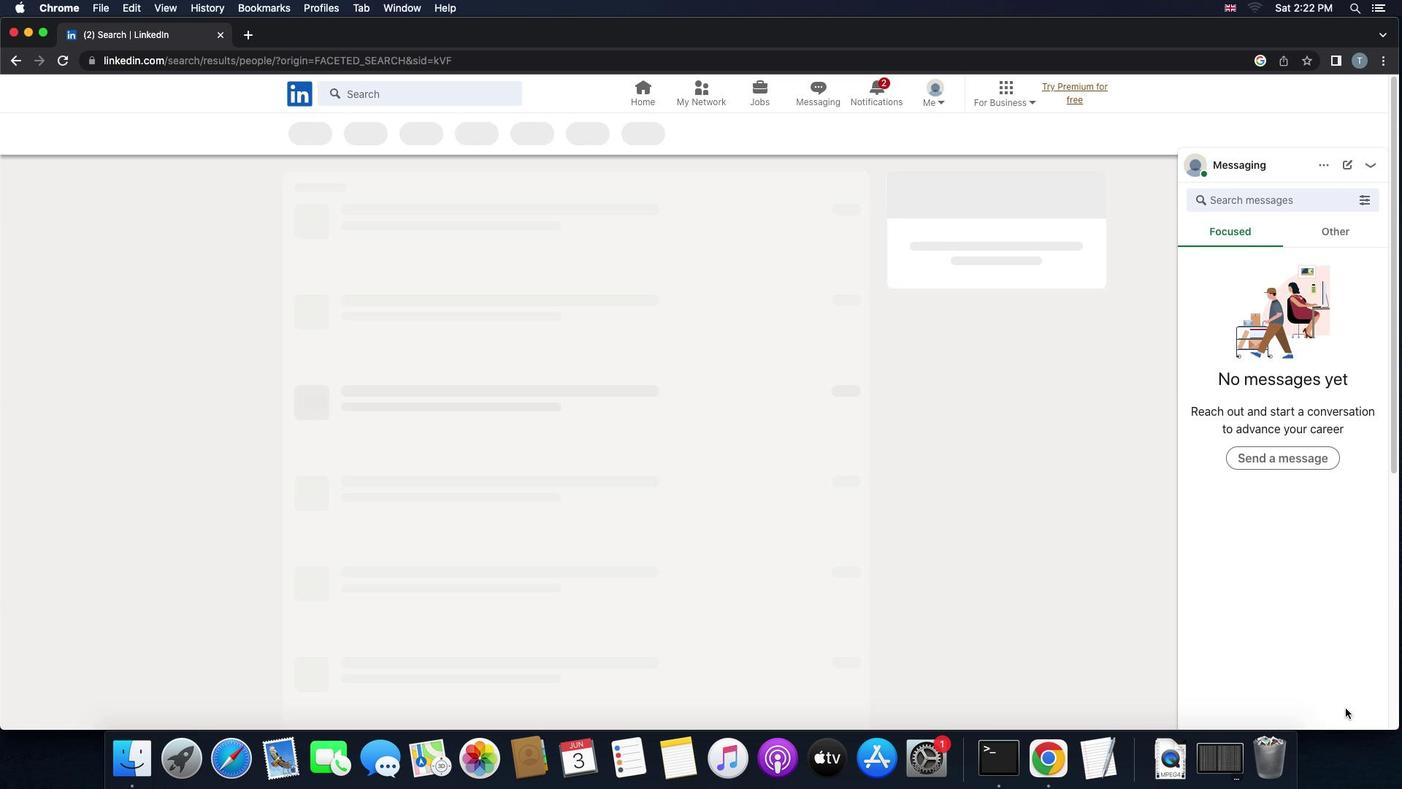 
